 Task: Research Airbnb properties in Baena, Spain from 25th December, 2023 to 26th December, 2023 for 2 adults. Place can be entire room with 1  bedroom having 1 bed and 1 bathroom. Property type can be hotel.
Action: Mouse moved to (432, 114)
Screenshot: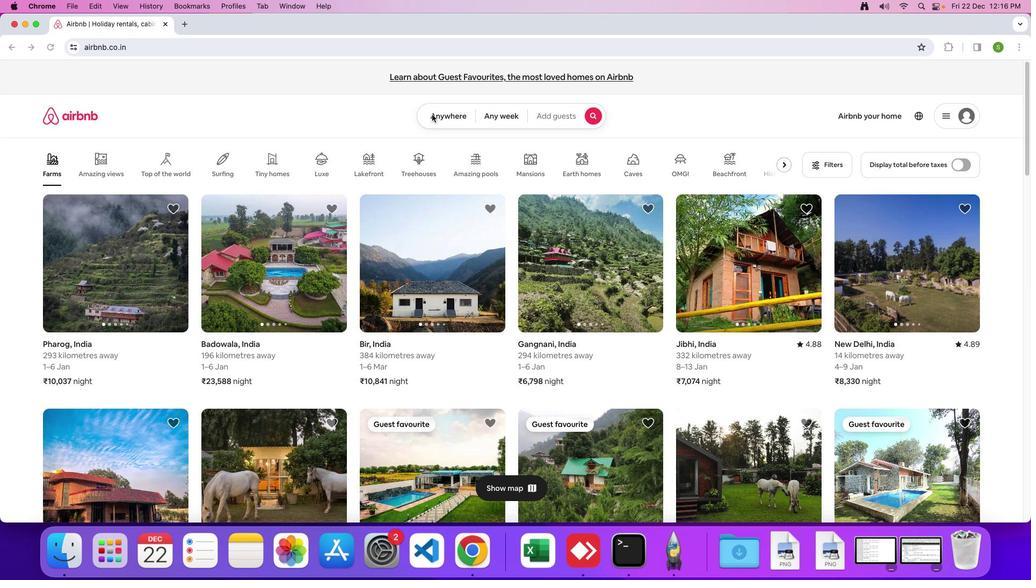 
Action: Mouse pressed left at (432, 114)
Screenshot: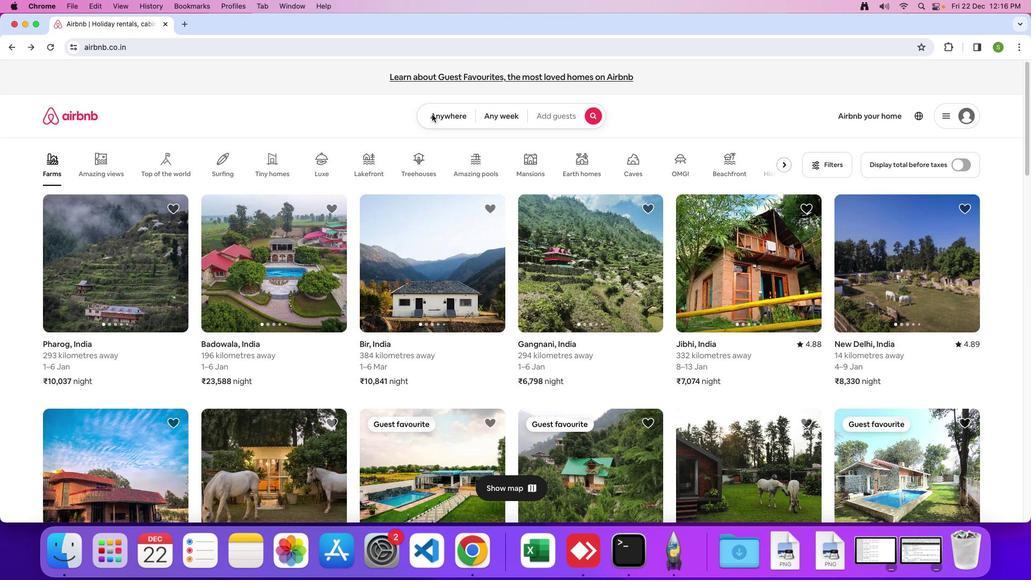 
Action: Mouse moved to (453, 117)
Screenshot: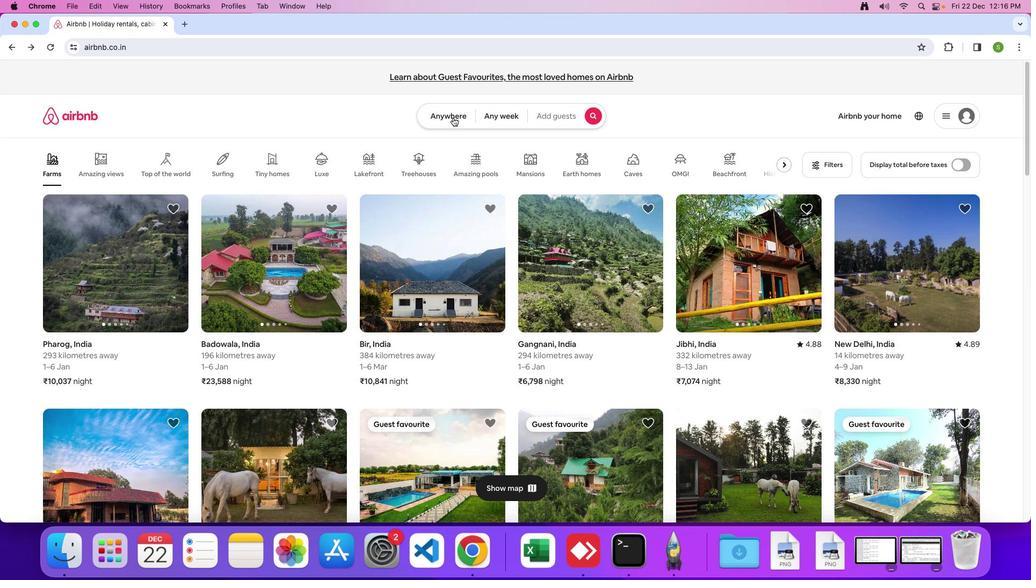 
Action: Mouse pressed left at (453, 117)
Screenshot: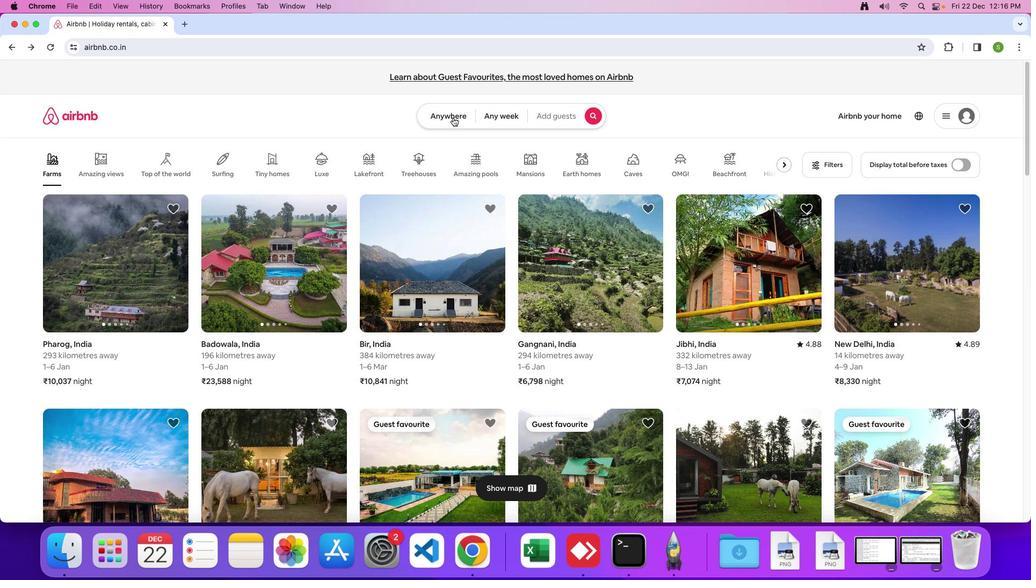 
Action: Mouse moved to (393, 150)
Screenshot: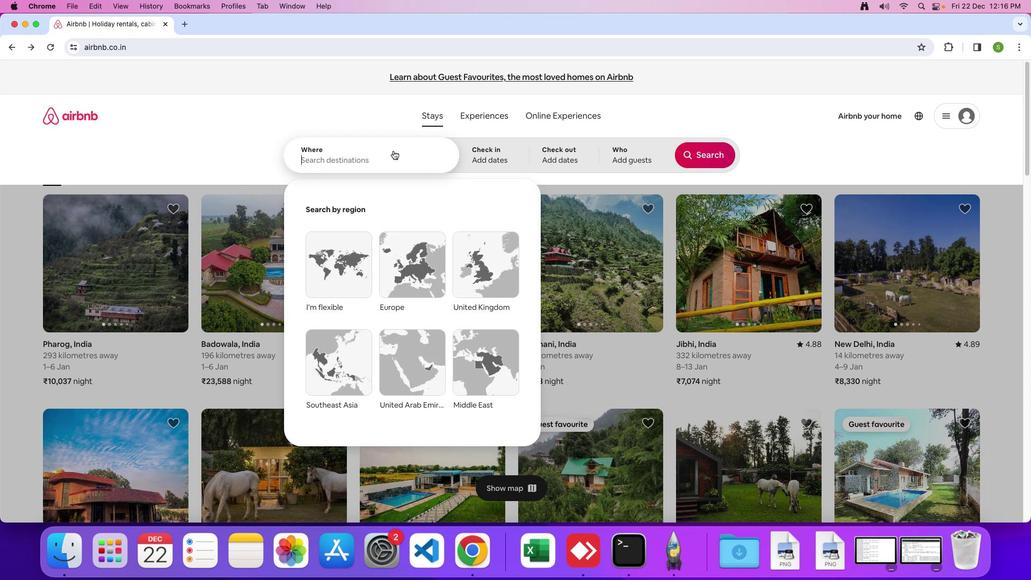 
Action: Mouse pressed left at (393, 150)
Screenshot: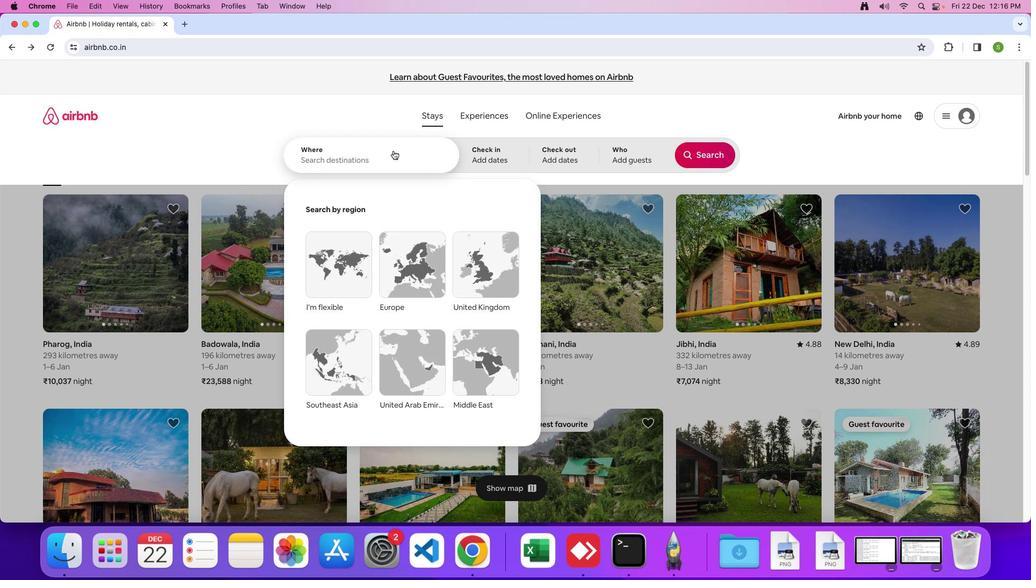 
Action: Mouse moved to (393, 150)
Screenshot: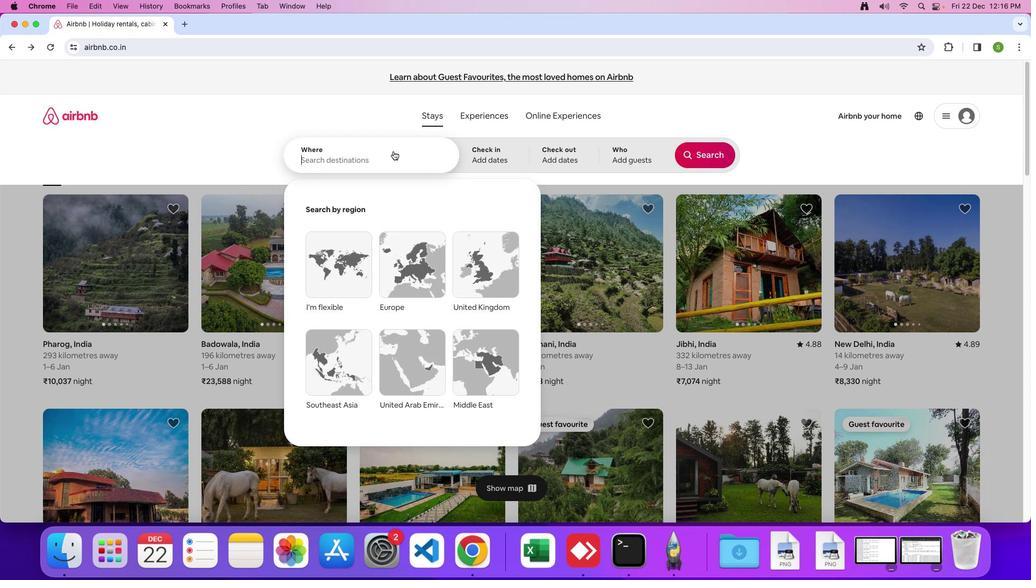 
Action: Key pressed 'B'Key.caps_lock'a''e''n''a'','Key.spaceKey.shift'S''p''a''i''n'Key.enter
Screenshot: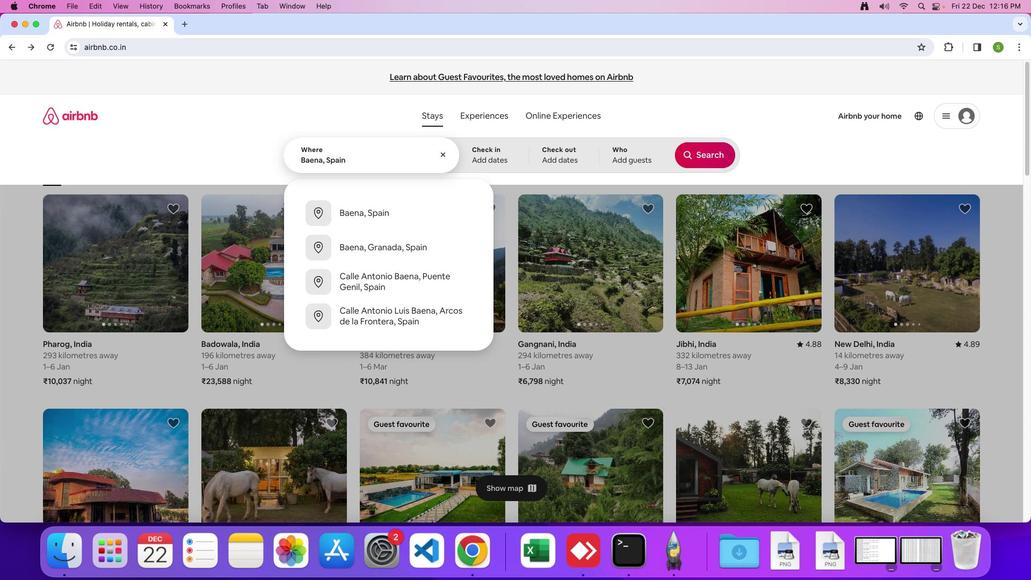
Action: Mouse moved to (352, 387)
Screenshot: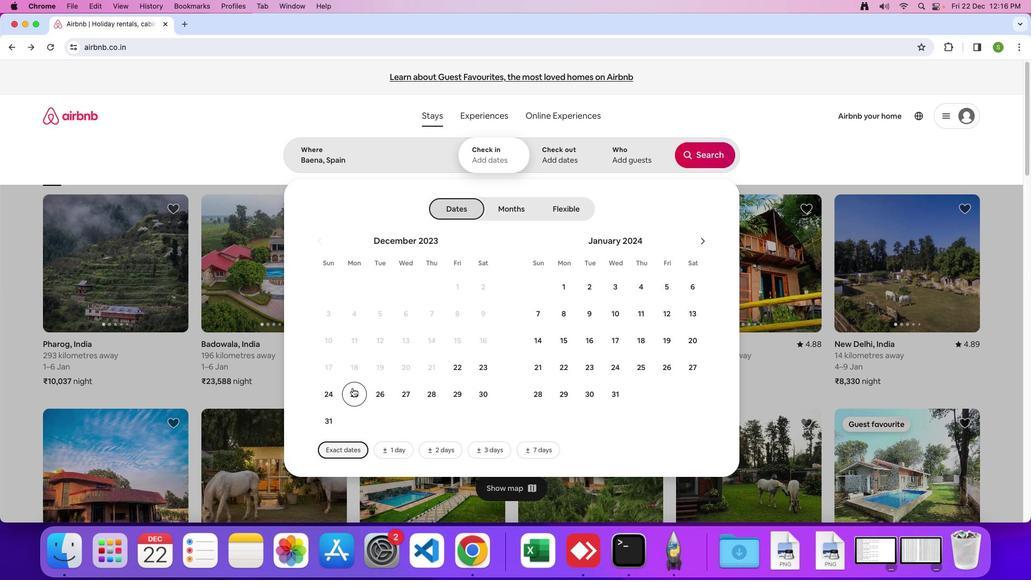 
Action: Mouse pressed left at (352, 387)
Screenshot: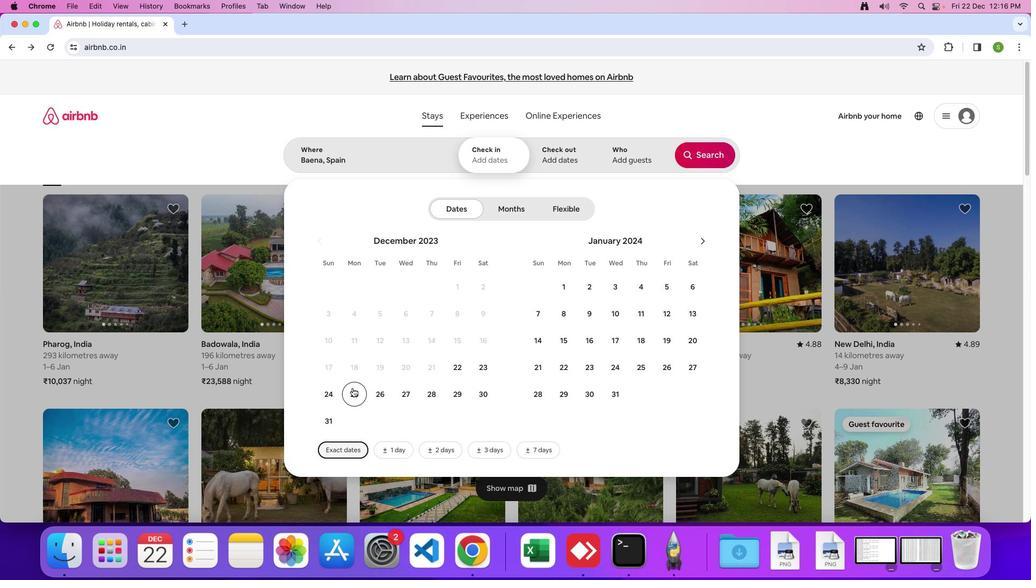 
Action: Mouse moved to (380, 396)
Screenshot: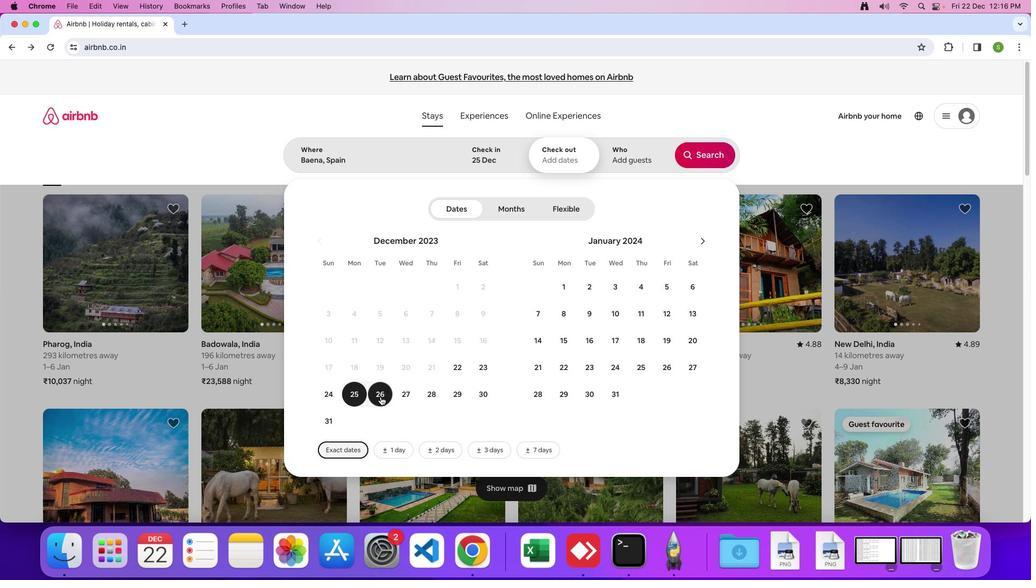 
Action: Mouse pressed left at (380, 396)
Screenshot: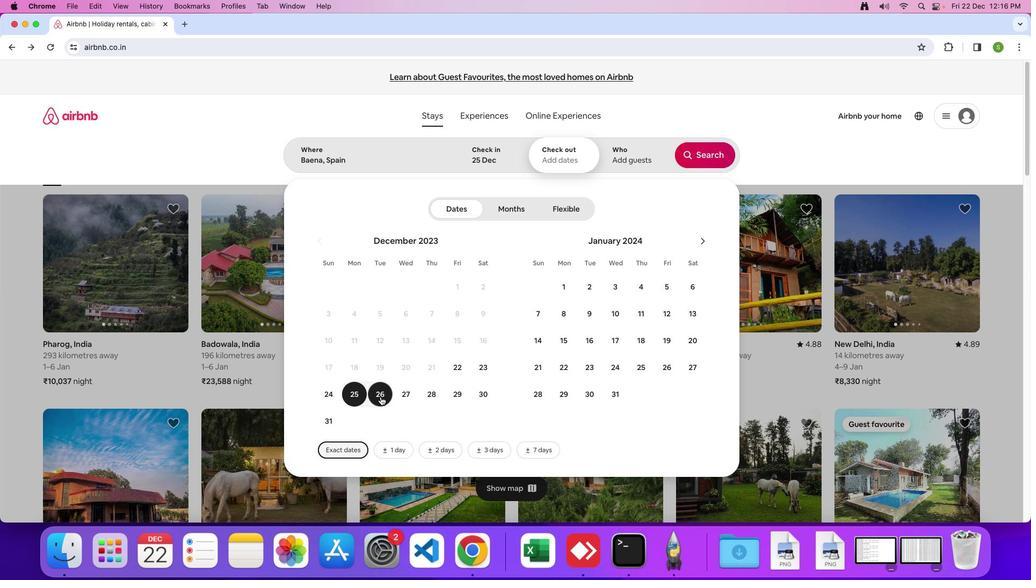 
Action: Mouse moved to (622, 161)
Screenshot: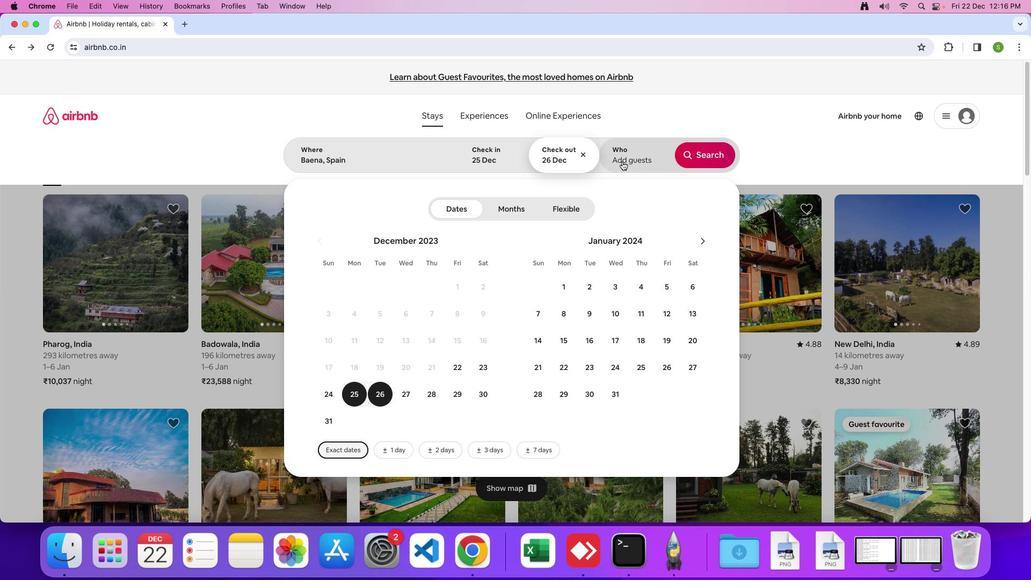 
Action: Mouse pressed left at (622, 161)
Screenshot: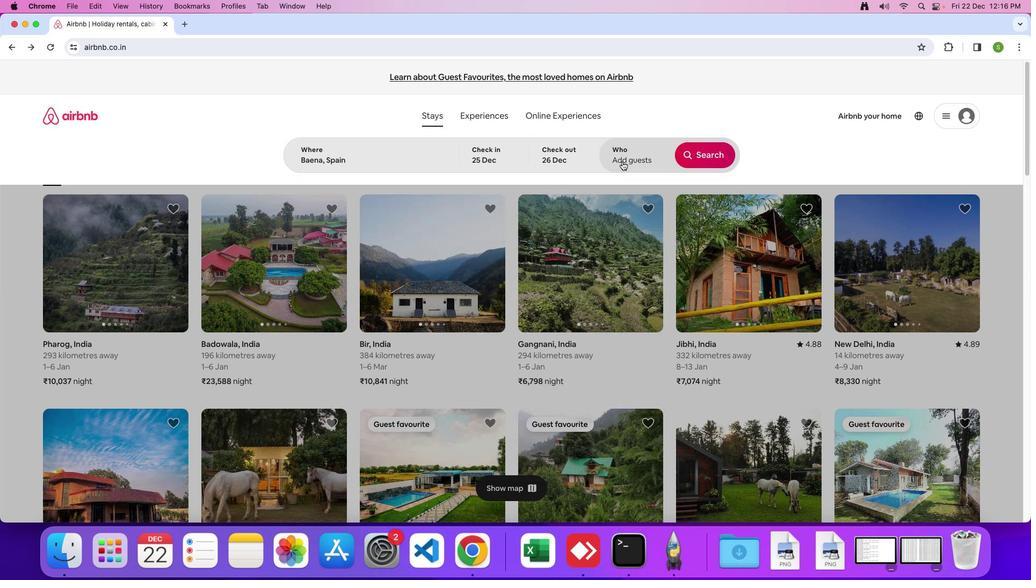 
Action: Mouse moved to (709, 214)
Screenshot: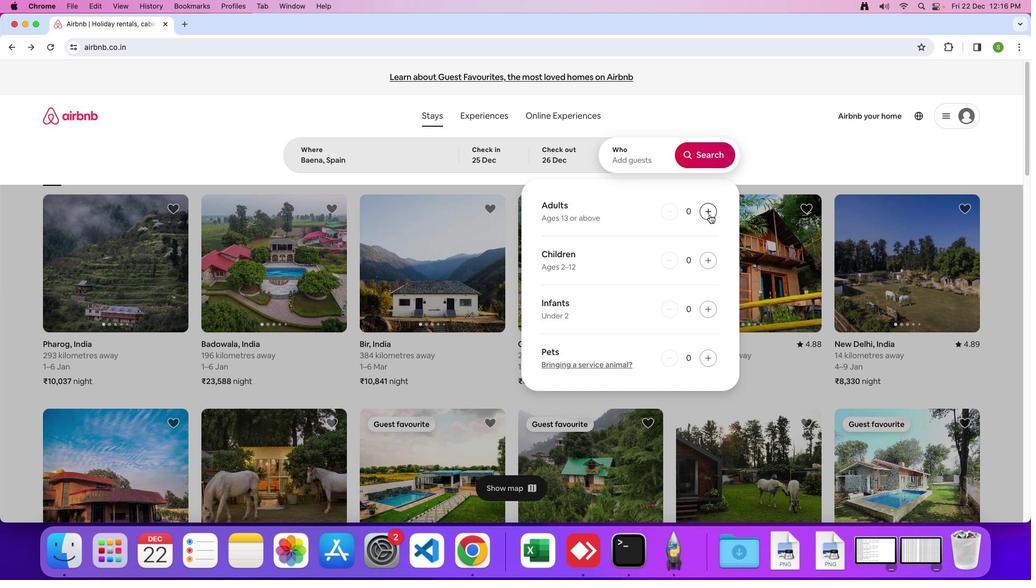 
Action: Mouse pressed left at (709, 214)
Screenshot: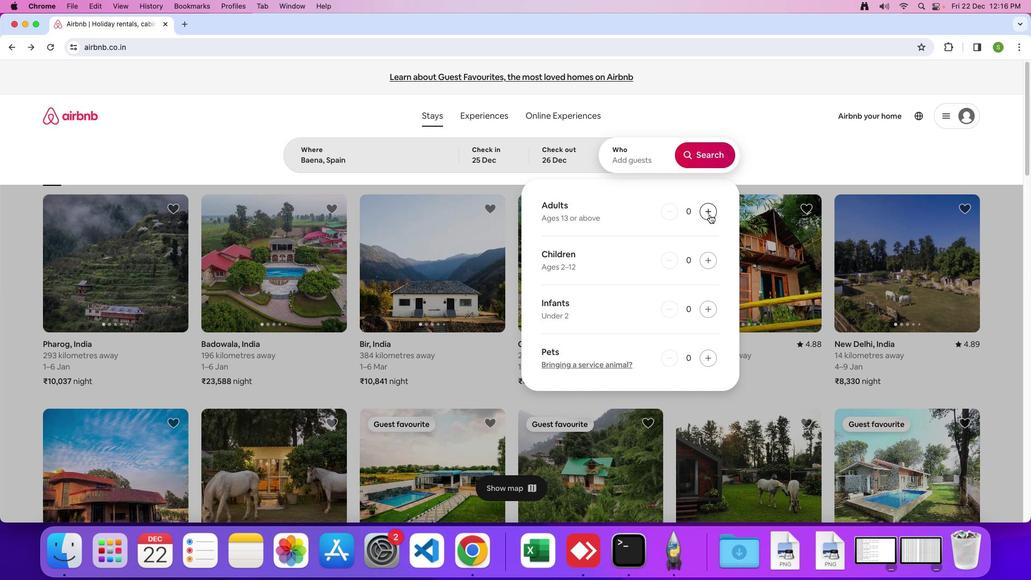 
Action: Mouse pressed left at (709, 214)
Screenshot: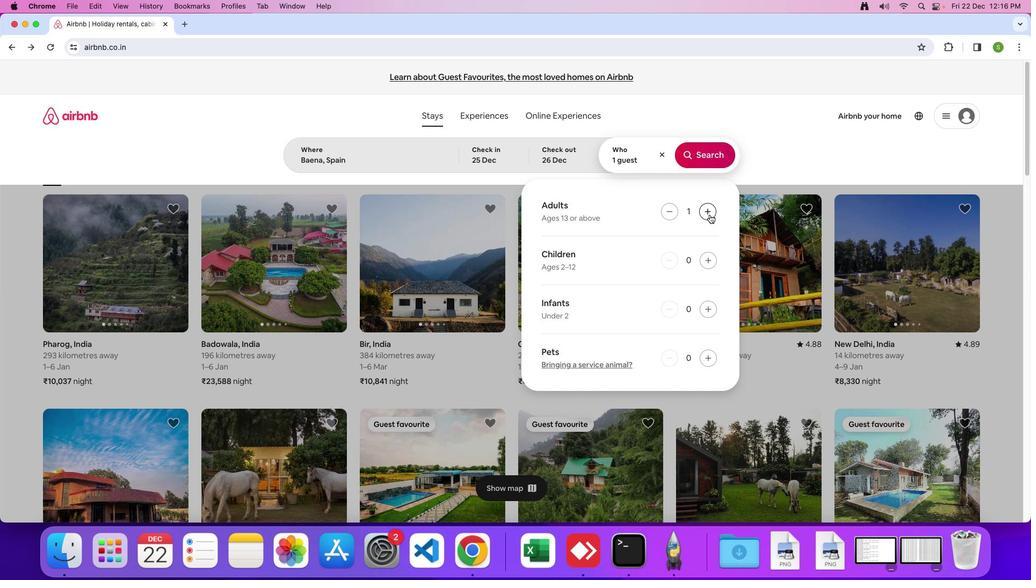 
Action: Mouse moved to (703, 156)
Screenshot: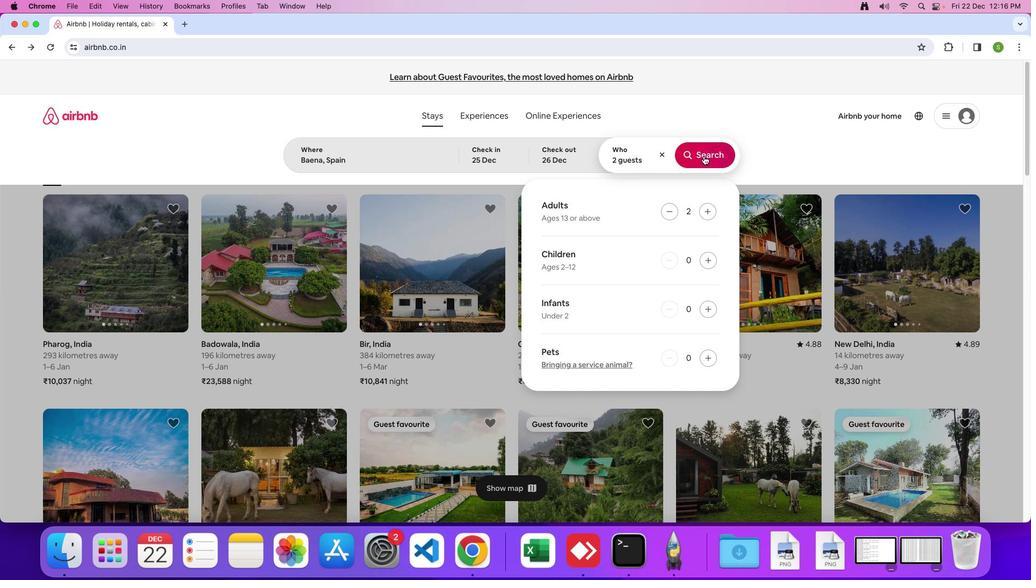 
Action: Mouse pressed left at (703, 156)
Screenshot: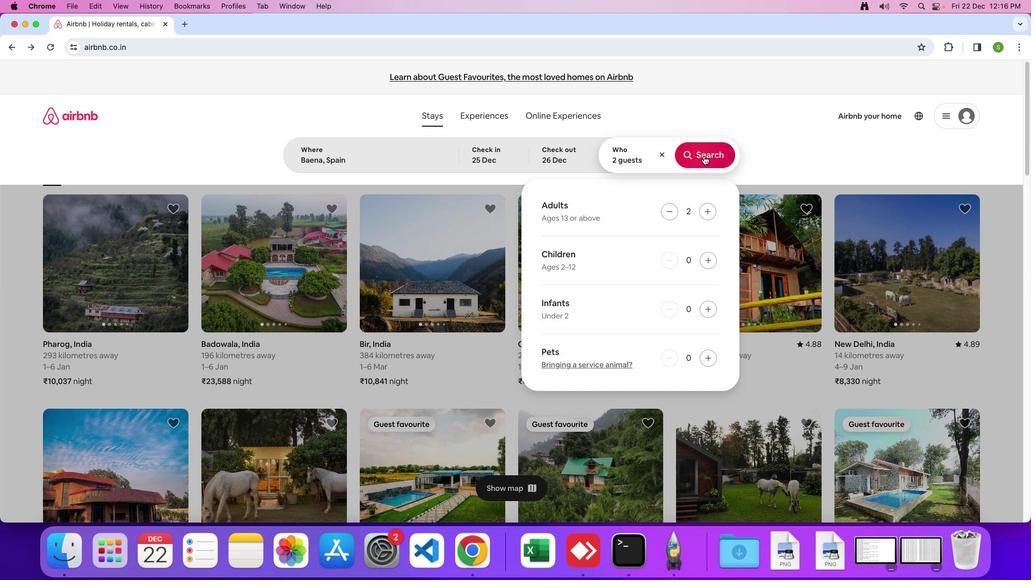
Action: Mouse moved to (853, 118)
Screenshot: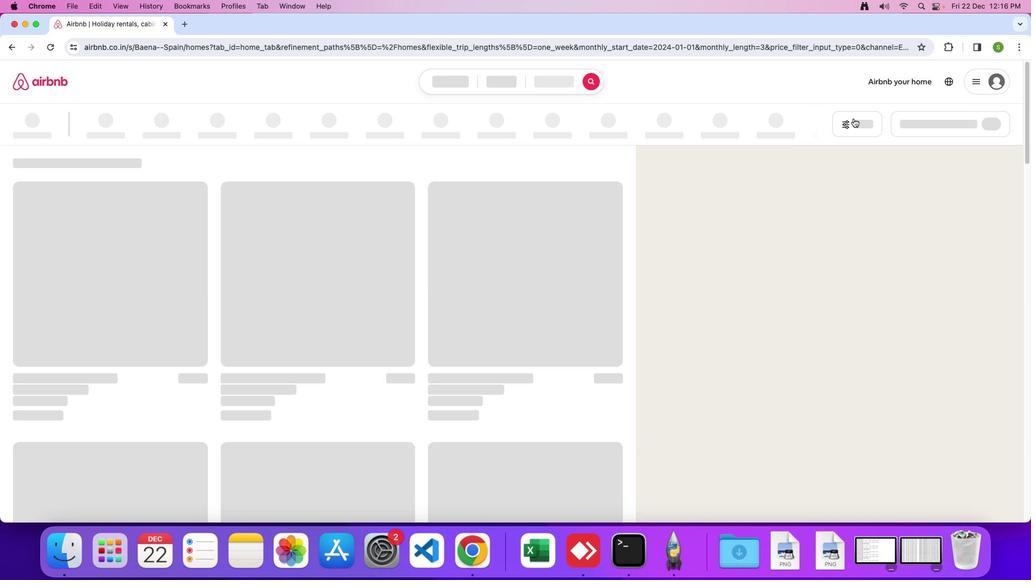 
Action: Mouse pressed left at (853, 118)
Screenshot: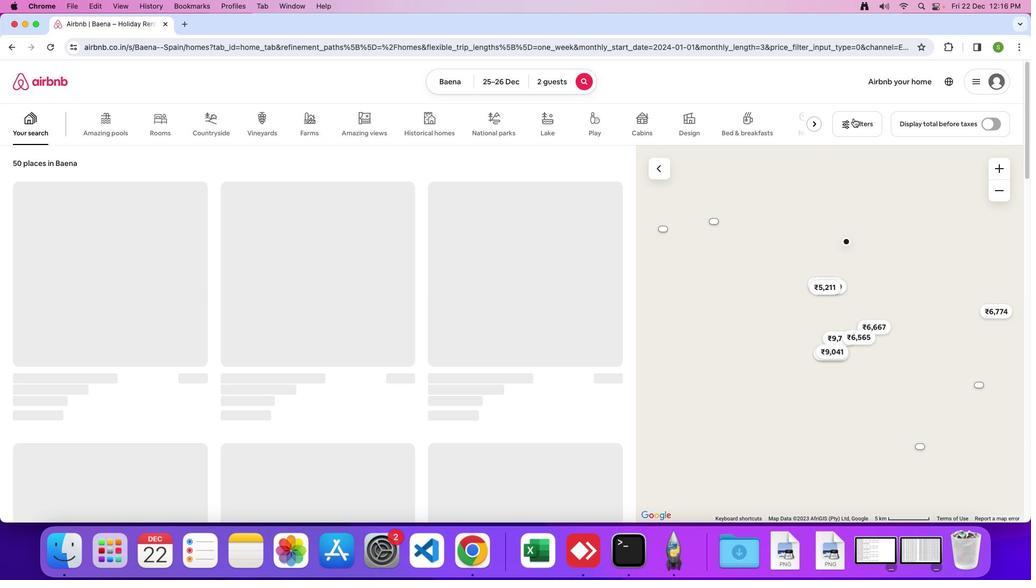 
Action: Mouse moved to (537, 307)
Screenshot: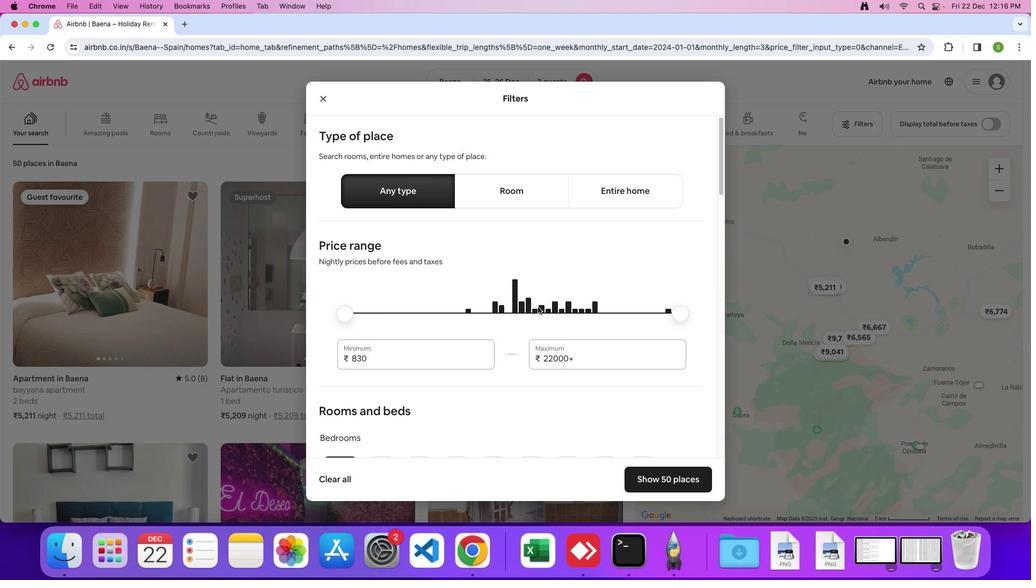
Action: Mouse scrolled (537, 307) with delta (0, 0)
Screenshot: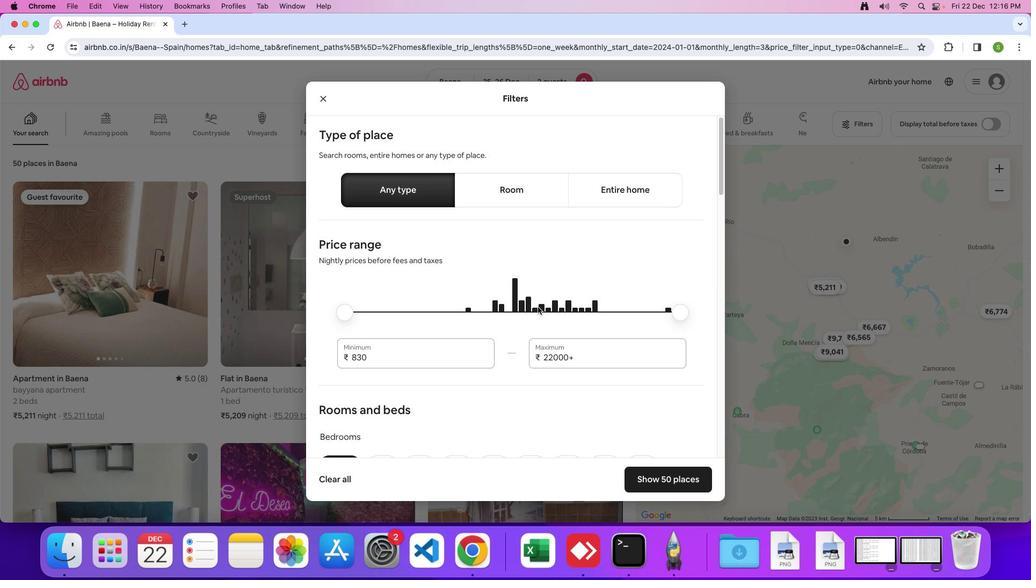 
Action: Mouse scrolled (537, 307) with delta (0, 0)
Screenshot: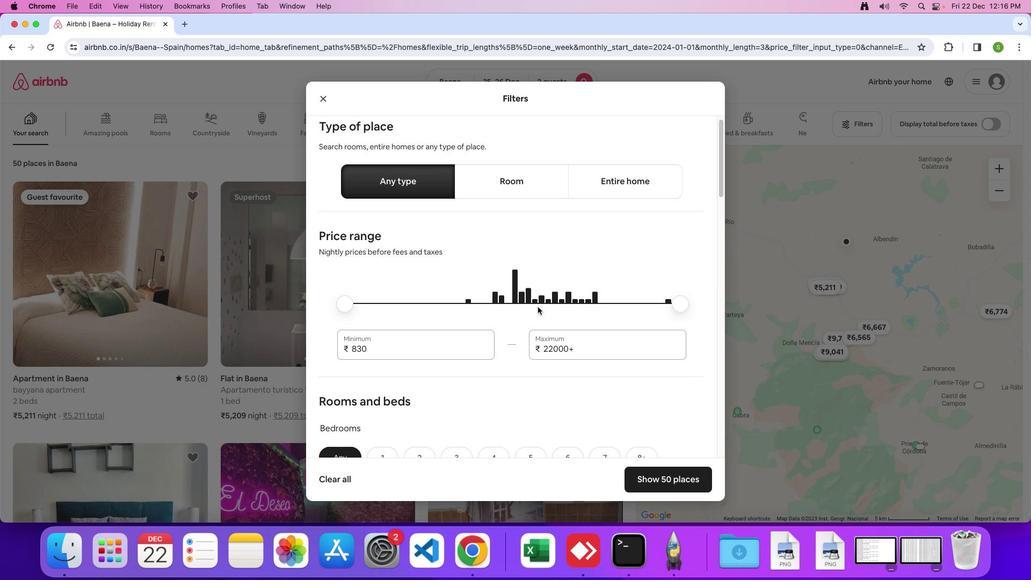 
Action: Mouse scrolled (537, 307) with delta (0, 0)
Screenshot: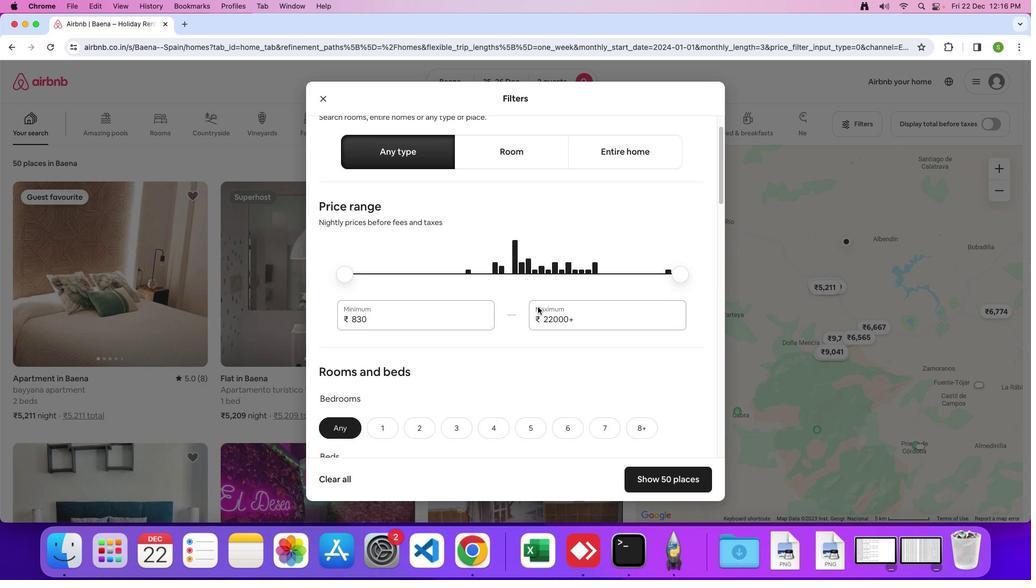 
Action: Mouse scrolled (537, 307) with delta (0, 0)
Screenshot: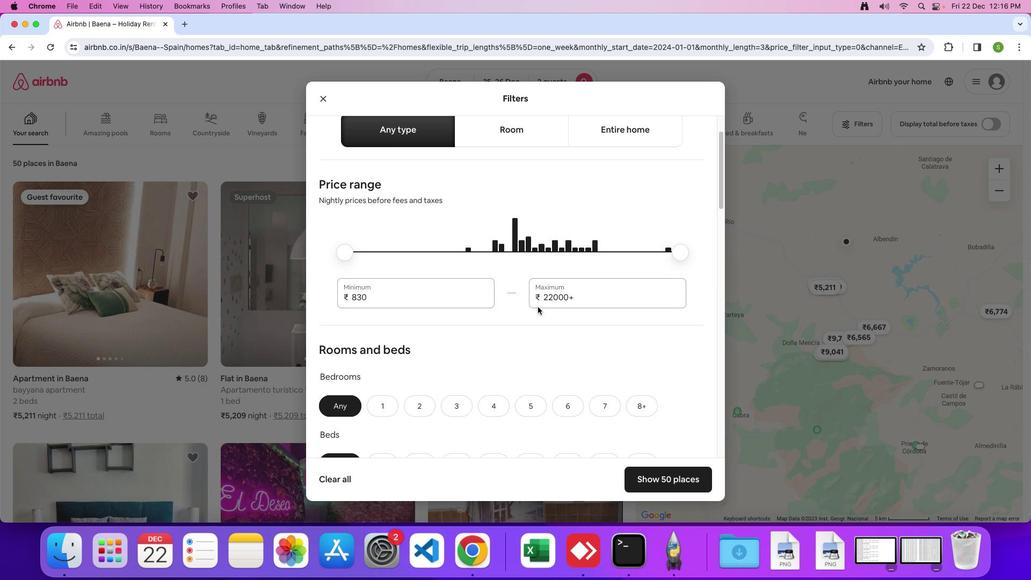
Action: Mouse scrolled (537, 307) with delta (0, 0)
Screenshot: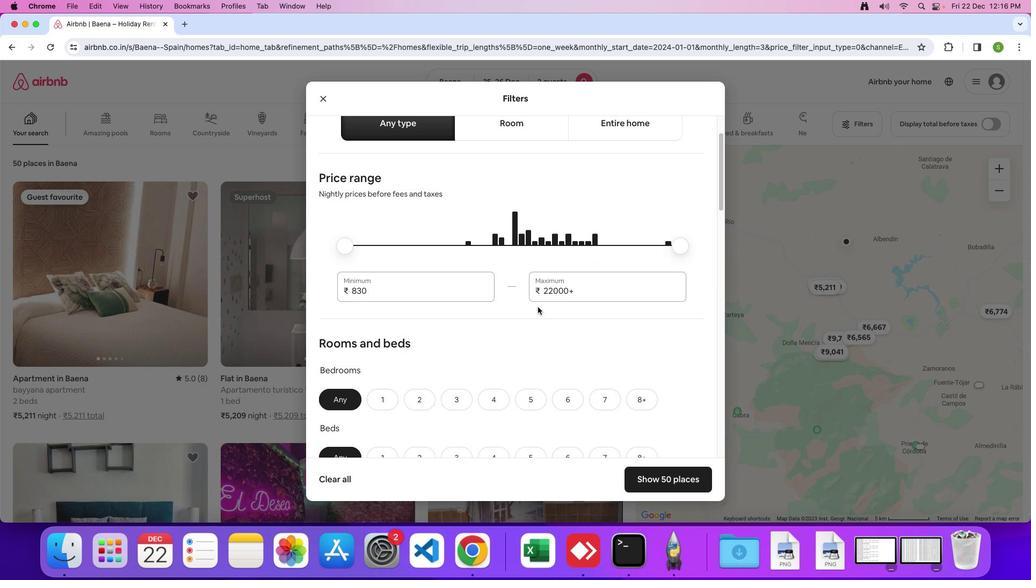 
Action: Mouse scrolled (537, 307) with delta (0, 0)
Screenshot: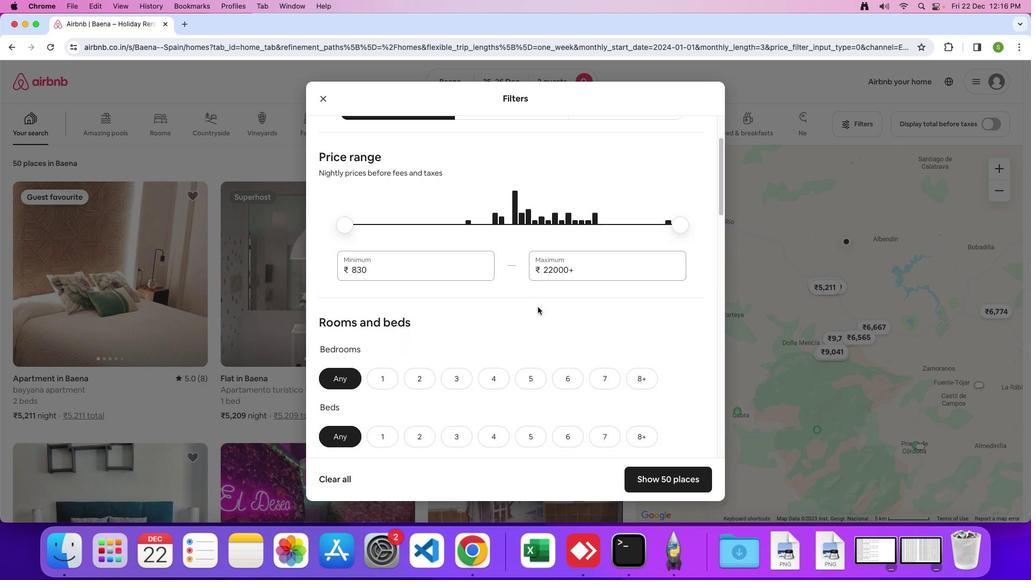 
Action: Mouse scrolled (537, 307) with delta (0, 0)
Screenshot: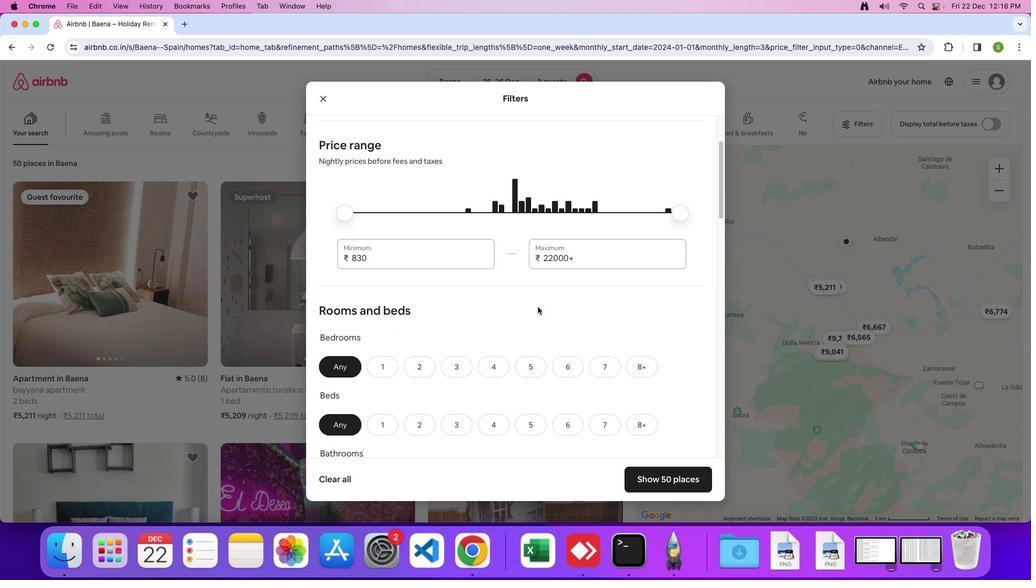 
Action: Mouse scrolled (537, 307) with delta (0, 0)
Screenshot: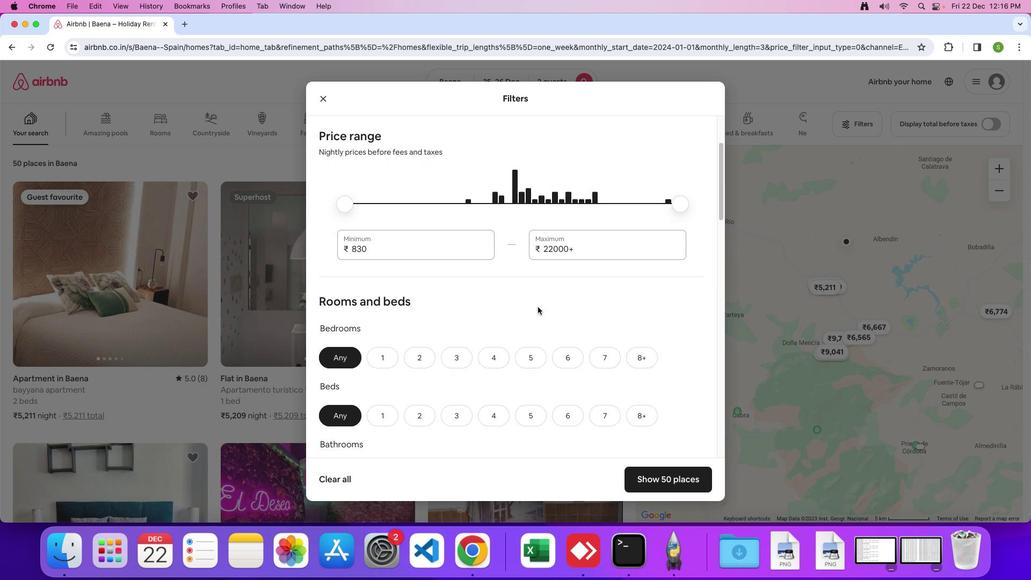
Action: Mouse scrolled (537, 307) with delta (0, -1)
Screenshot: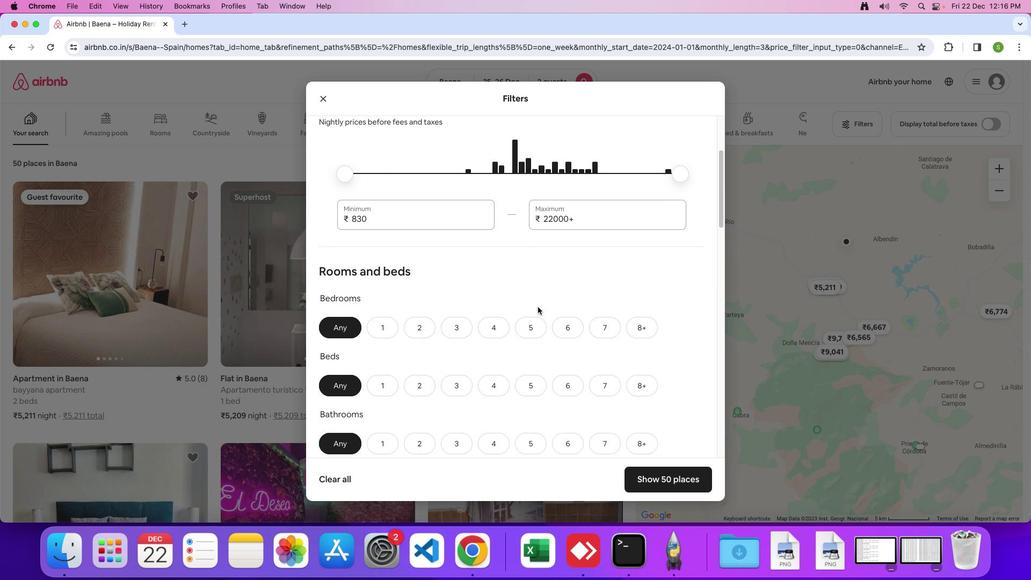 
Action: Mouse scrolled (537, 307) with delta (0, 0)
Screenshot: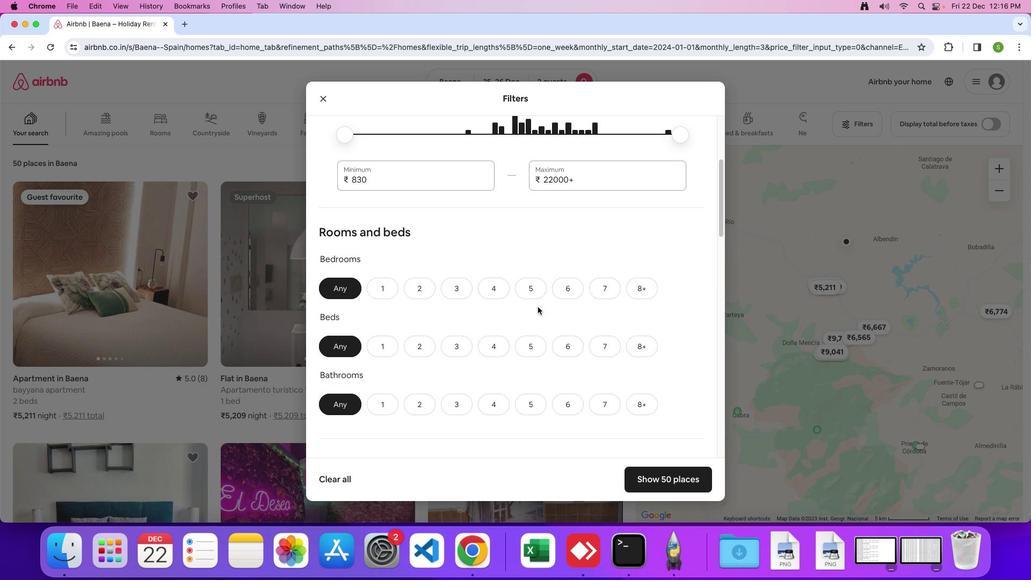 
Action: Mouse scrolled (537, 307) with delta (0, 0)
Screenshot: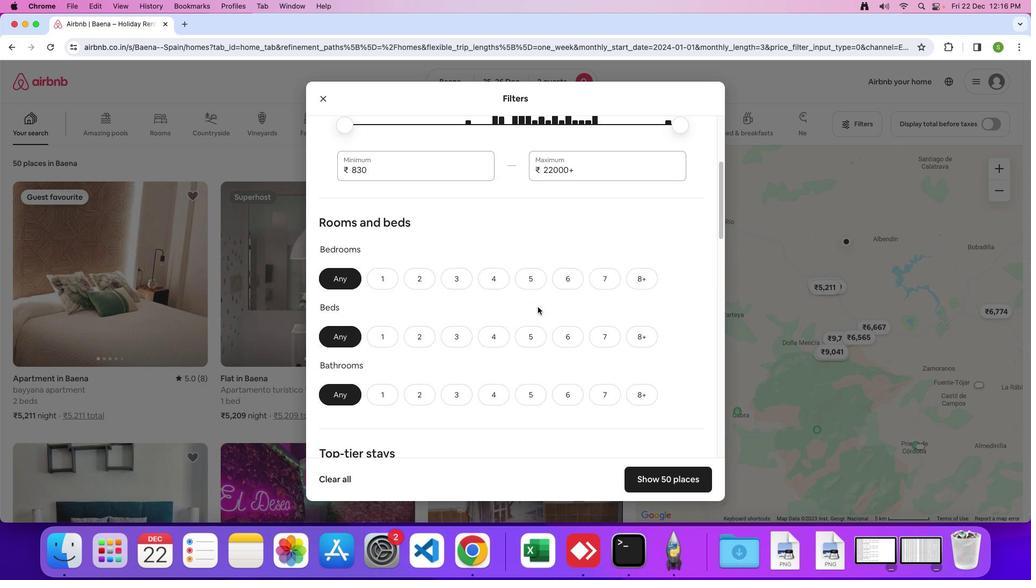 
Action: Mouse scrolled (537, 307) with delta (0, -1)
Screenshot: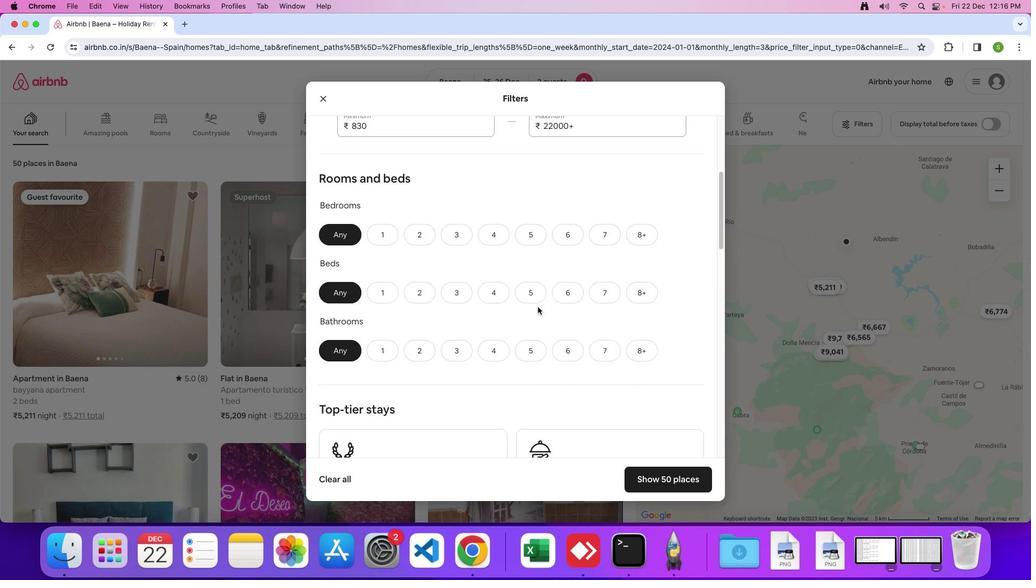 
Action: Mouse moved to (385, 194)
Screenshot: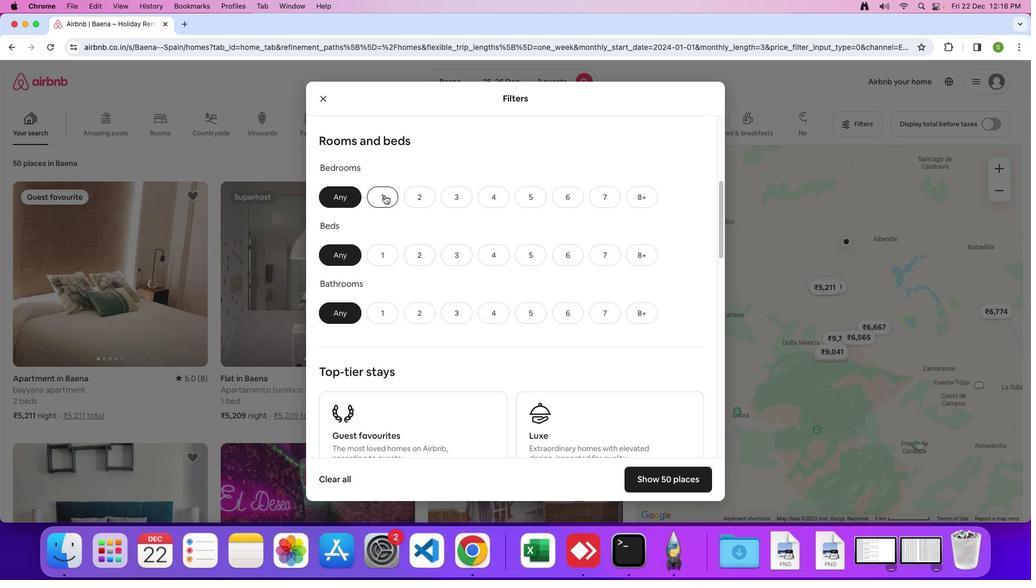
Action: Mouse pressed left at (385, 194)
Screenshot: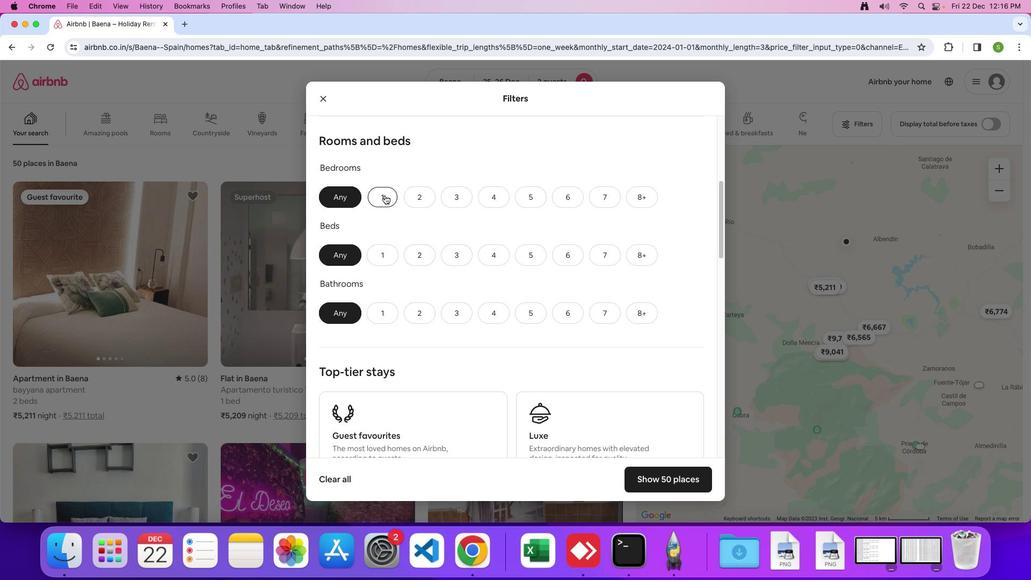 
Action: Mouse moved to (388, 257)
Screenshot: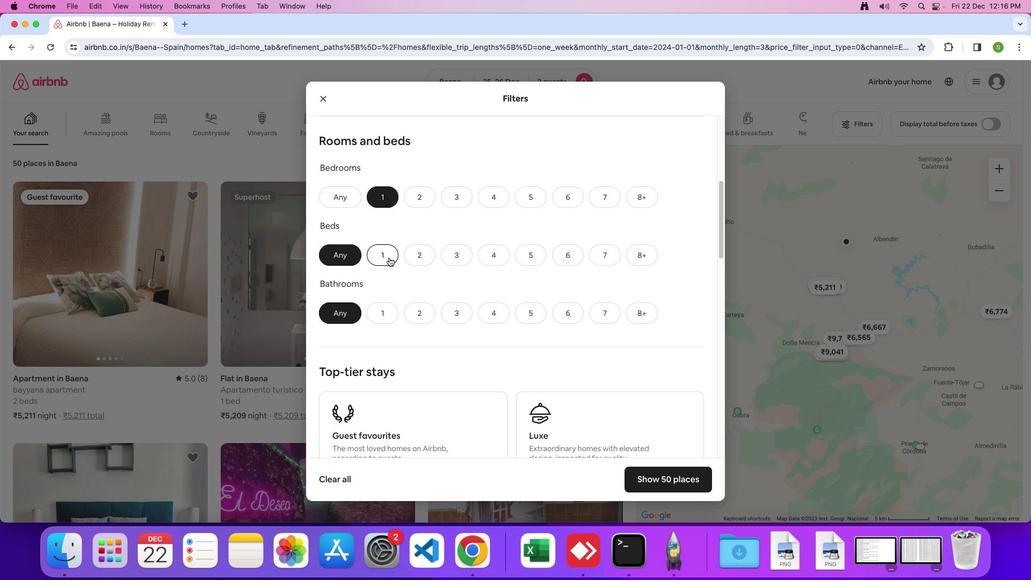 
Action: Mouse pressed left at (388, 257)
Screenshot: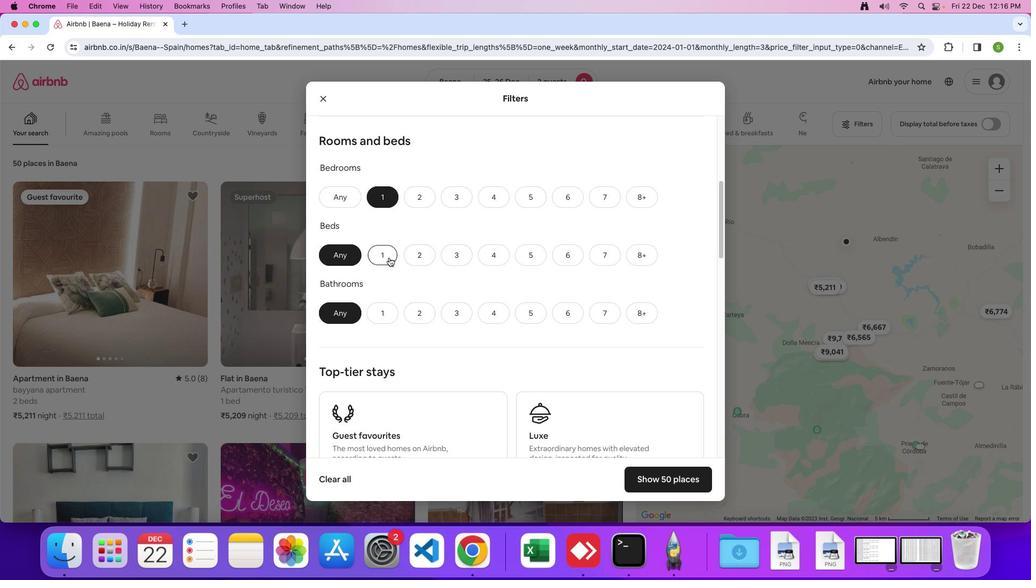 
Action: Mouse moved to (382, 306)
Screenshot: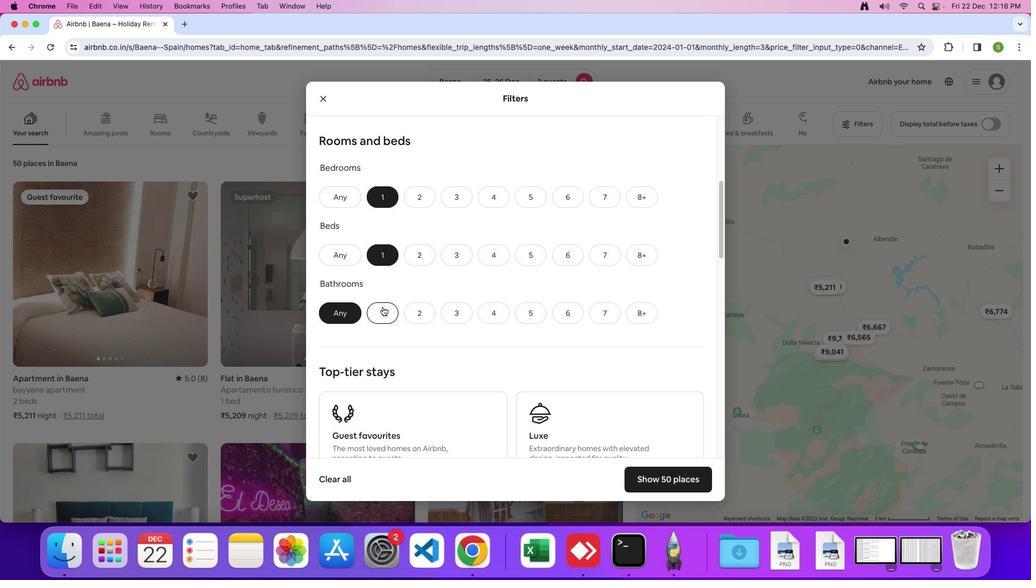 
Action: Mouse pressed left at (382, 306)
Screenshot: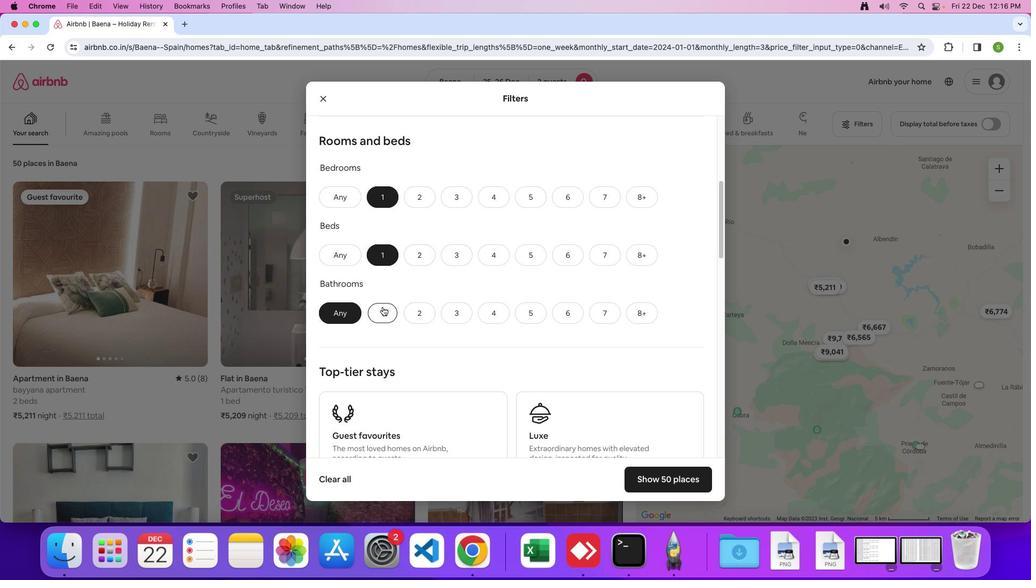 
Action: Mouse moved to (516, 286)
Screenshot: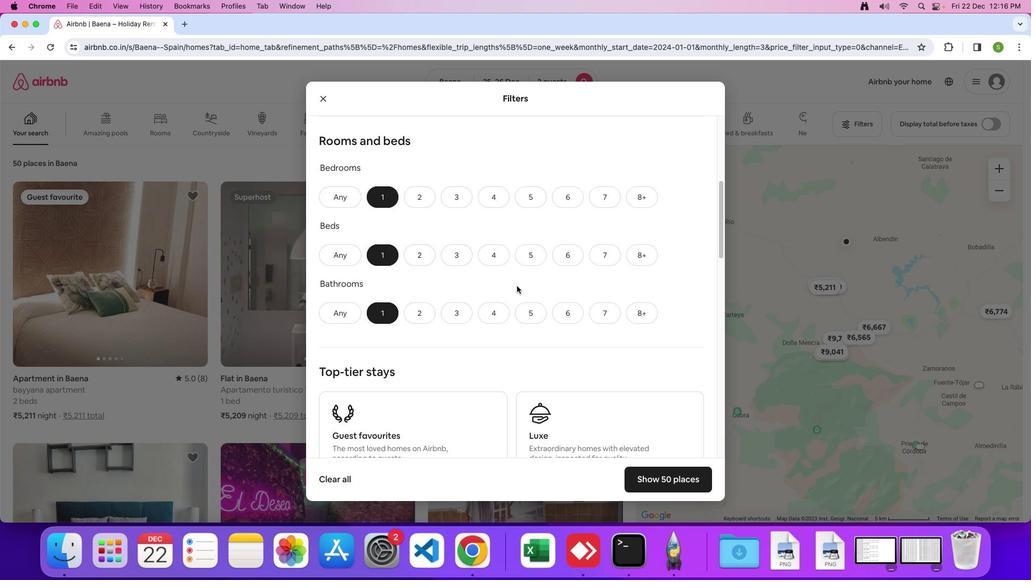 
Action: Mouse scrolled (516, 286) with delta (0, 0)
Screenshot: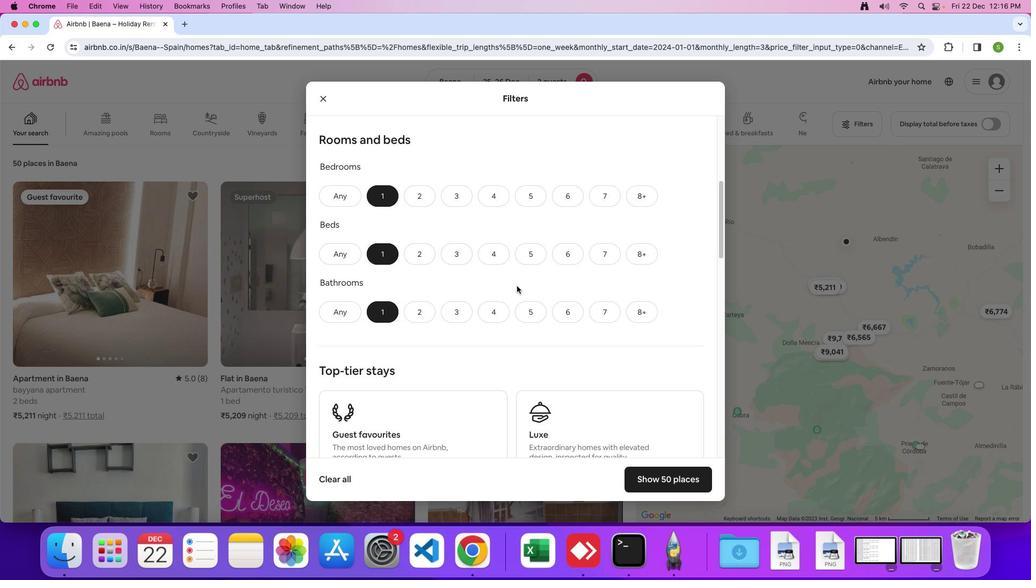 
Action: Mouse scrolled (516, 286) with delta (0, 0)
Screenshot: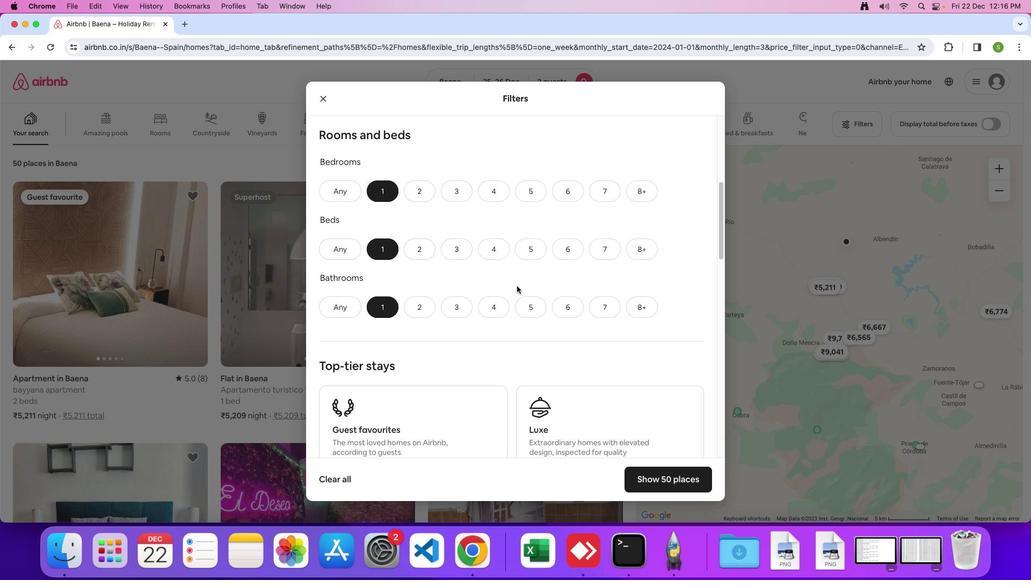 
Action: Mouse scrolled (516, 286) with delta (0, 0)
Screenshot: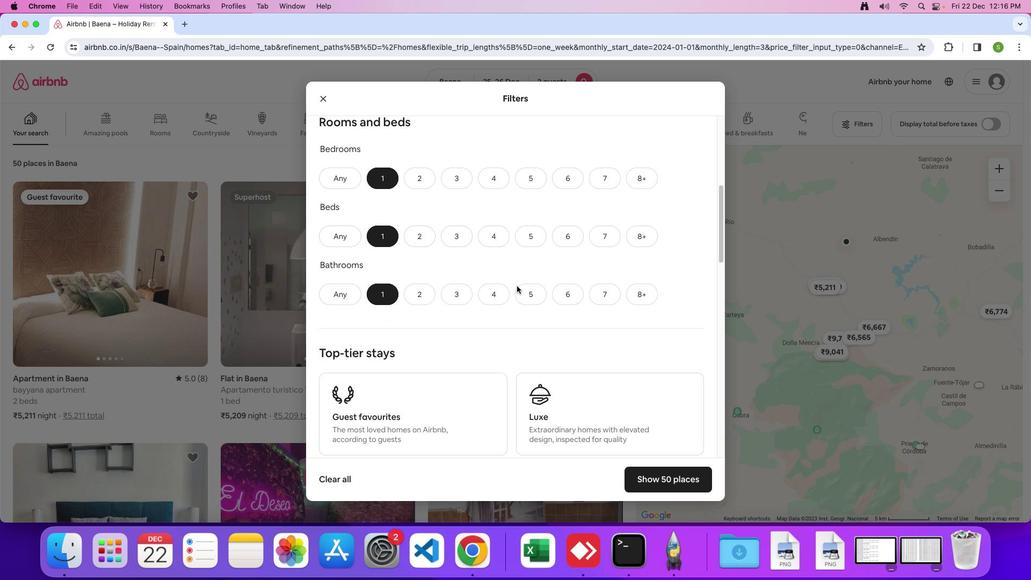 
Action: Mouse scrolled (516, 286) with delta (0, 0)
Screenshot: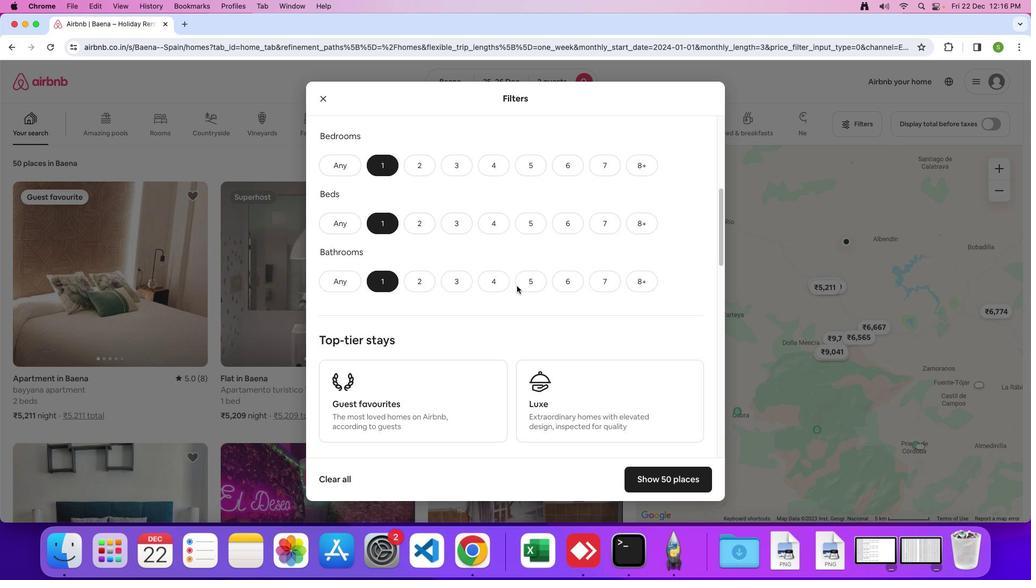 
Action: Mouse scrolled (516, 286) with delta (0, 0)
Screenshot: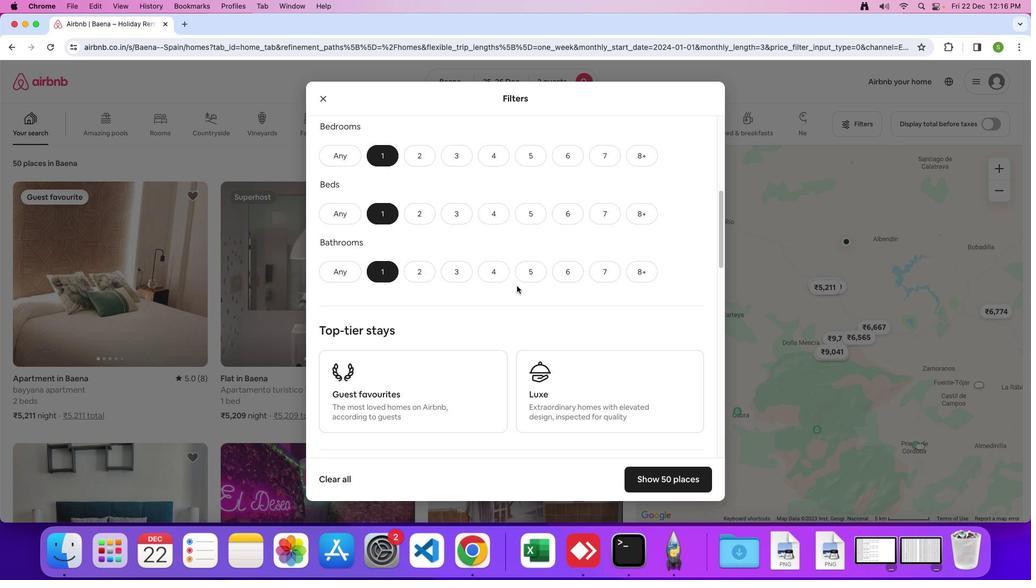 
Action: Mouse scrolled (516, 286) with delta (0, 0)
Screenshot: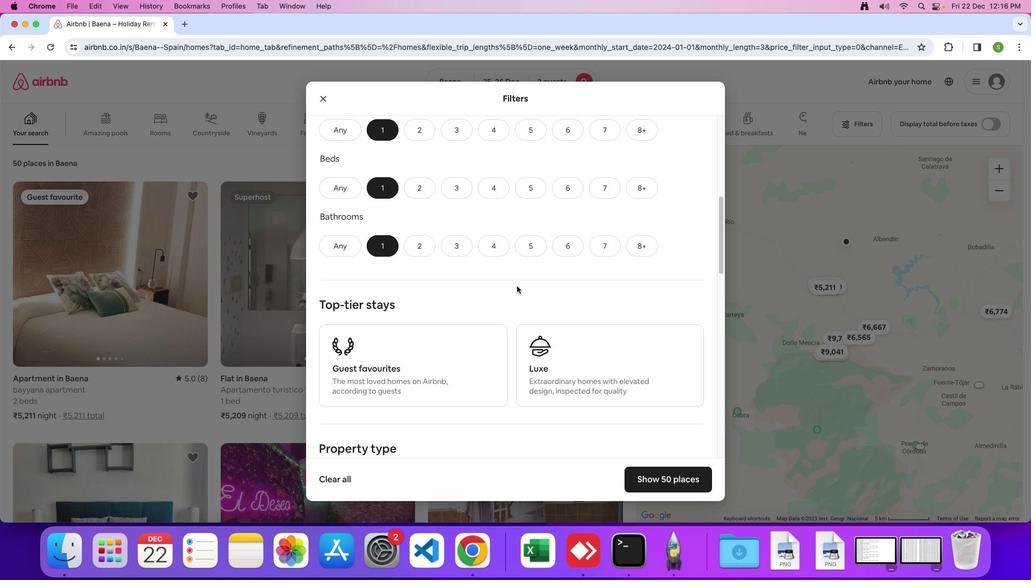 
Action: Mouse scrolled (516, 286) with delta (0, 0)
Screenshot: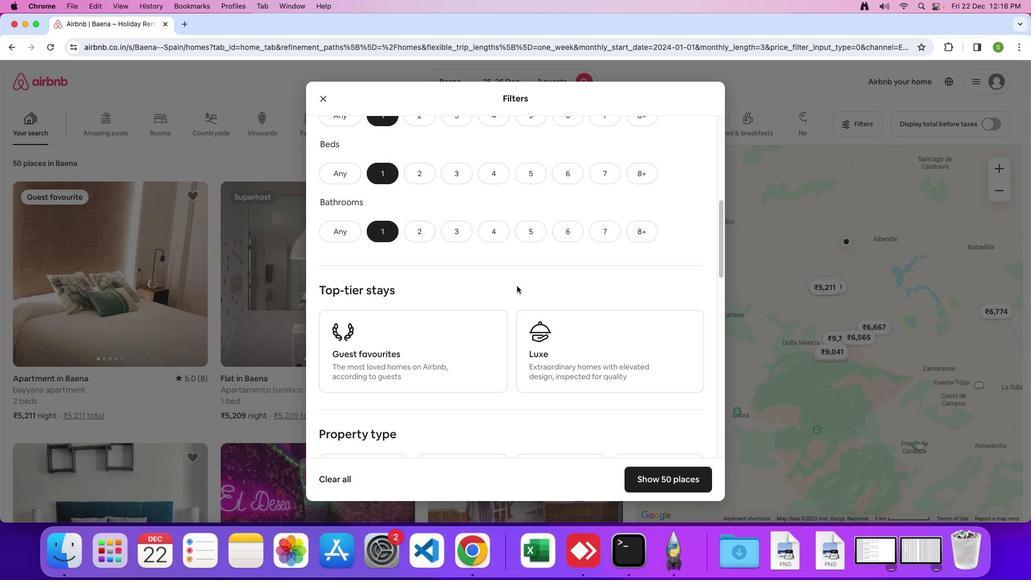 
Action: Mouse scrolled (516, 286) with delta (0, 0)
Screenshot: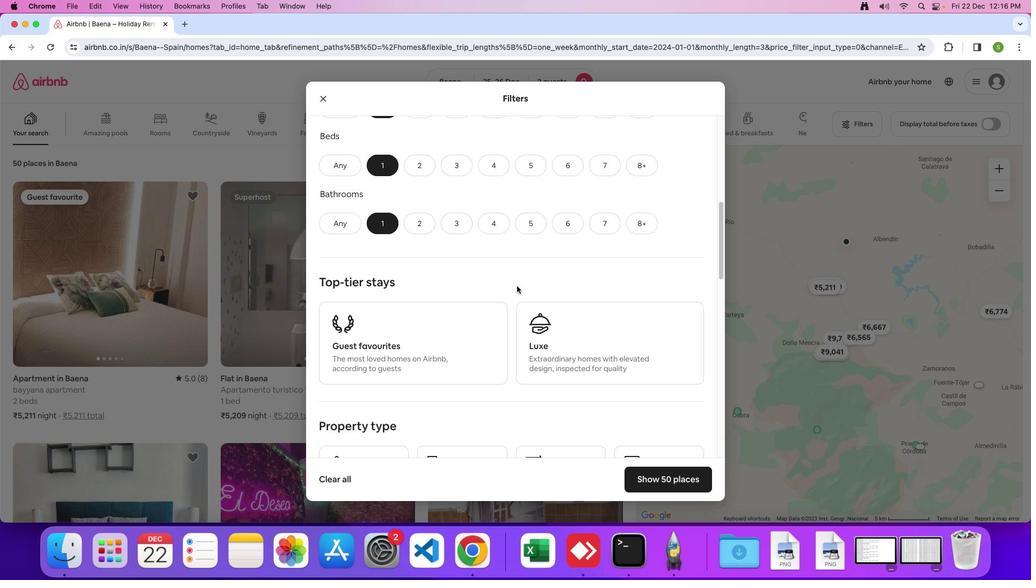 
Action: Mouse scrolled (516, 286) with delta (0, 0)
Screenshot: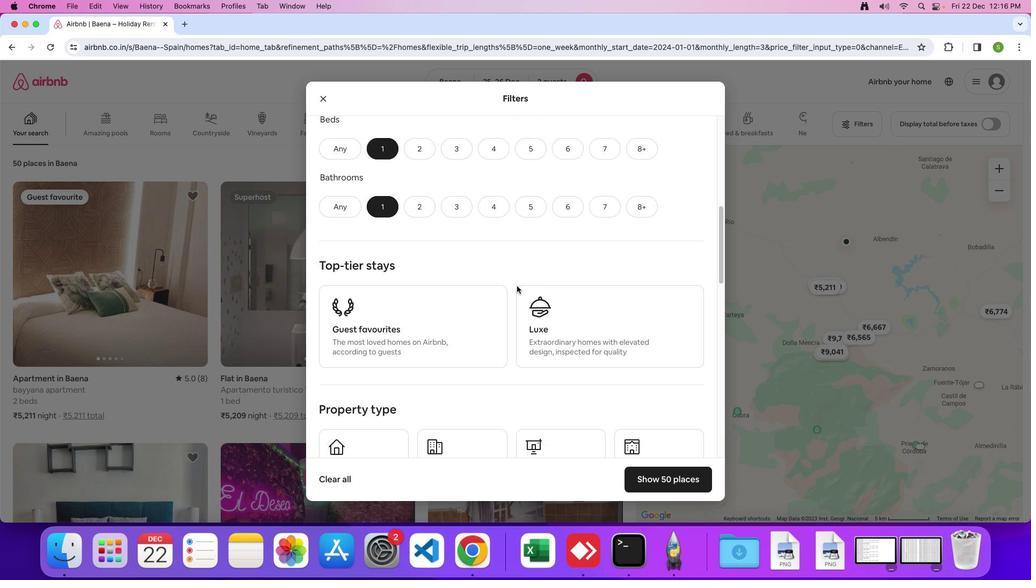 
Action: Mouse scrolled (516, 286) with delta (0, 0)
Screenshot: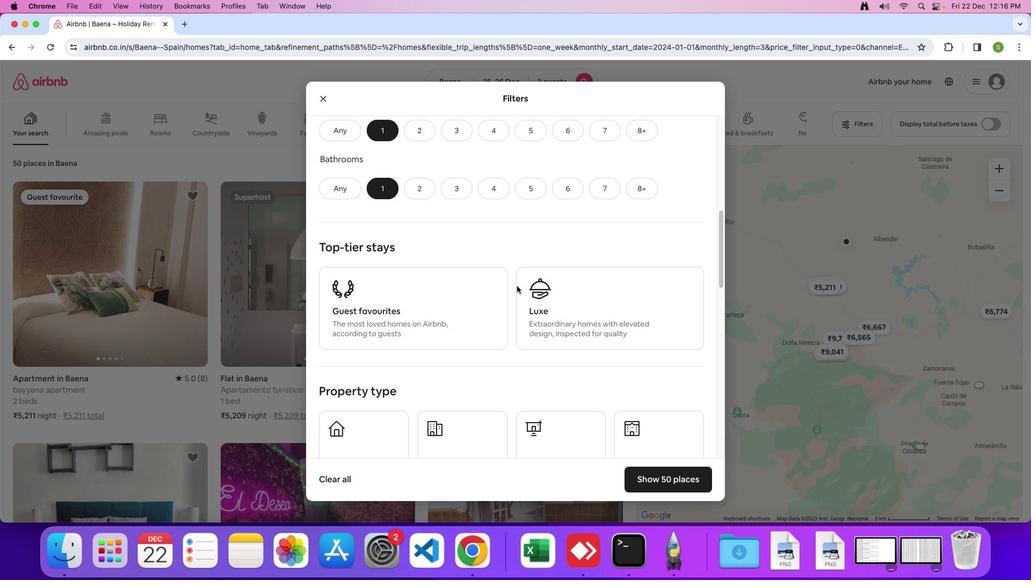 
Action: Mouse scrolled (516, 286) with delta (0, 0)
Screenshot: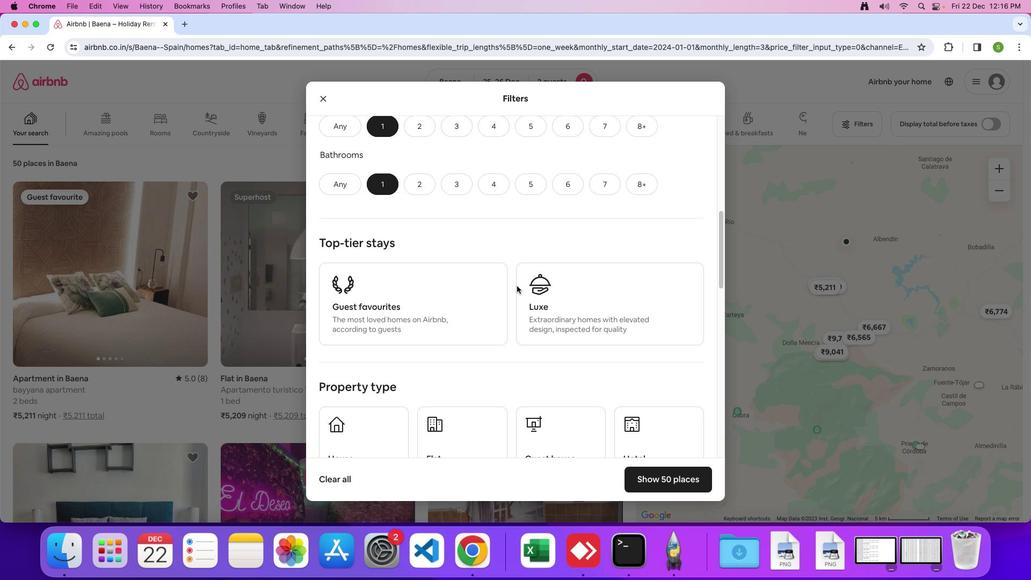 
Action: Mouse scrolled (516, 286) with delta (0, 0)
Screenshot: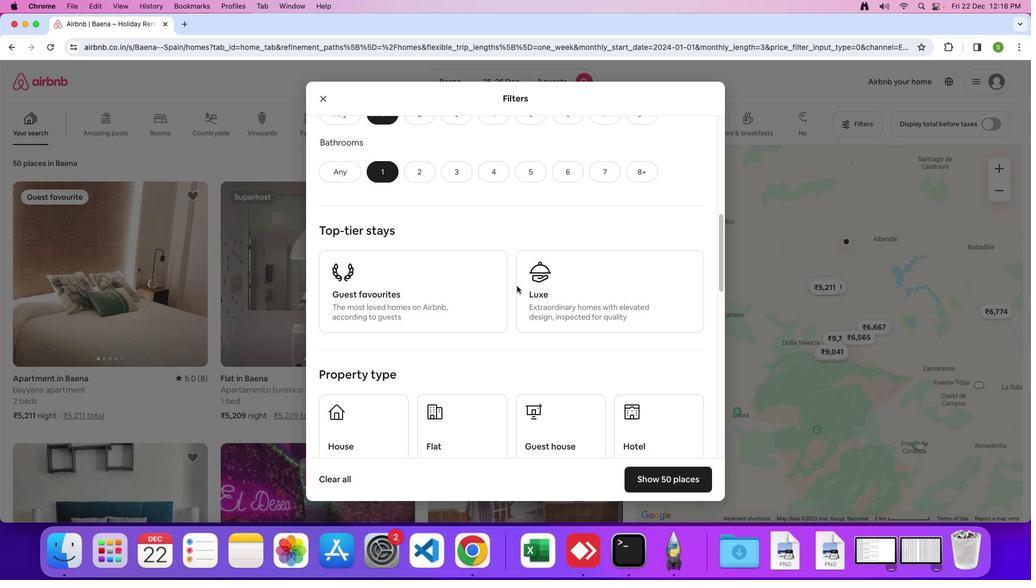 
Action: Mouse scrolled (516, 286) with delta (0, 0)
Screenshot: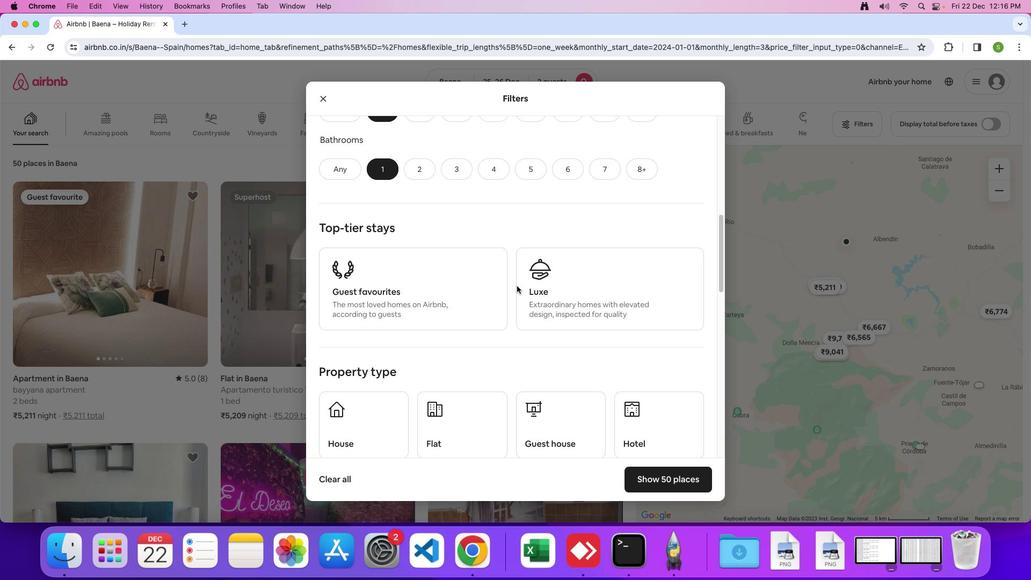 
Action: Mouse scrolled (516, 286) with delta (0, 0)
Screenshot: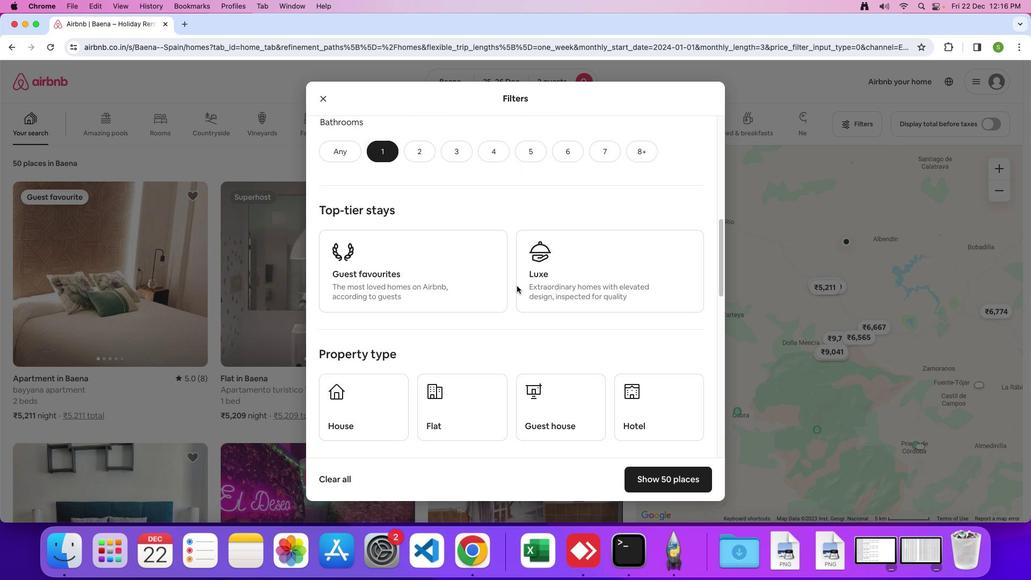 
Action: Mouse scrolled (516, 286) with delta (0, 0)
Screenshot: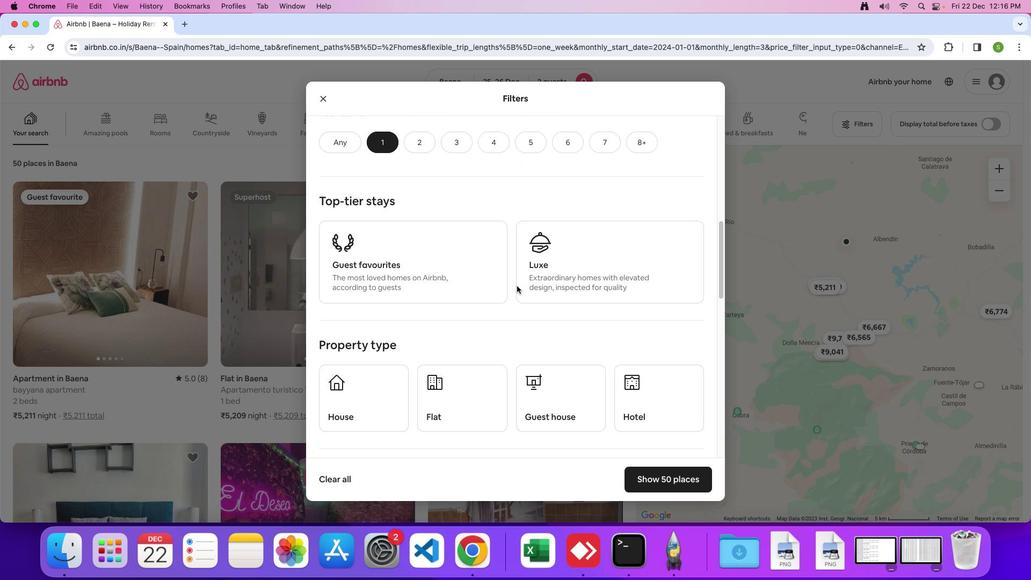 
Action: Mouse scrolled (516, 286) with delta (0, -1)
Screenshot: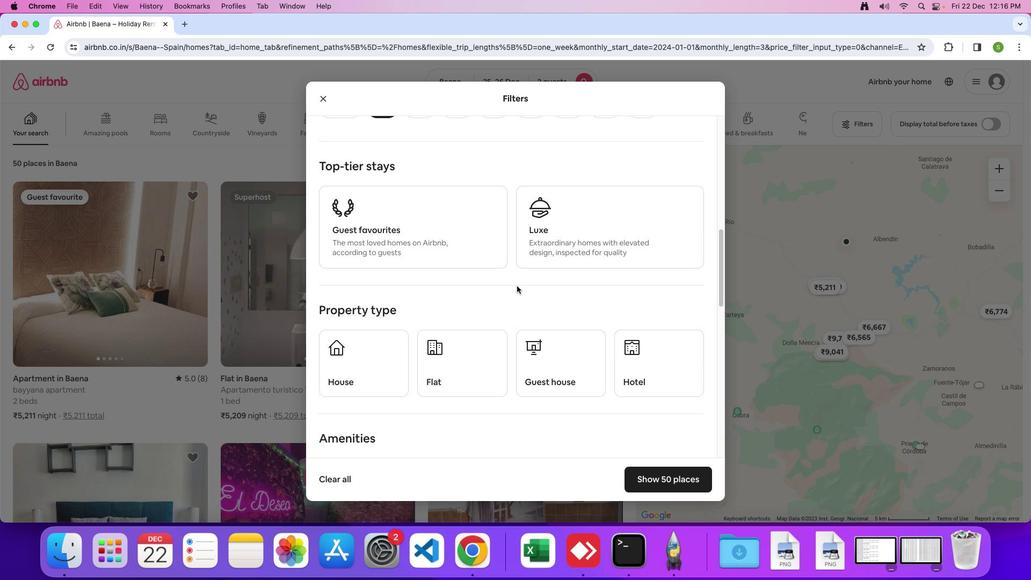 
Action: Mouse moved to (698, 319)
Screenshot: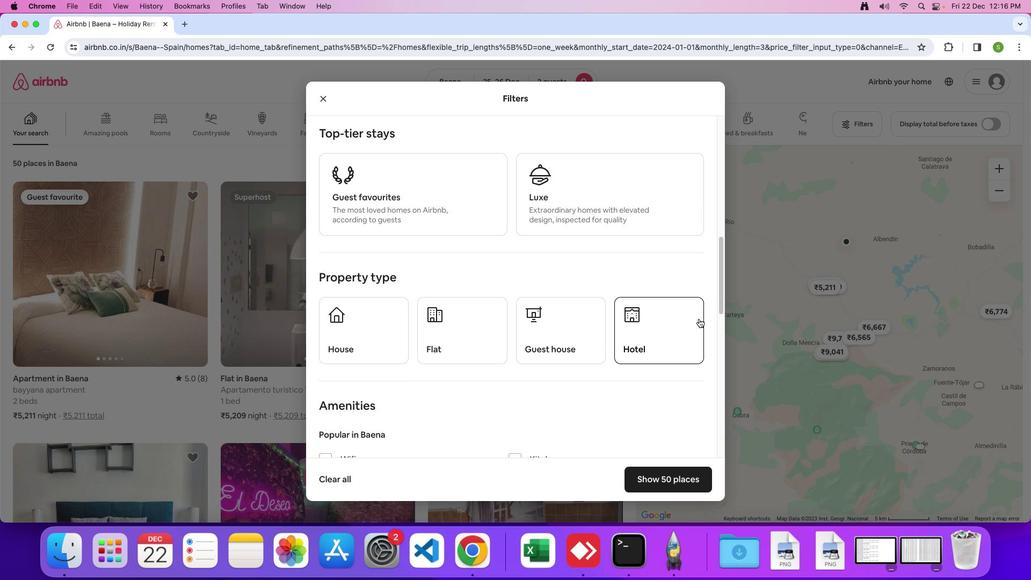 
Action: Mouse pressed left at (698, 319)
Screenshot: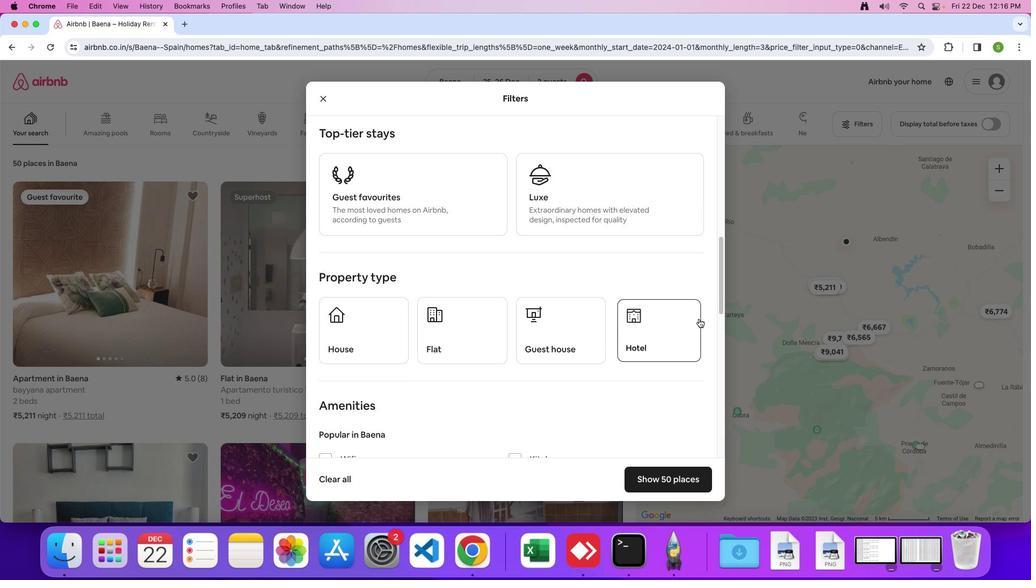 
Action: Mouse moved to (538, 300)
Screenshot: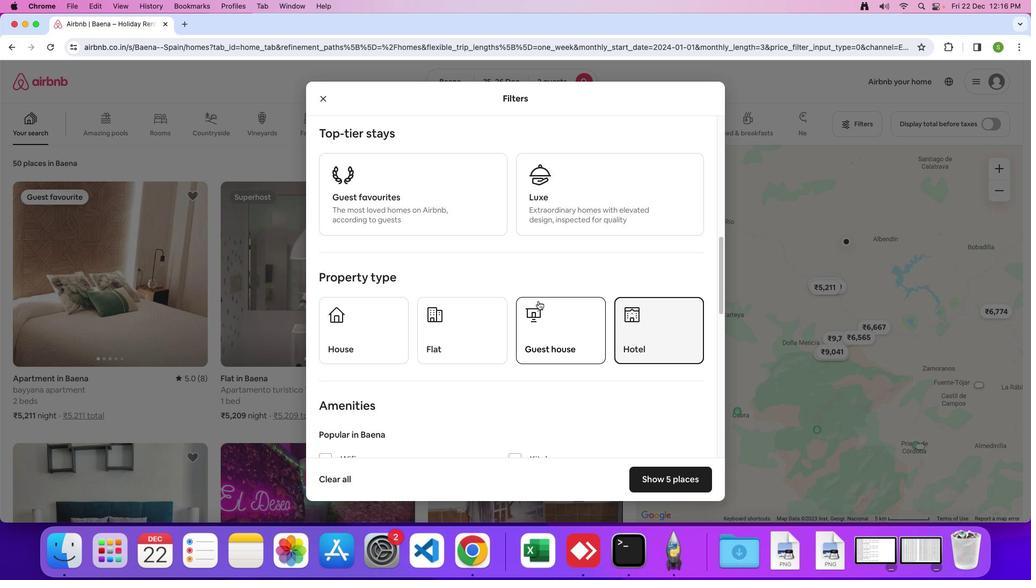 
Action: Mouse scrolled (538, 300) with delta (0, 0)
Screenshot: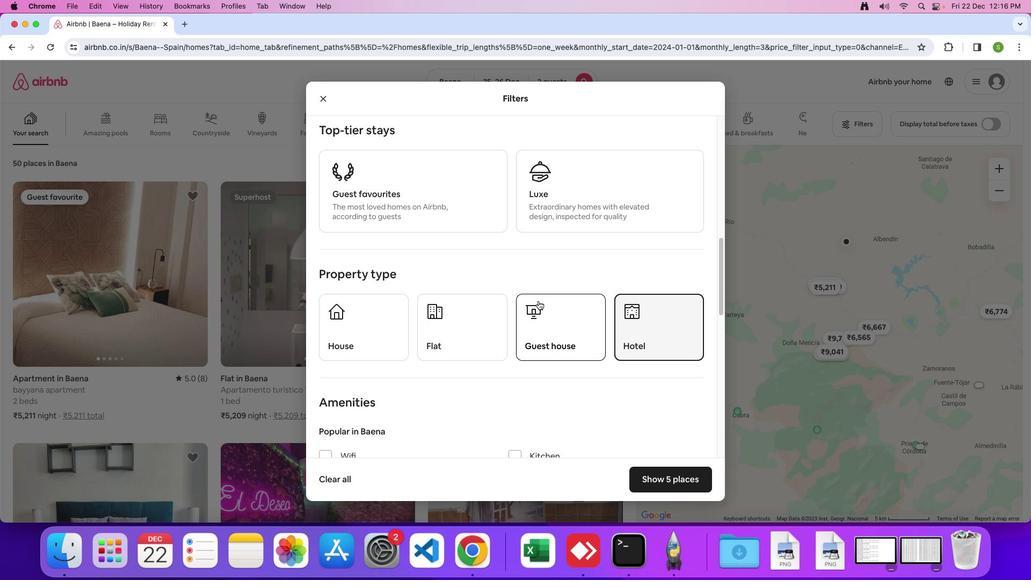 
Action: Mouse scrolled (538, 300) with delta (0, 0)
Screenshot: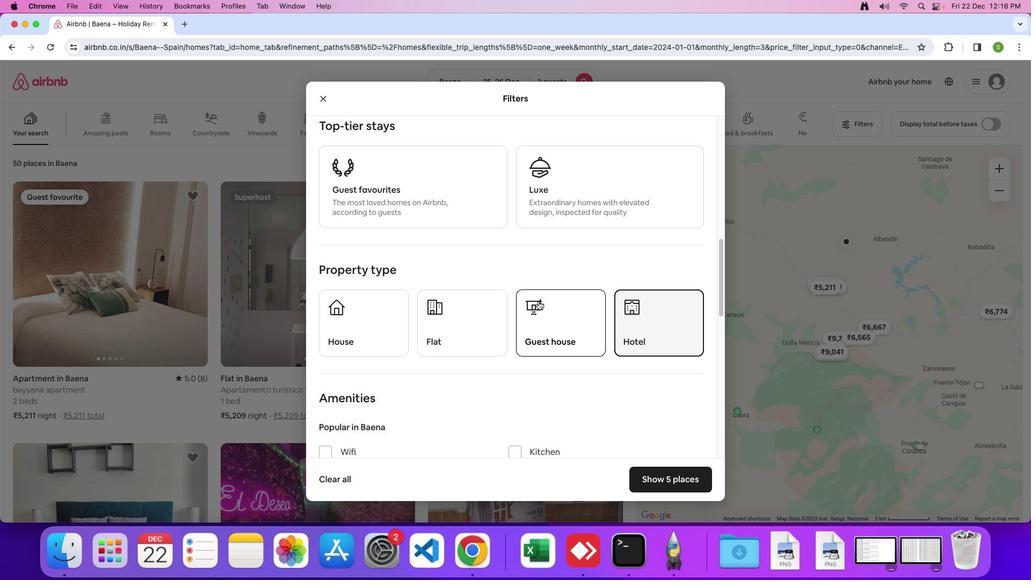
Action: Mouse scrolled (538, 300) with delta (0, 0)
Screenshot: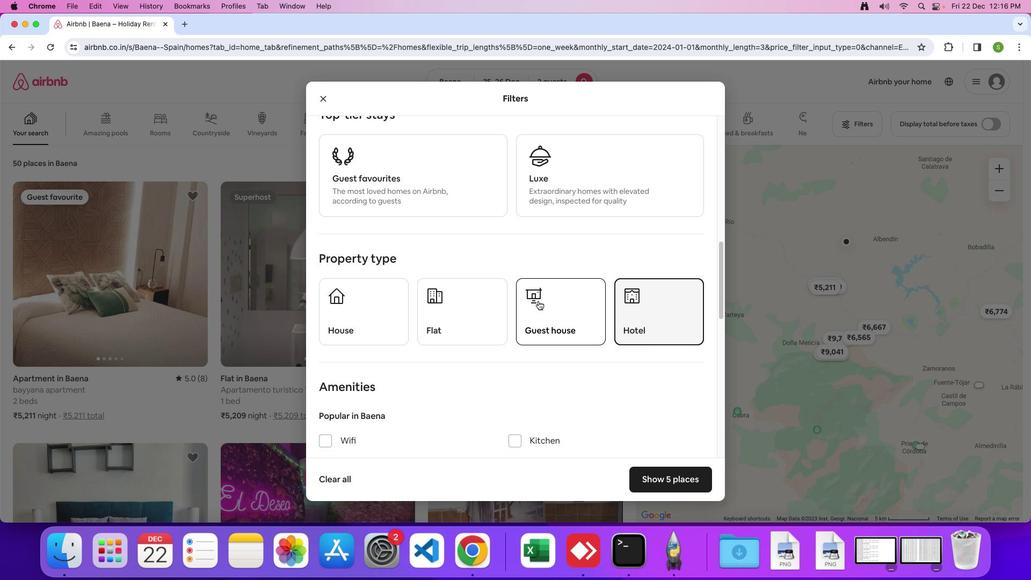 
Action: Mouse scrolled (538, 300) with delta (0, 0)
Screenshot: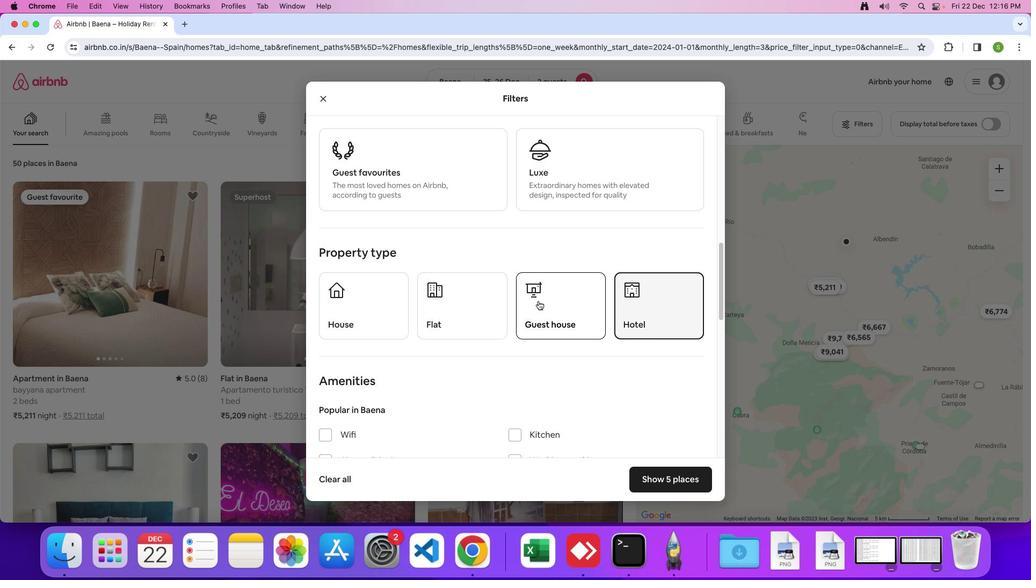 
Action: Mouse scrolled (538, 300) with delta (0, 0)
Screenshot: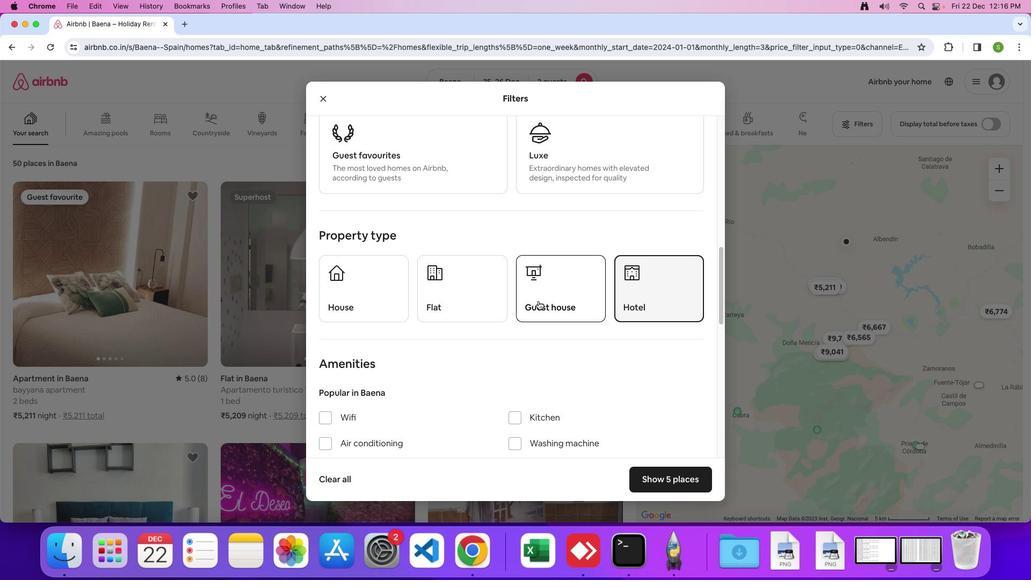 
Action: Mouse scrolled (538, 300) with delta (0, 0)
Screenshot: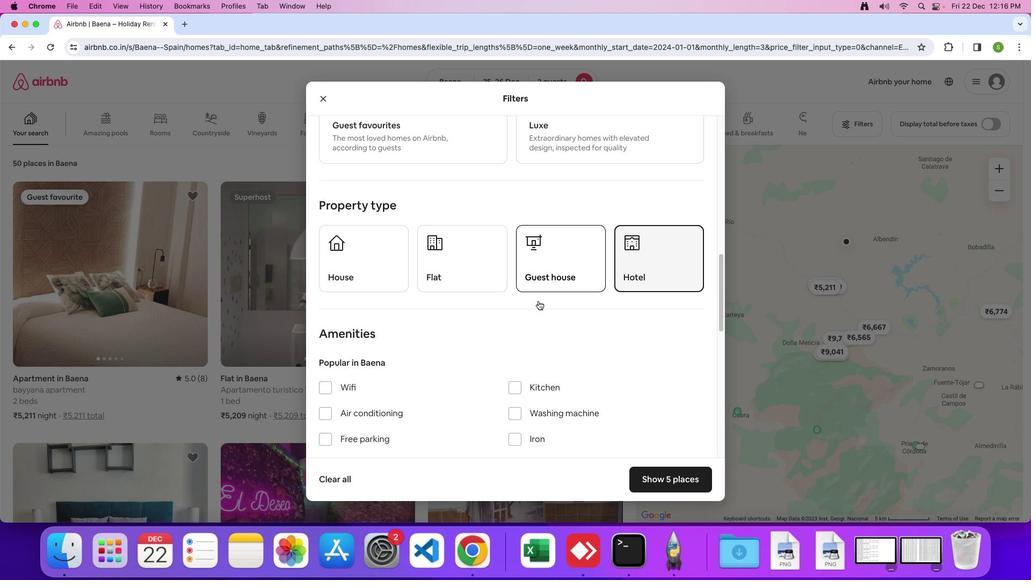 
Action: Mouse scrolled (538, 300) with delta (0, 0)
Screenshot: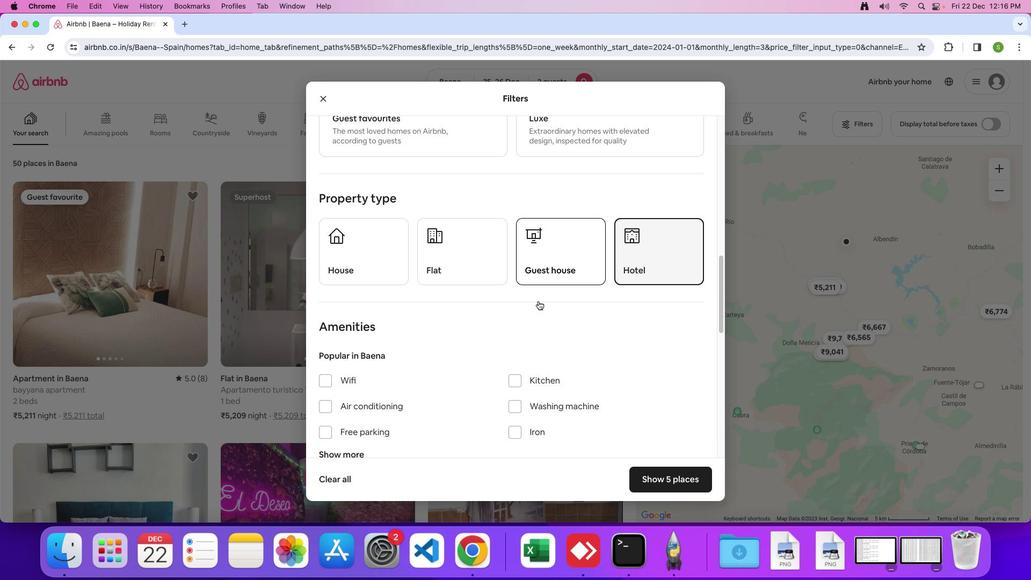 
Action: Mouse scrolled (538, 300) with delta (0, 0)
Screenshot: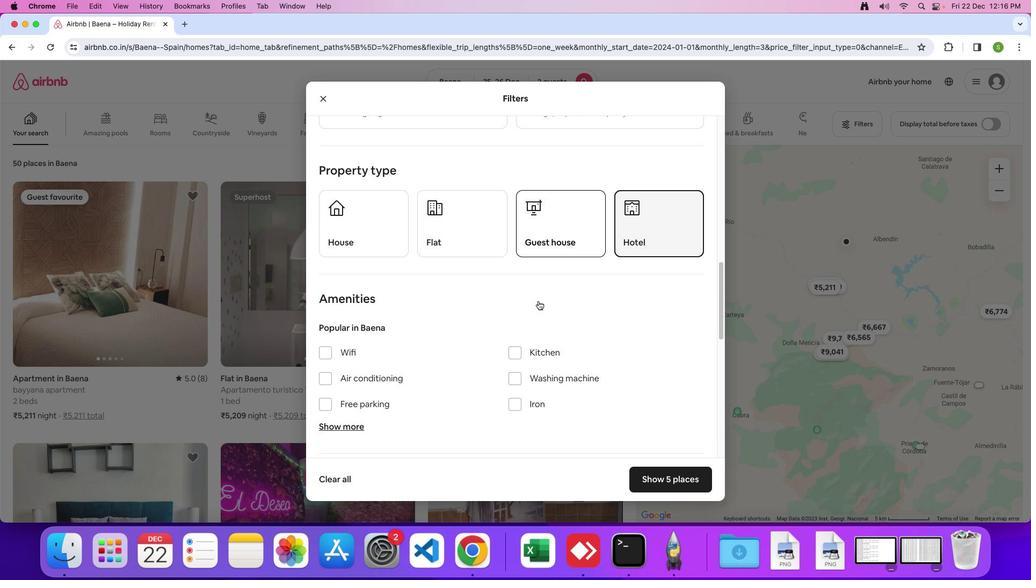 
Action: Mouse scrolled (538, 300) with delta (0, 0)
Screenshot: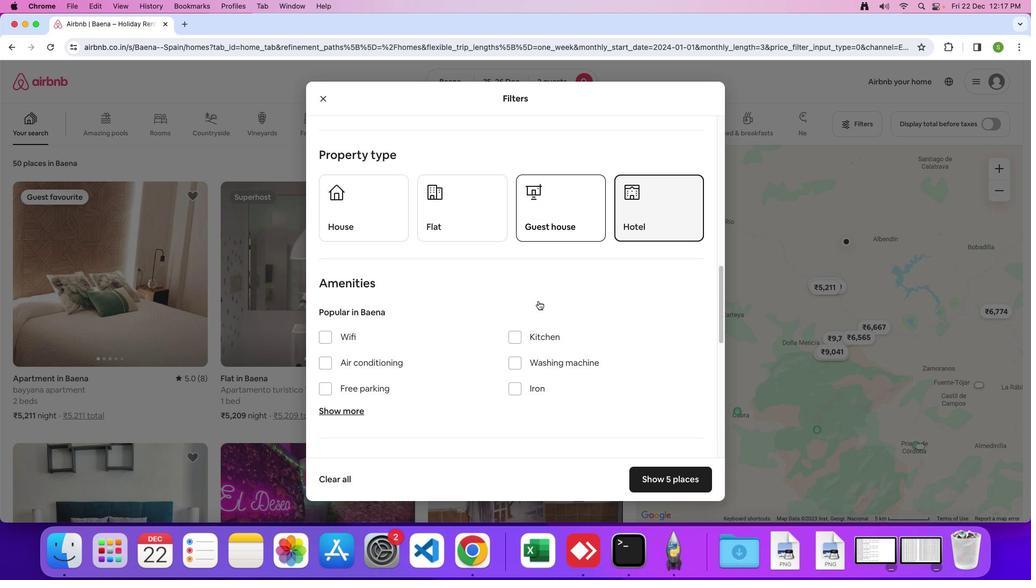 
Action: Mouse scrolled (538, 300) with delta (0, 0)
Screenshot: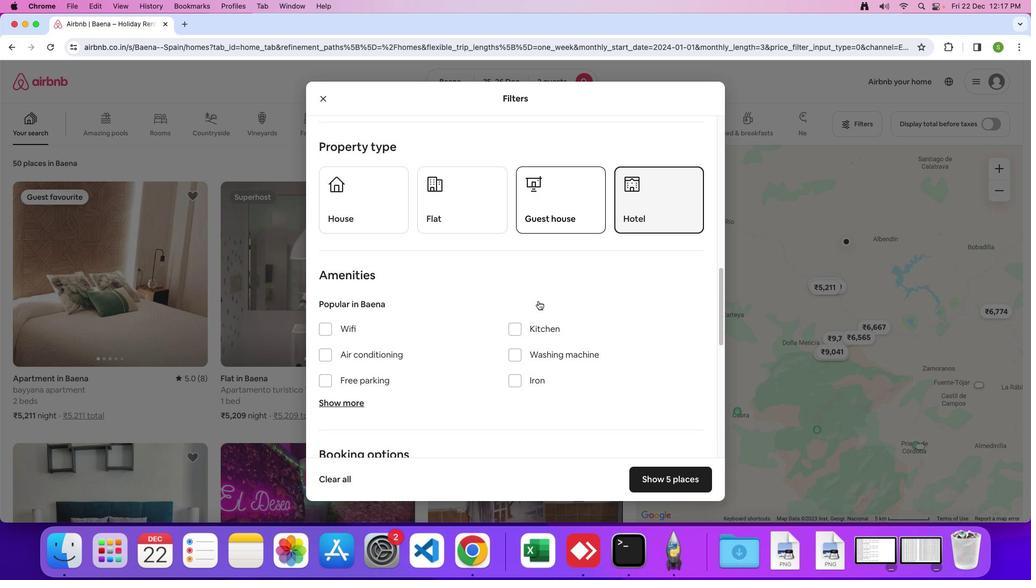 
Action: Mouse scrolled (538, 300) with delta (0, 0)
Screenshot: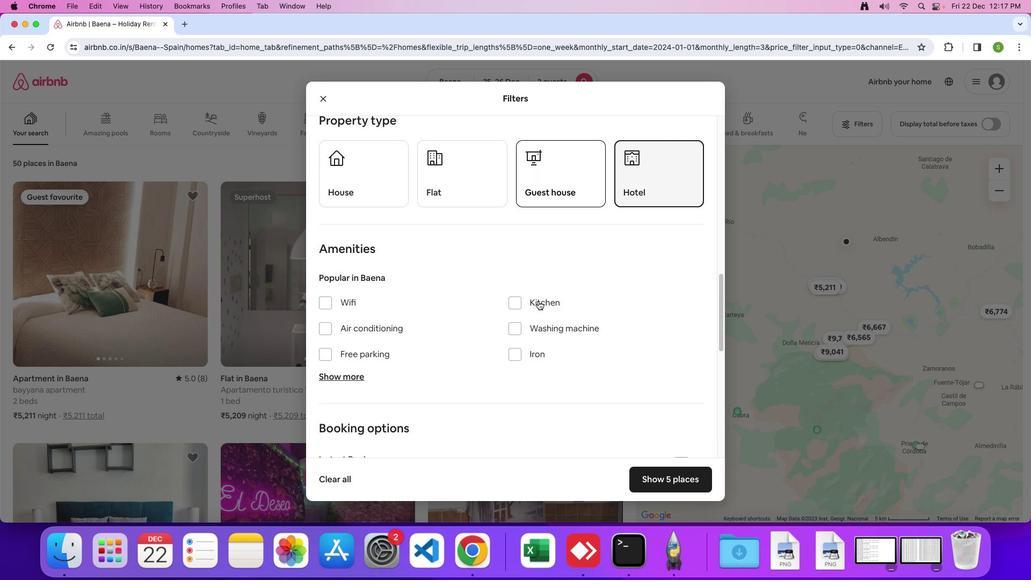 
Action: Mouse scrolled (538, 300) with delta (0, 0)
Screenshot: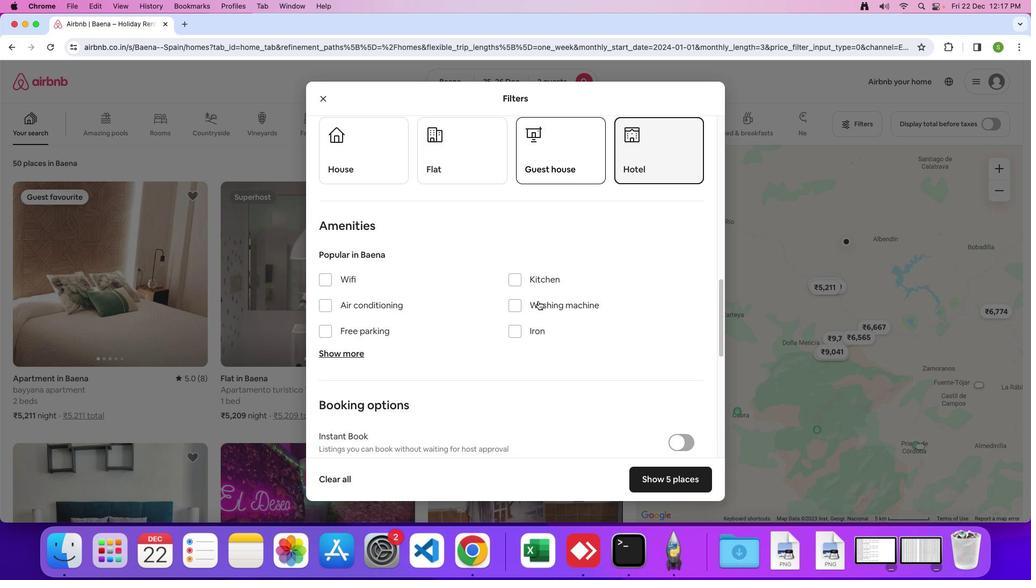 
Action: Mouse scrolled (538, 300) with delta (0, 0)
Screenshot: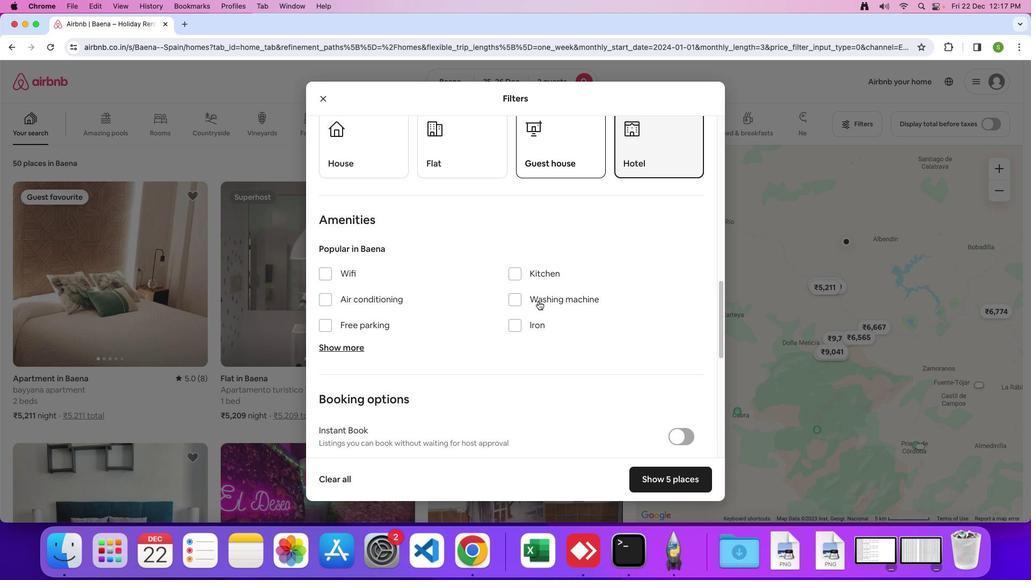
Action: Mouse scrolled (538, 300) with delta (0, 0)
Screenshot: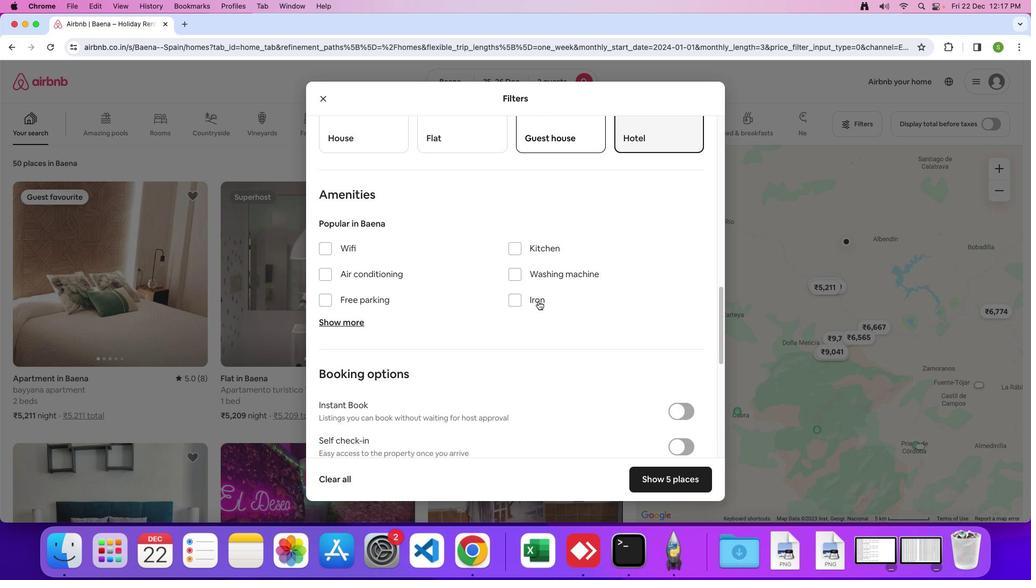
Action: Mouse moved to (541, 295)
Screenshot: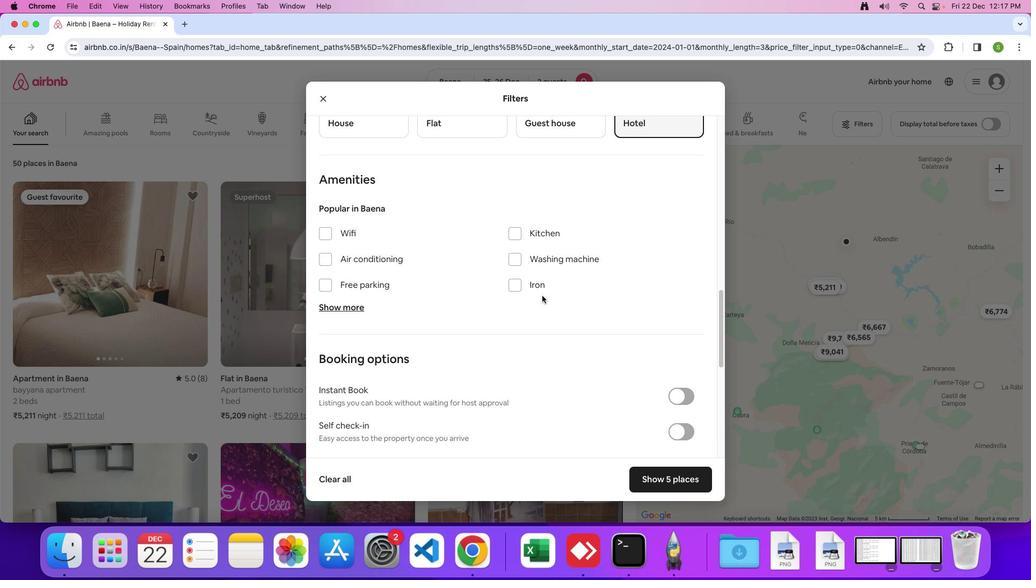 
Action: Mouse scrolled (541, 295) with delta (0, 0)
Screenshot: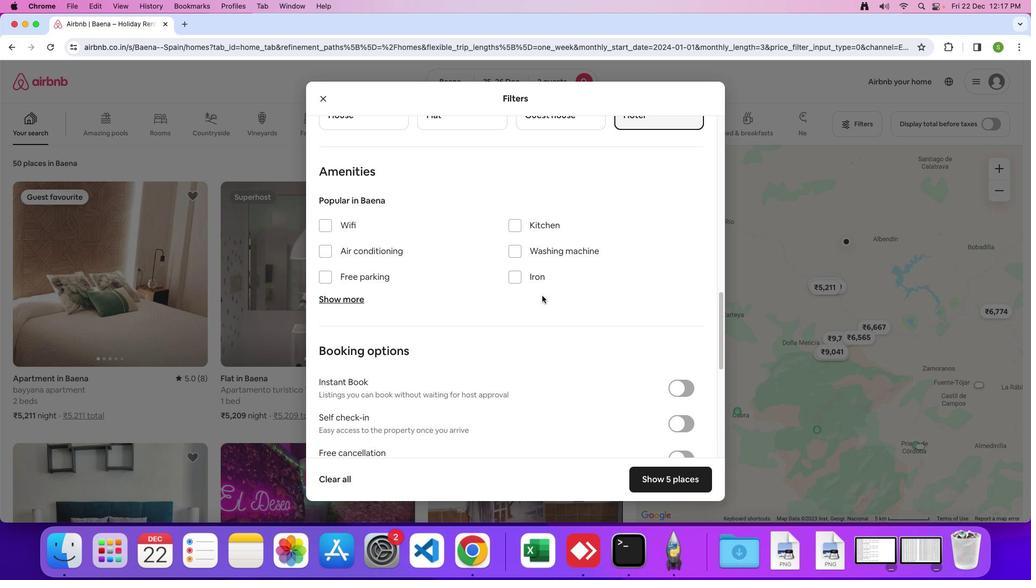 
Action: Mouse scrolled (541, 295) with delta (0, 0)
Screenshot: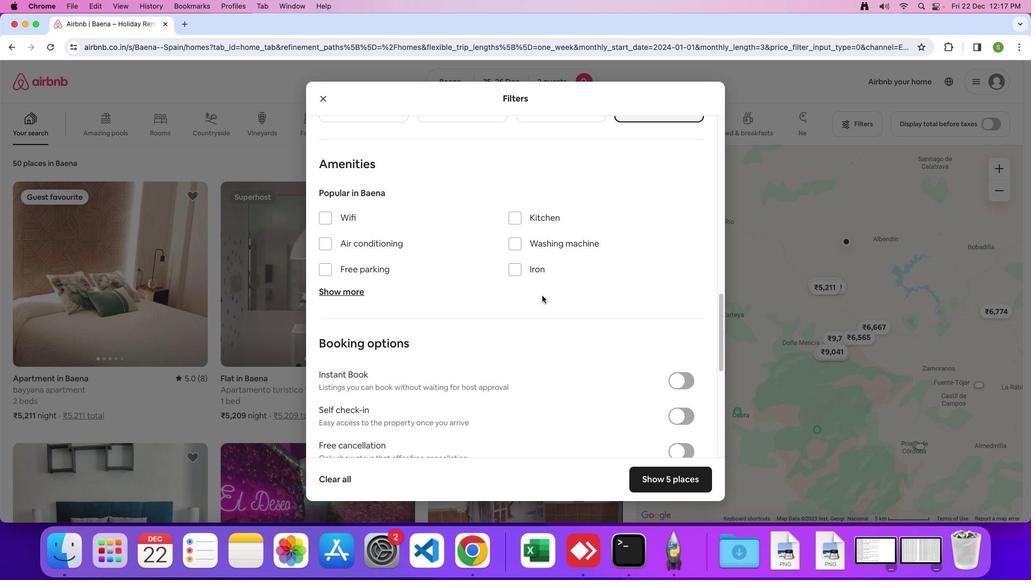 
Action: Mouse scrolled (541, 295) with delta (0, -1)
Screenshot: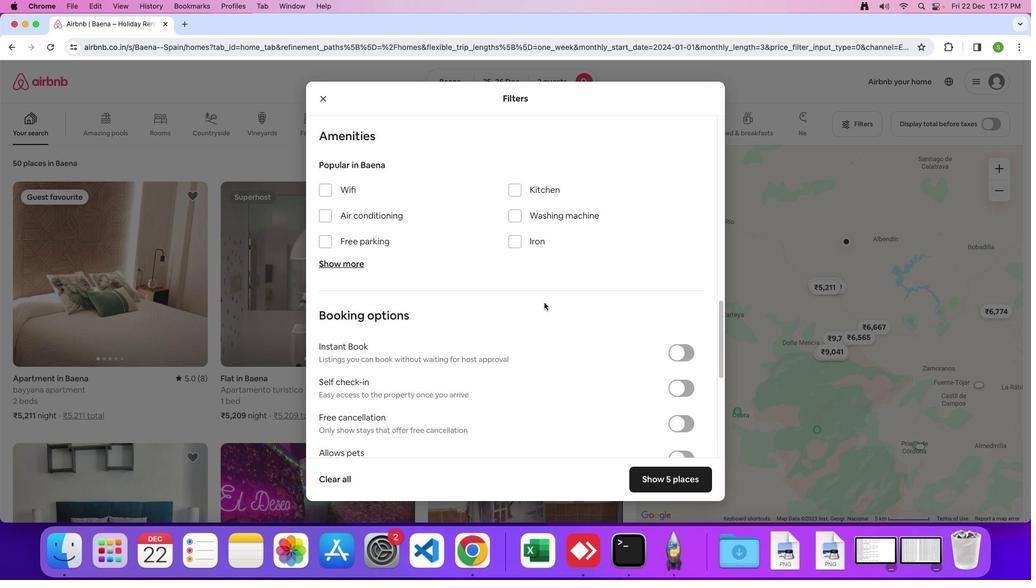 
Action: Mouse moved to (556, 319)
Screenshot: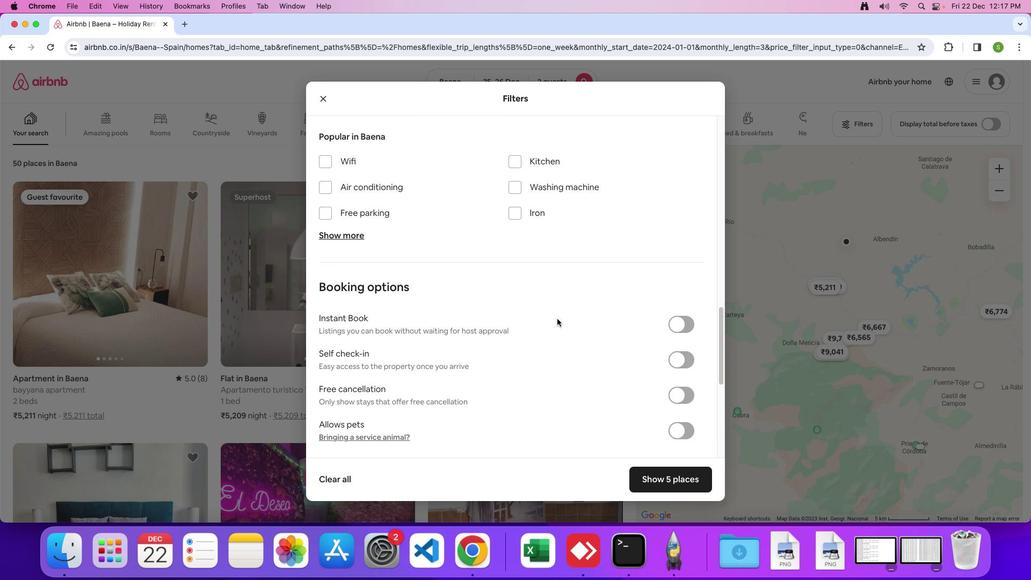 
Action: Mouse scrolled (556, 319) with delta (0, 0)
Screenshot: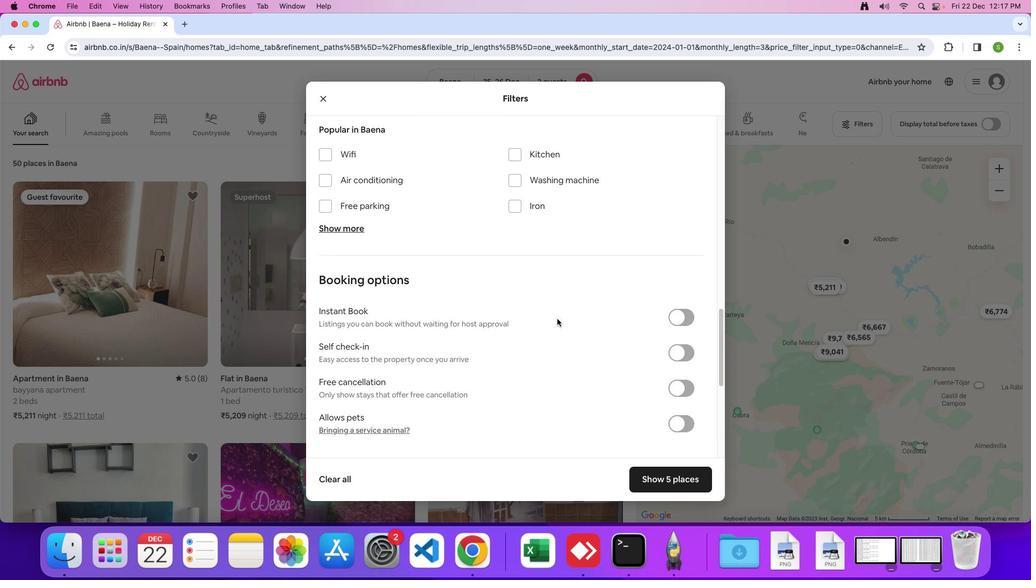 
Action: Mouse scrolled (556, 319) with delta (0, 0)
Screenshot: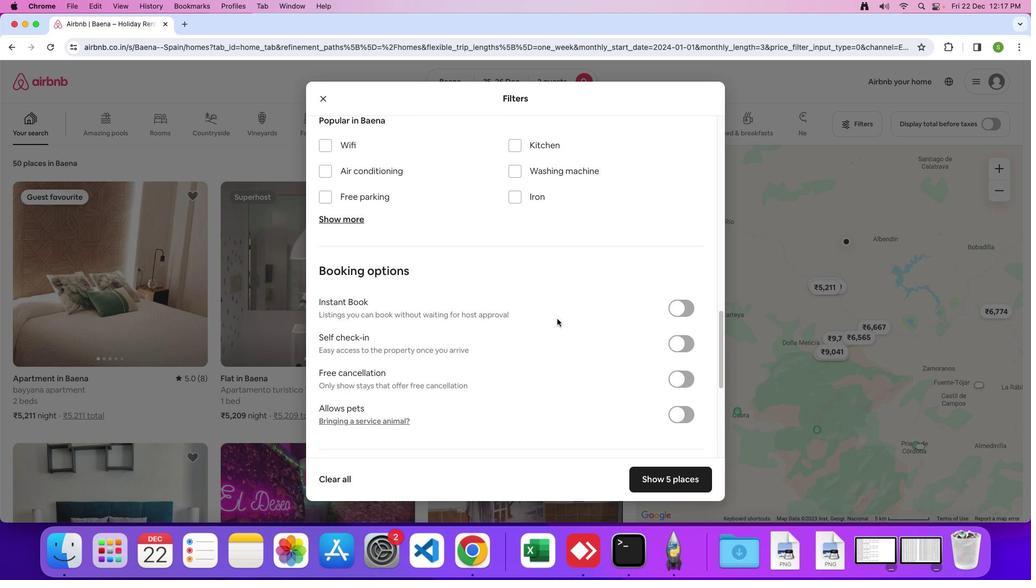 
Action: Mouse scrolled (556, 319) with delta (0, -1)
Screenshot: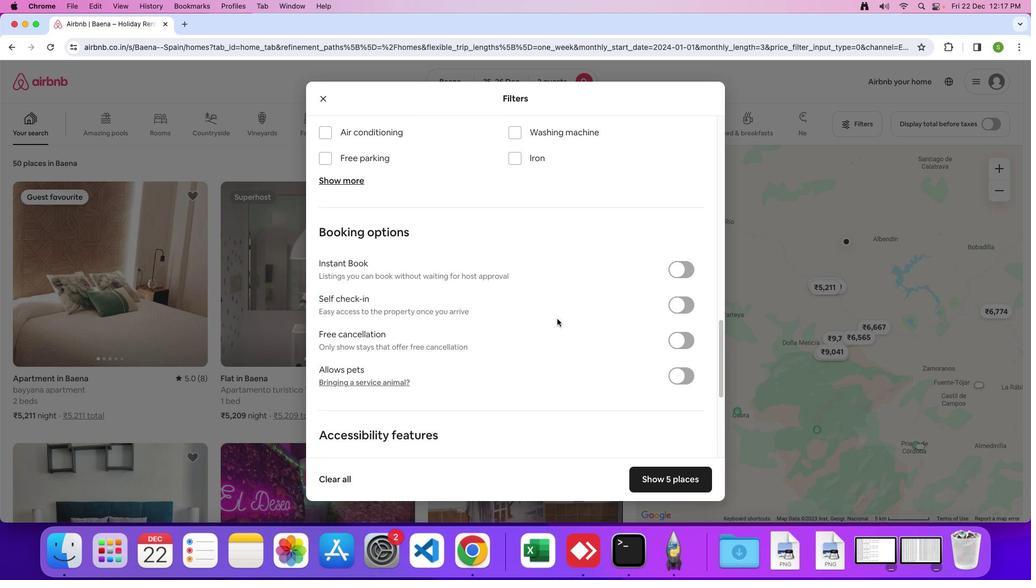 
Action: Mouse scrolled (556, 319) with delta (0, 0)
Screenshot: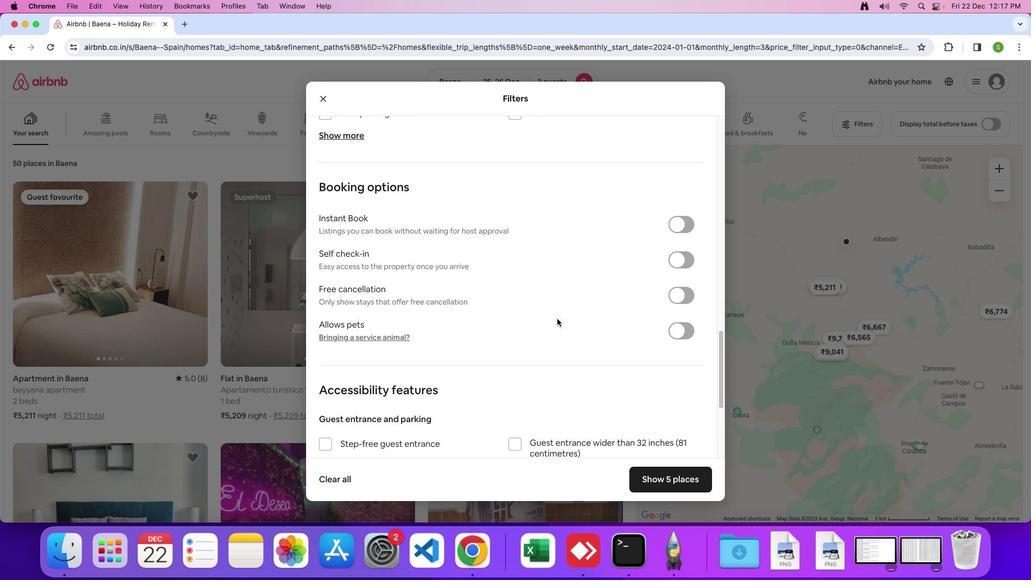 
Action: Mouse scrolled (556, 319) with delta (0, 0)
Screenshot: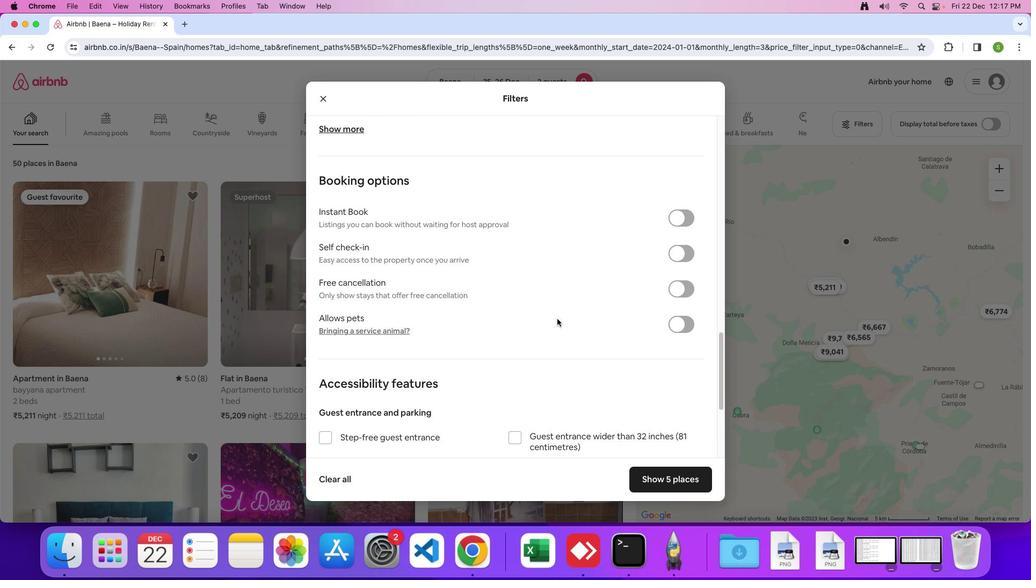 
Action: Mouse scrolled (556, 319) with delta (0, 0)
Screenshot: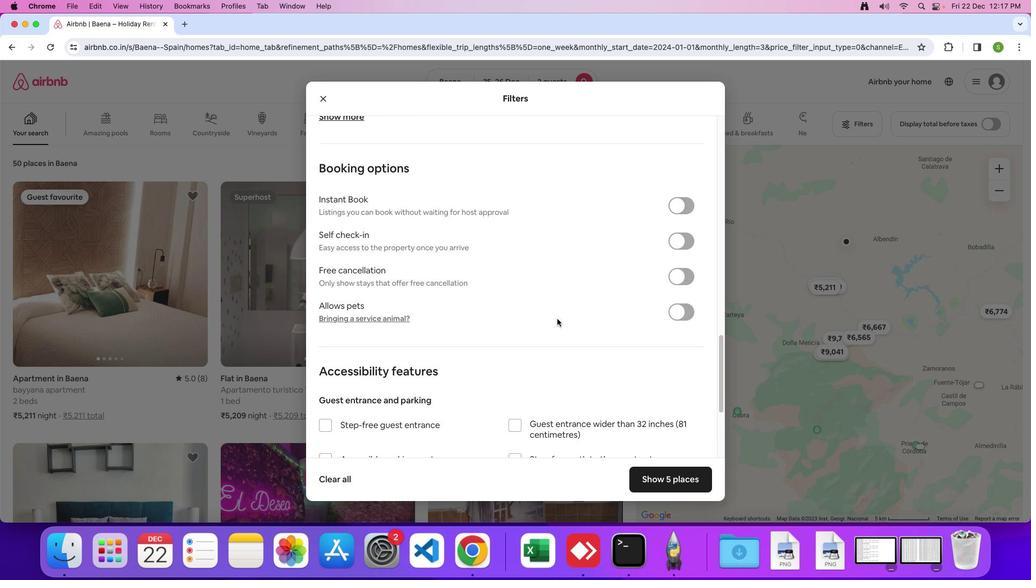 
Action: Mouse scrolled (556, 319) with delta (0, 0)
Screenshot: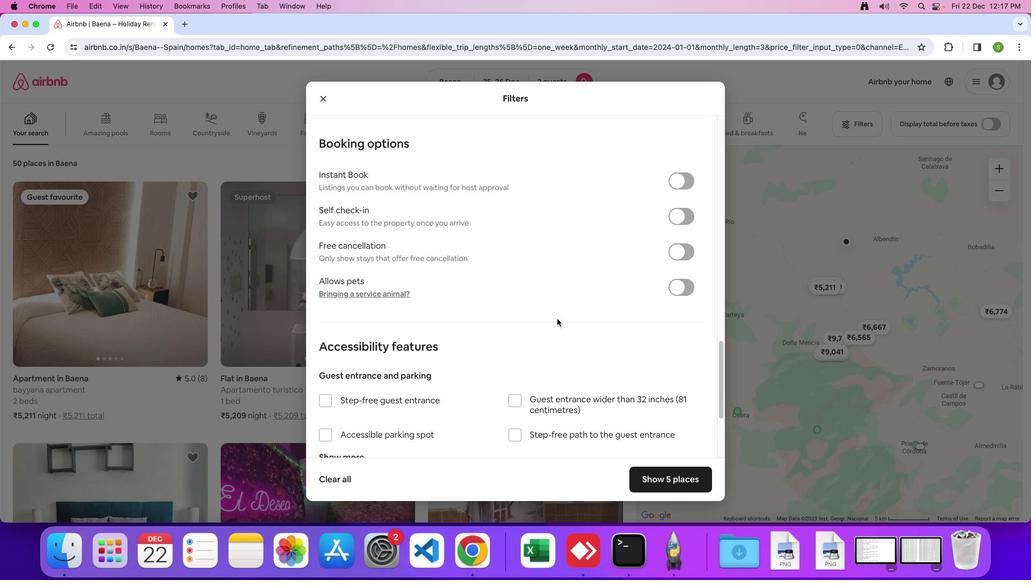 
Action: Mouse scrolled (556, 319) with delta (0, -1)
Screenshot: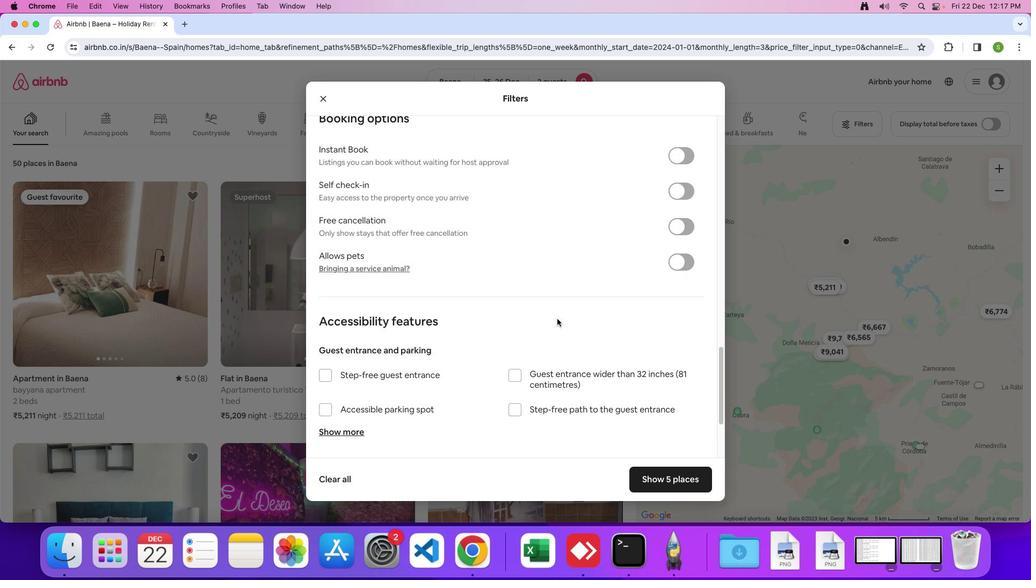
Action: Mouse scrolled (556, 319) with delta (0, 0)
Screenshot: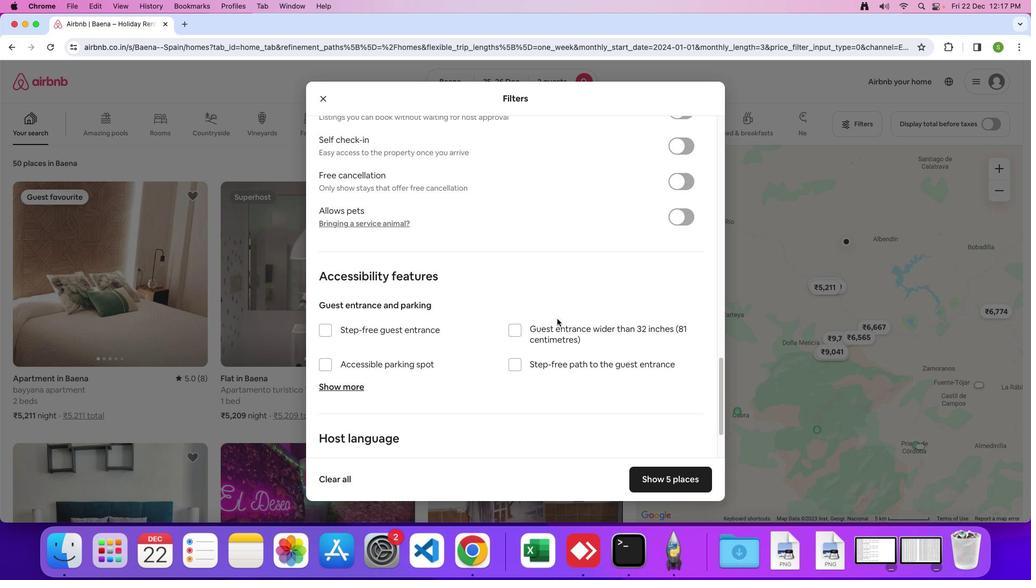 
Action: Mouse scrolled (556, 319) with delta (0, 0)
Screenshot: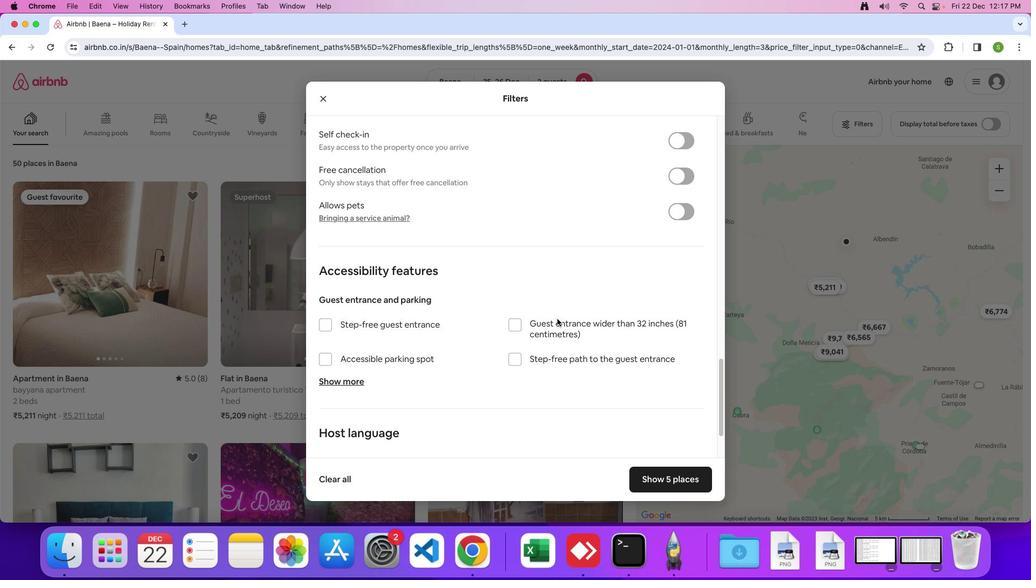 
Action: Mouse scrolled (556, 319) with delta (0, 0)
Screenshot: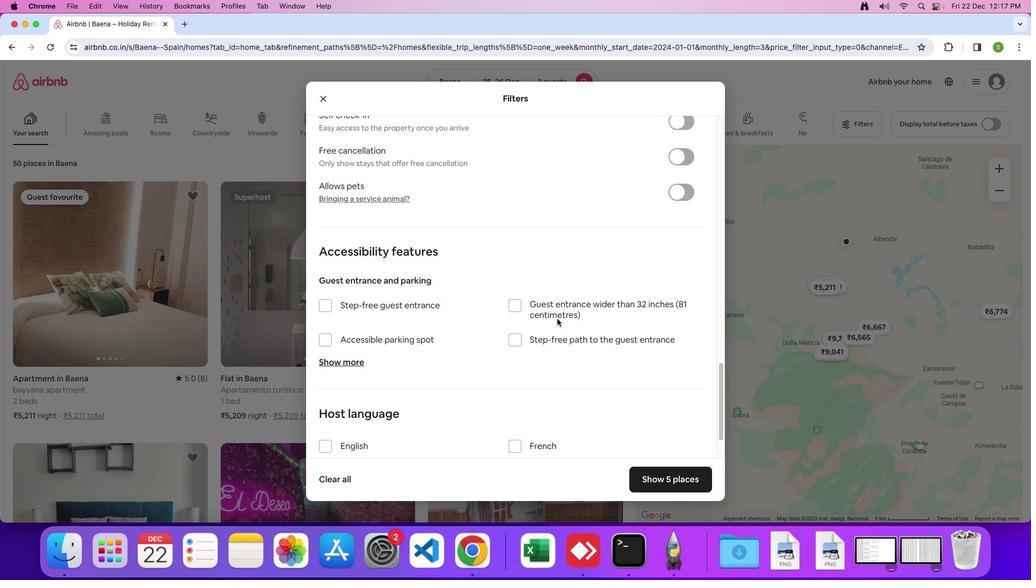
Action: Mouse scrolled (556, 319) with delta (0, 0)
Screenshot: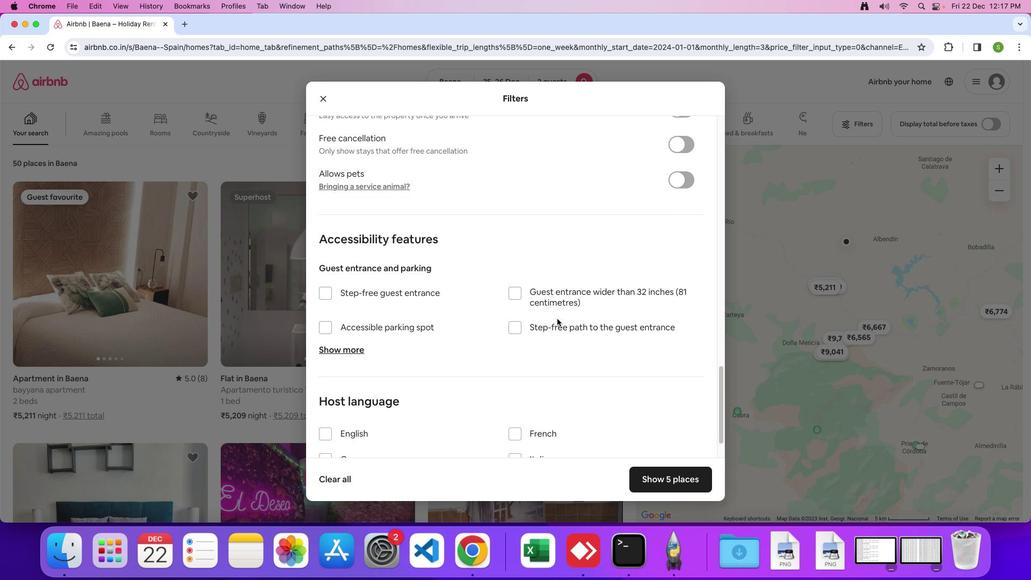 
Action: Mouse scrolled (556, 319) with delta (0, -1)
Screenshot: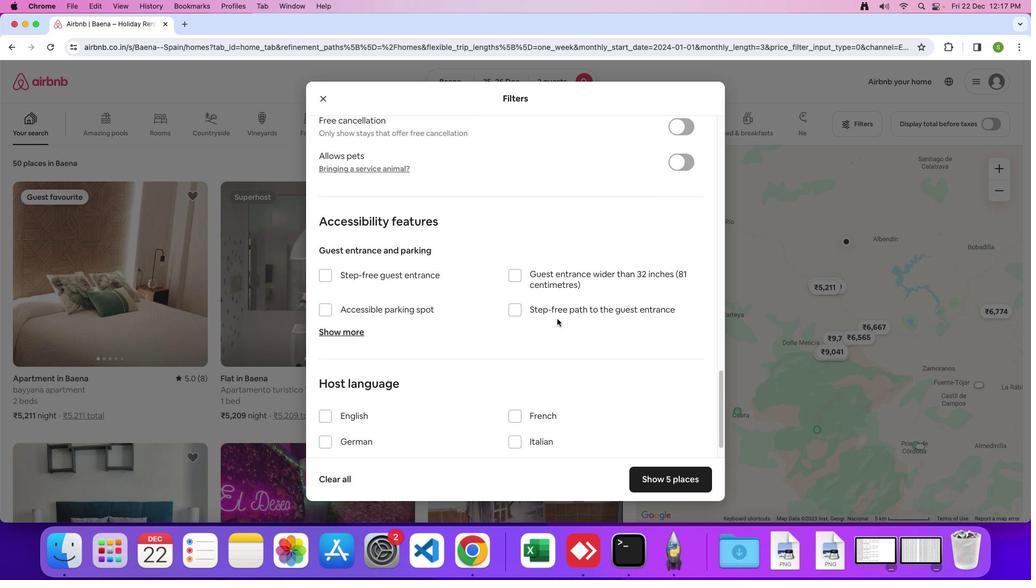 
Action: Mouse scrolled (556, 319) with delta (0, 0)
Screenshot: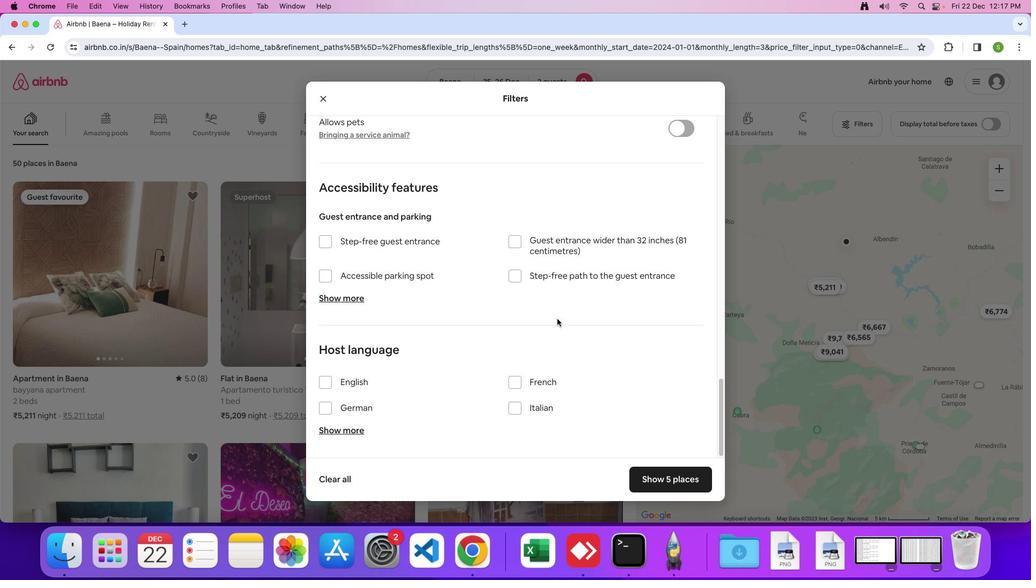 
Action: Mouse scrolled (556, 319) with delta (0, 0)
Screenshot: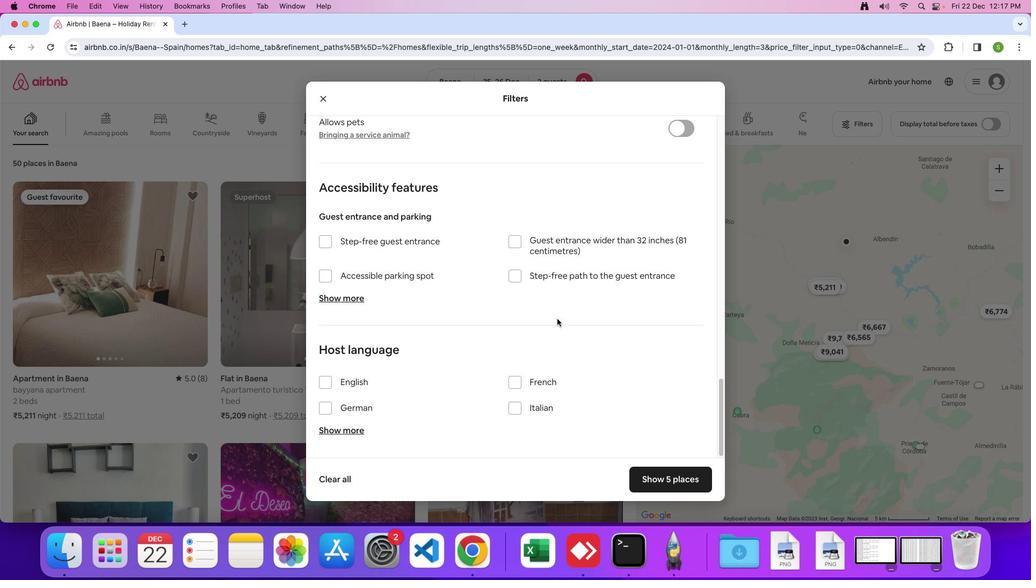 
Action: Mouse scrolled (556, 319) with delta (0, -1)
Screenshot: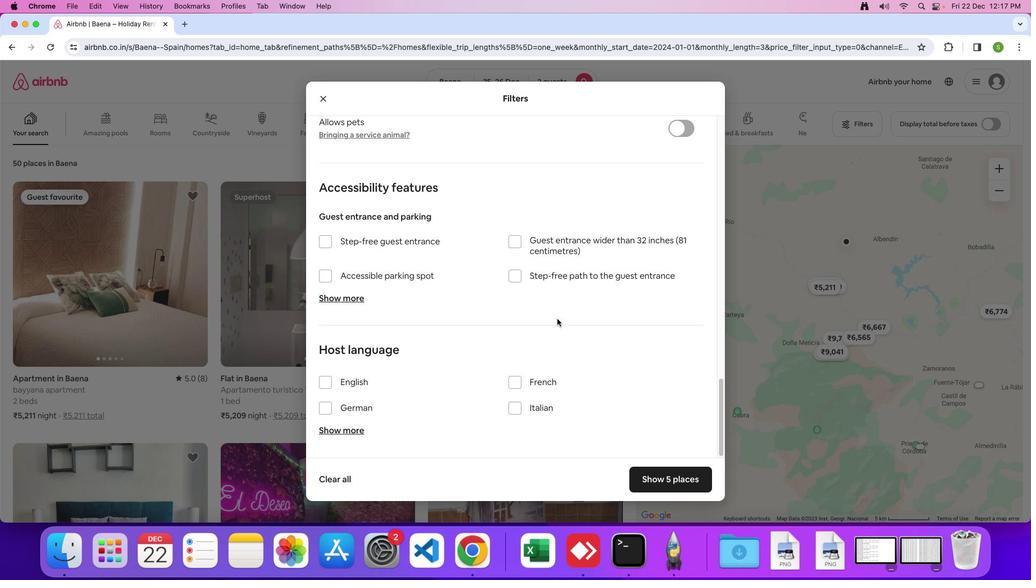 
Action: Mouse moved to (674, 477)
Screenshot: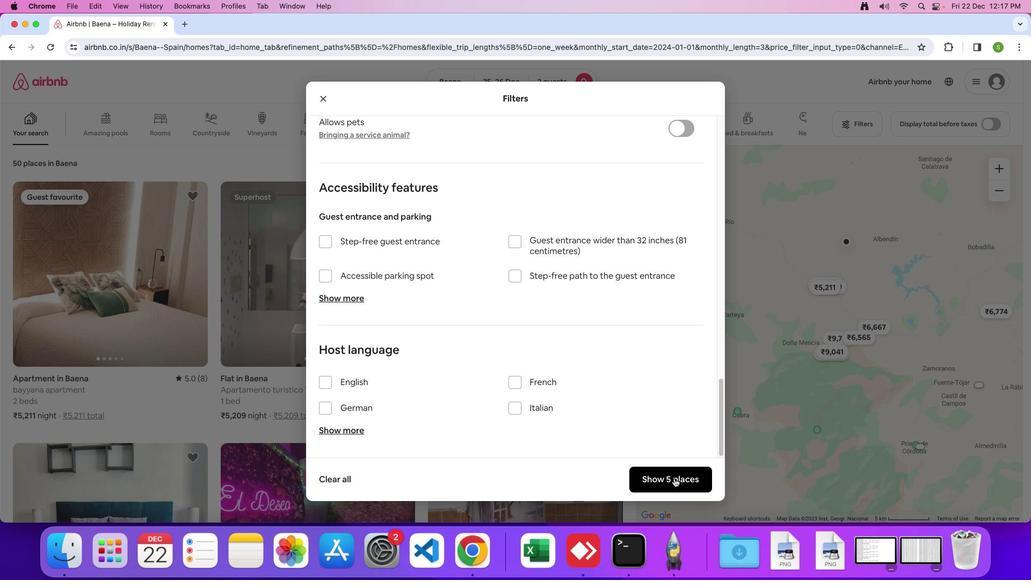 
Action: Mouse pressed left at (674, 477)
Screenshot: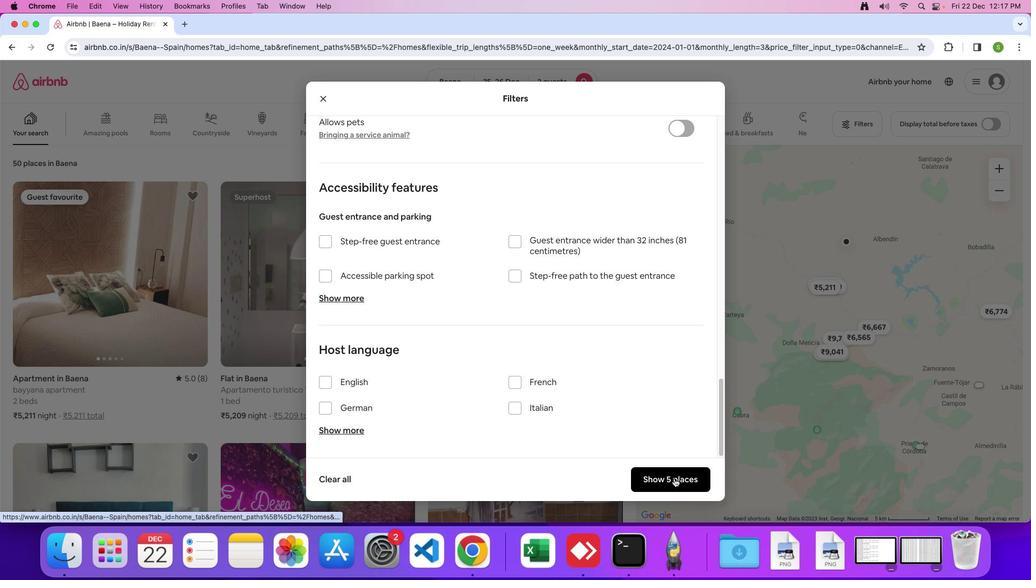 
Action: Mouse moved to (102, 278)
Screenshot: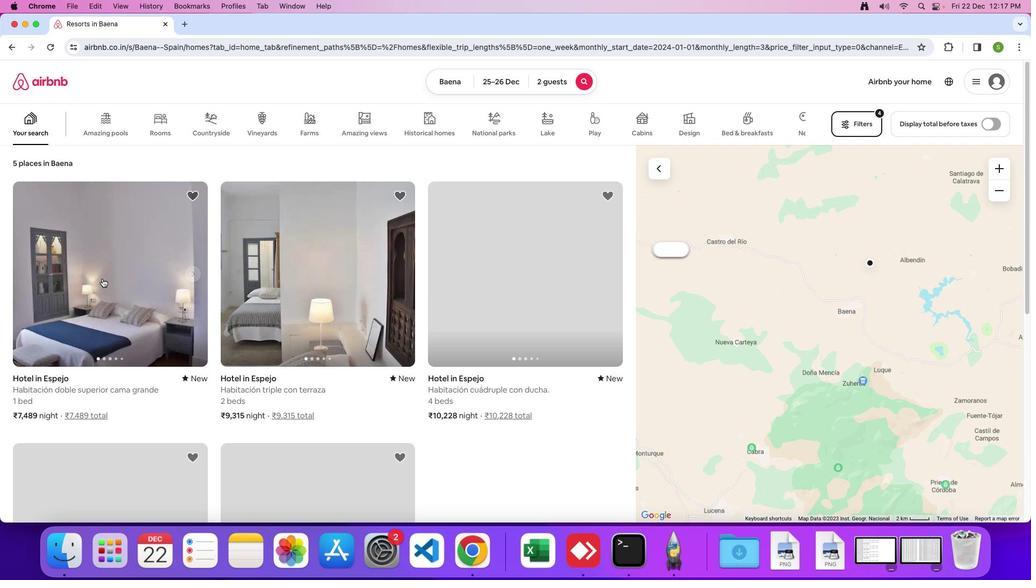 
Action: Mouse pressed left at (102, 278)
Screenshot: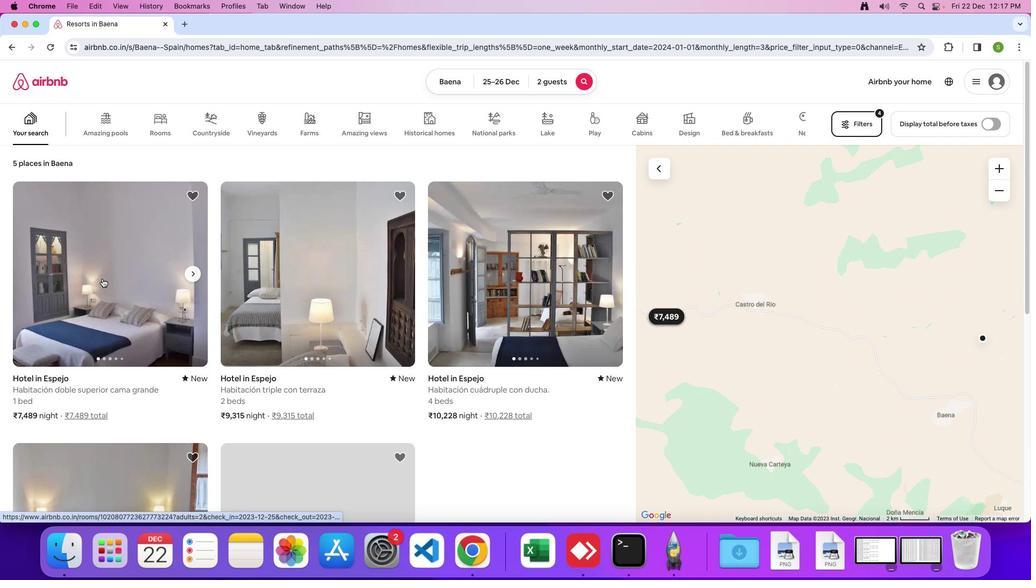 
Action: Mouse moved to (394, 247)
Screenshot: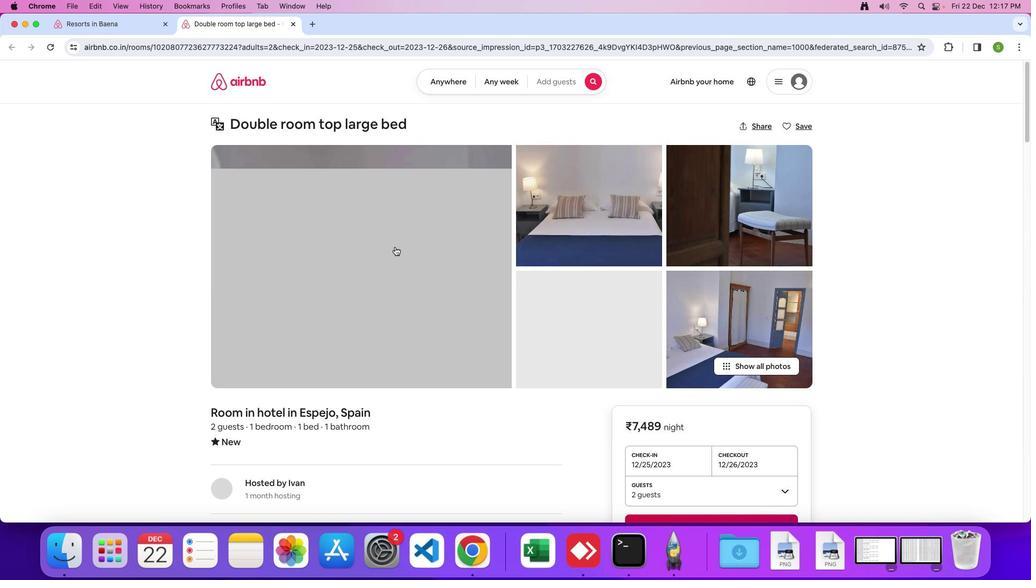 
Action: Mouse pressed left at (394, 247)
Screenshot: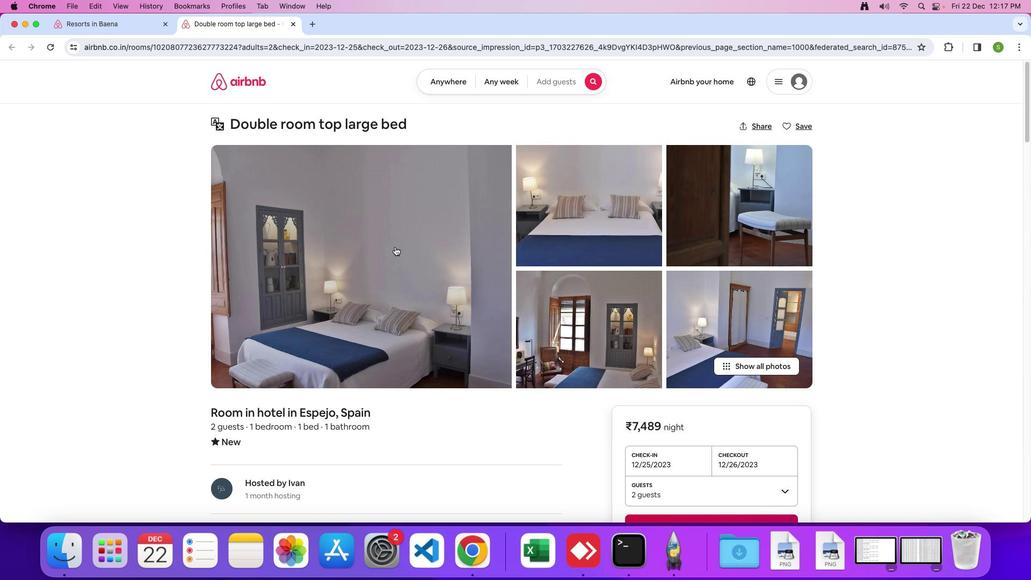 
Action: Mouse moved to (558, 313)
Screenshot: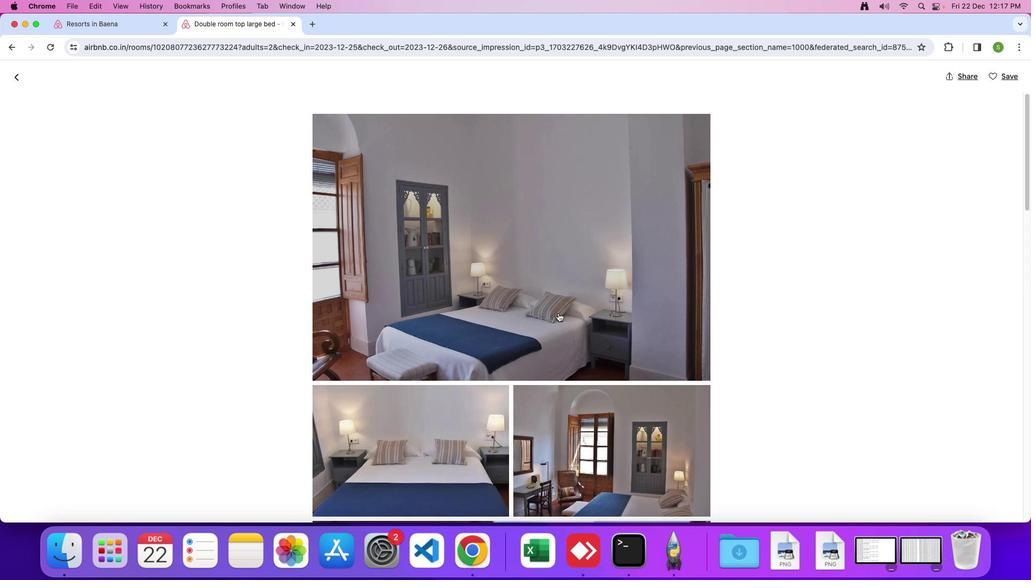 
Action: Mouse scrolled (558, 313) with delta (0, 0)
Screenshot: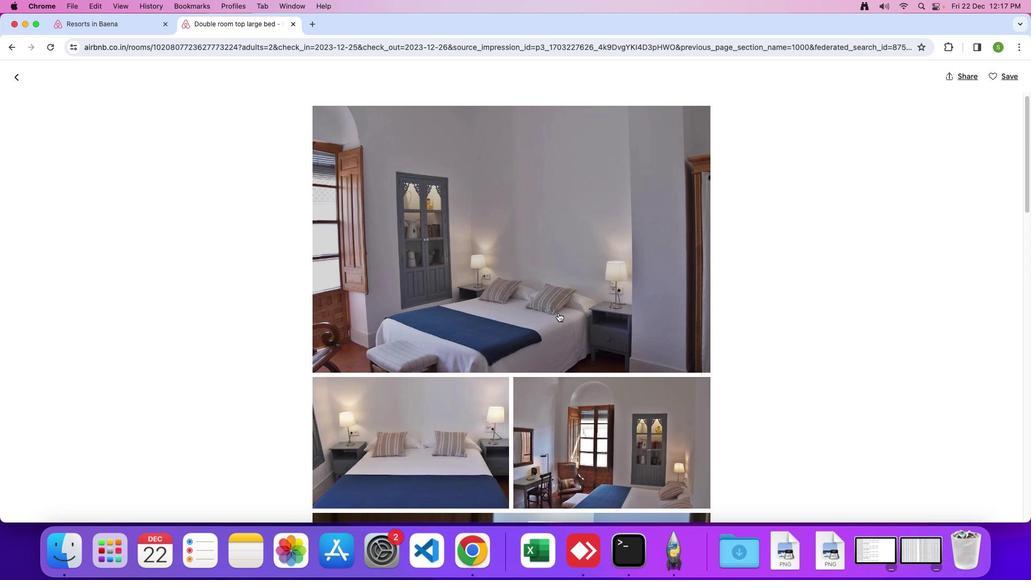 
Action: Mouse scrolled (558, 313) with delta (0, 0)
Screenshot: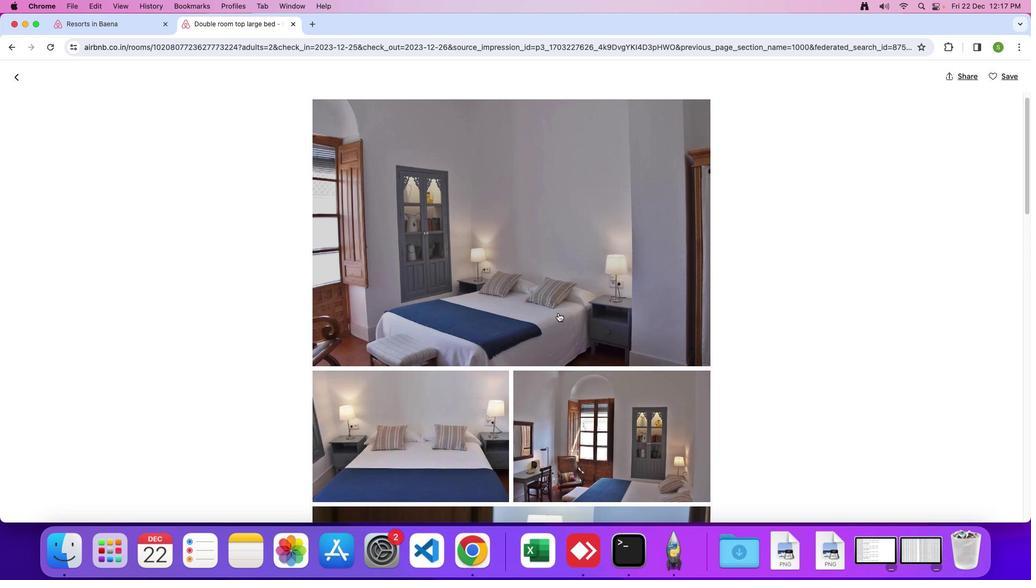 
Action: Mouse scrolled (558, 313) with delta (0, 0)
Screenshot: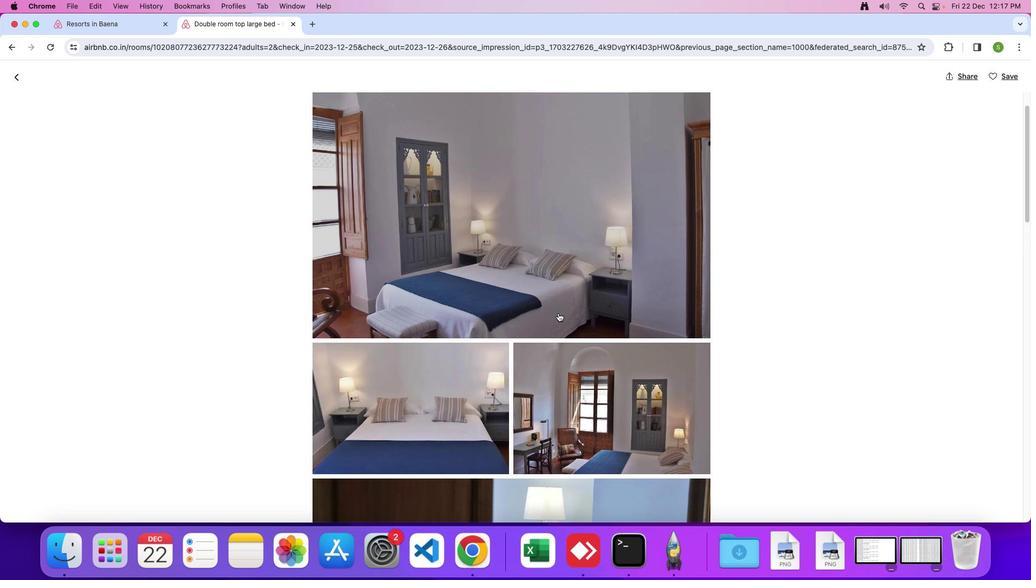 
Action: Mouse scrolled (558, 313) with delta (0, 0)
Screenshot: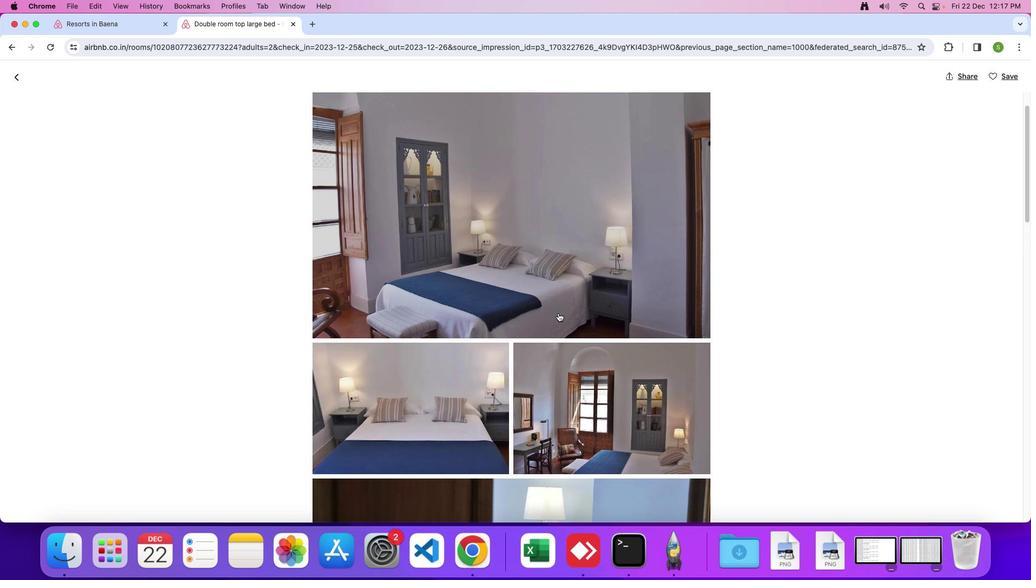 
Action: Mouse scrolled (558, 313) with delta (0, -1)
Screenshot: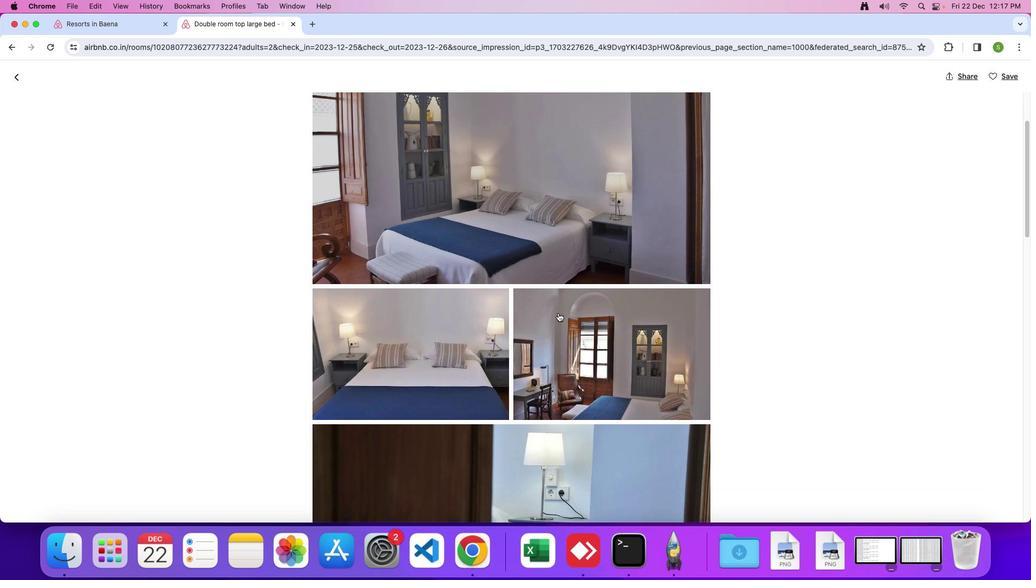 
Action: Mouse scrolled (558, 313) with delta (0, 0)
Screenshot: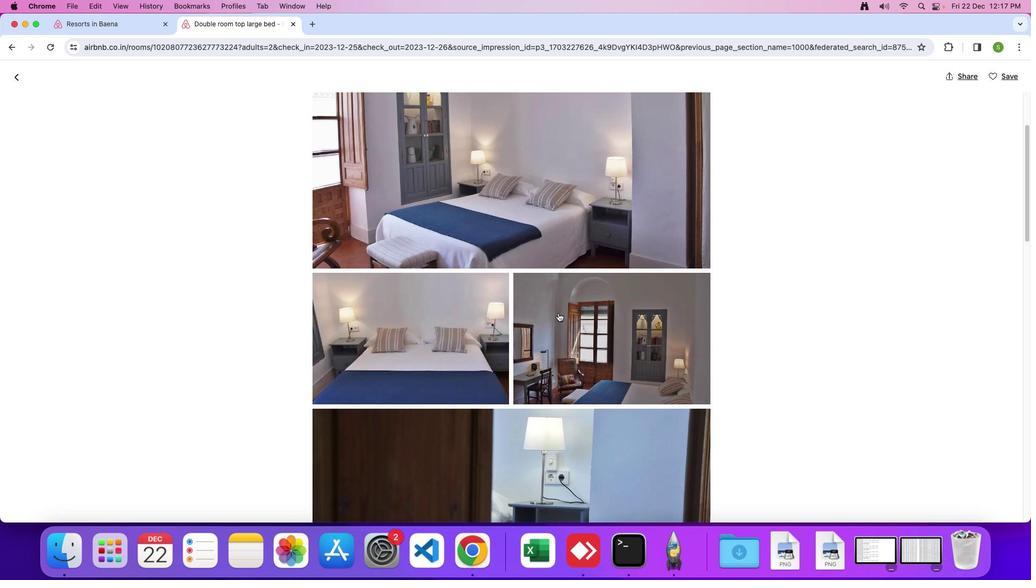 
Action: Mouse scrolled (558, 313) with delta (0, 0)
Screenshot: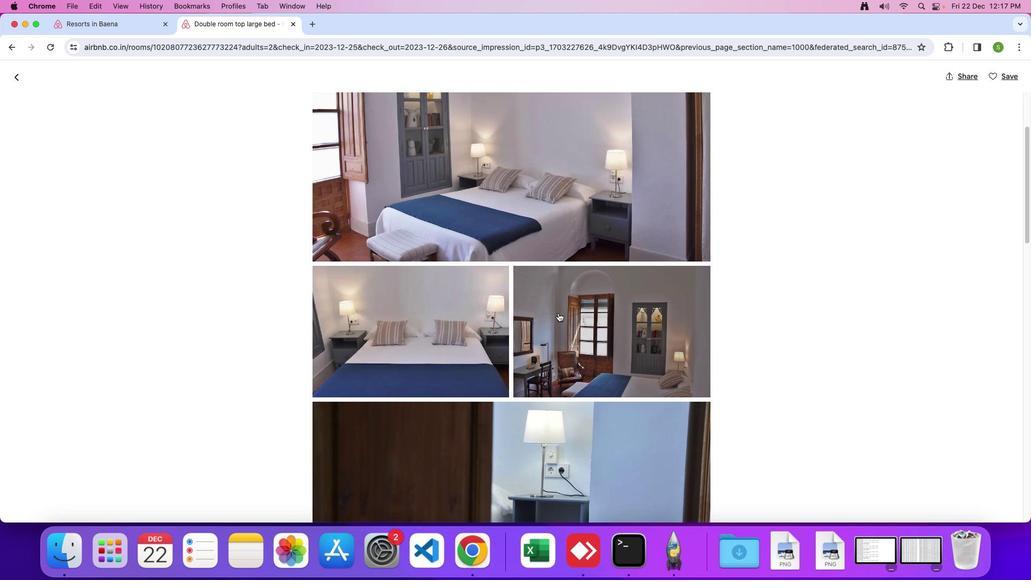 
Action: Mouse scrolled (558, 313) with delta (0, 0)
Screenshot: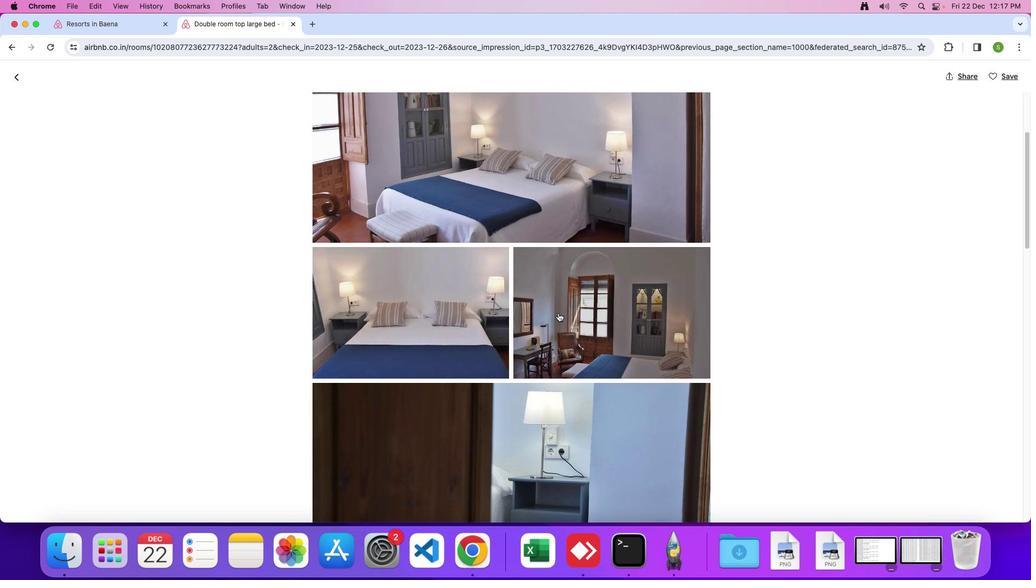
Action: Mouse scrolled (558, 313) with delta (0, 0)
Screenshot: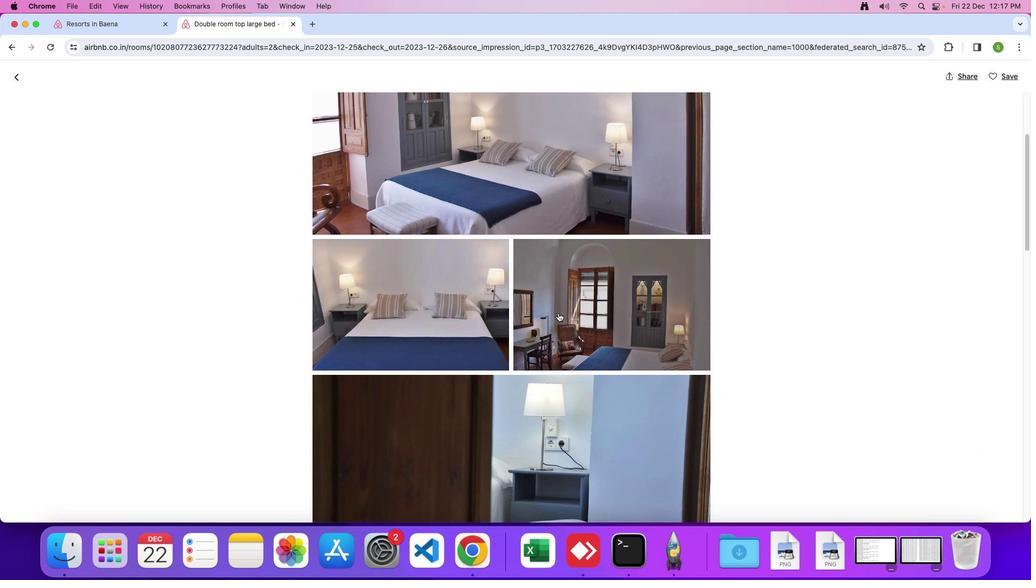 
Action: Mouse scrolled (558, 313) with delta (0, -1)
Screenshot: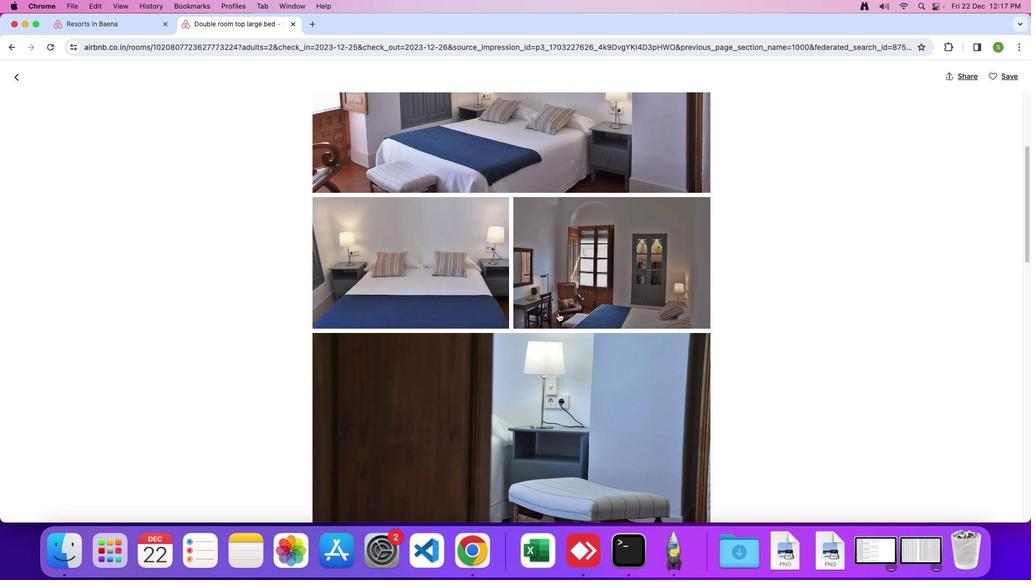 
Action: Mouse scrolled (558, 313) with delta (0, 0)
Screenshot: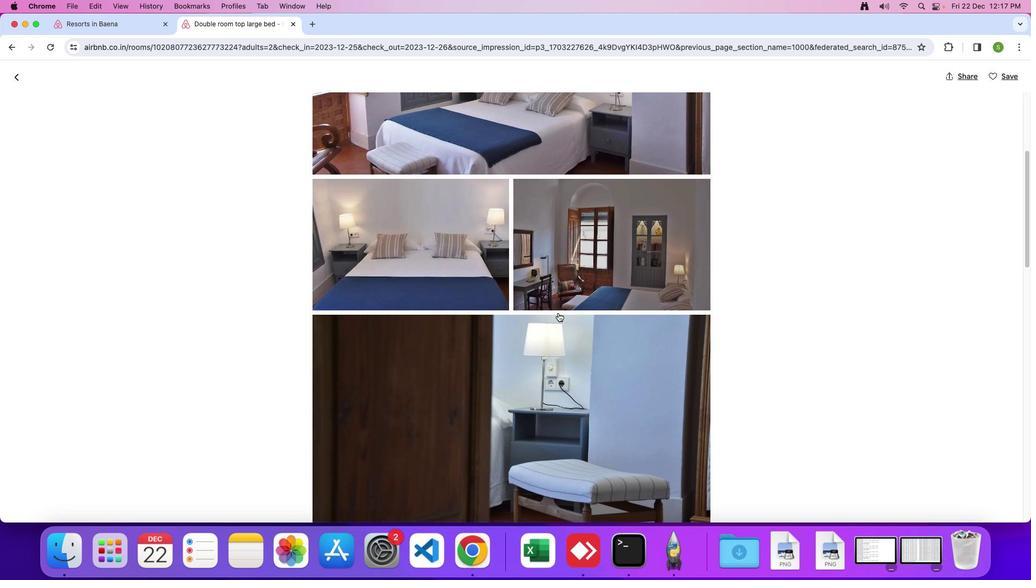 
Action: Mouse scrolled (558, 313) with delta (0, 0)
Screenshot: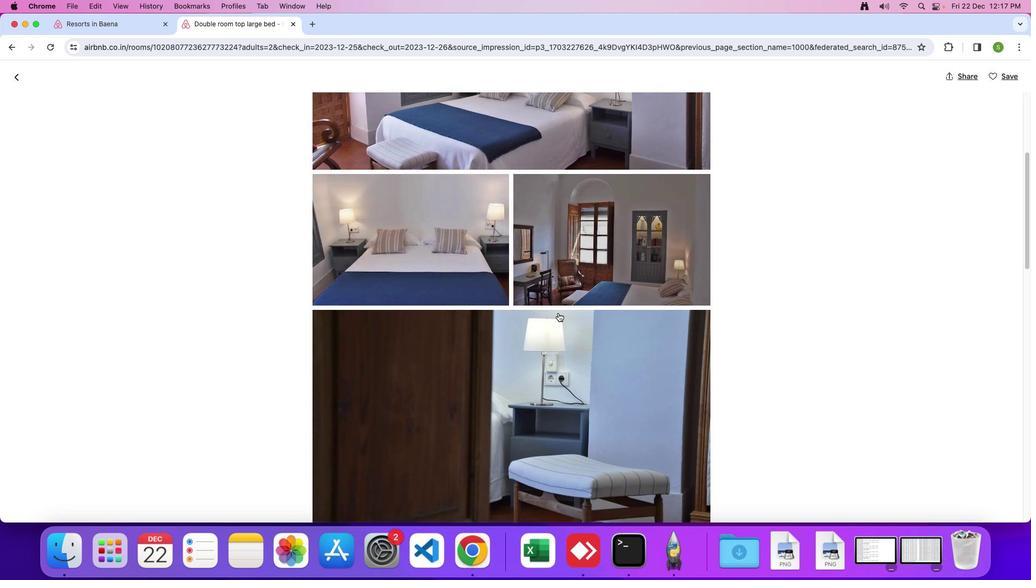 
Action: Mouse scrolled (558, 313) with delta (0, 0)
Screenshot: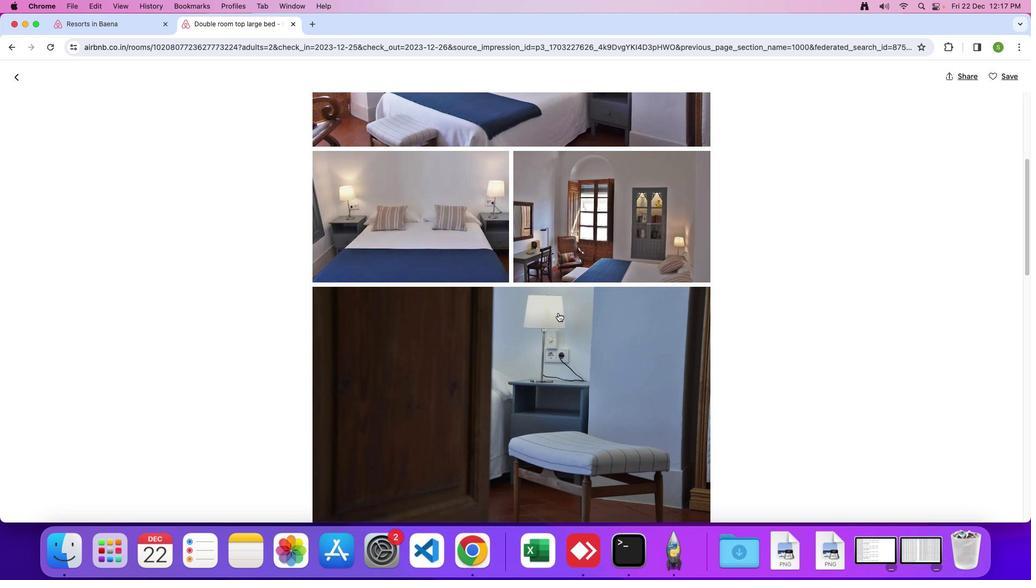 
Action: Mouse scrolled (558, 313) with delta (0, 0)
Screenshot: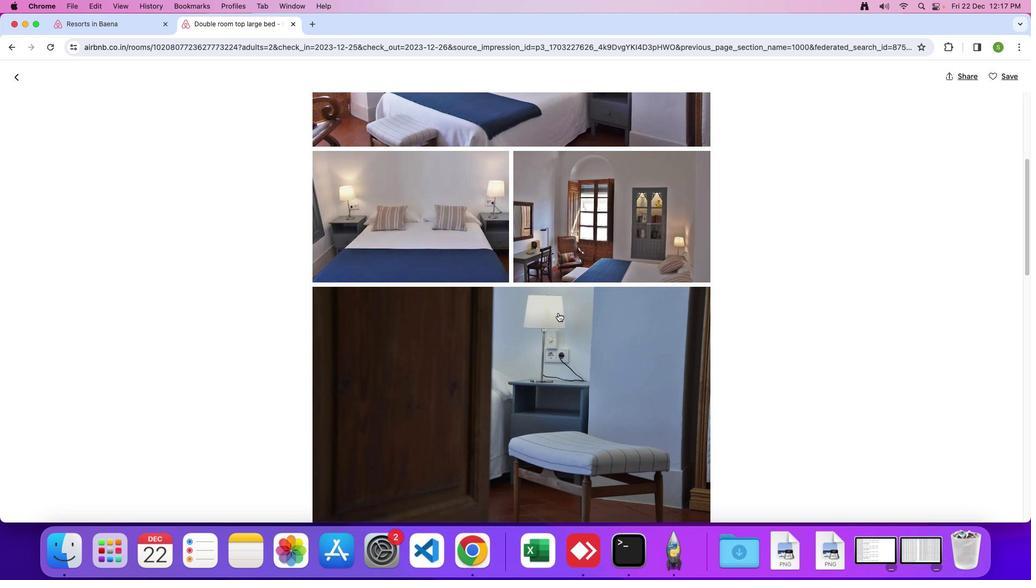 
Action: Mouse scrolled (558, 313) with delta (0, -1)
Screenshot: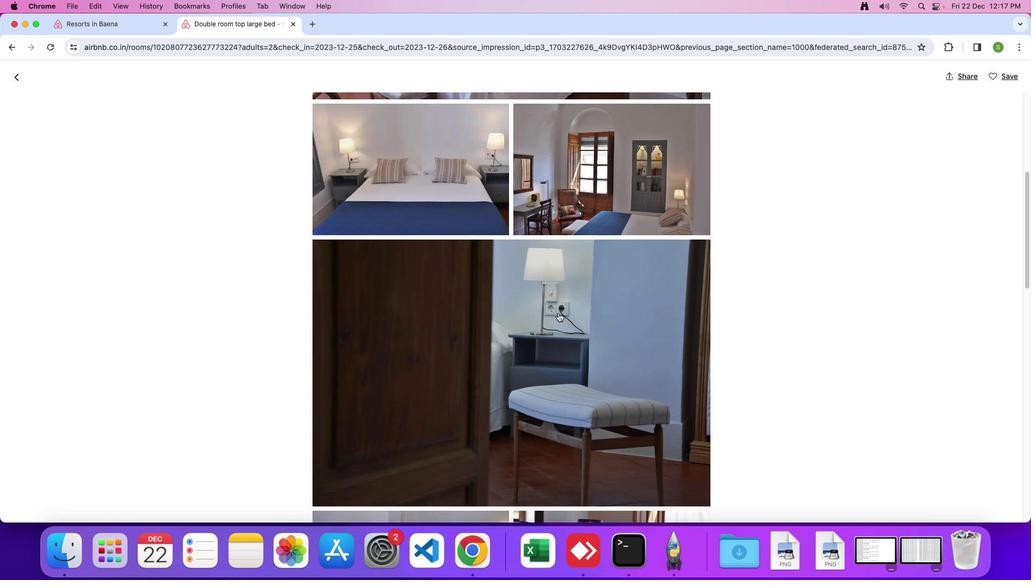 
Action: Mouse scrolled (558, 313) with delta (0, 0)
Screenshot: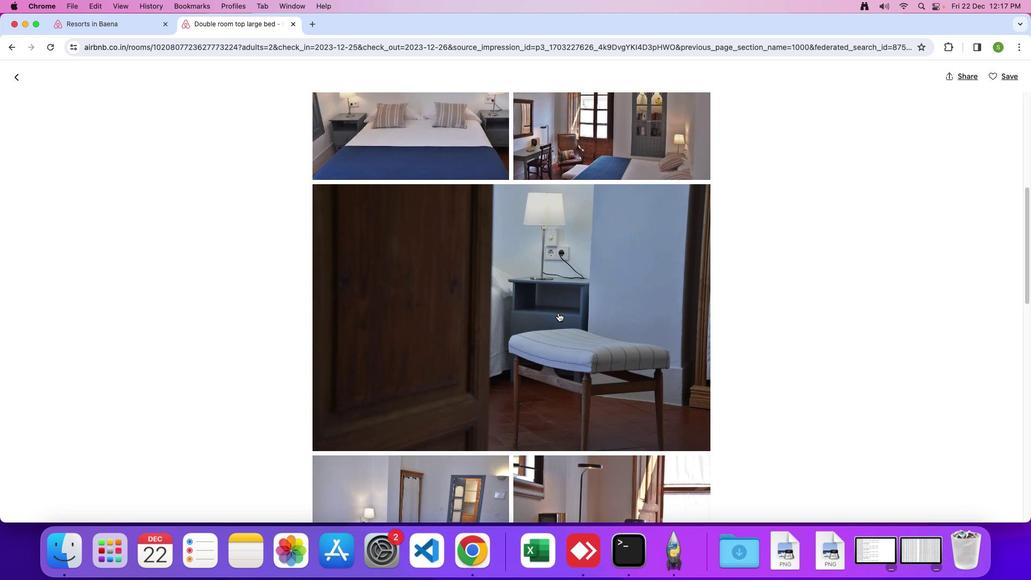 
Action: Mouse scrolled (558, 313) with delta (0, 0)
Screenshot: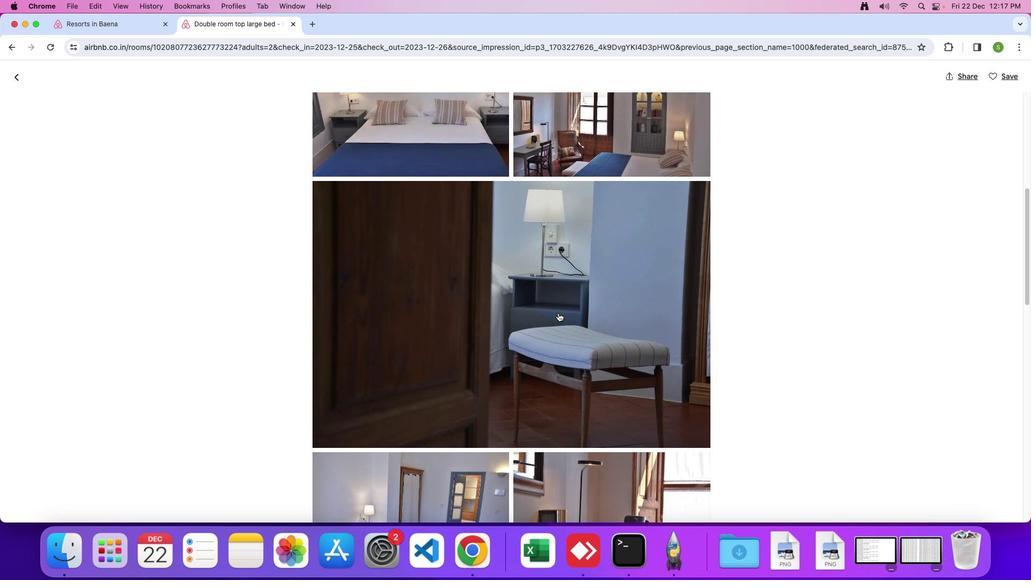 
Action: Mouse scrolled (558, 313) with delta (0, 0)
Screenshot: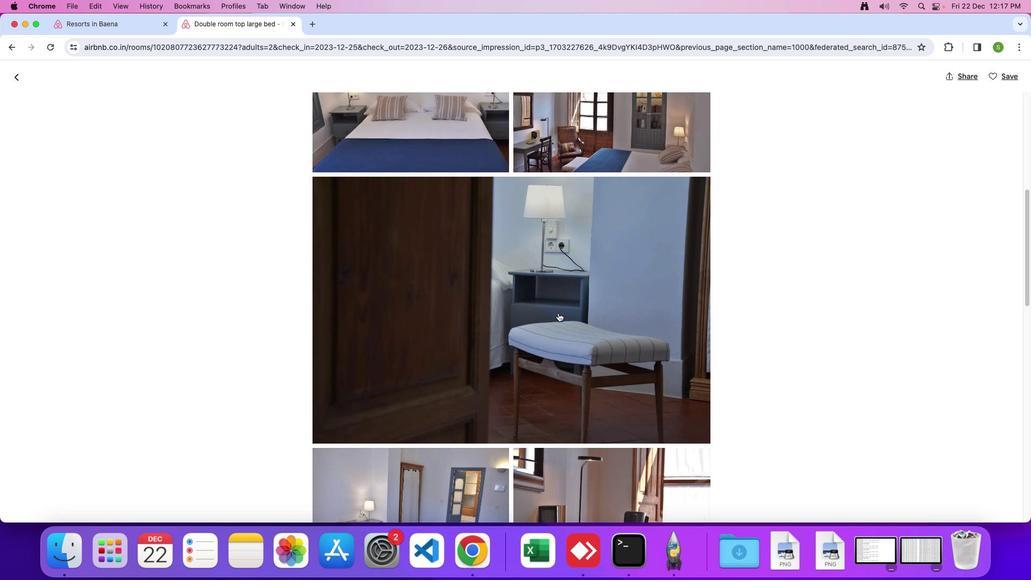 
Action: Mouse moved to (559, 296)
Screenshot: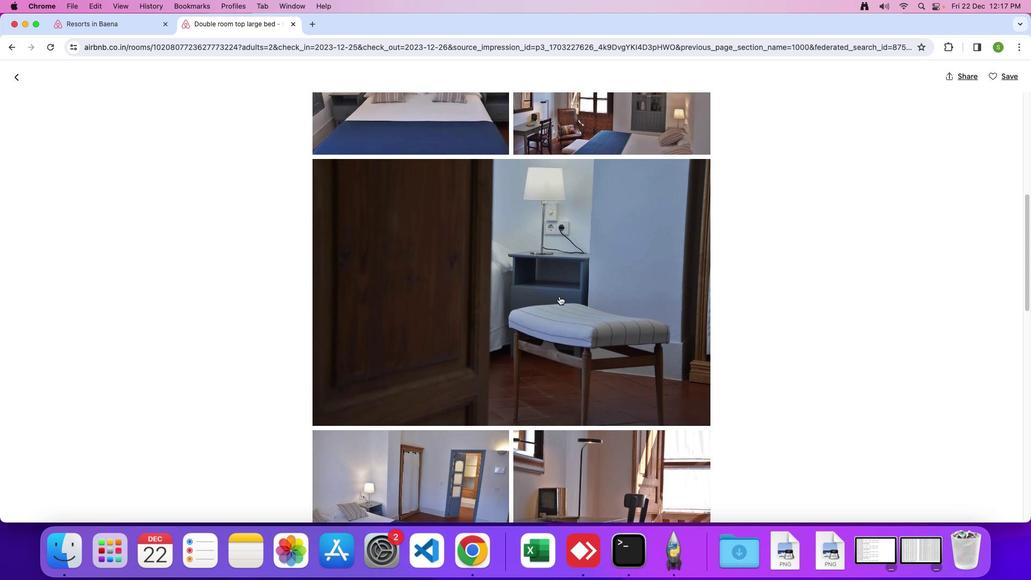 
Action: Mouse scrolled (559, 296) with delta (0, 0)
Screenshot: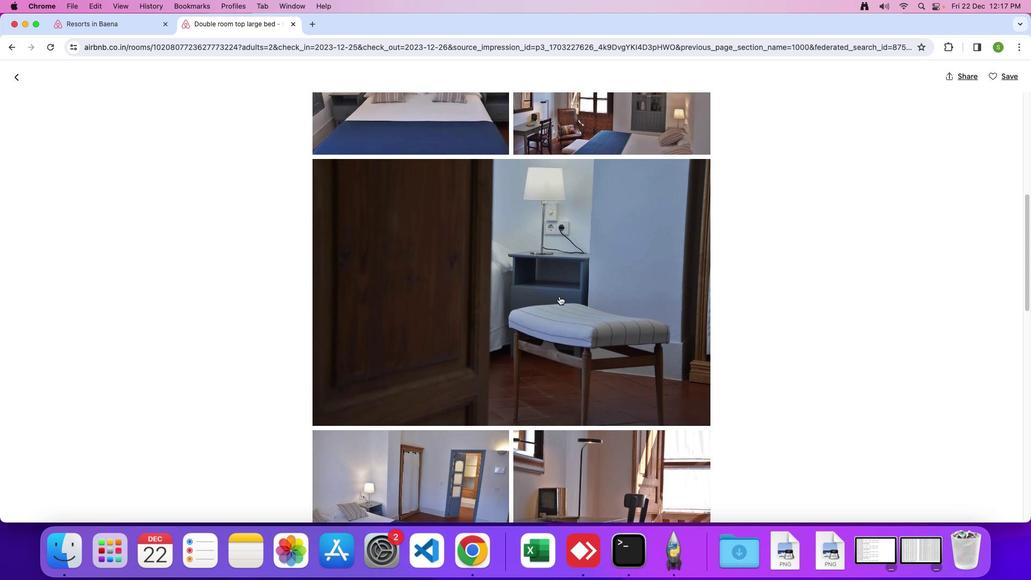 
Action: Mouse scrolled (559, 296) with delta (0, 0)
Screenshot: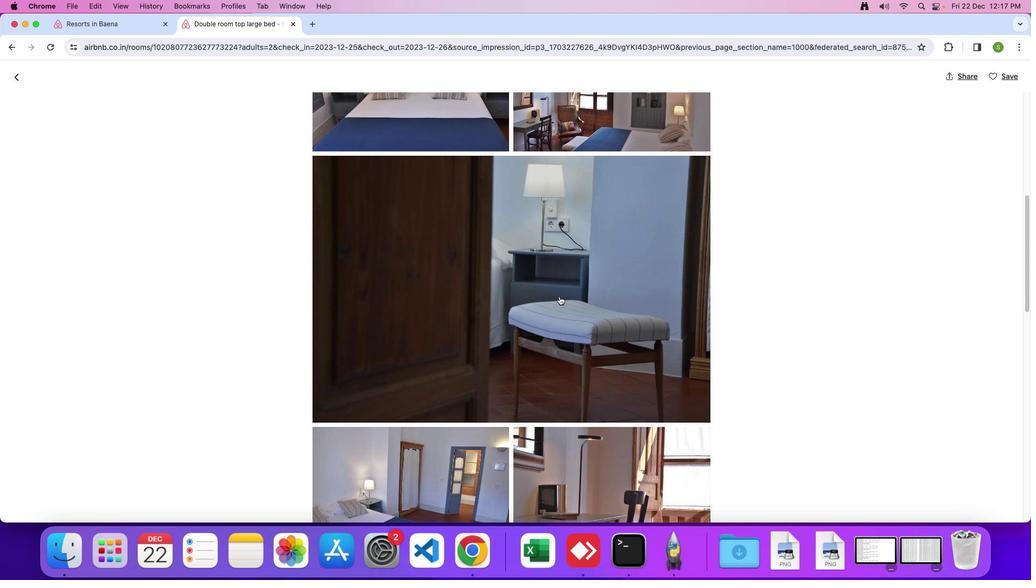 
Action: Mouse scrolled (559, 296) with delta (0, 0)
Screenshot: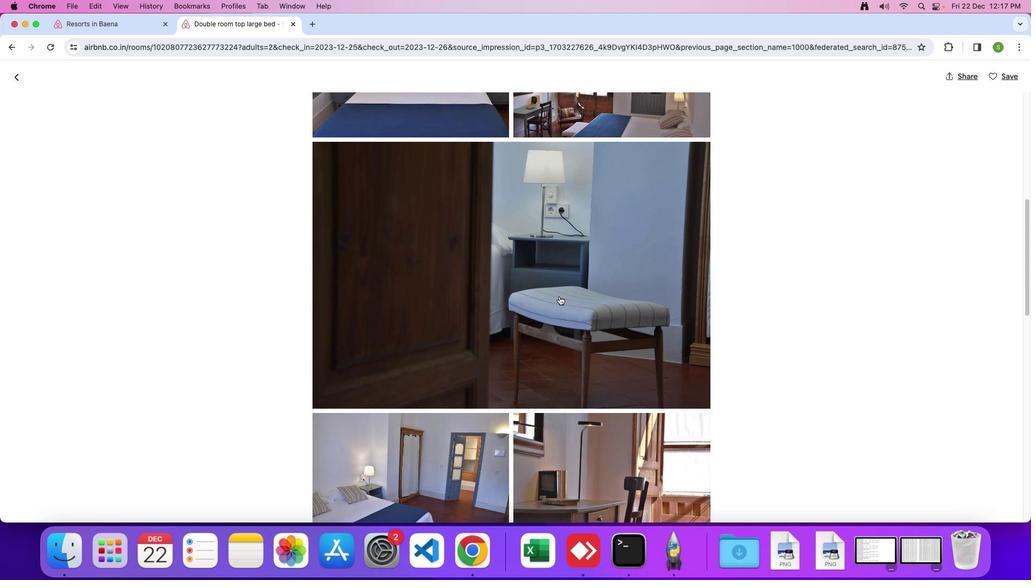 
Action: Mouse moved to (556, 307)
Screenshot: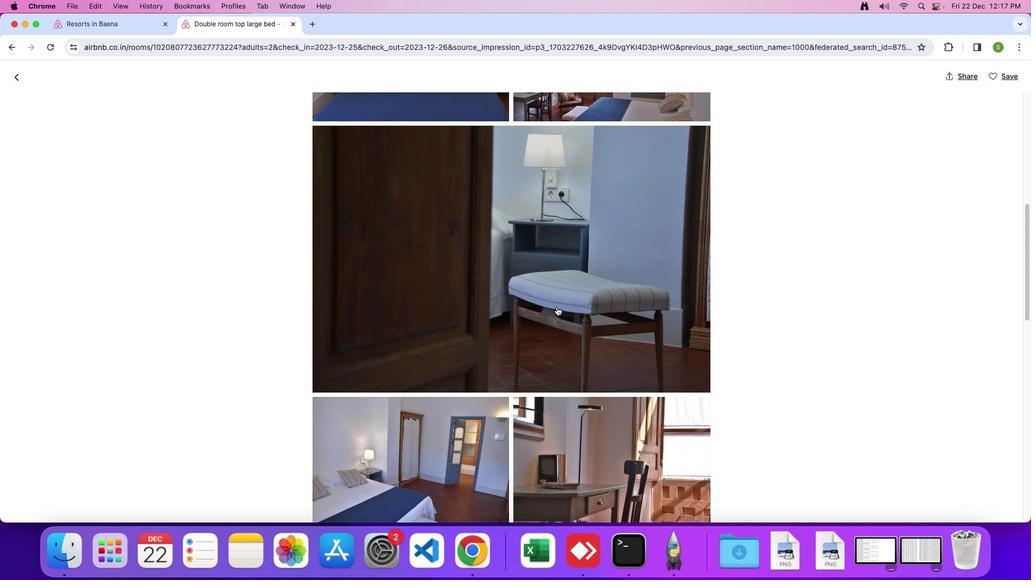 
Action: Mouse scrolled (556, 307) with delta (0, 0)
Screenshot: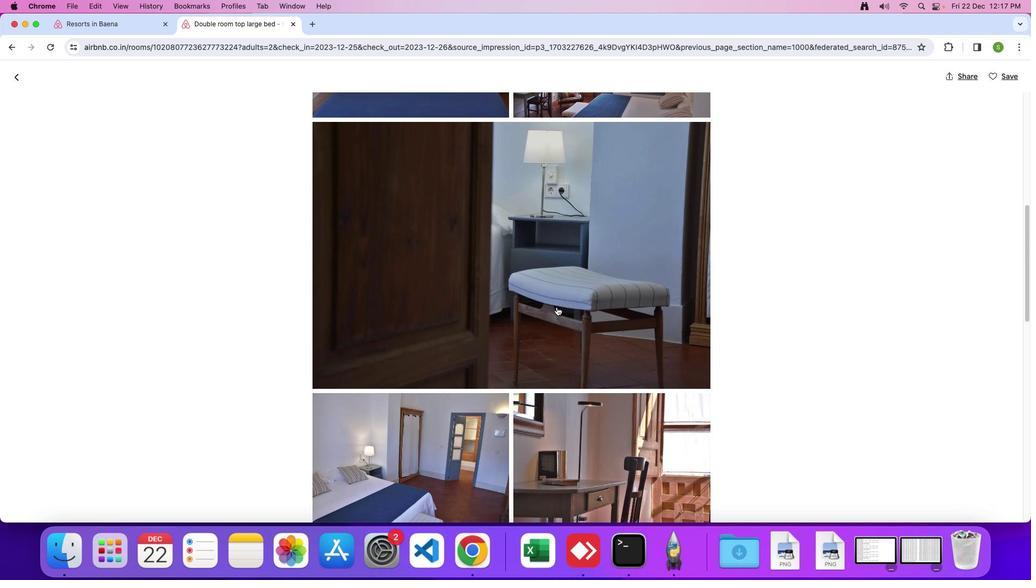 
Action: Mouse scrolled (556, 307) with delta (0, 0)
Screenshot: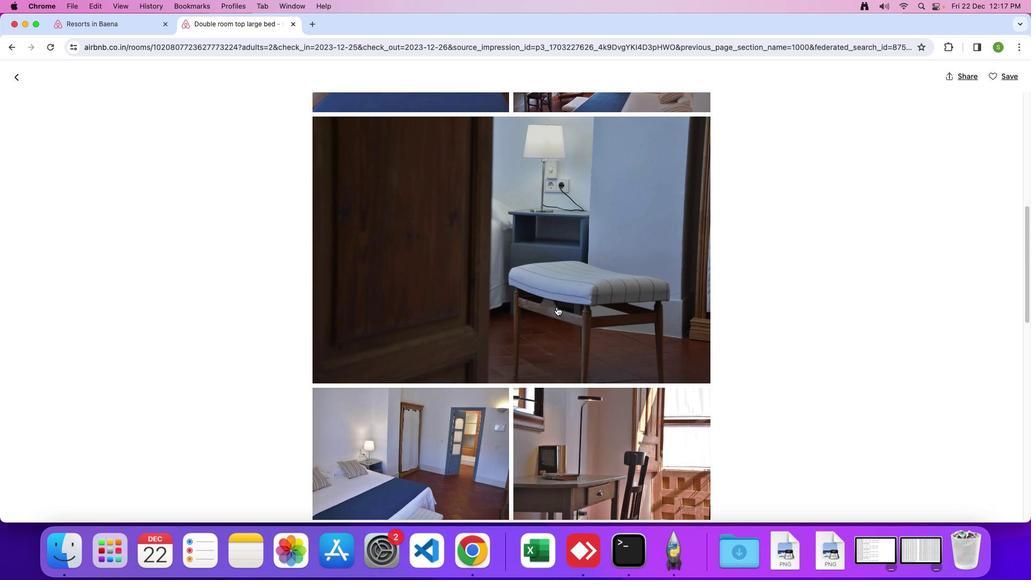 
Action: Mouse scrolled (556, 307) with delta (0, -1)
Screenshot: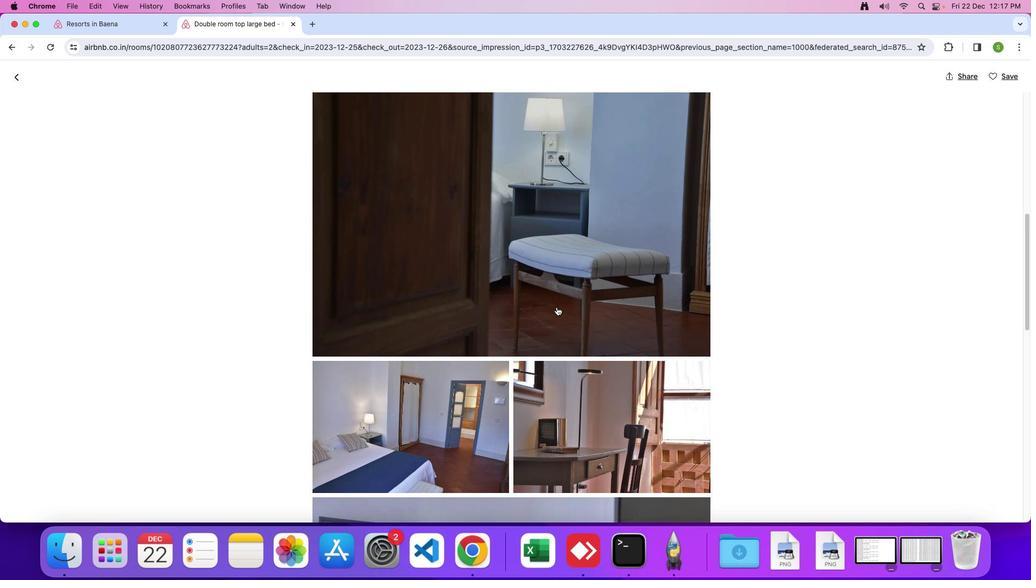 
Action: Mouse scrolled (556, 307) with delta (0, 0)
Screenshot: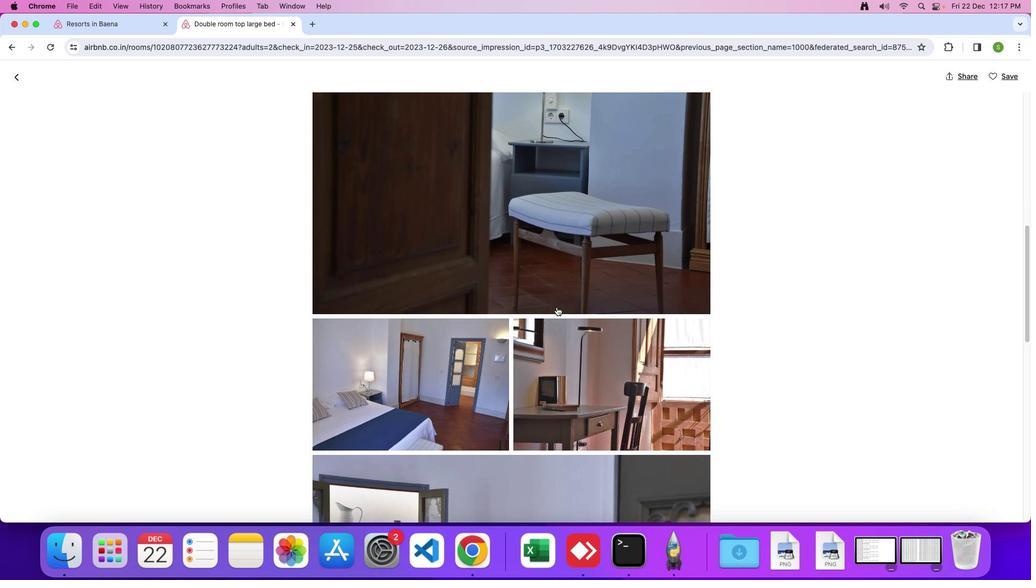 
Action: Mouse scrolled (556, 307) with delta (0, 0)
Screenshot: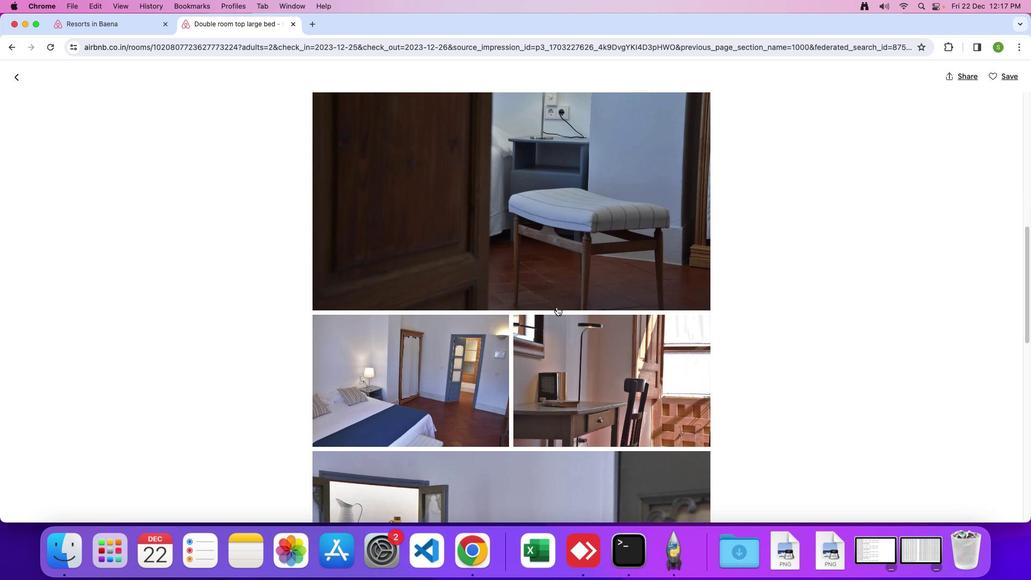
Action: Mouse scrolled (556, 307) with delta (0, 0)
Screenshot: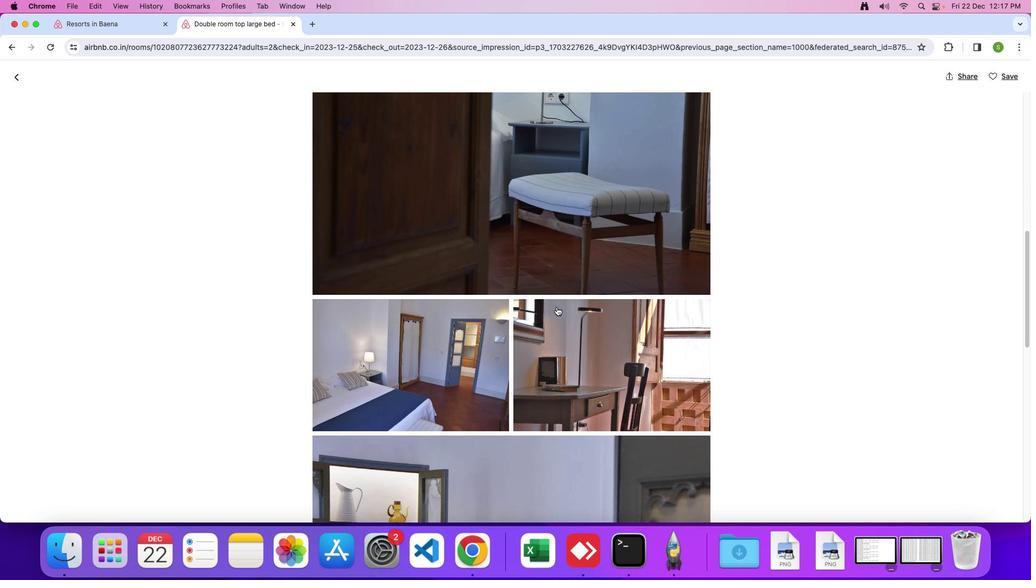 
Action: Mouse scrolled (556, 307) with delta (0, 0)
Screenshot: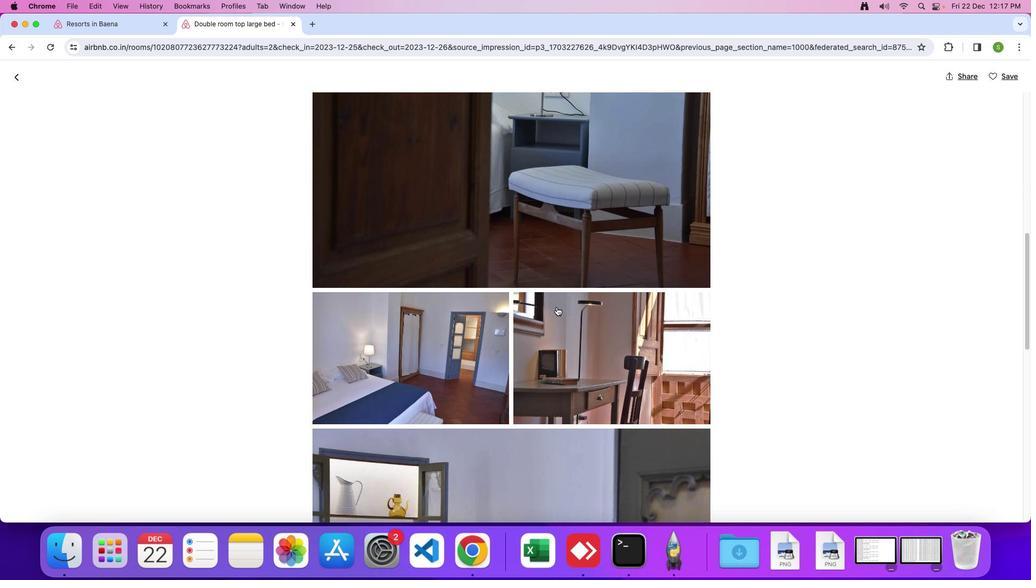 
Action: Mouse scrolled (556, 307) with delta (0, 0)
Screenshot: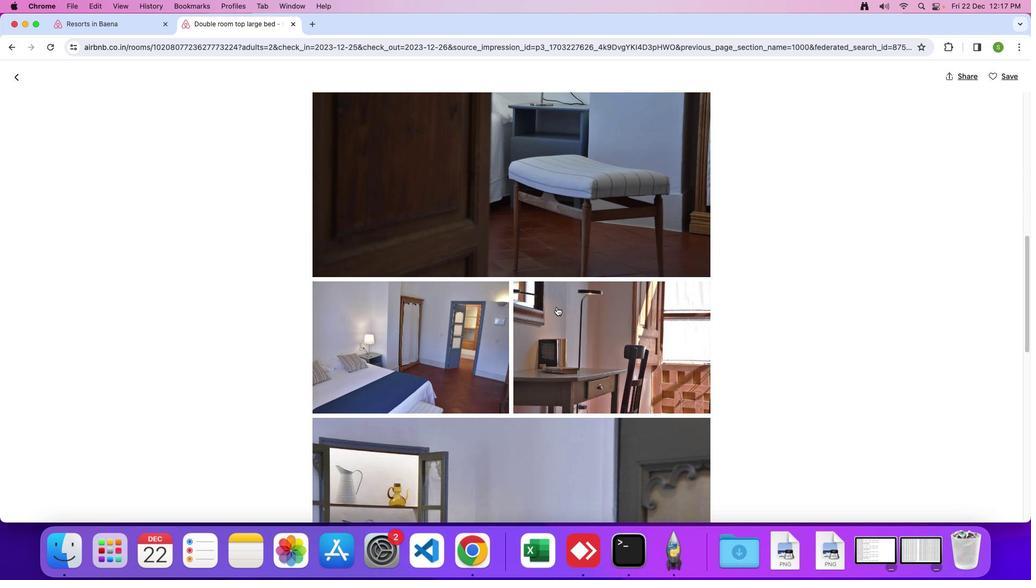 
Action: Mouse scrolled (556, 307) with delta (0, 0)
Screenshot: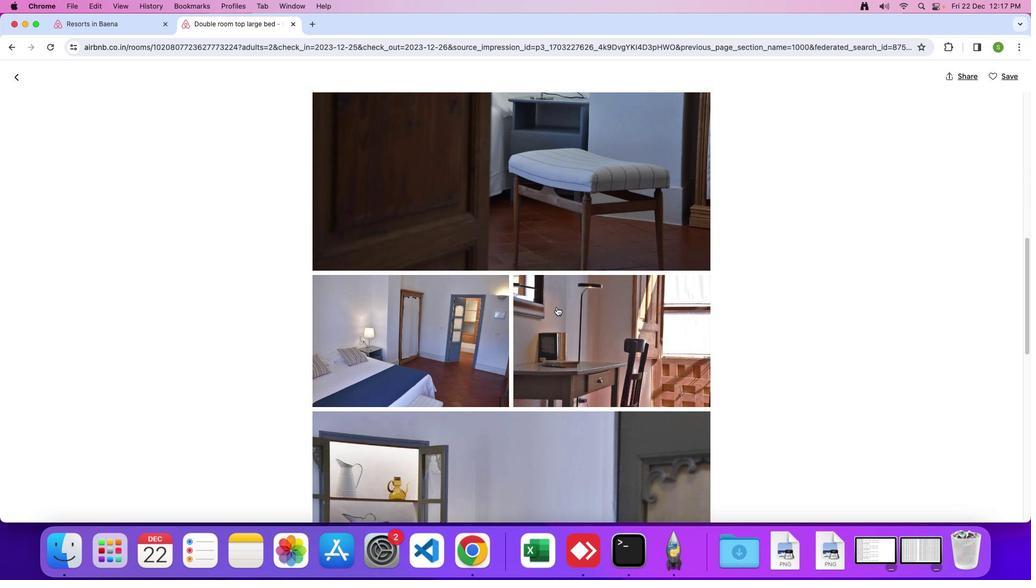 
Action: Mouse scrolled (556, 307) with delta (0, 0)
Screenshot: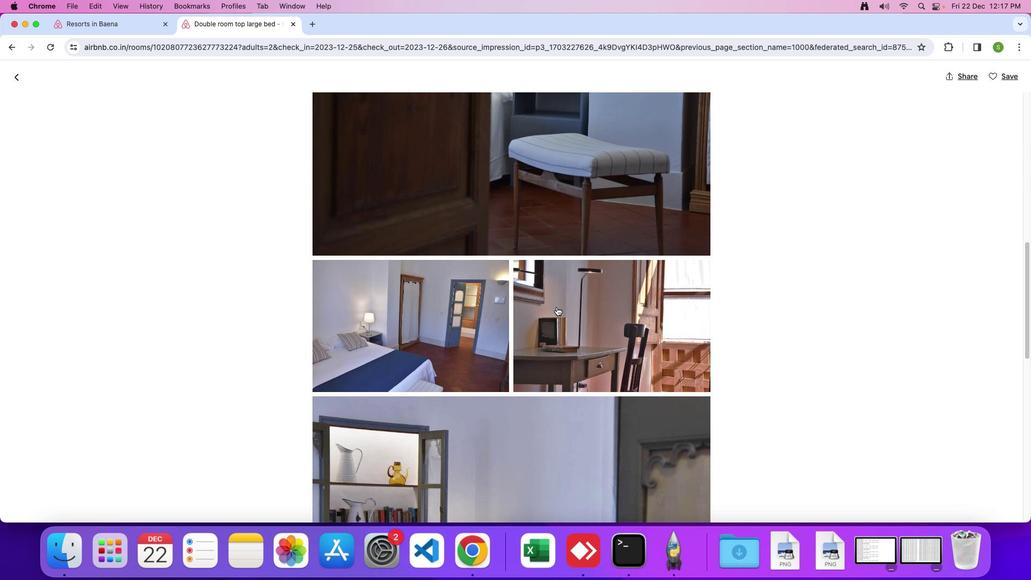 
Action: Mouse scrolled (556, 307) with delta (0, 0)
Screenshot: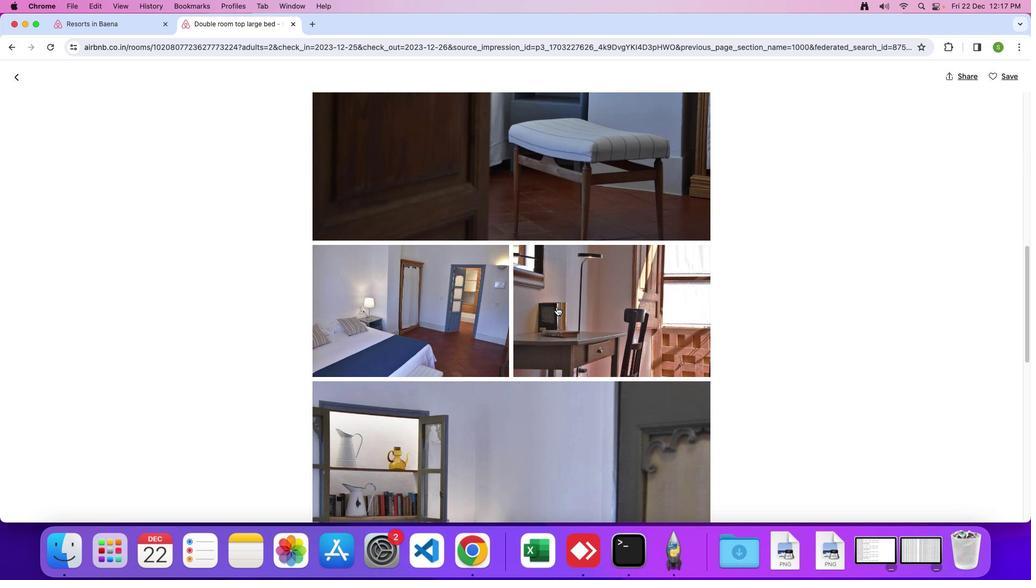 
Action: Mouse scrolled (556, 307) with delta (0, 0)
Screenshot: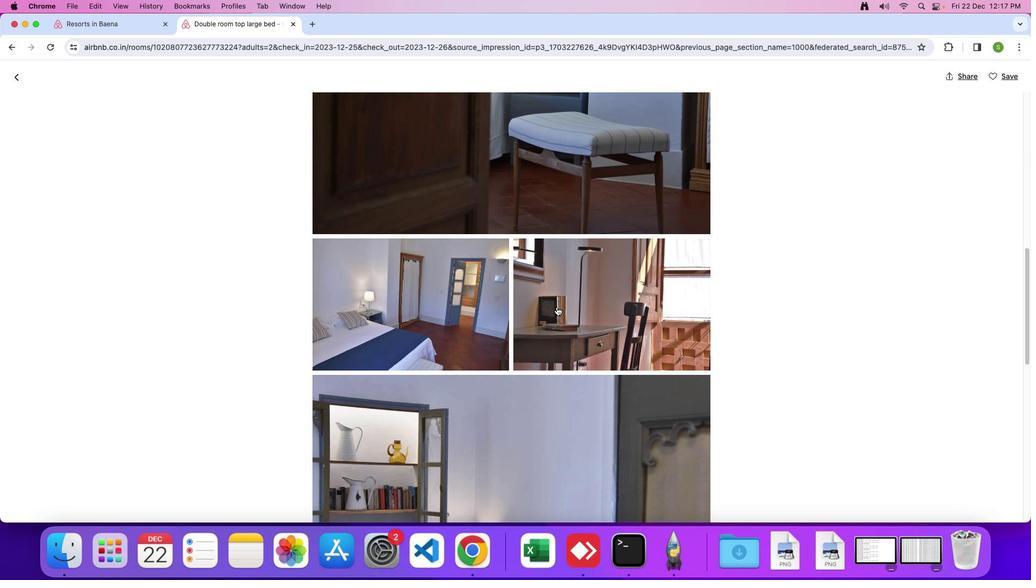 
Action: Mouse scrolled (556, 307) with delta (0, 0)
Screenshot: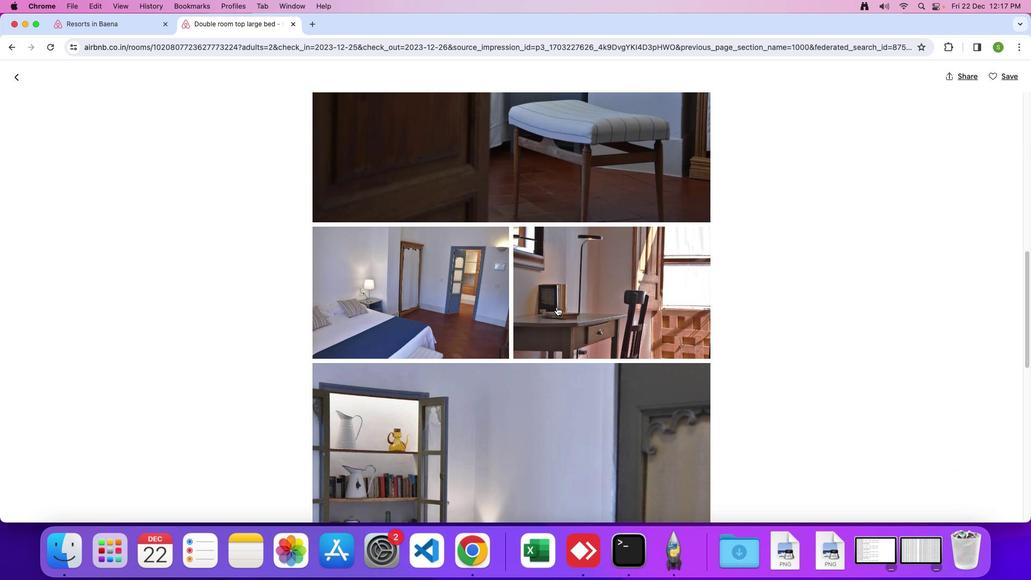 
Action: Mouse scrolled (556, 307) with delta (0, 0)
Screenshot: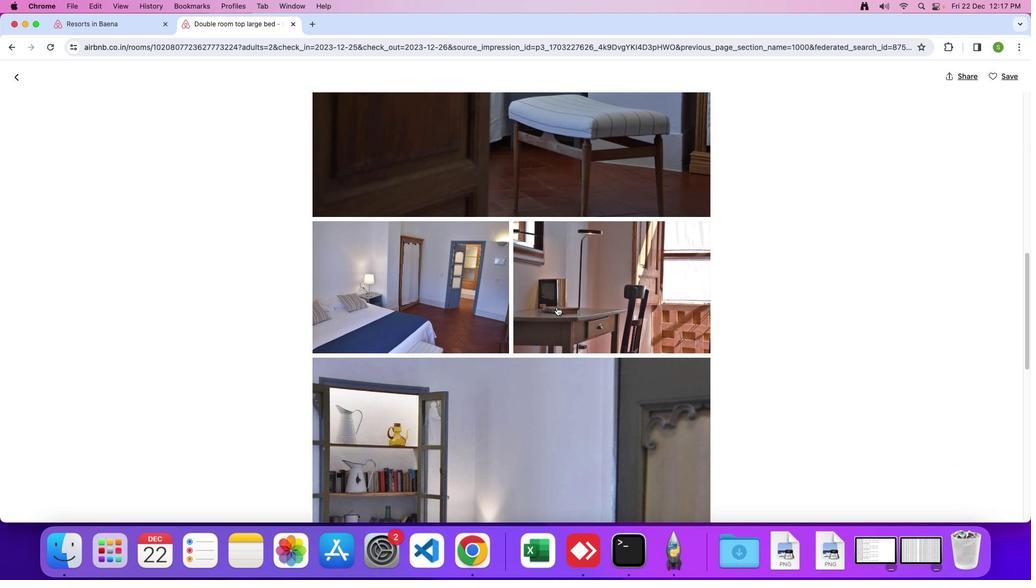 
Action: Mouse scrolled (556, 307) with delta (0, 0)
Screenshot: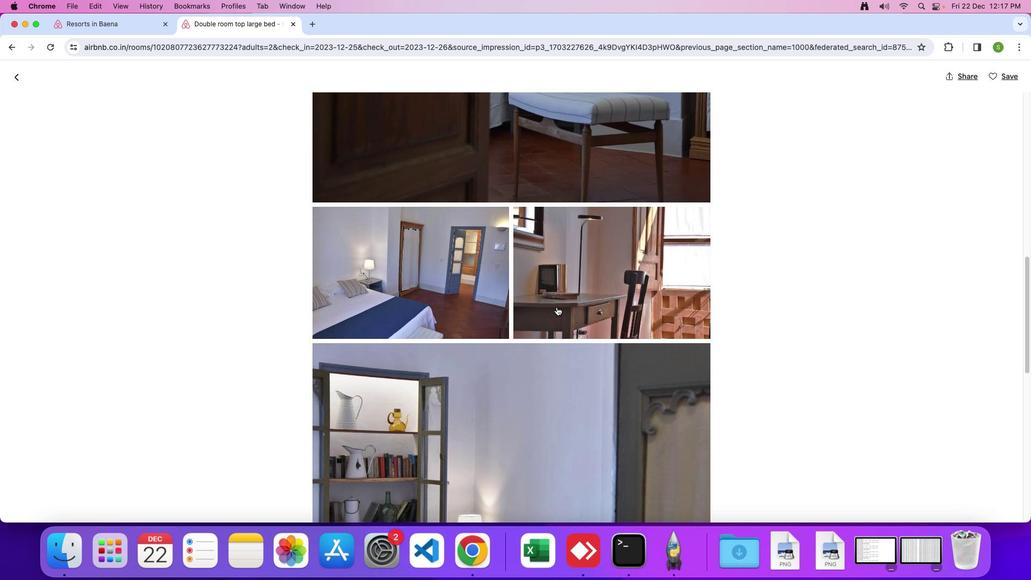
Action: Mouse scrolled (556, 307) with delta (0, 0)
Screenshot: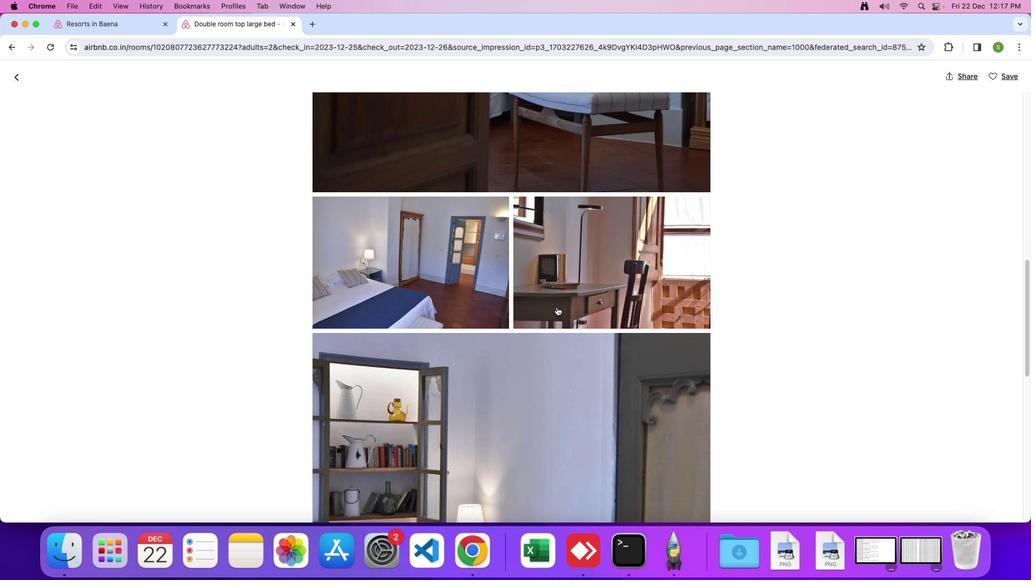 
Action: Mouse scrolled (556, 307) with delta (0, -1)
Screenshot: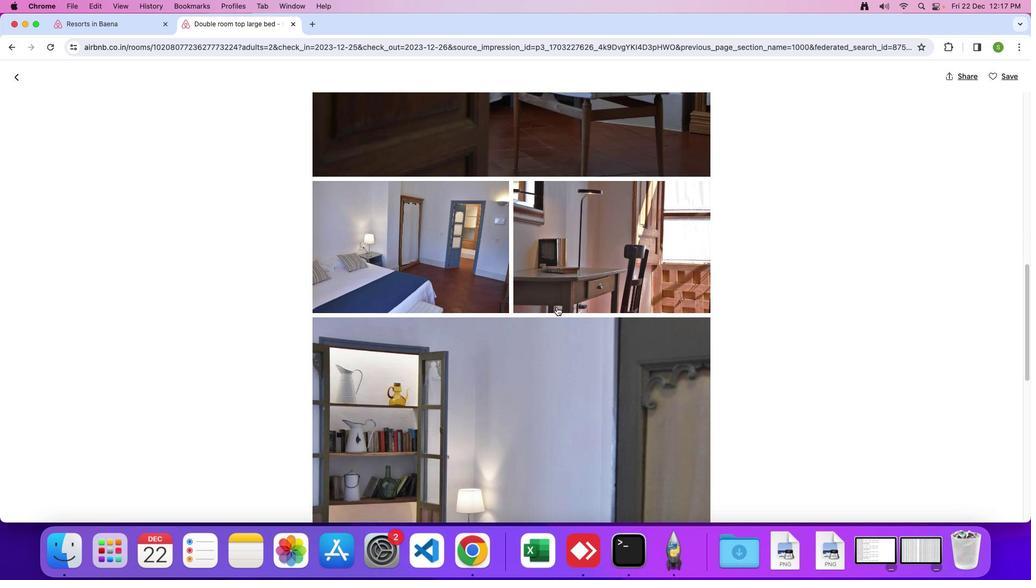 
Action: Mouse scrolled (556, 307) with delta (0, 0)
Screenshot: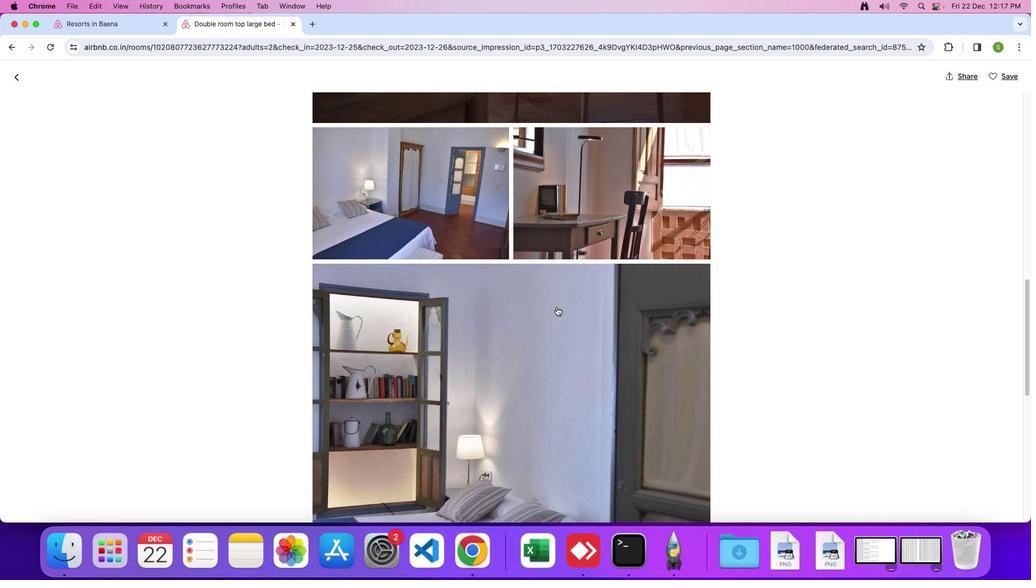 
Action: Mouse scrolled (556, 307) with delta (0, 0)
Screenshot: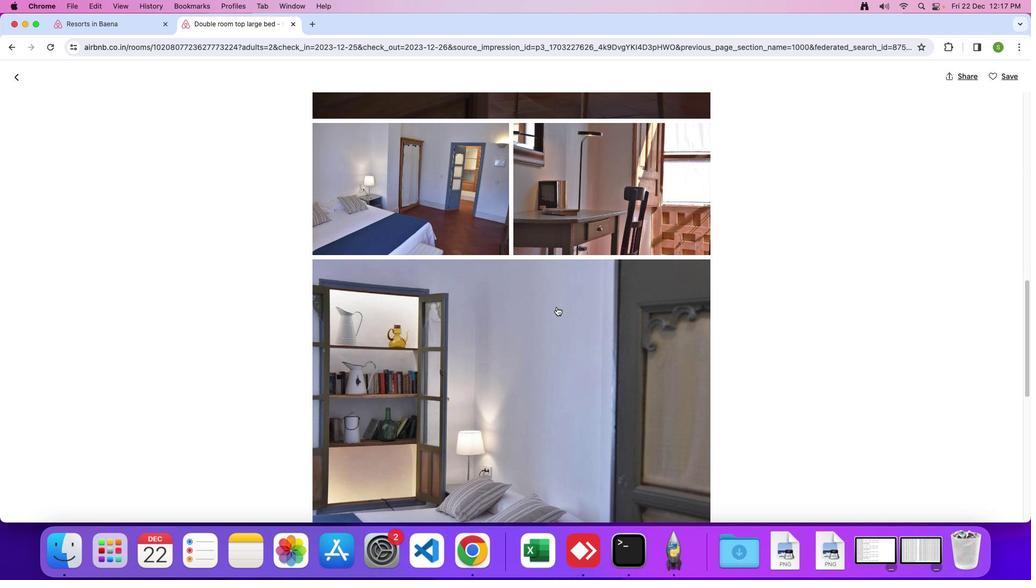 
Action: Mouse scrolled (556, 307) with delta (0, 0)
Screenshot: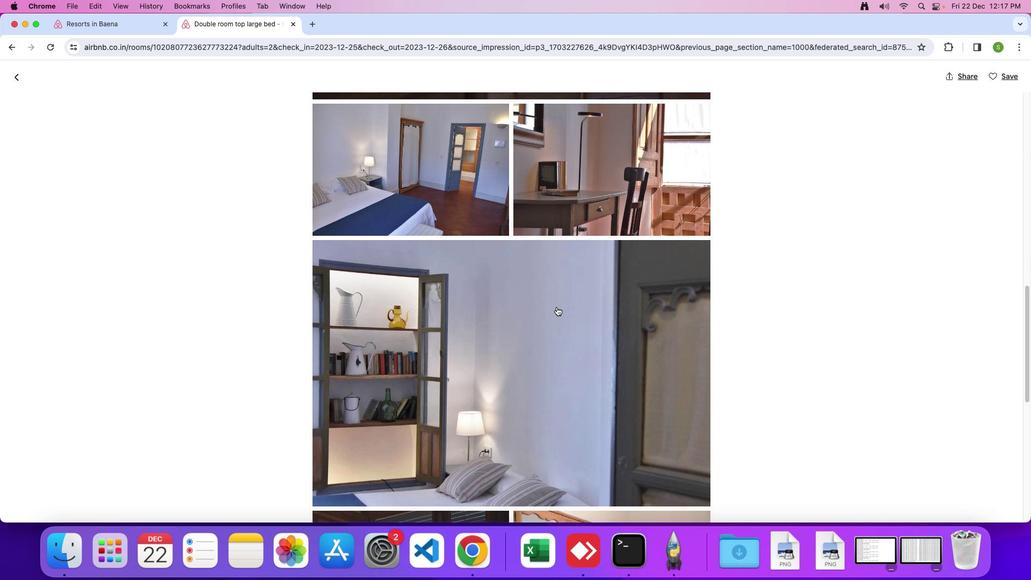 
Action: Mouse scrolled (556, 307) with delta (0, 0)
Screenshot: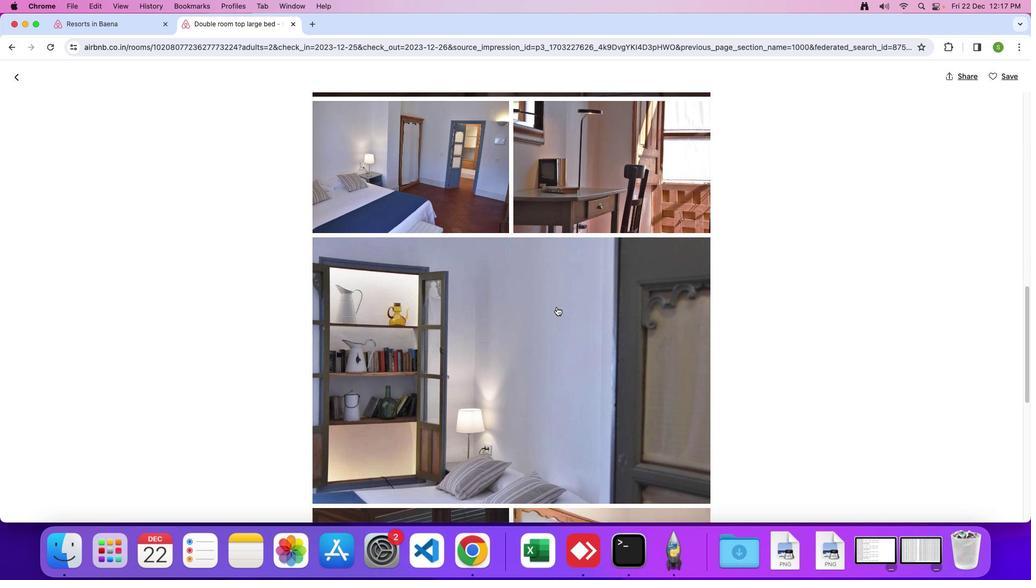 
Action: Mouse scrolled (556, 307) with delta (0, -1)
Screenshot: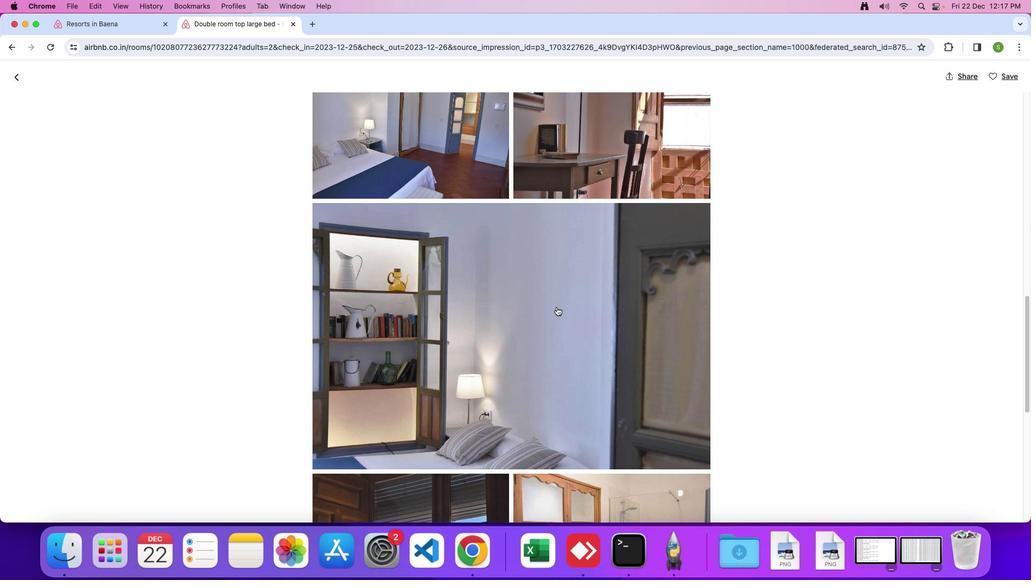 
Action: Mouse scrolled (556, 307) with delta (0, 0)
Screenshot: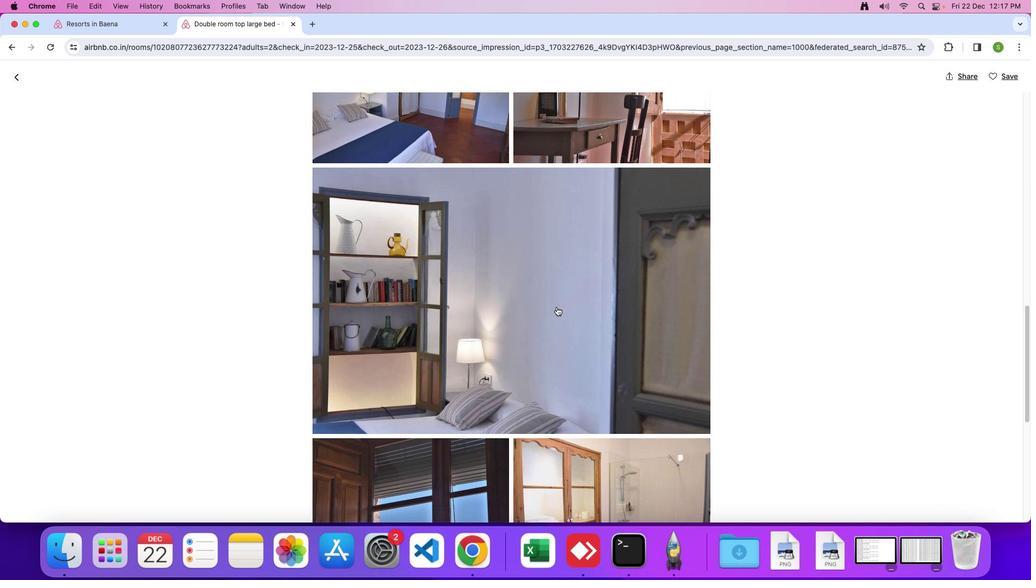 
Action: Mouse scrolled (556, 307) with delta (0, 0)
Screenshot: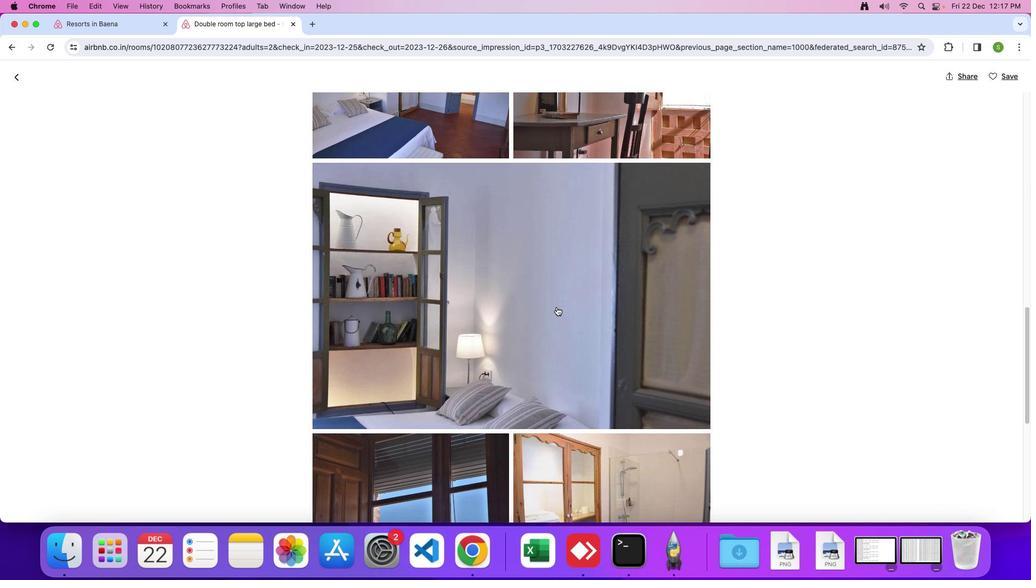 
Action: Mouse scrolled (556, 307) with delta (0, 0)
Screenshot: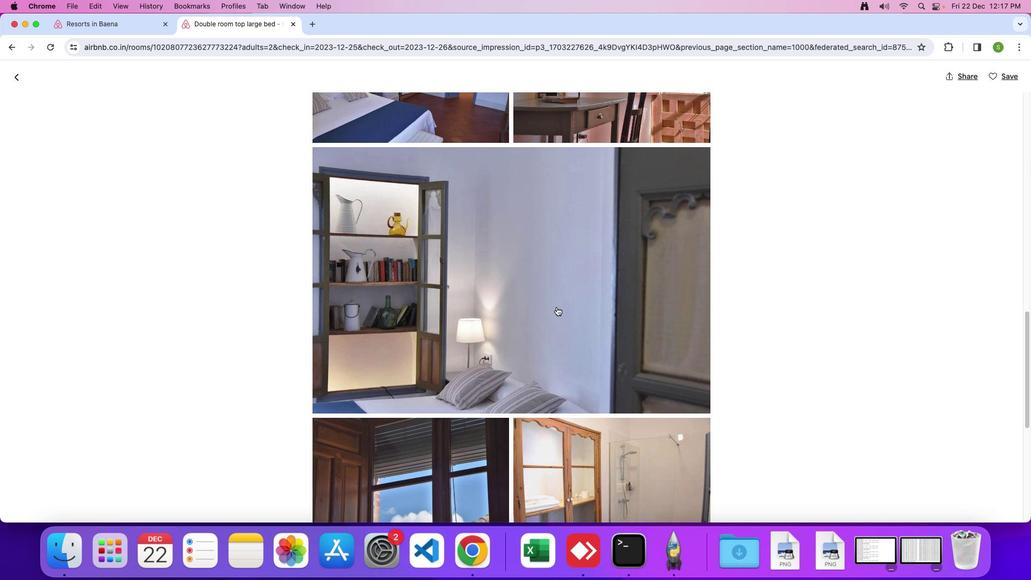 
Action: Mouse scrolled (556, 307) with delta (0, 0)
Screenshot: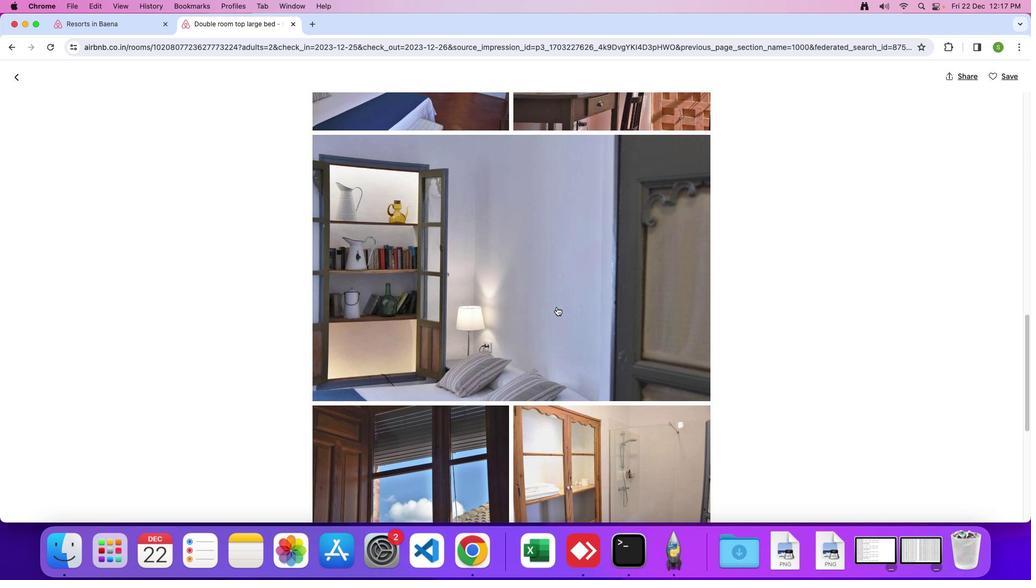 
Action: Mouse scrolled (556, 307) with delta (0, -1)
Screenshot: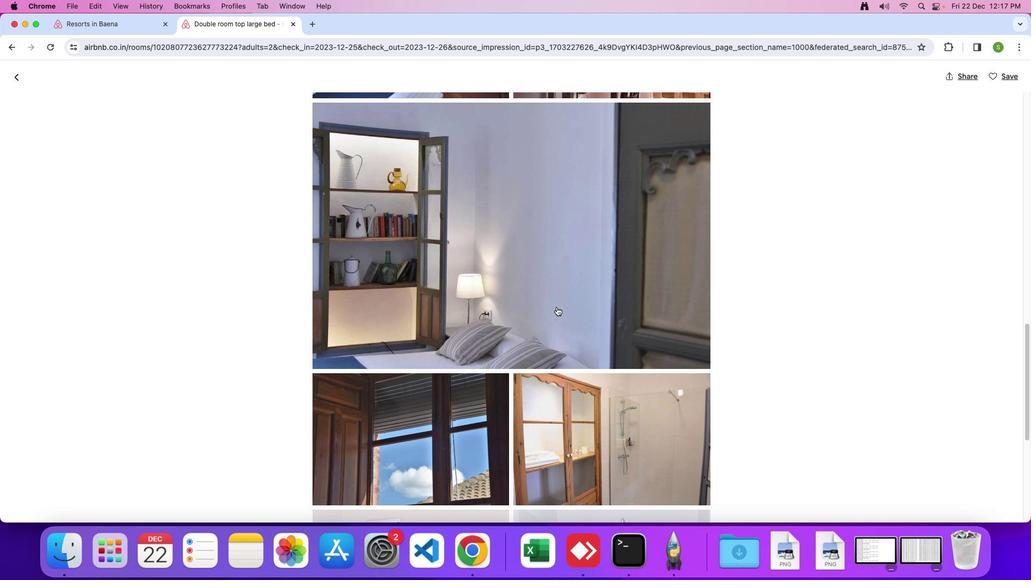 
Action: Mouse scrolled (556, 307) with delta (0, 0)
Screenshot: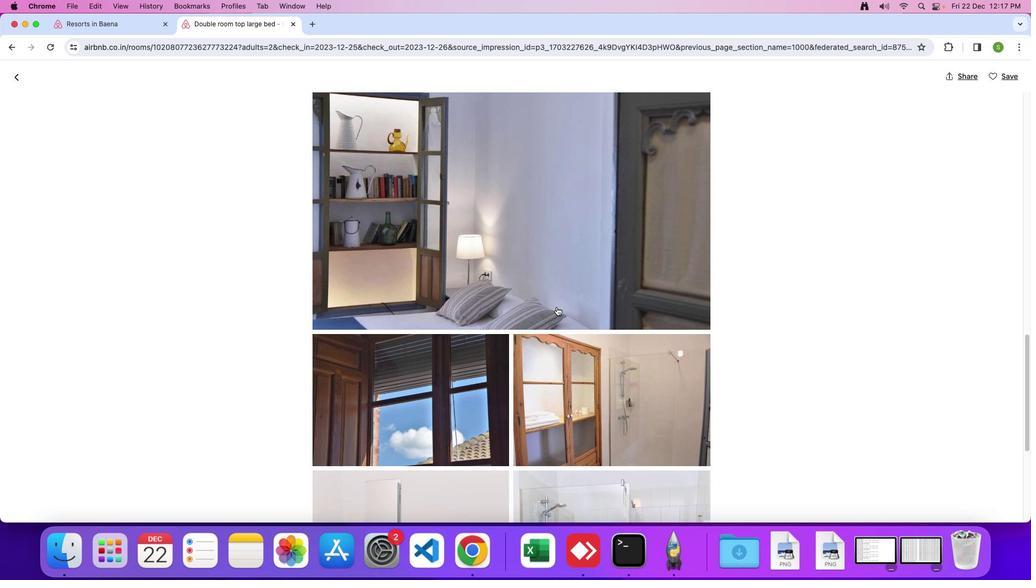 
Action: Mouse scrolled (556, 307) with delta (0, 0)
Screenshot: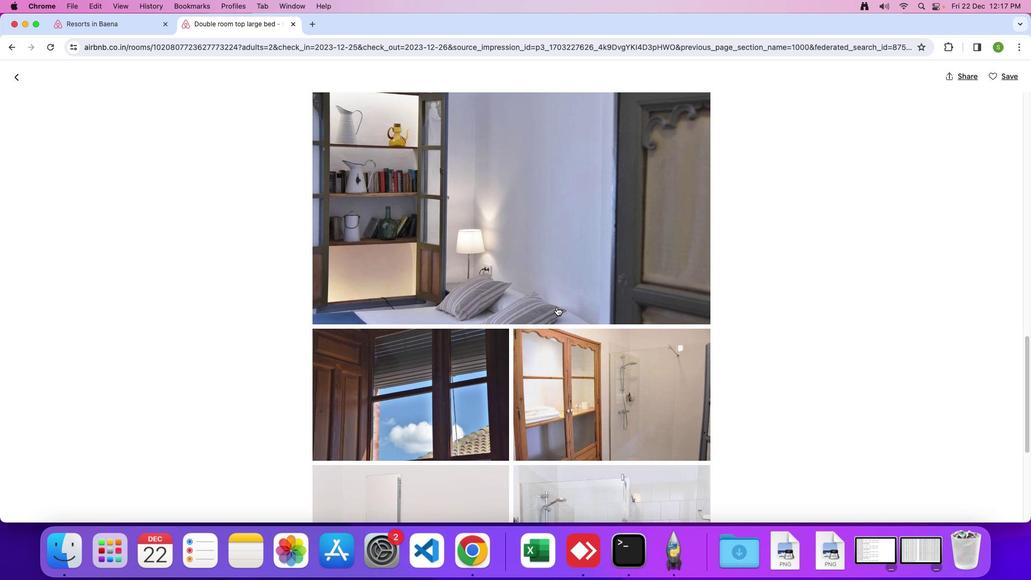 
Action: Mouse scrolled (556, 307) with delta (0, 0)
Screenshot: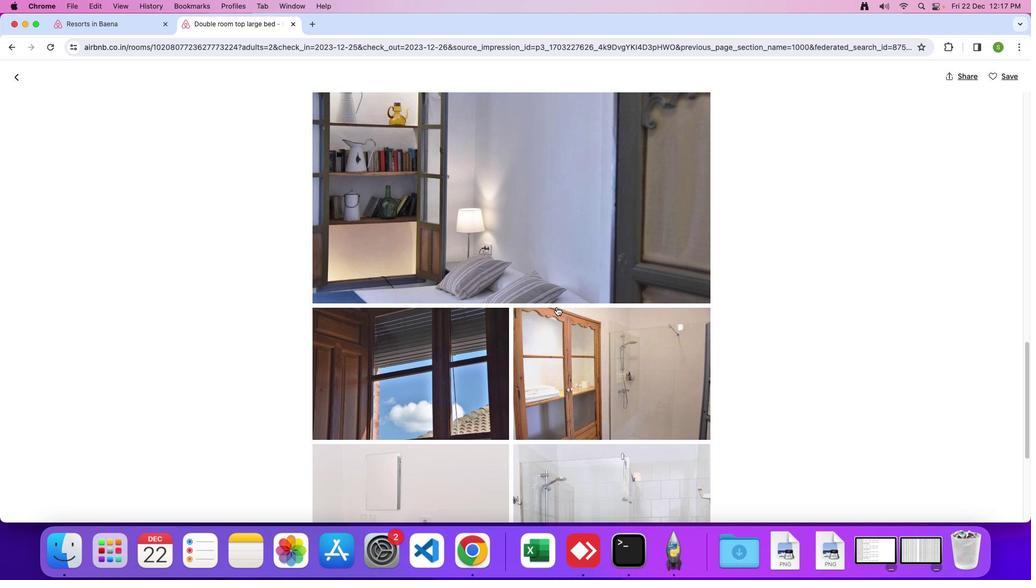 
Action: Mouse scrolled (556, 307) with delta (0, 0)
Screenshot: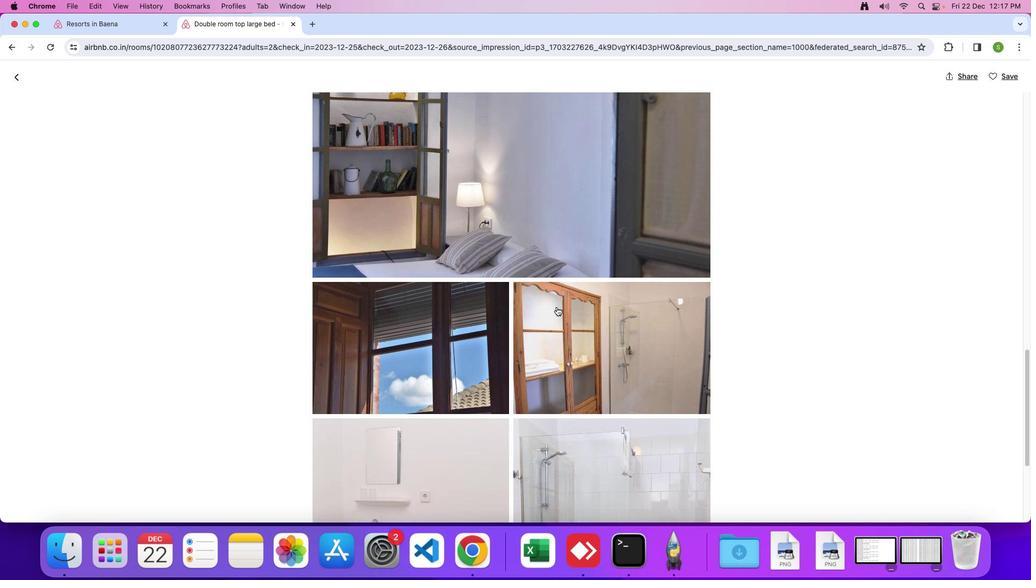 
Action: Mouse scrolled (556, 307) with delta (0, 0)
Screenshot: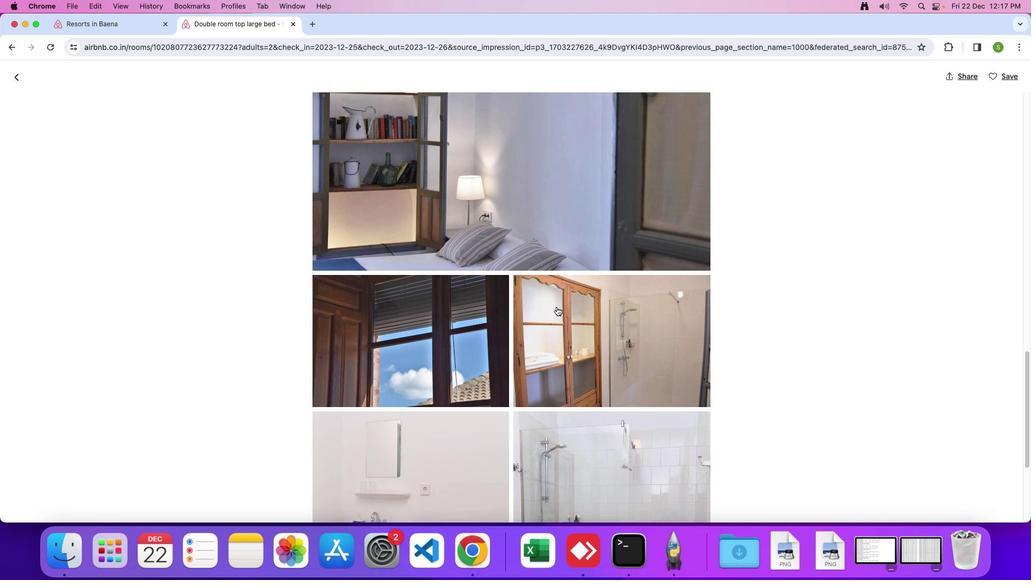 
Action: Mouse scrolled (556, 307) with delta (0, 0)
Screenshot: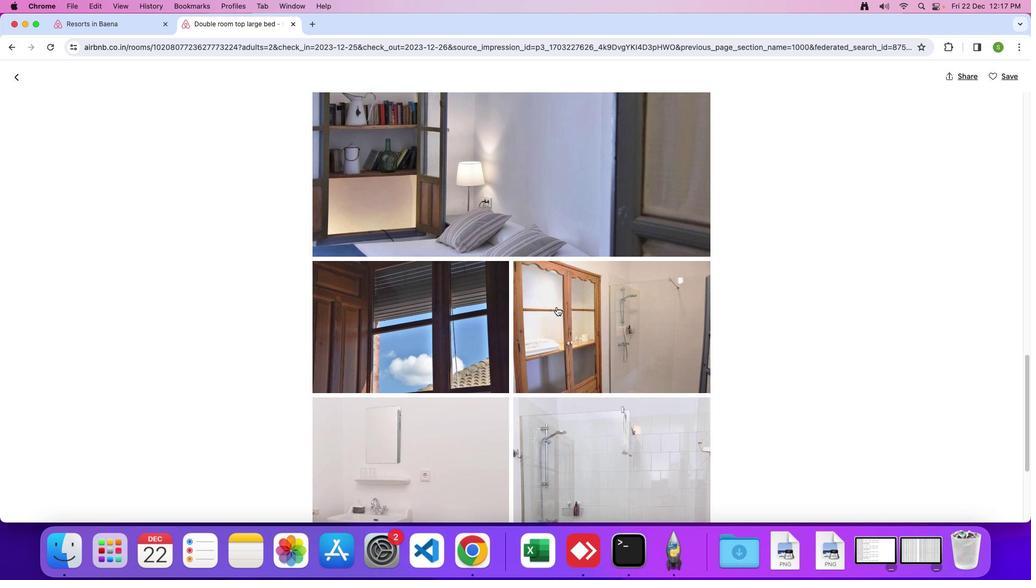 
Action: Mouse scrolled (556, 307) with delta (0, 0)
Screenshot: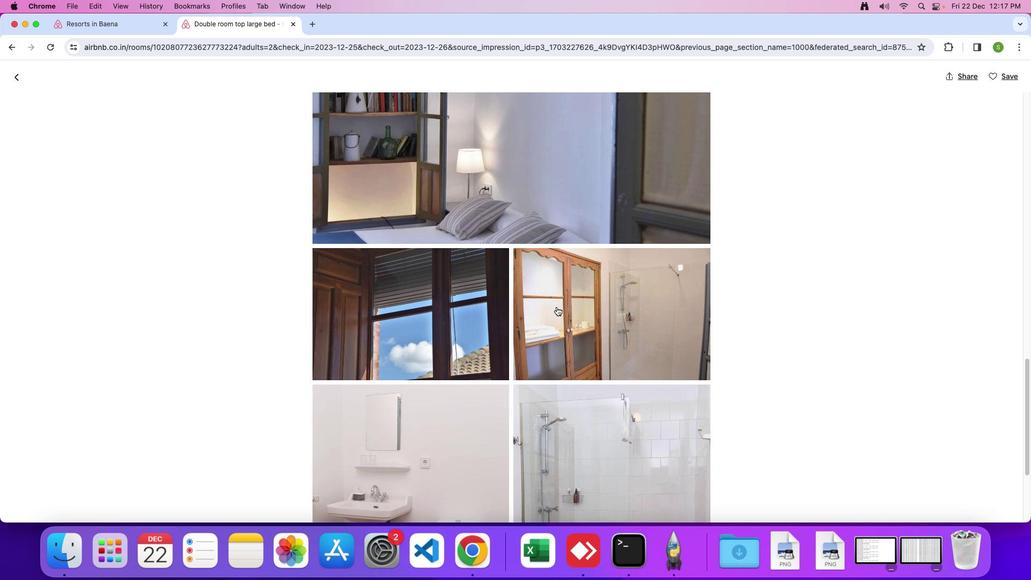 
Action: Mouse scrolled (556, 307) with delta (0, 0)
Screenshot: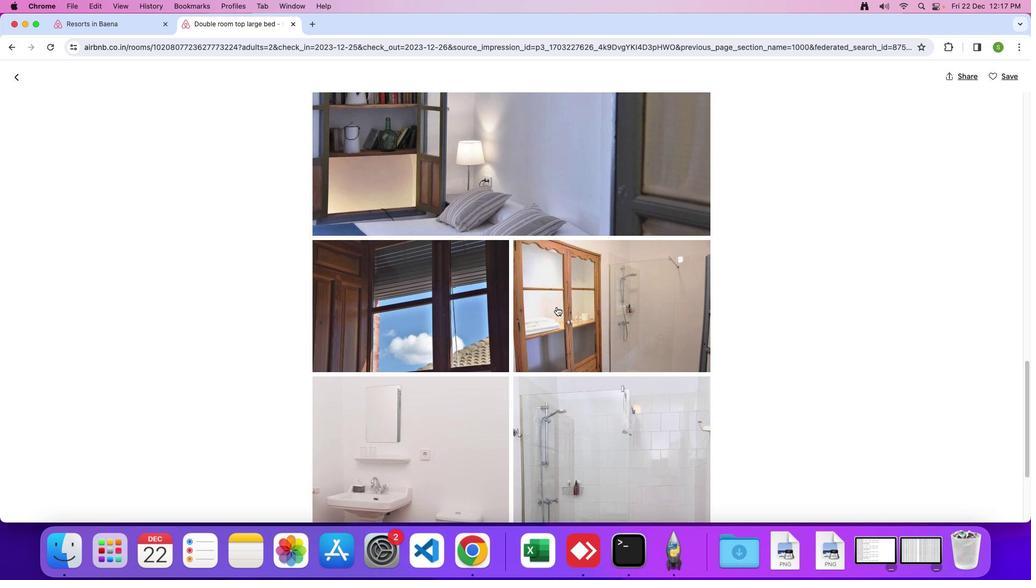 
Action: Mouse scrolled (556, 307) with delta (0, 0)
Screenshot: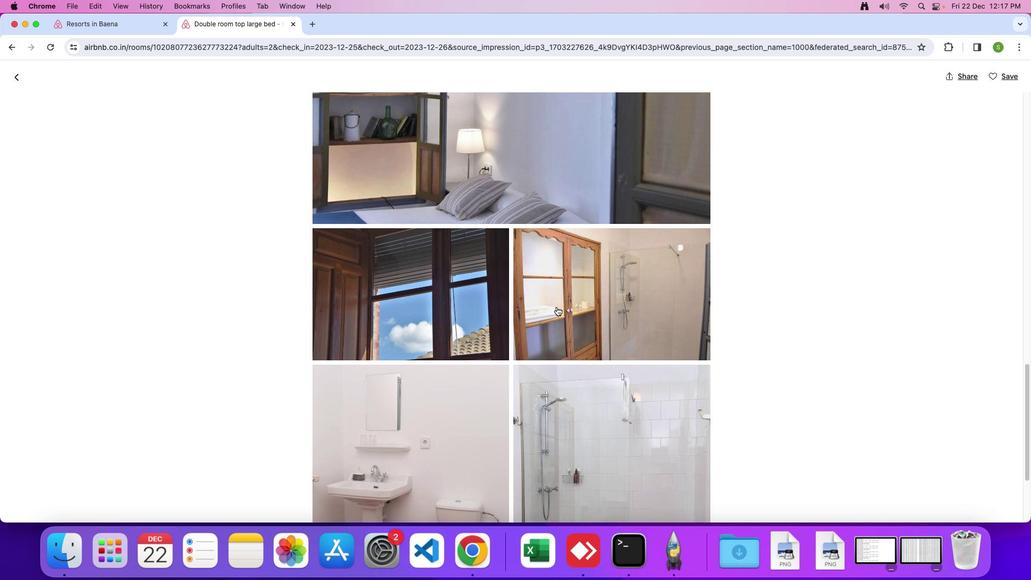 
Action: Mouse scrolled (556, 307) with delta (0, 0)
Screenshot: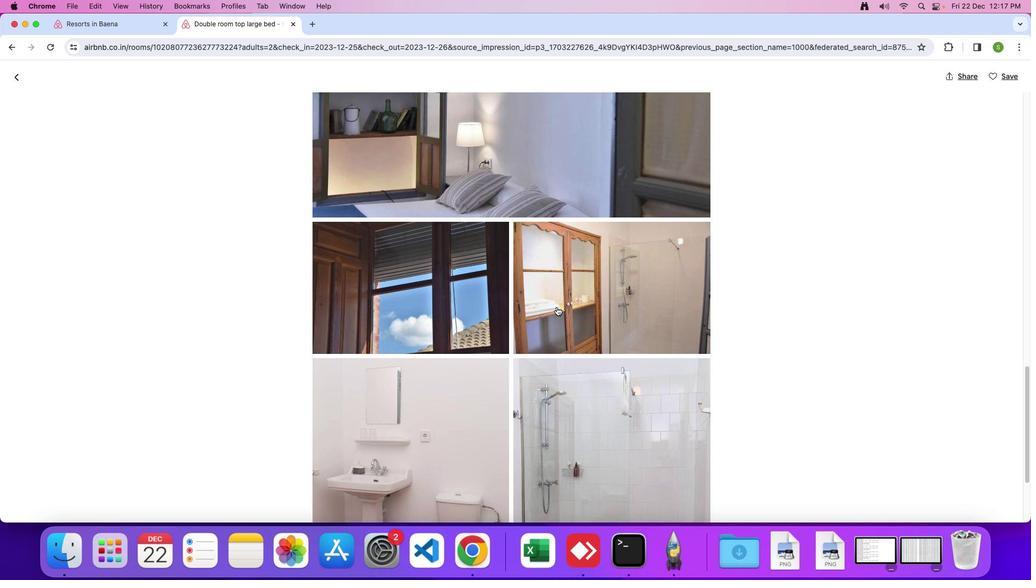 
Action: Mouse scrolled (556, 307) with delta (0, 0)
Screenshot: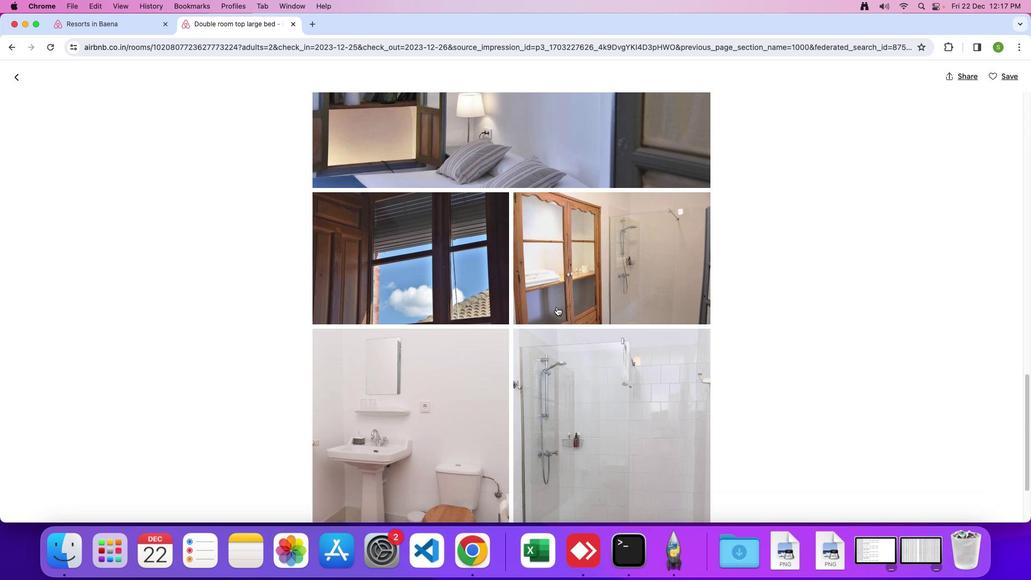 
Action: Mouse scrolled (556, 307) with delta (0, 0)
Screenshot: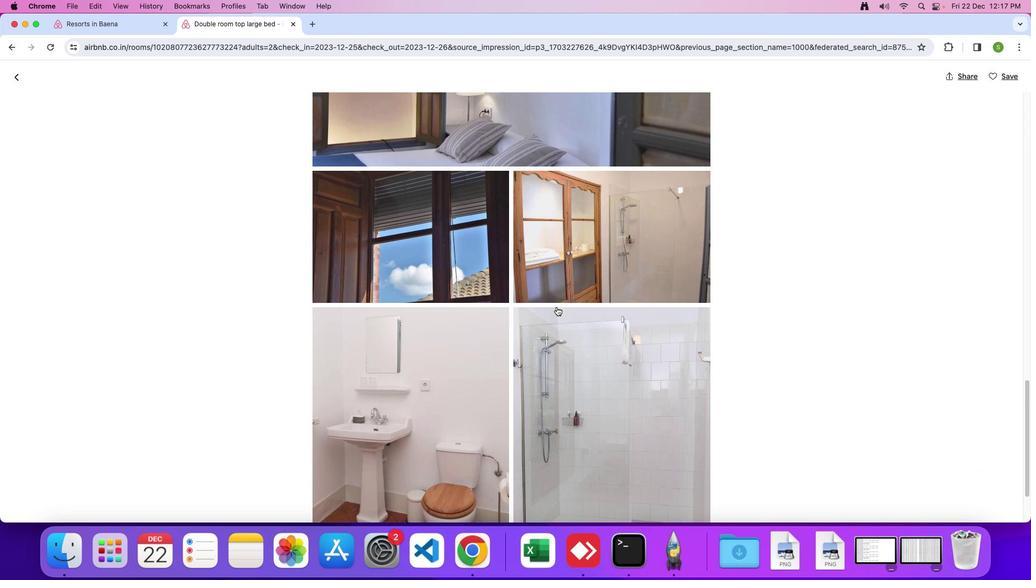 
Action: Mouse scrolled (556, 307) with delta (0, 0)
Screenshot: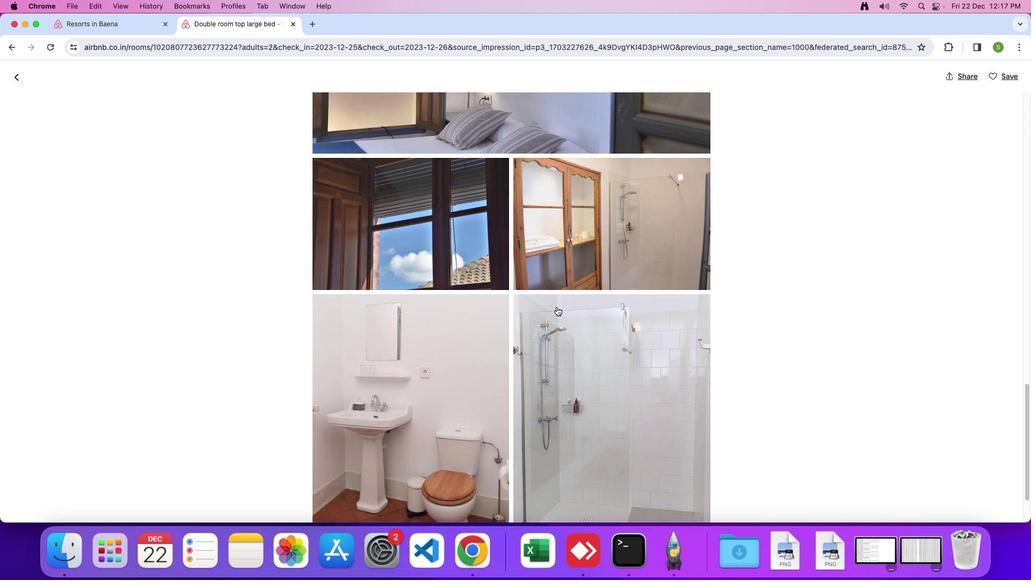 
Action: Mouse scrolled (556, 307) with delta (0, -1)
Screenshot: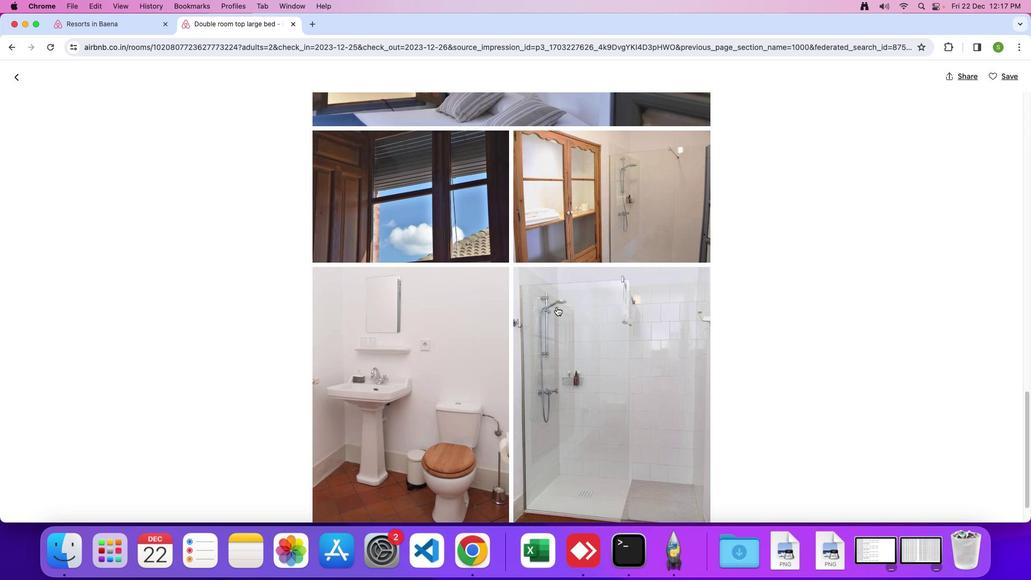 
Action: Mouse scrolled (556, 307) with delta (0, 0)
Screenshot: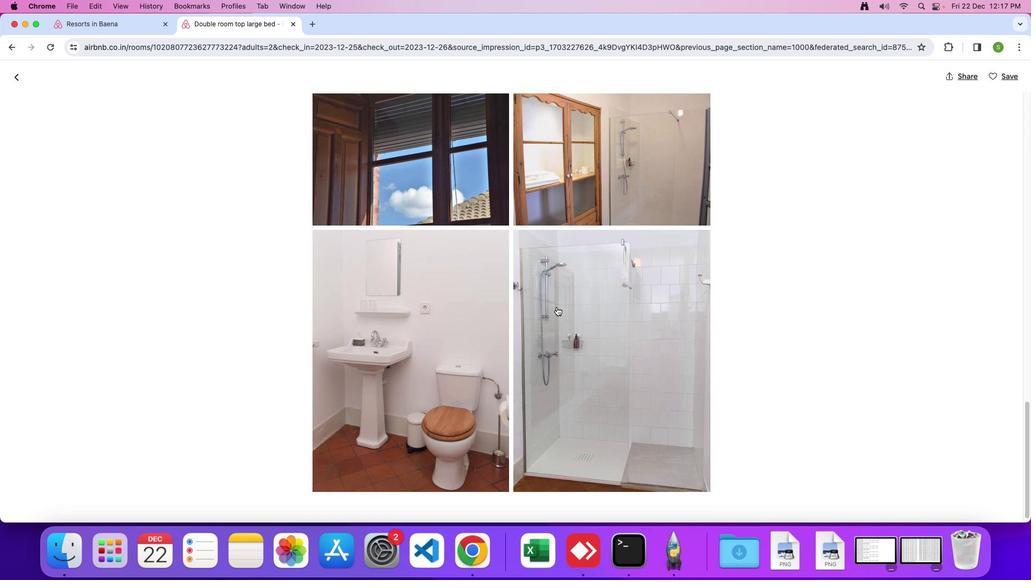 
Action: Mouse scrolled (556, 307) with delta (0, 0)
Screenshot: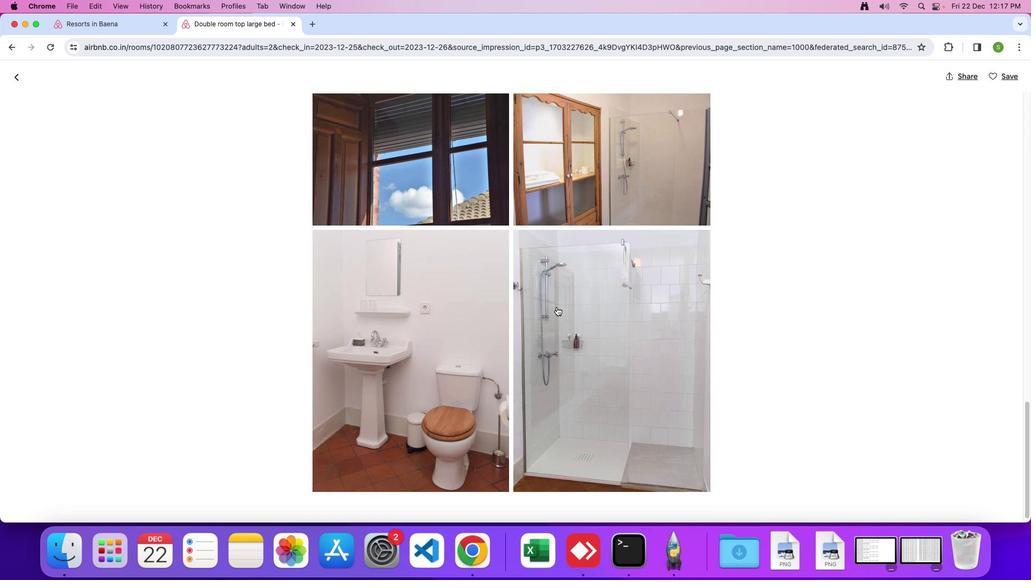 
Action: Mouse moved to (19, 75)
Screenshot: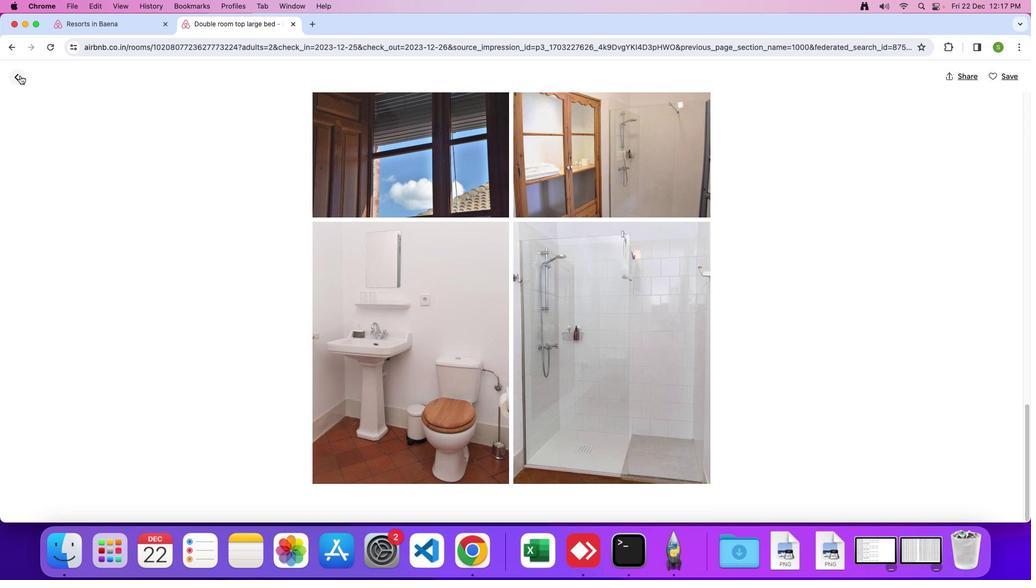 
Action: Mouse pressed left at (19, 75)
Screenshot: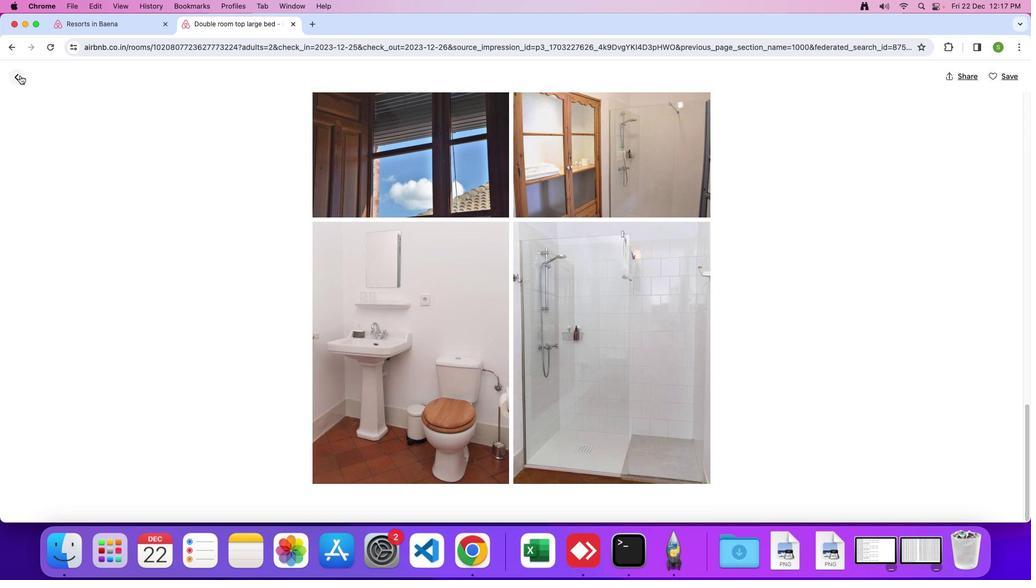 
Action: Mouse moved to (403, 263)
Screenshot: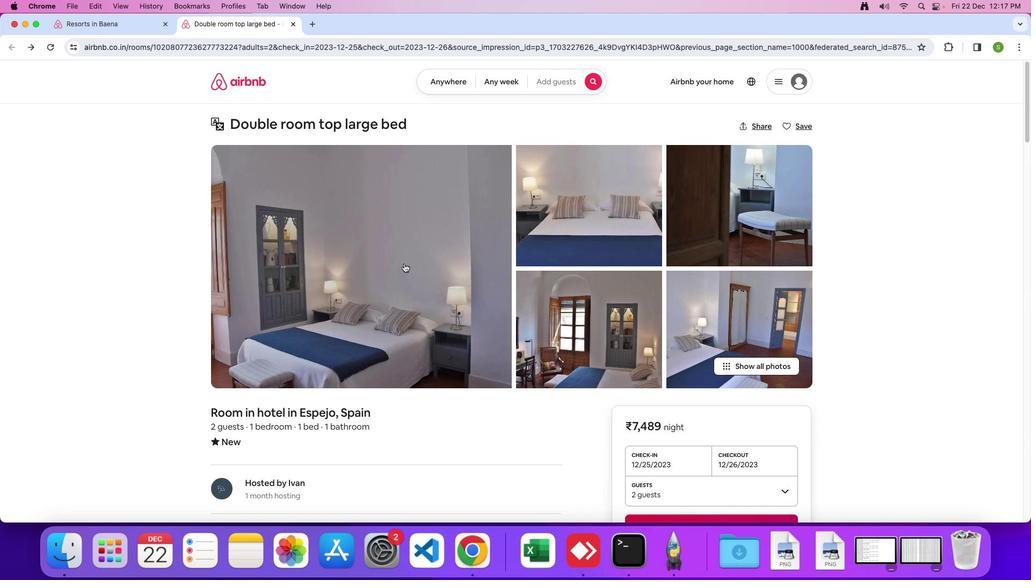 
Action: Mouse scrolled (403, 263) with delta (0, 0)
Screenshot: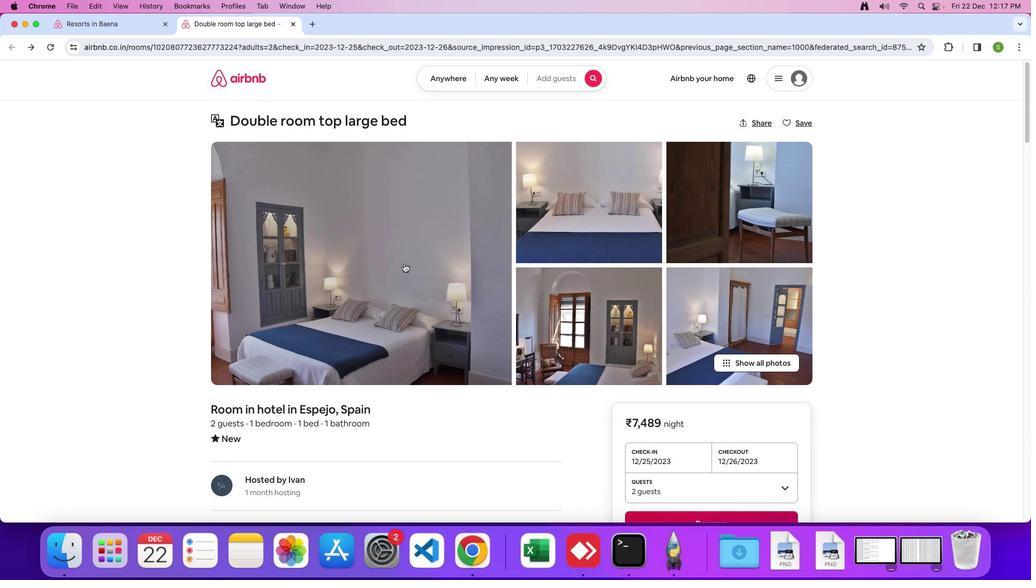
Action: Mouse moved to (403, 263)
Screenshot: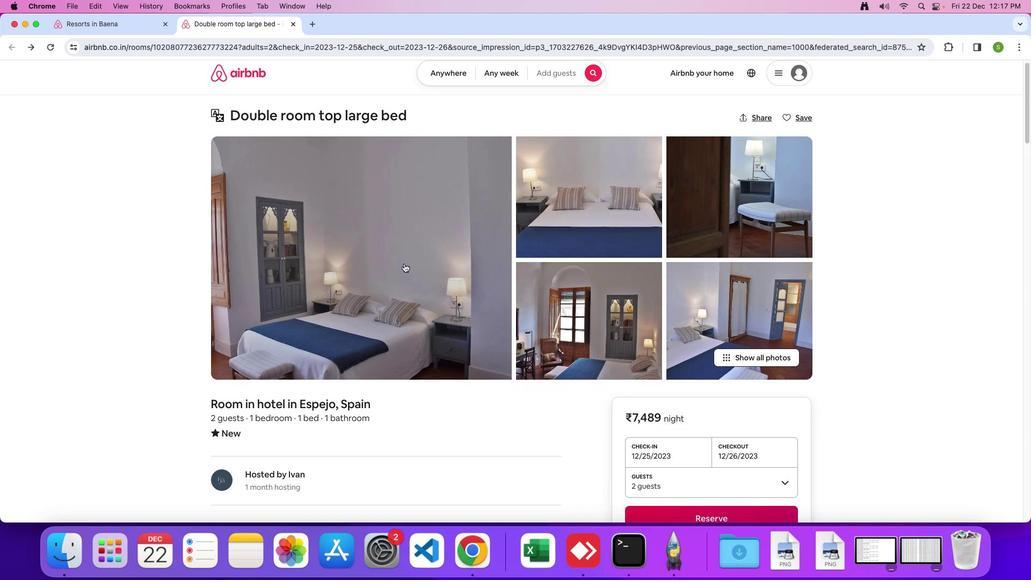 
Action: Mouse scrolled (403, 263) with delta (0, 0)
Screenshot: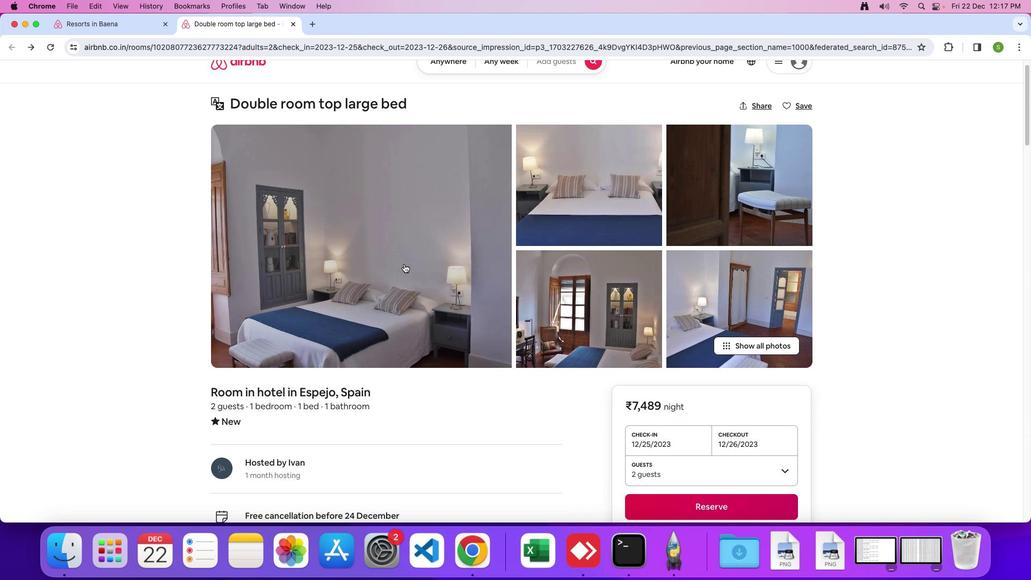 
Action: Mouse moved to (403, 263)
Screenshot: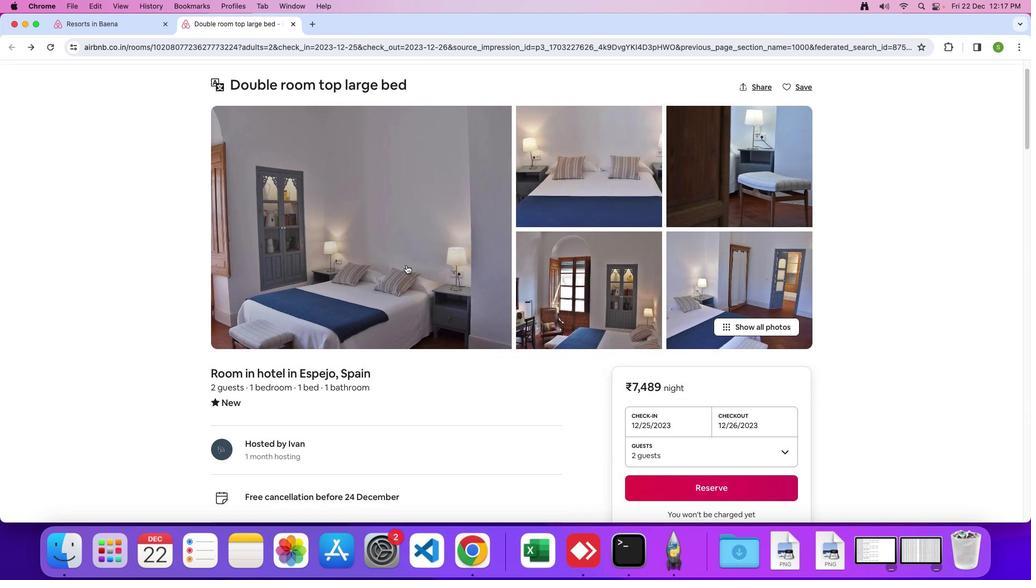 
Action: Mouse scrolled (403, 263) with delta (0, -1)
Screenshot: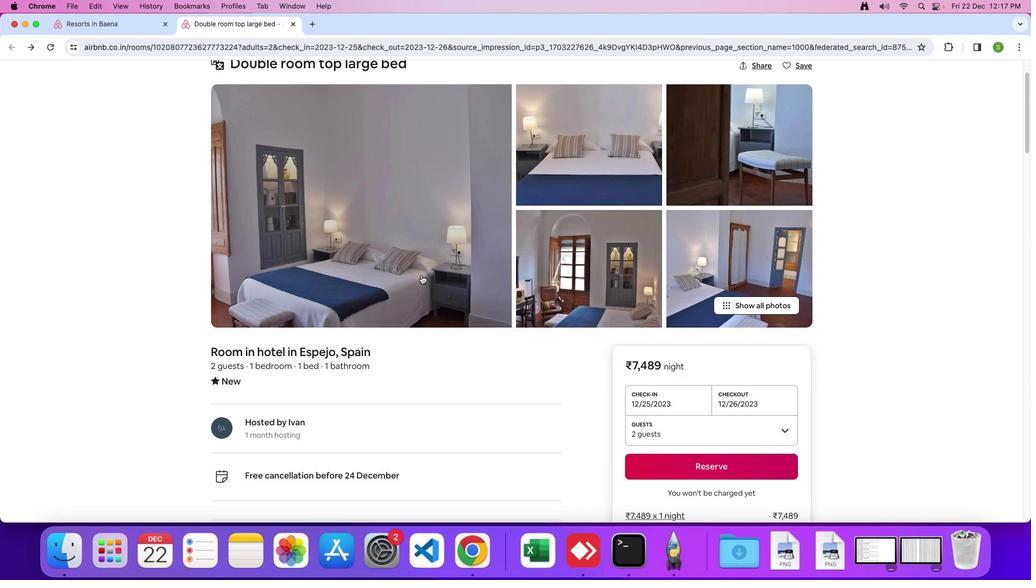 
Action: Mouse moved to (404, 264)
Screenshot: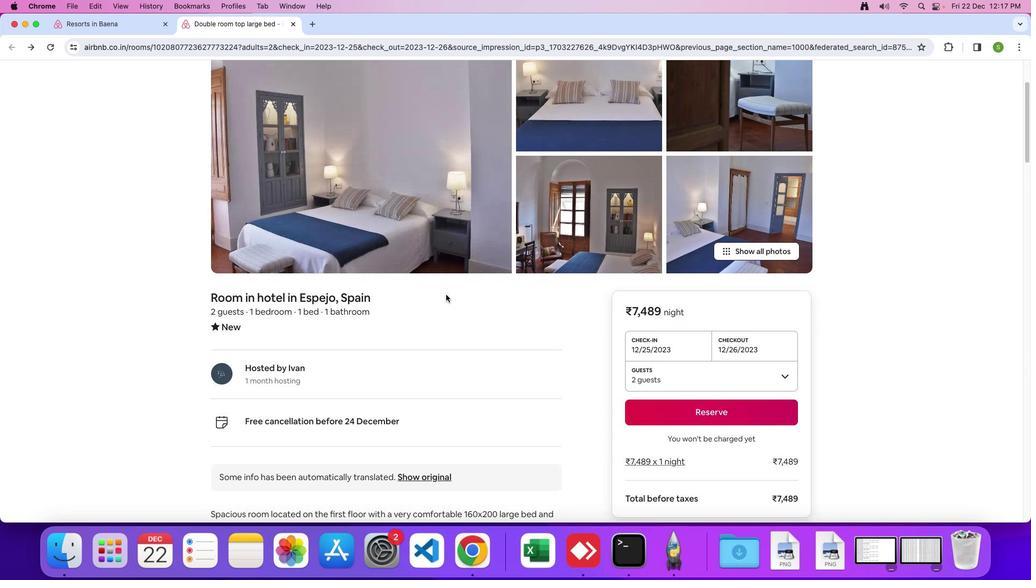 
Action: Mouse scrolled (404, 264) with delta (0, -1)
Screenshot: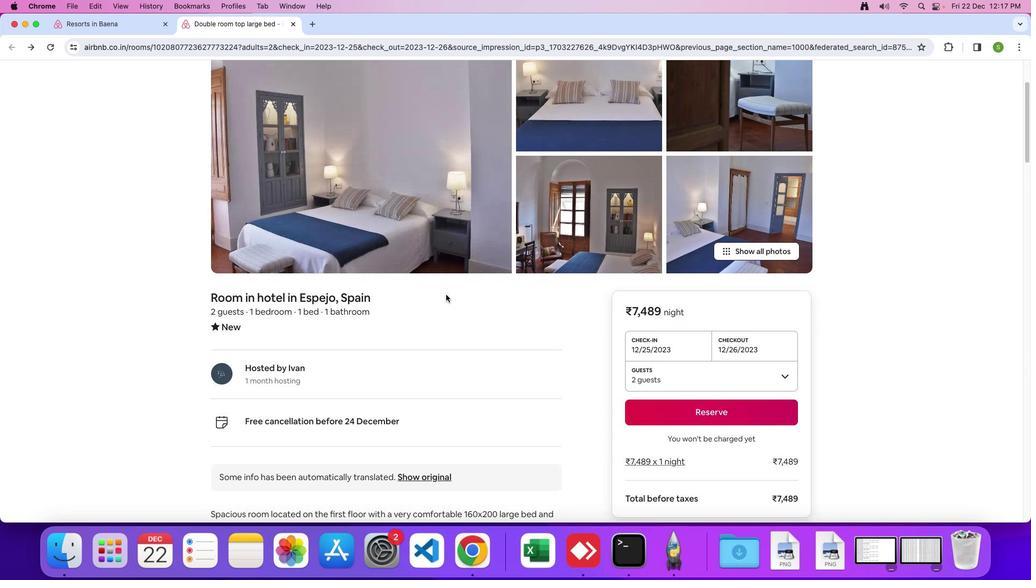 
Action: Mouse moved to (467, 312)
Screenshot: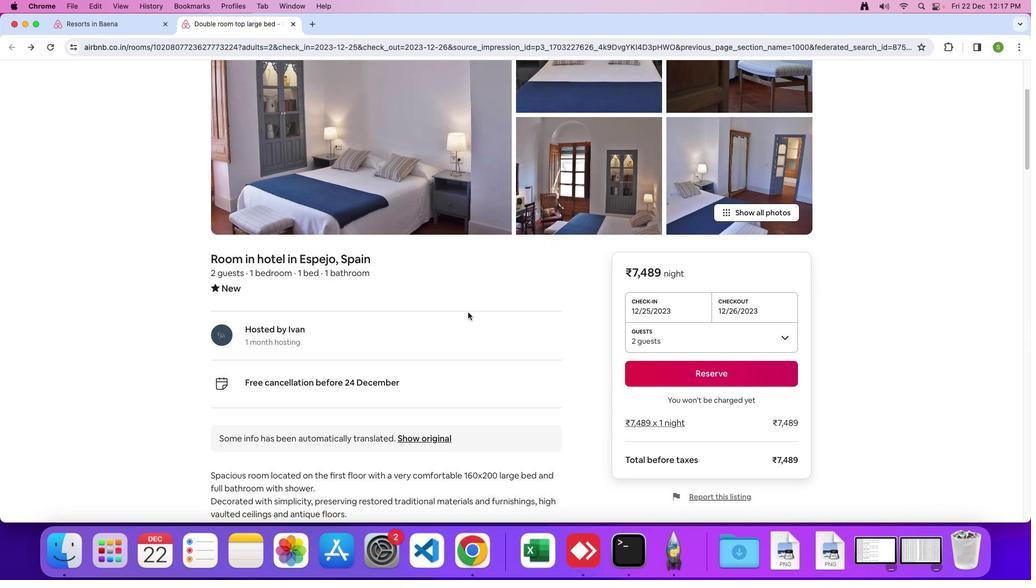 
Action: Mouse scrolled (467, 312) with delta (0, 0)
Screenshot: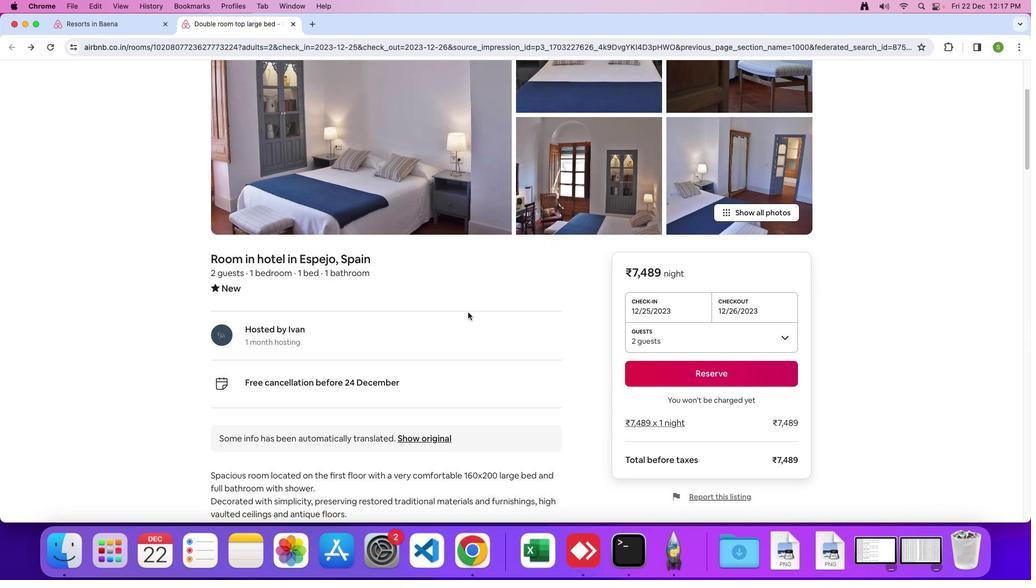 
Action: Mouse scrolled (467, 312) with delta (0, 0)
Screenshot: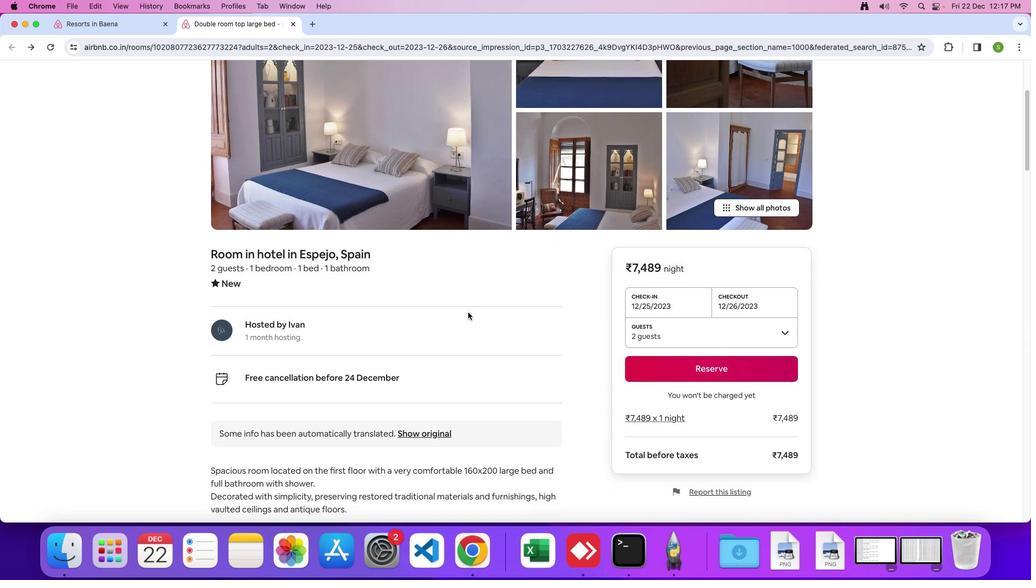 
Action: Mouse scrolled (467, 312) with delta (0, 0)
Screenshot: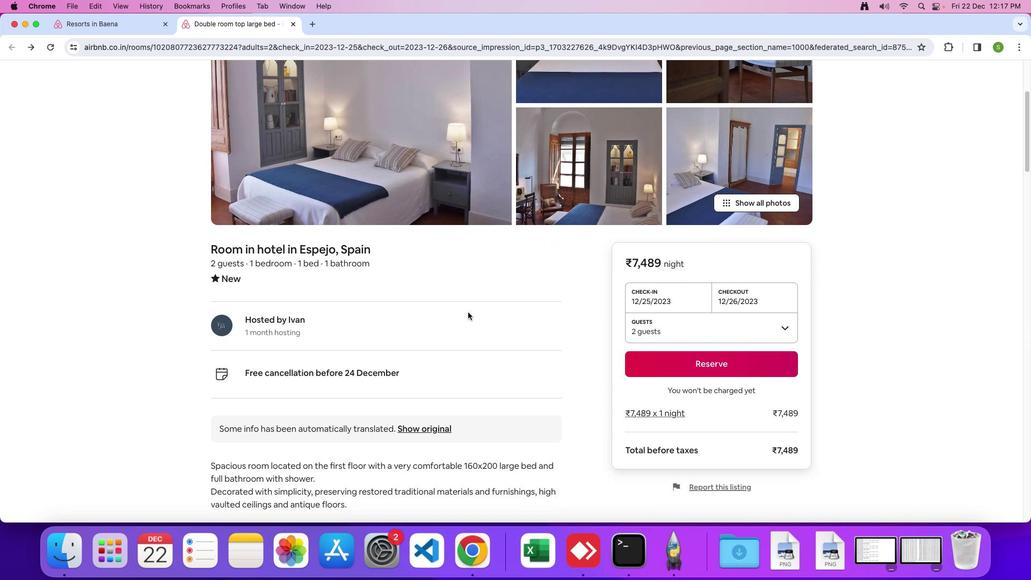 
Action: Mouse scrolled (467, 312) with delta (0, 0)
Screenshot: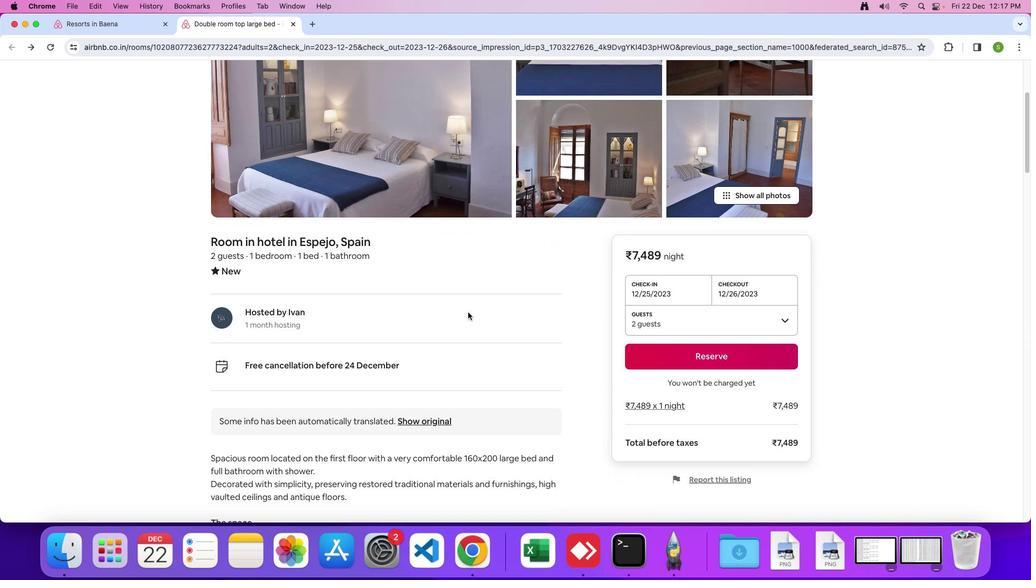 
Action: Mouse scrolled (467, 312) with delta (0, 0)
Screenshot: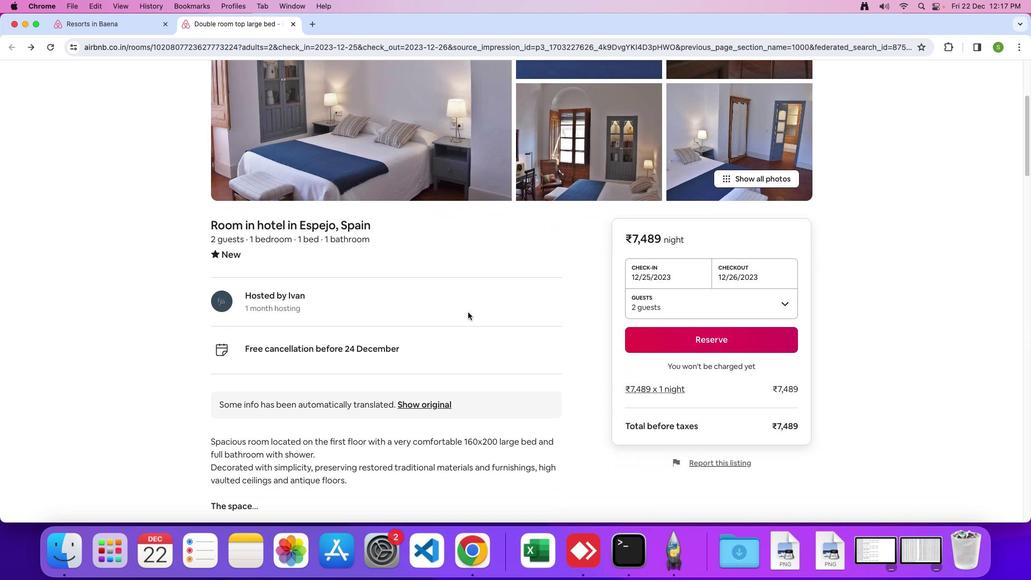 
Action: Mouse scrolled (467, 312) with delta (0, 0)
Screenshot: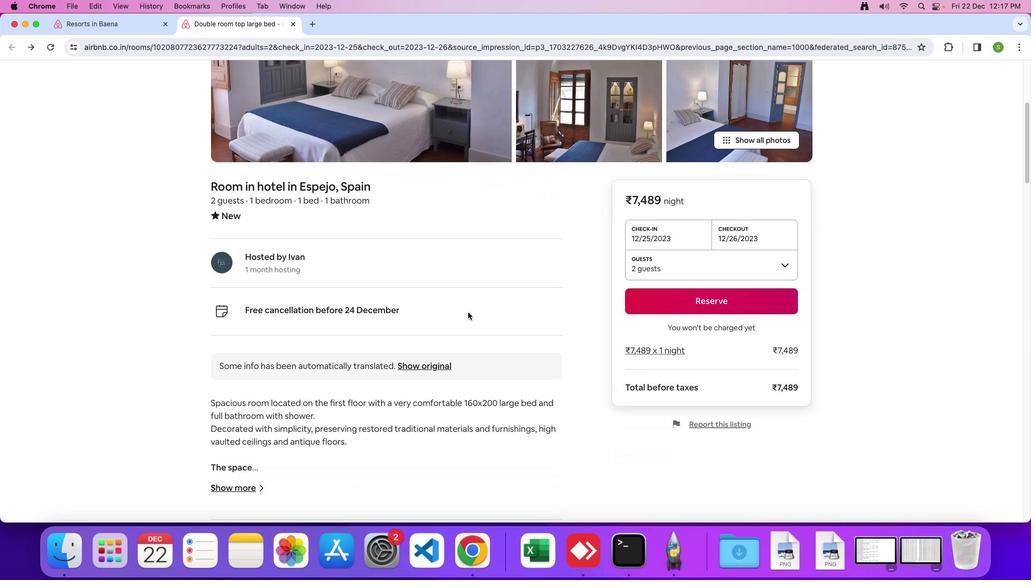 
Action: Mouse scrolled (467, 312) with delta (0, 0)
Screenshot: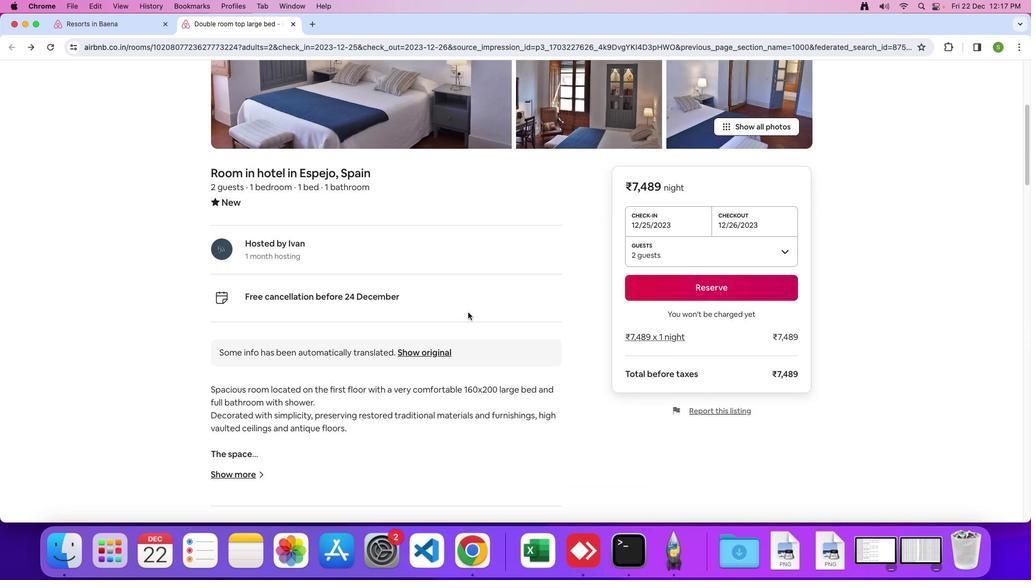 
Action: Mouse scrolled (467, 312) with delta (0, 0)
Screenshot: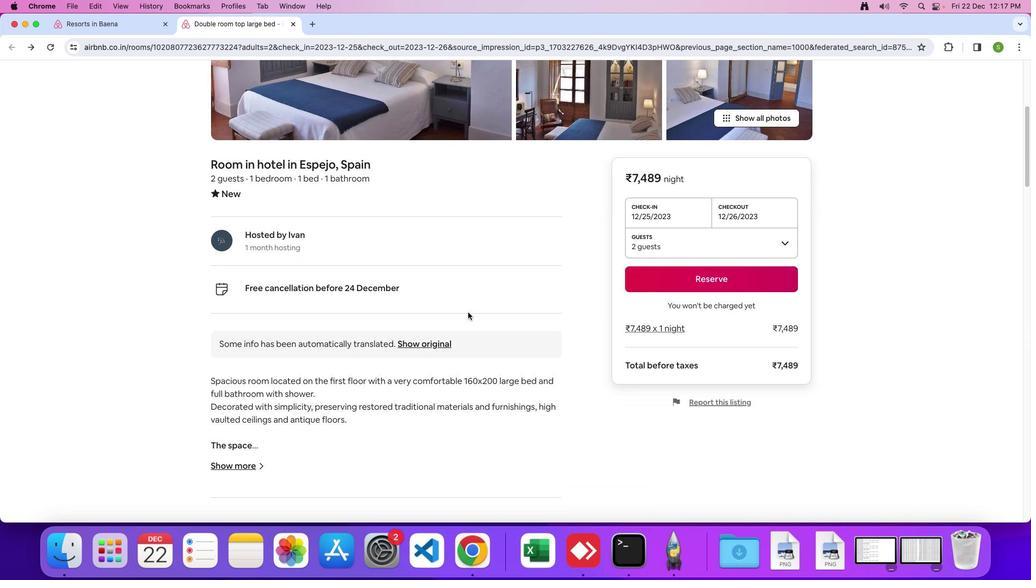 
Action: Mouse scrolled (467, 312) with delta (0, 0)
Screenshot: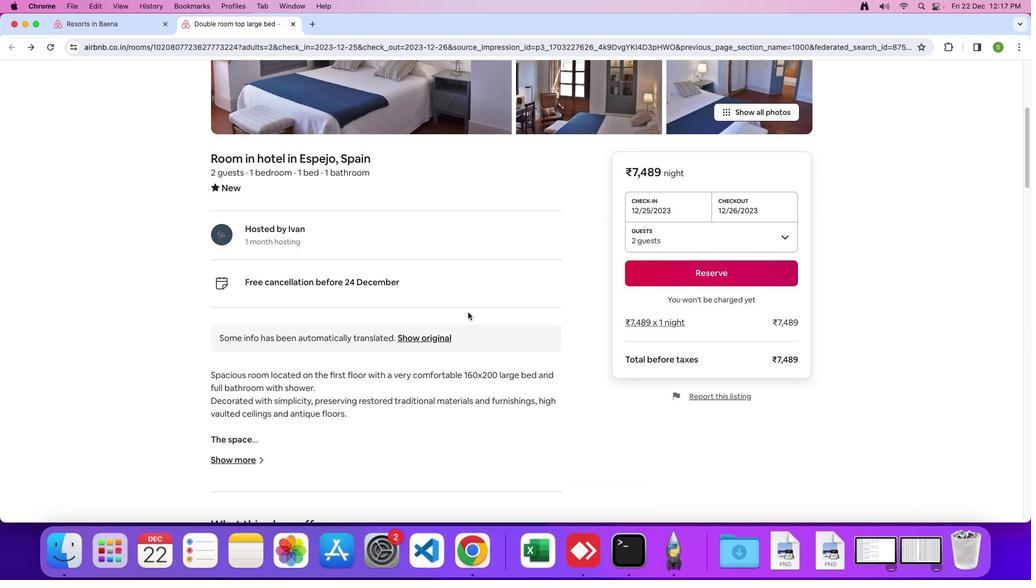 
Action: Mouse scrolled (467, 312) with delta (0, 0)
Screenshot: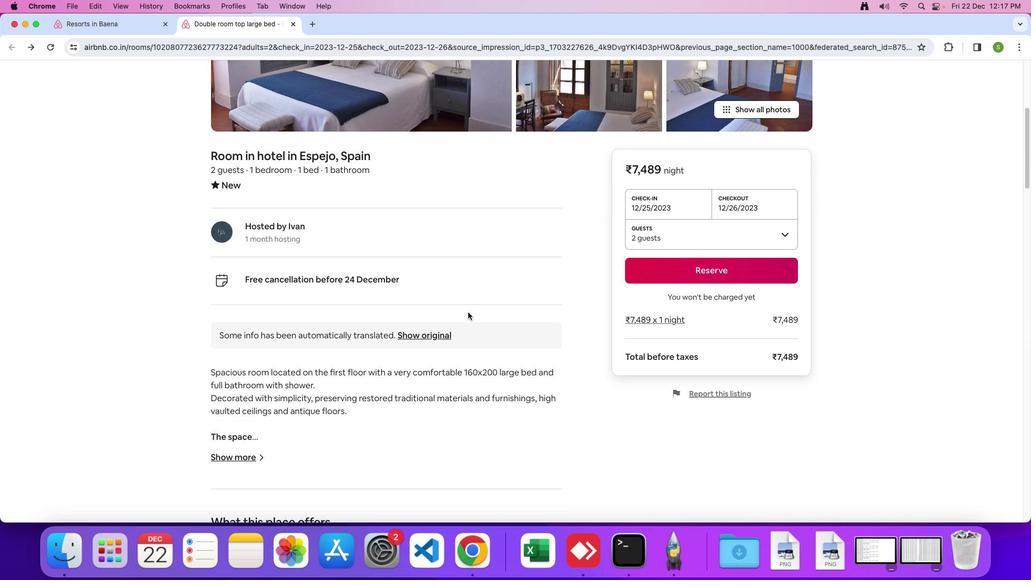 
Action: Mouse scrolled (467, 312) with delta (0, 0)
Screenshot: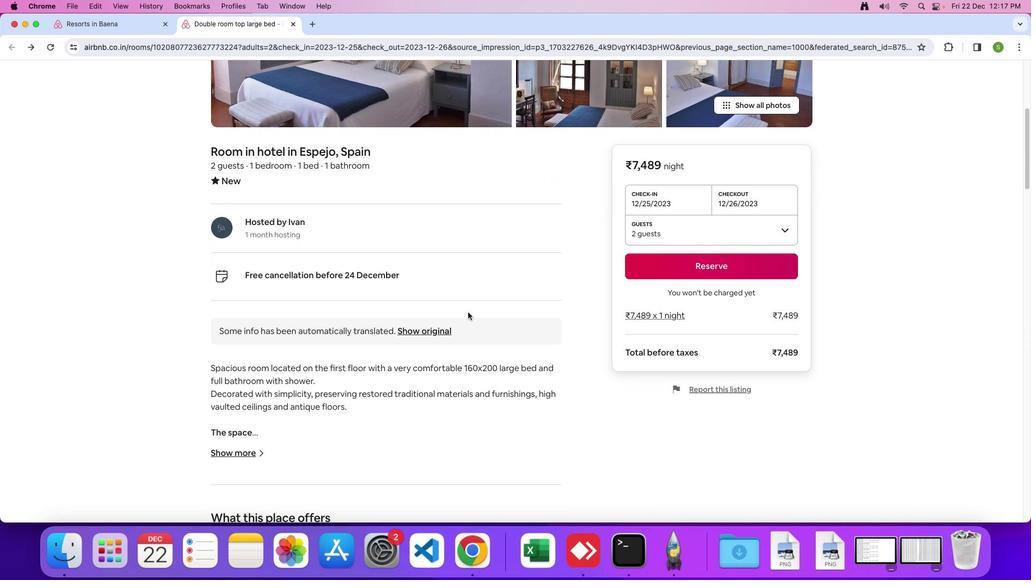 
Action: Mouse scrolled (467, 312) with delta (0, 0)
Screenshot: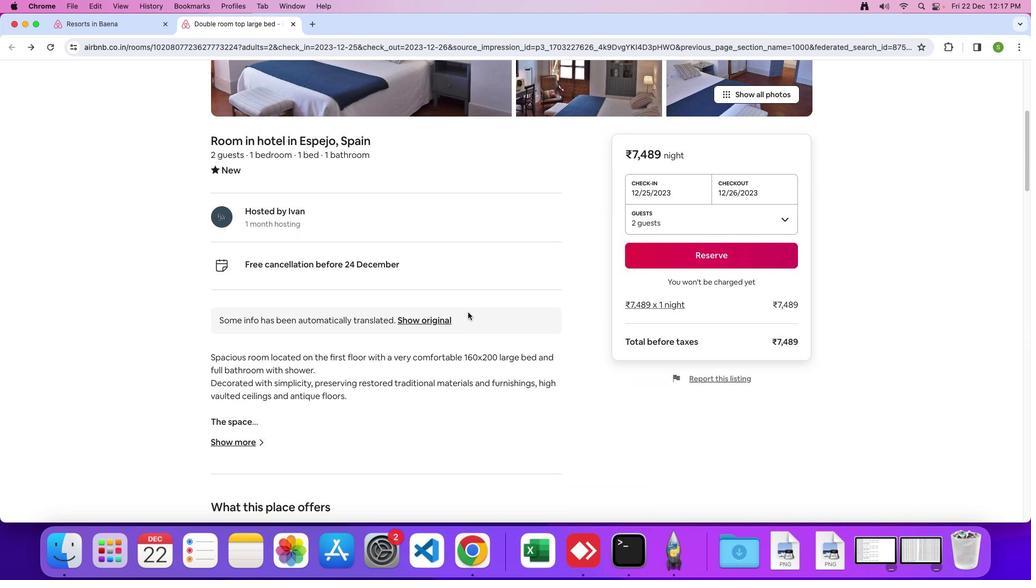 
Action: Mouse scrolled (467, 312) with delta (0, 0)
Screenshot: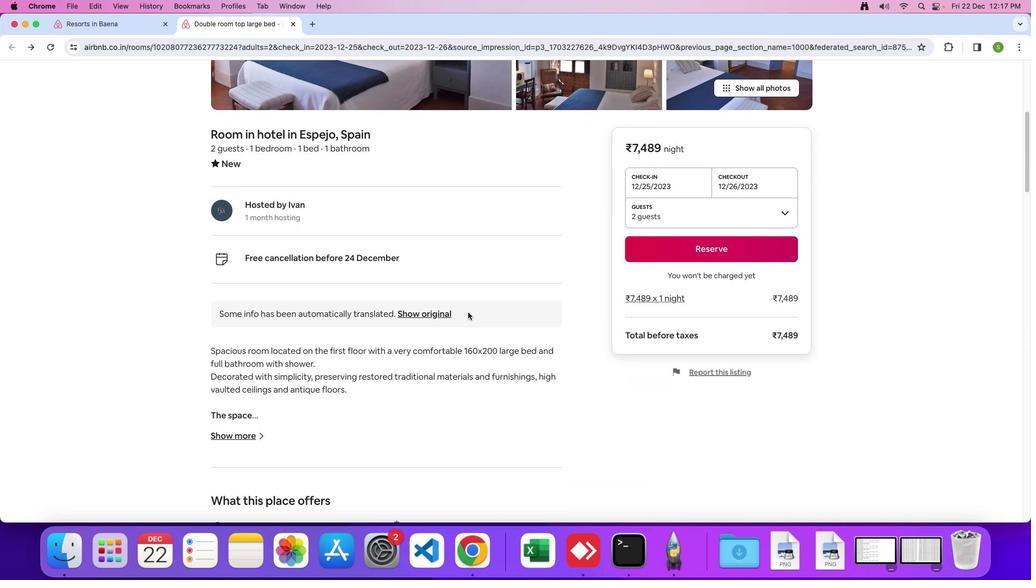 
Action: Mouse scrolled (467, 312) with delta (0, -1)
Screenshot: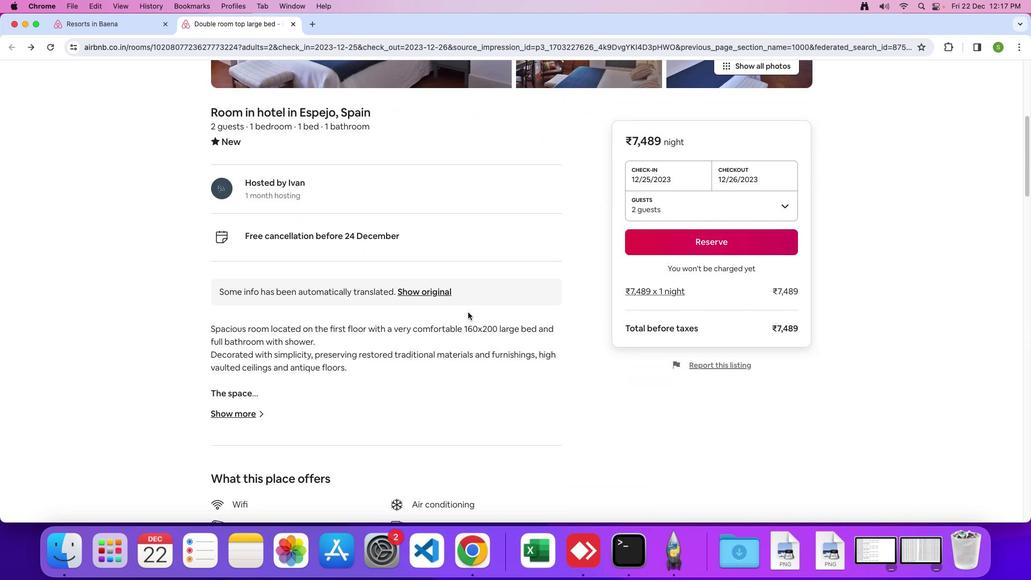 
Action: Mouse scrolled (467, 312) with delta (0, 0)
Screenshot: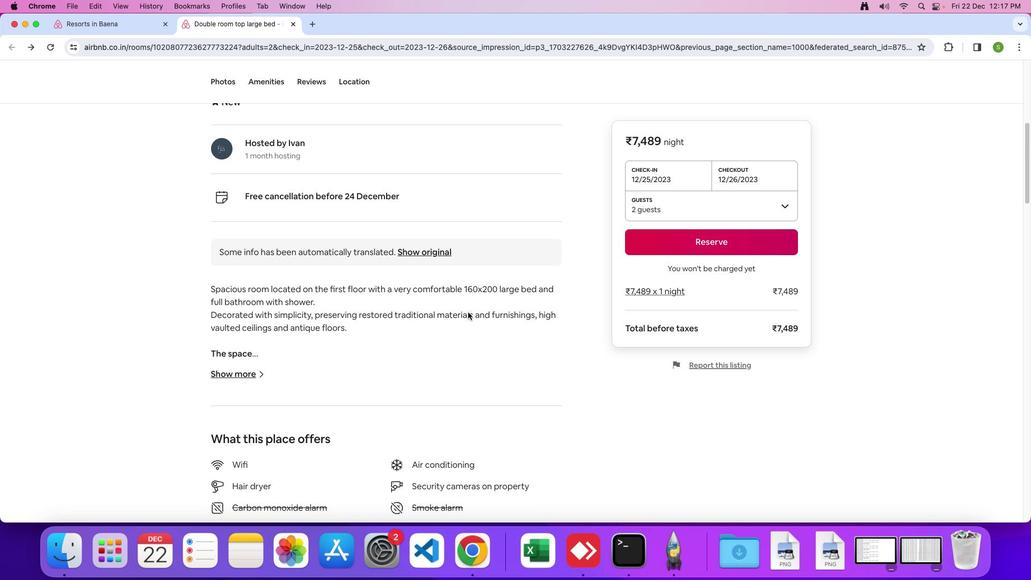 
Action: Mouse scrolled (467, 312) with delta (0, 0)
Screenshot: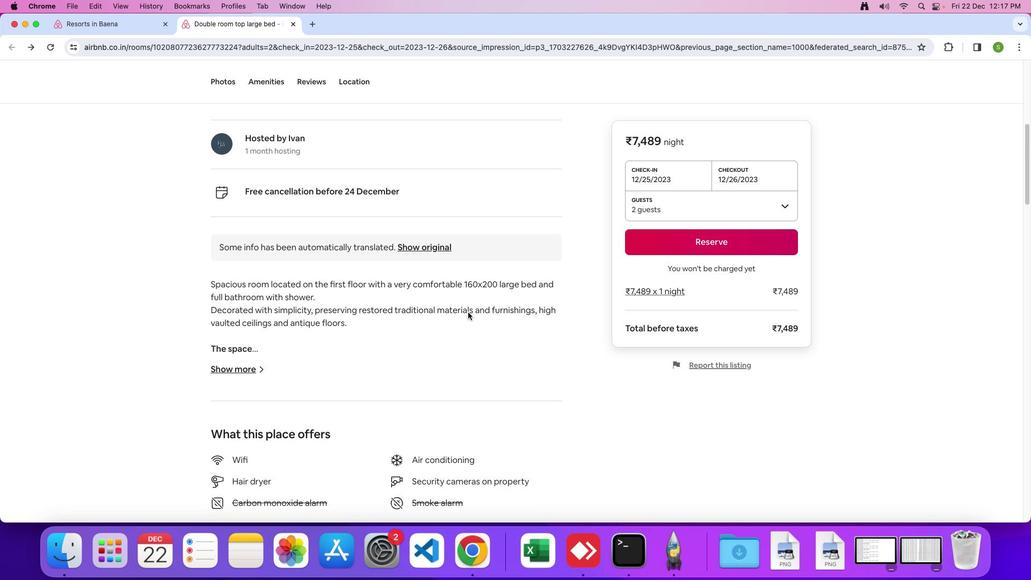 
Action: Mouse scrolled (467, 312) with delta (0, 0)
Screenshot: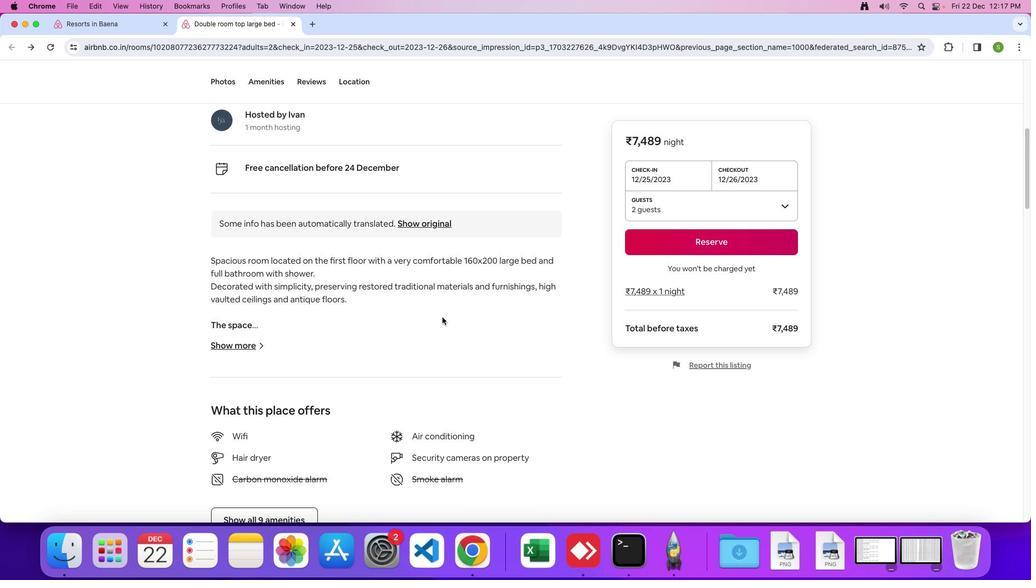 
Action: Mouse moved to (224, 334)
Screenshot: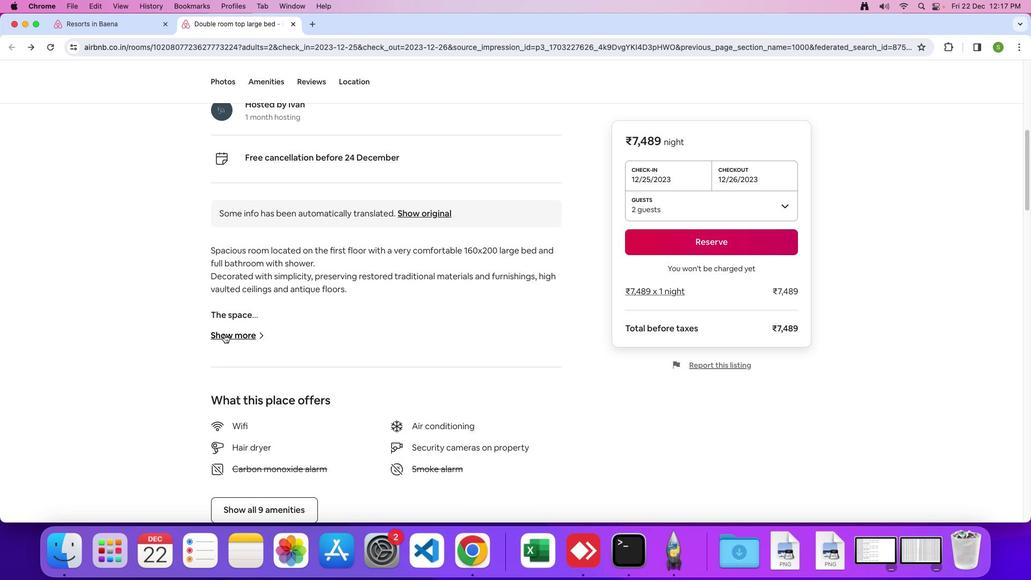 
Action: Mouse pressed left at (224, 334)
Screenshot: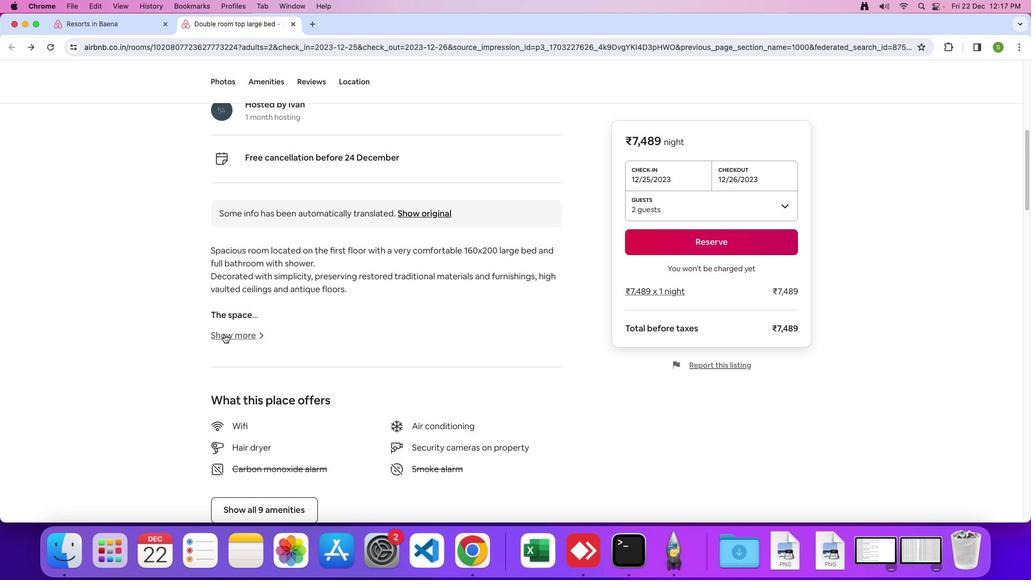 
Action: Mouse moved to (496, 317)
Screenshot: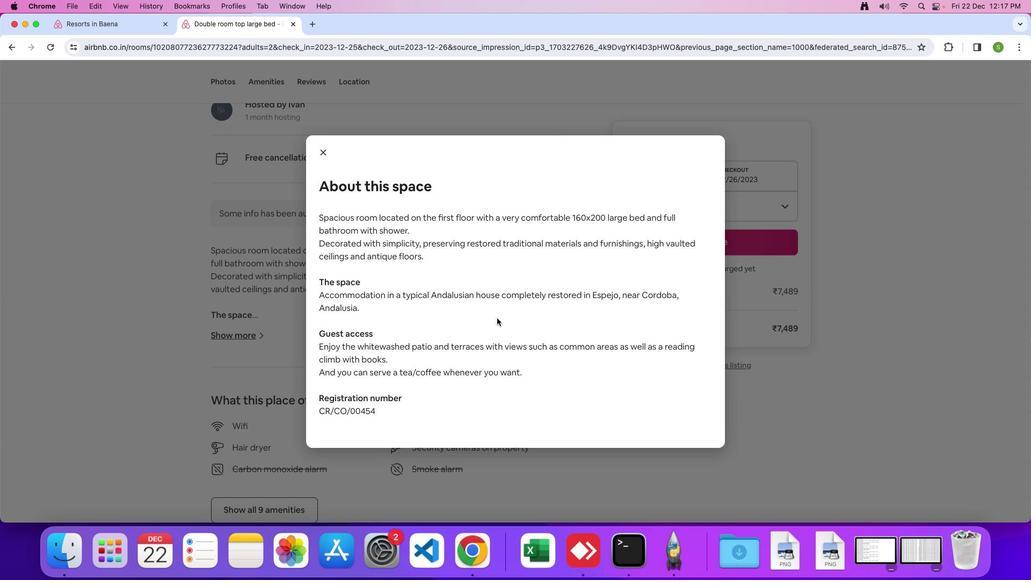 
Action: Mouse scrolled (496, 317) with delta (0, 0)
Screenshot: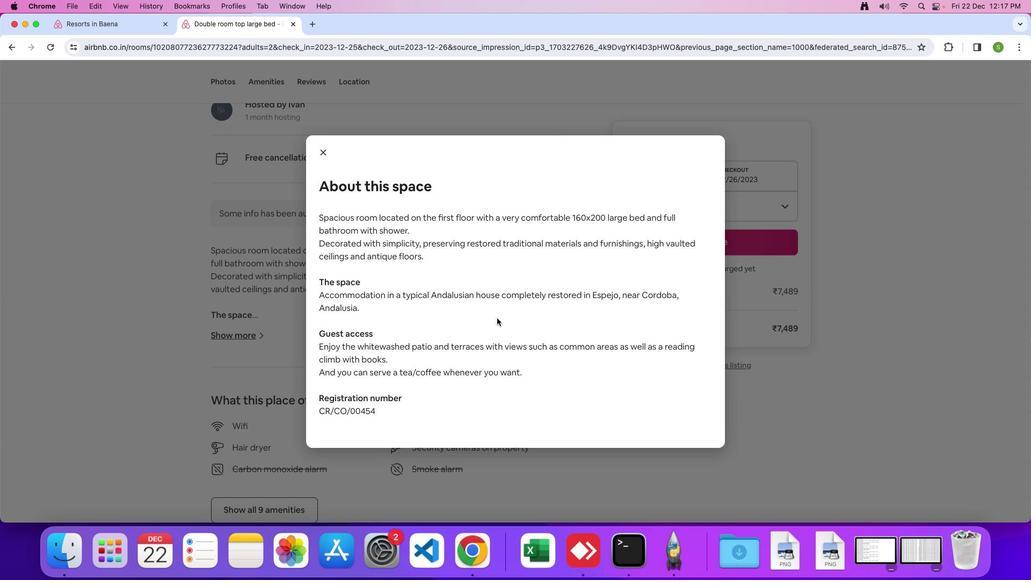 
Action: Mouse scrolled (496, 317) with delta (0, 0)
Screenshot: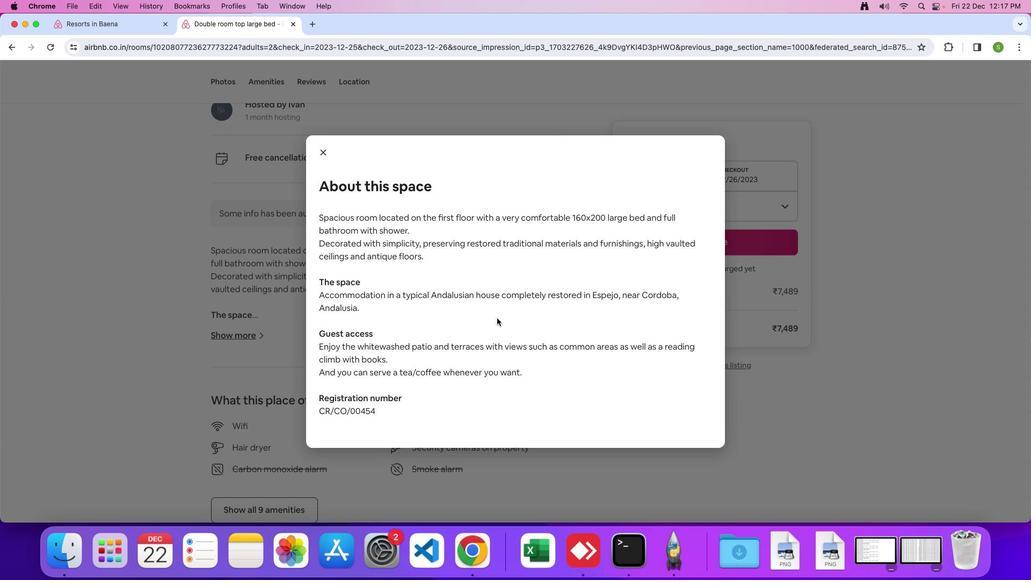 
Action: Mouse moved to (326, 154)
Screenshot: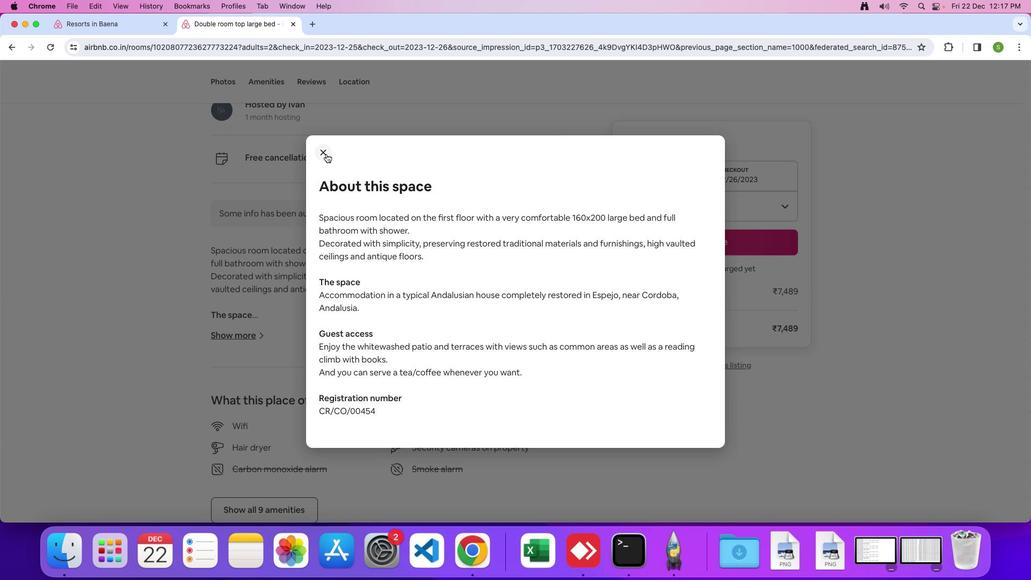 
Action: Mouse pressed left at (326, 154)
Screenshot: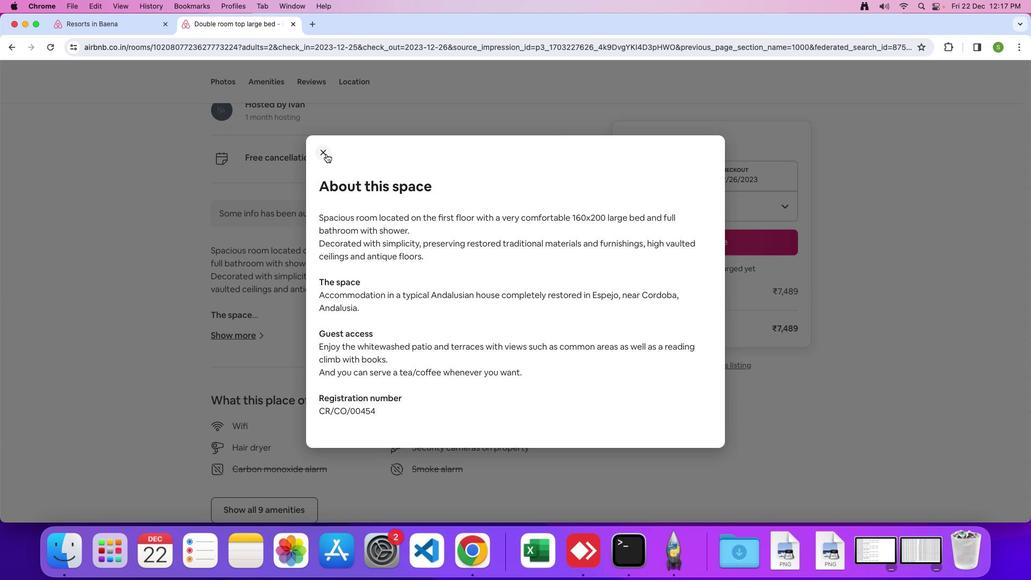 
Action: Mouse moved to (429, 333)
Screenshot: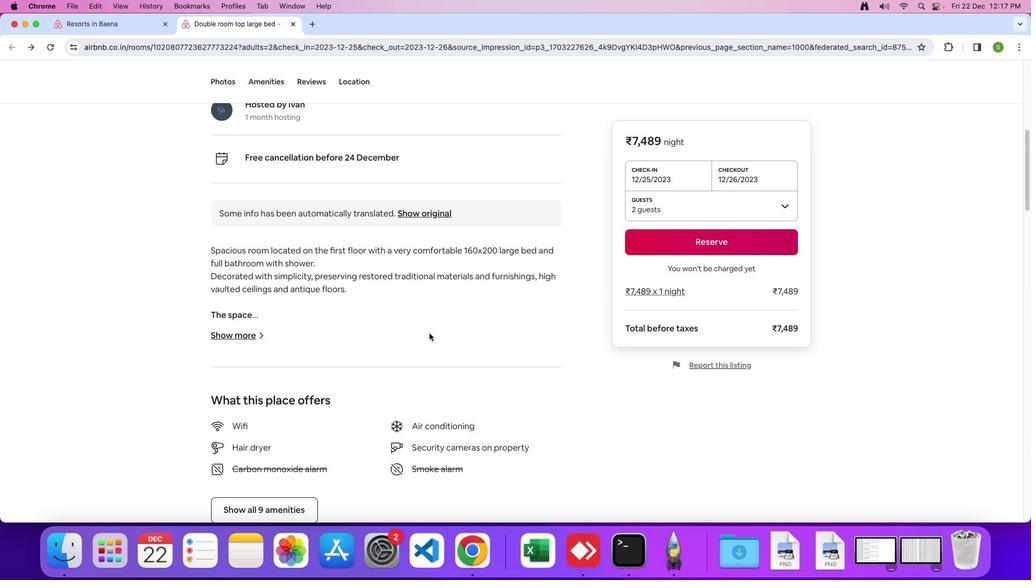 
Action: Mouse scrolled (429, 333) with delta (0, 0)
Screenshot: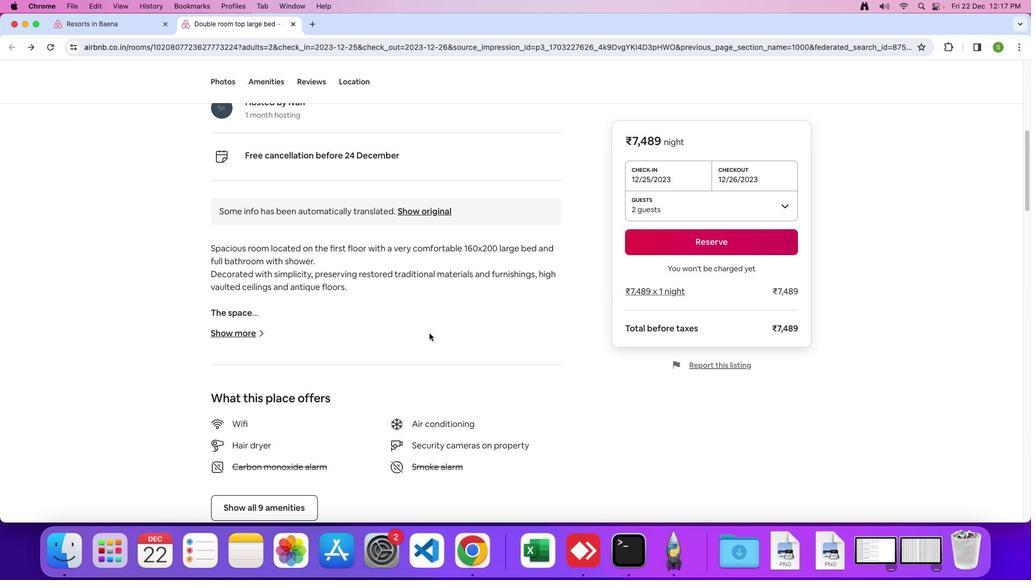 
Action: Mouse scrolled (429, 333) with delta (0, 0)
Screenshot: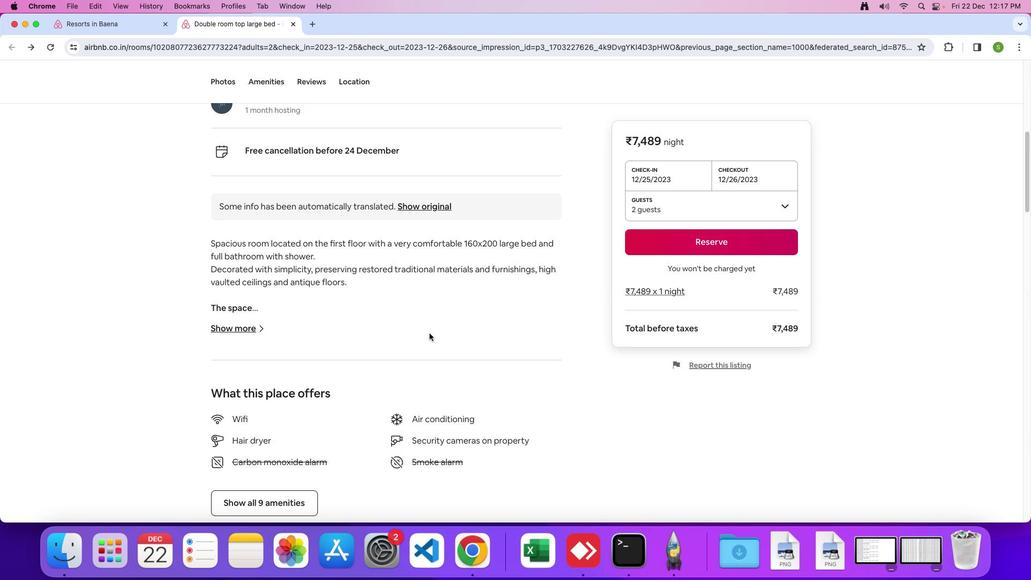 
Action: Mouse scrolled (429, 333) with delta (0, 0)
Screenshot: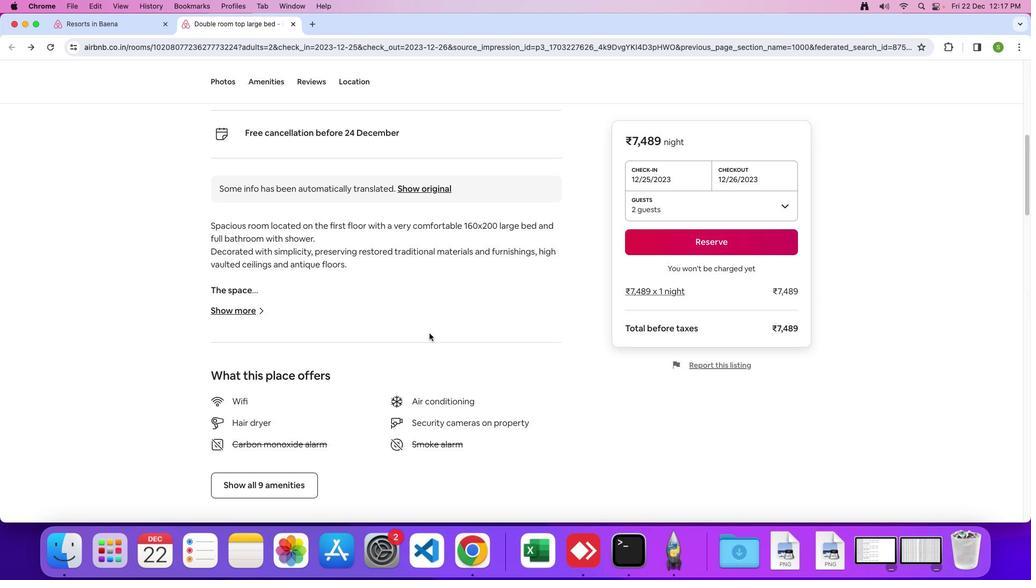 
Action: Mouse scrolled (429, 333) with delta (0, 0)
Screenshot: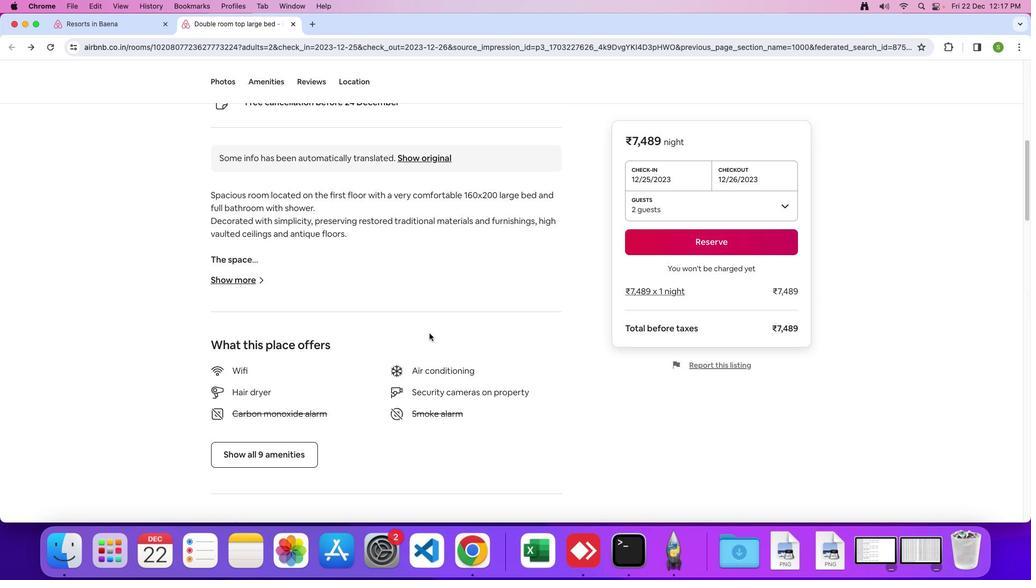 
Action: Mouse scrolled (429, 333) with delta (0, 0)
Screenshot: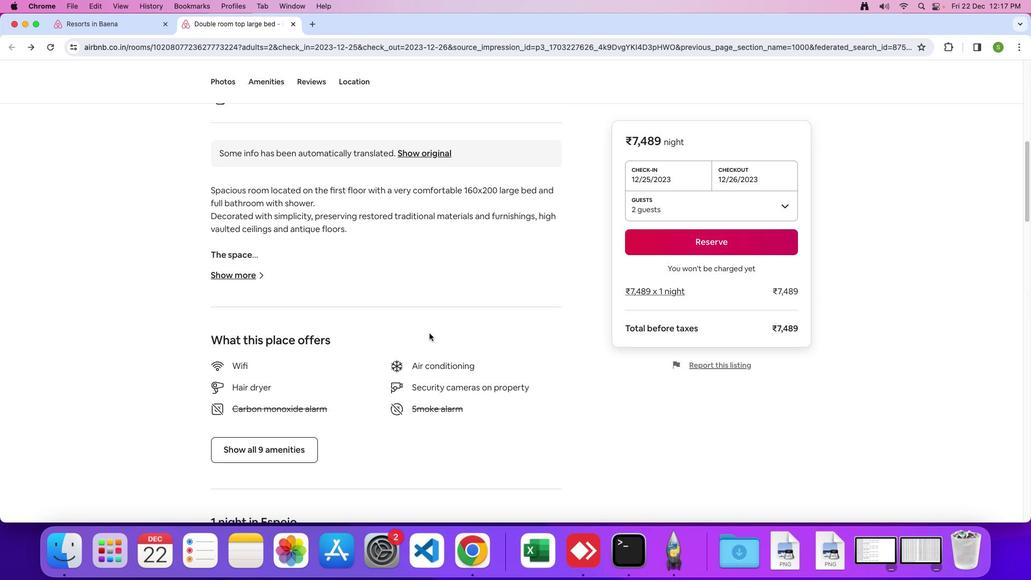 
Action: Mouse scrolled (429, 333) with delta (0, 0)
Screenshot: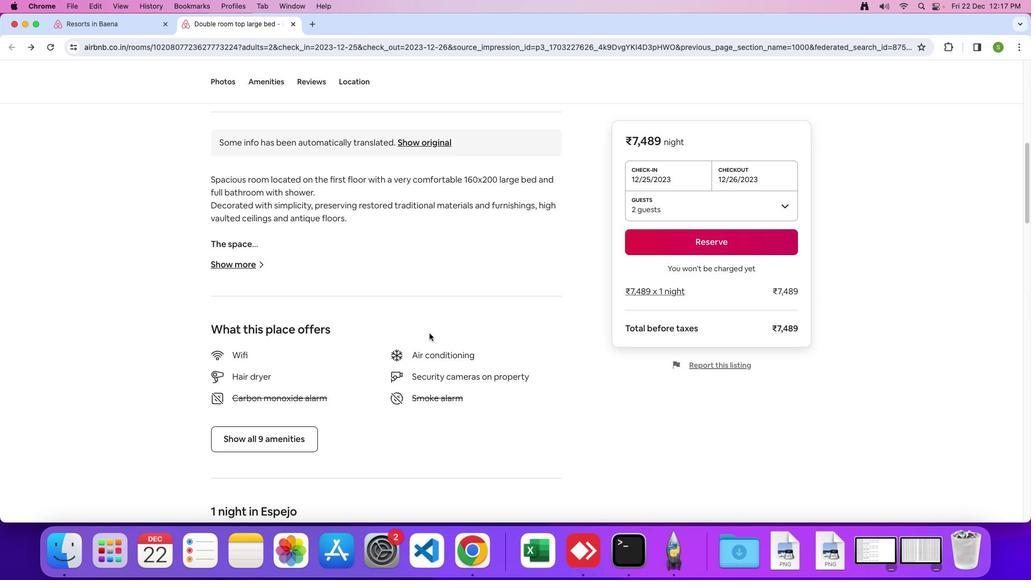 
Action: Mouse scrolled (429, 333) with delta (0, 0)
Screenshot: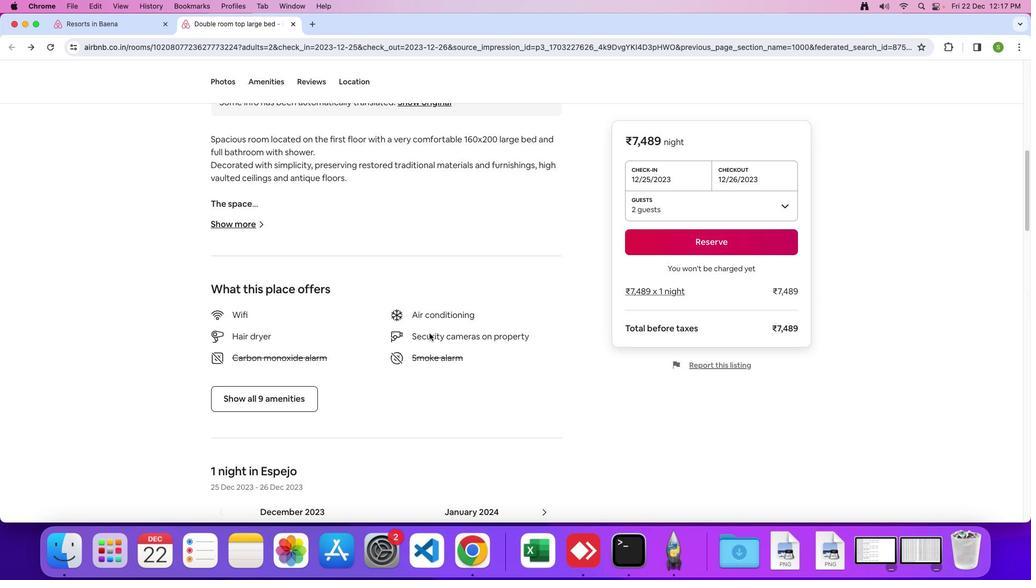 
Action: Mouse scrolled (429, 333) with delta (0, 0)
Screenshot: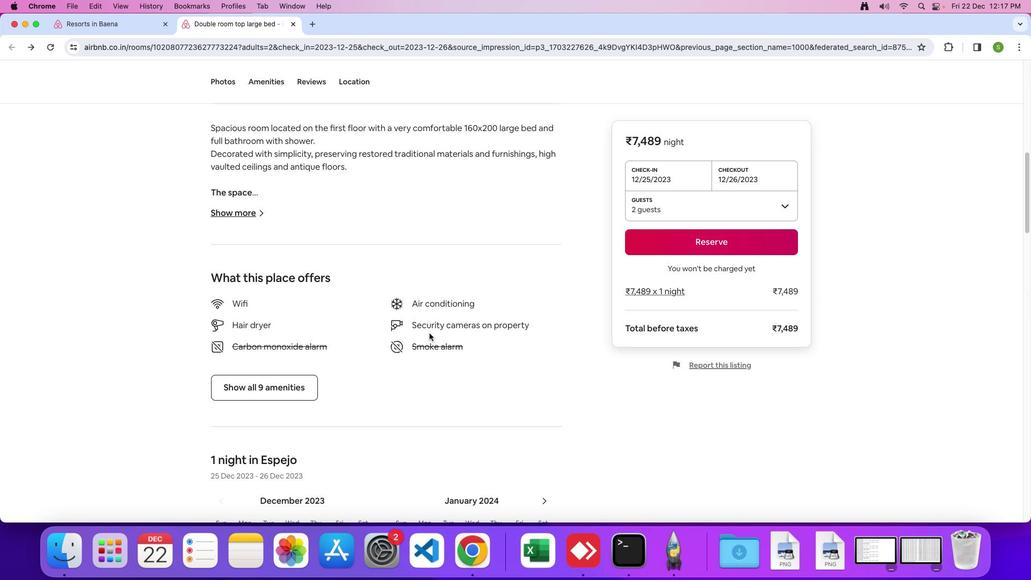 
Action: Mouse scrolled (429, 333) with delta (0, -1)
Screenshot: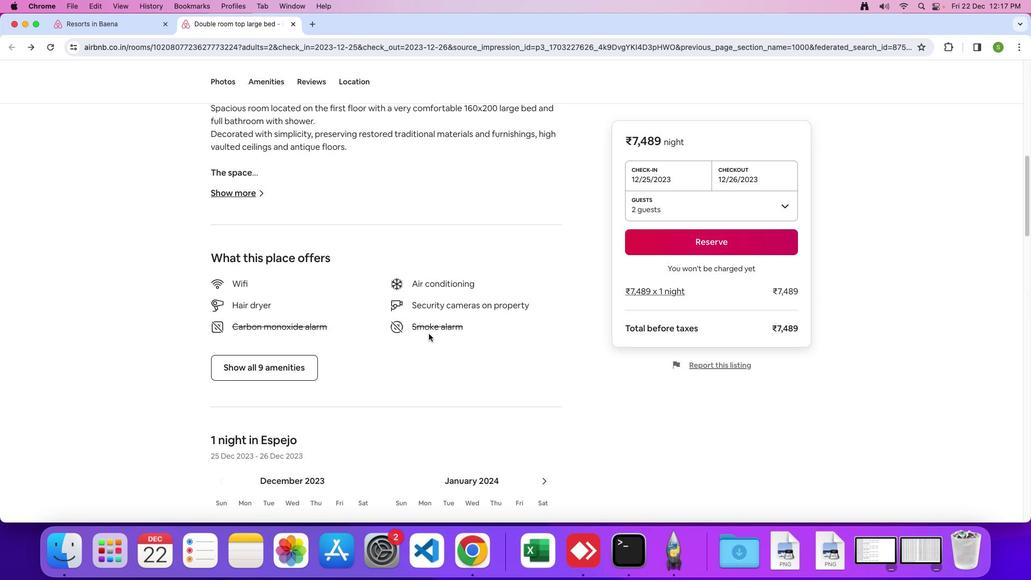 
Action: Mouse moved to (284, 336)
Screenshot: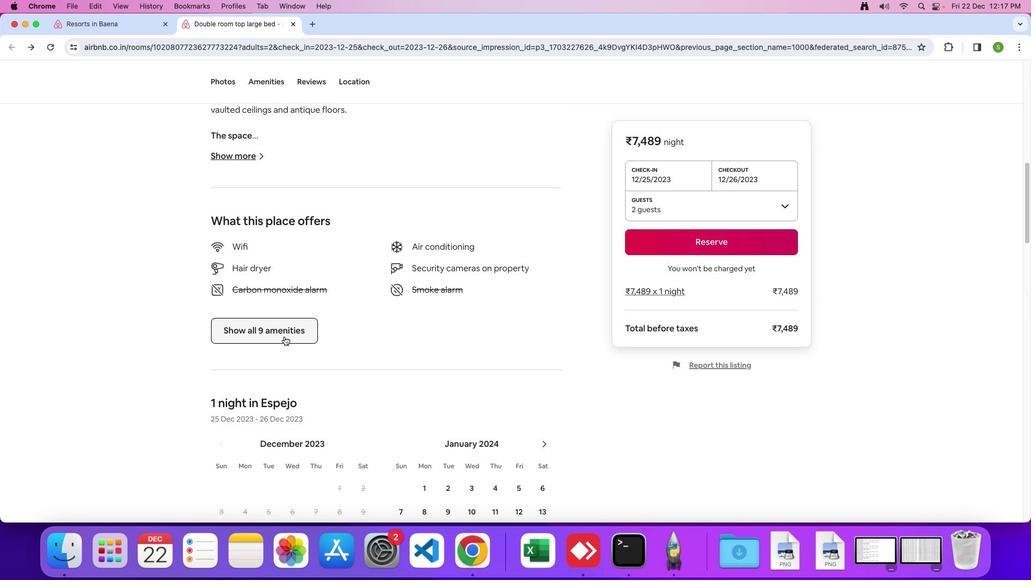 
Action: Mouse pressed left at (284, 336)
Screenshot: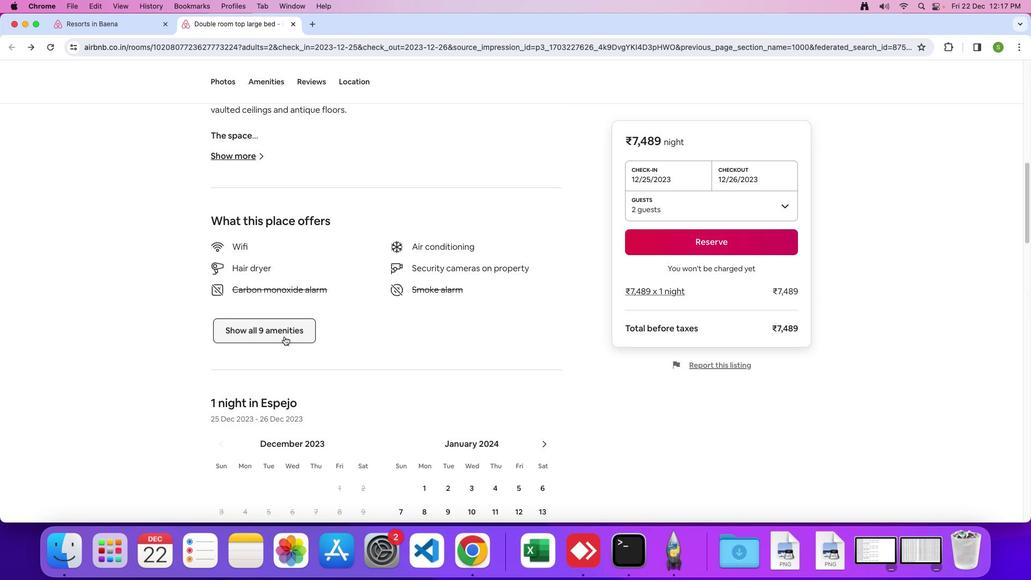 
Action: Mouse moved to (564, 321)
Screenshot: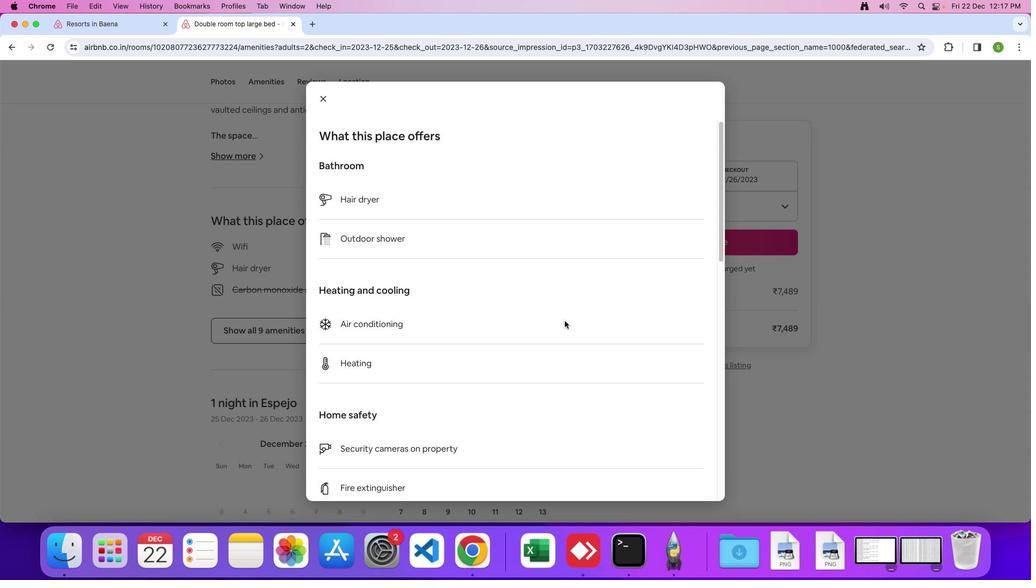 
Action: Mouse scrolled (564, 321) with delta (0, 0)
Screenshot: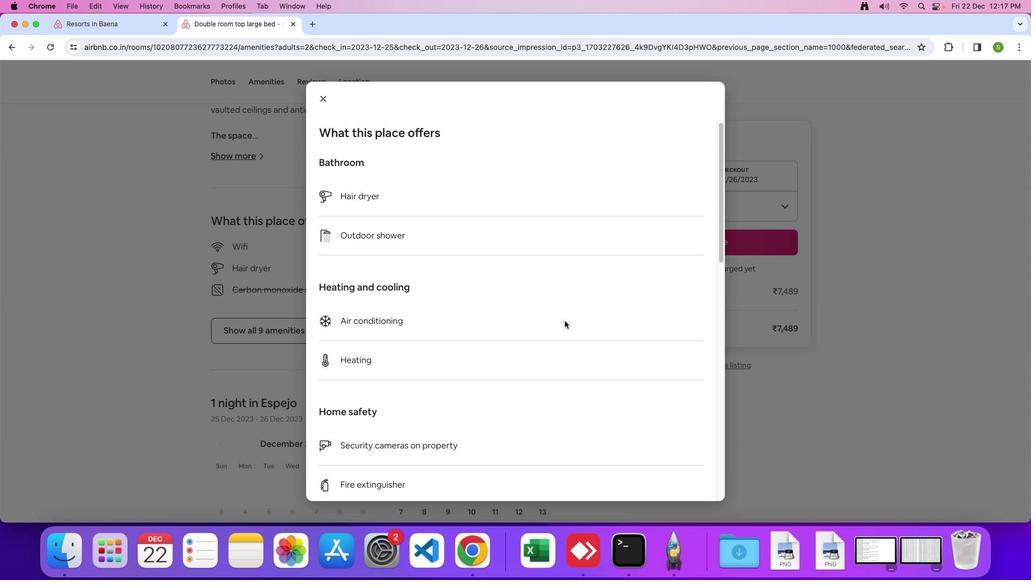 
Action: Mouse scrolled (564, 321) with delta (0, 0)
Screenshot: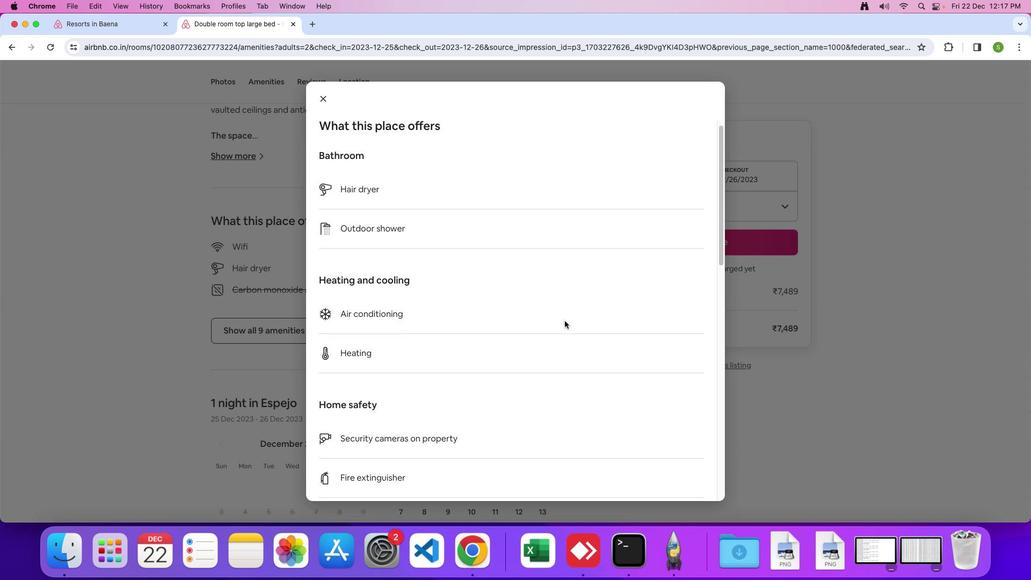
Action: Mouse scrolled (564, 321) with delta (0, 0)
Screenshot: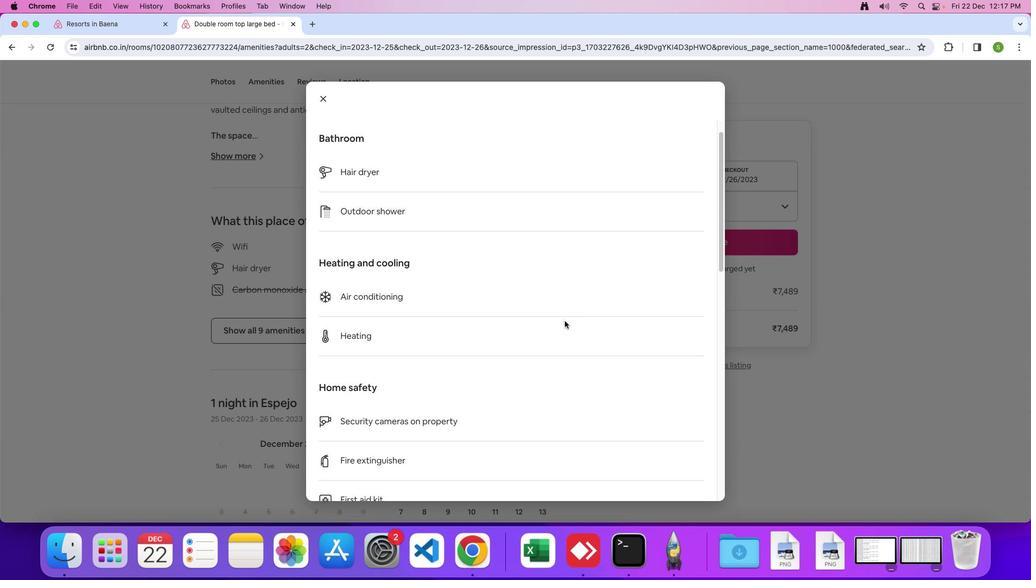 
Action: Mouse moved to (564, 323)
Screenshot: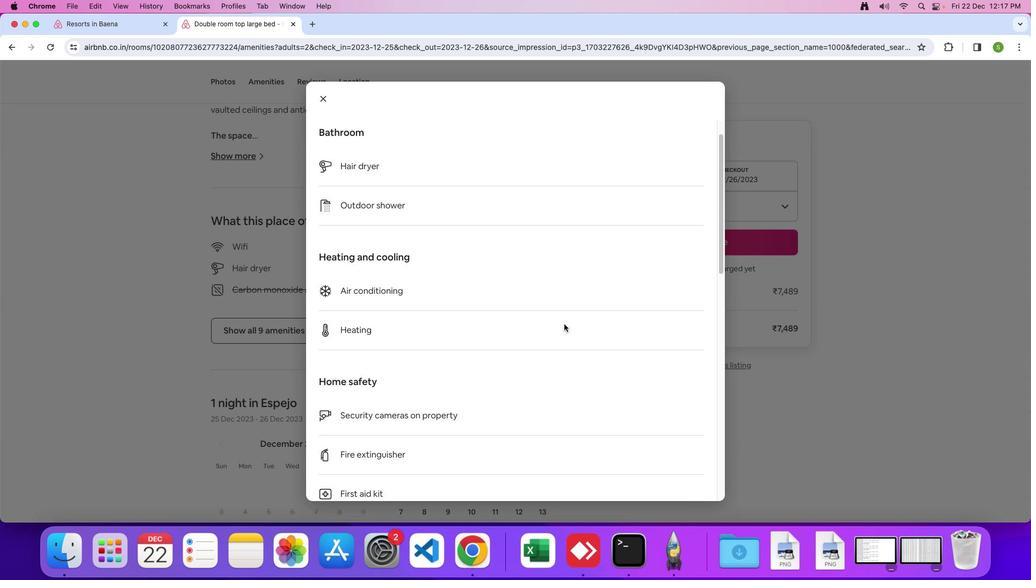 
Action: Mouse scrolled (564, 323) with delta (0, 0)
Screenshot: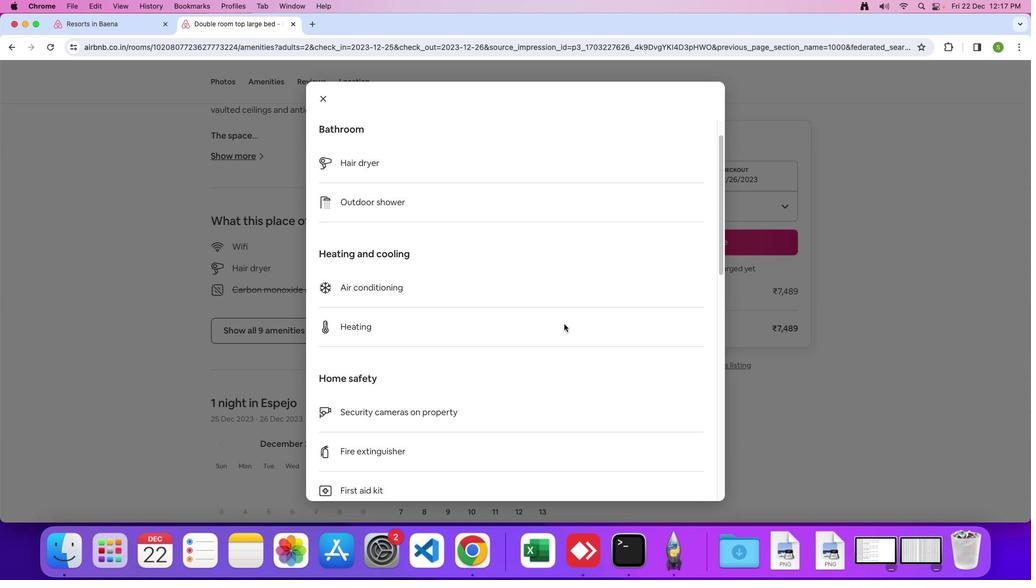 
Action: Mouse scrolled (564, 323) with delta (0, 0)
Screenshot: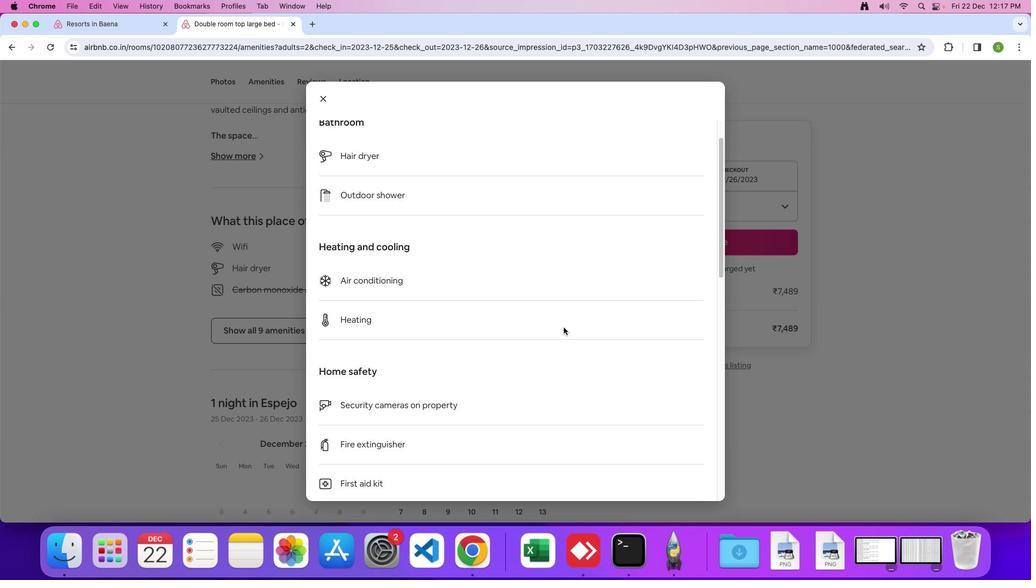 
Action: Mouse moved to (563, 346)
Screenshot: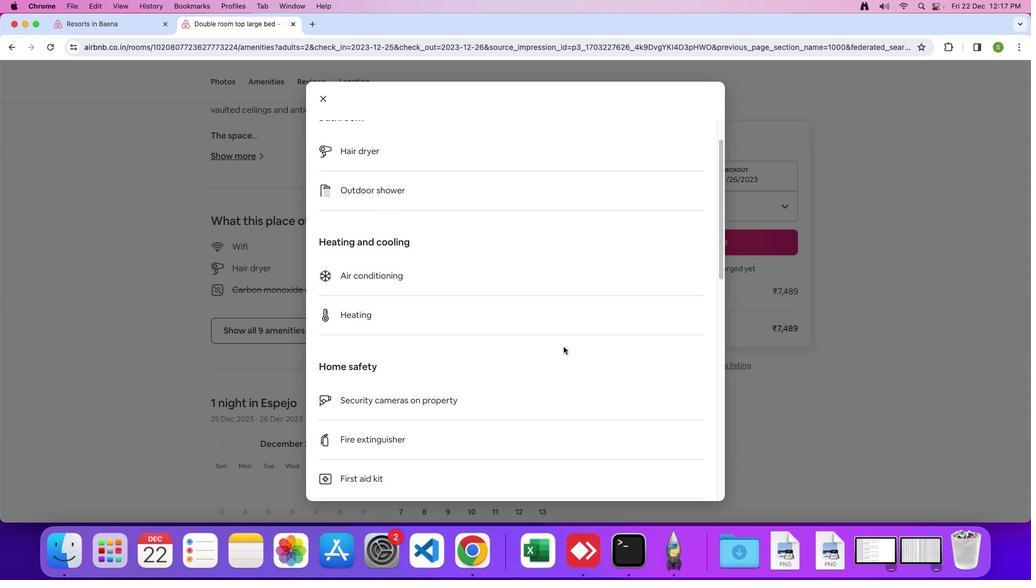 
Action: Mouse scrolled (563, 346) with delta (0, 0)
Screenshot: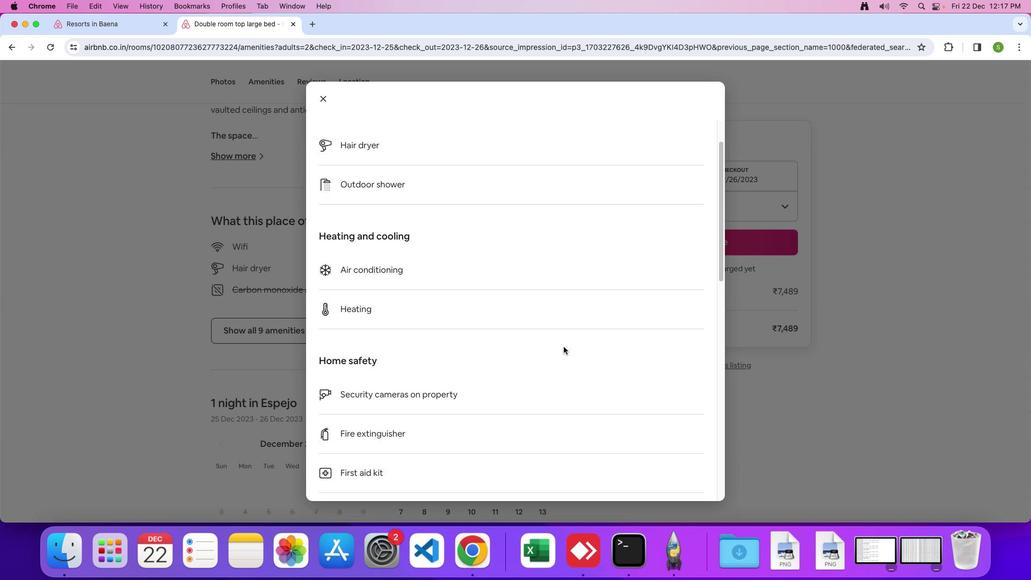 
Action: Mouse scrolled (563, 346) with delta (0, 0)
Screenshot: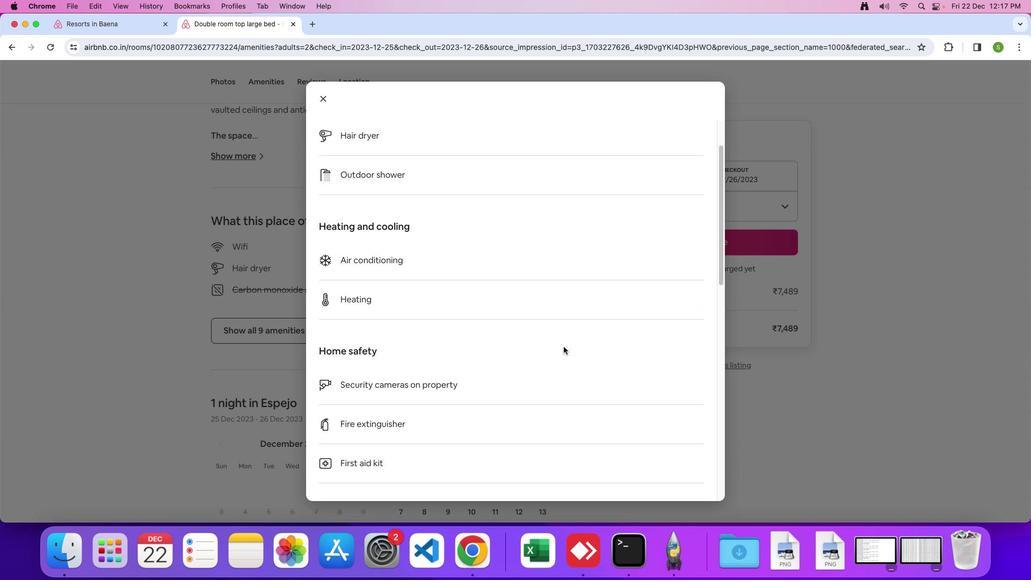 
Action: Mouse scrolled (563, 346) with delta (0, 0)
Screenshot: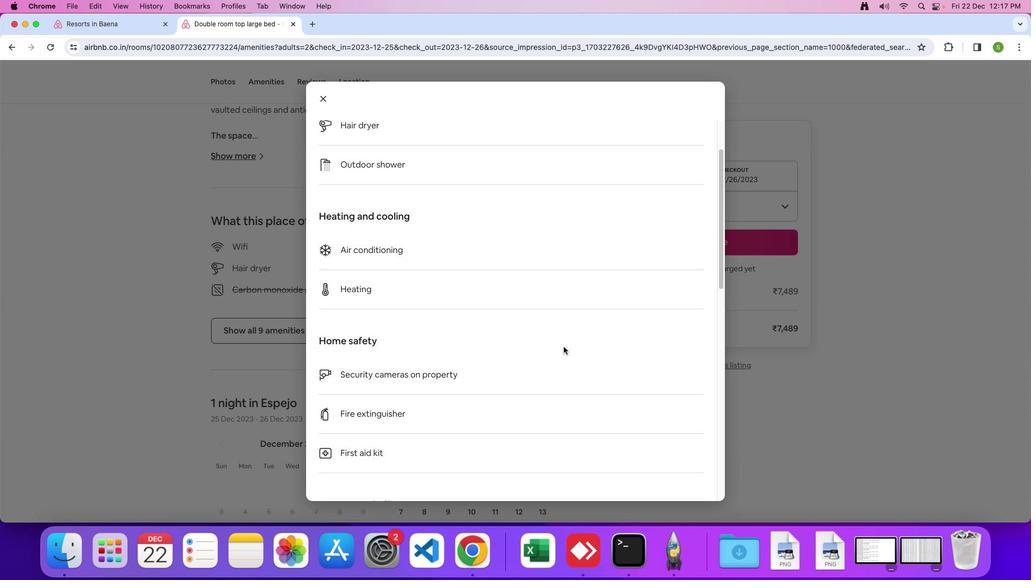 
Action: Mouse scrolled (563, 346) with delta (0, 0)
Screenshot: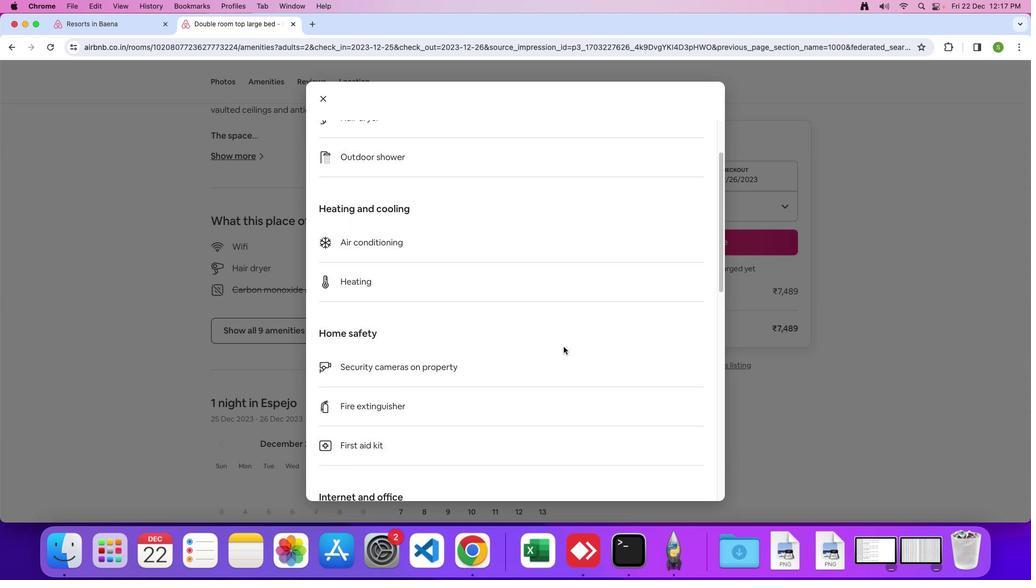 
Action: Mouse scrolled (563, 346) with delta (0, -1)
Screenshot: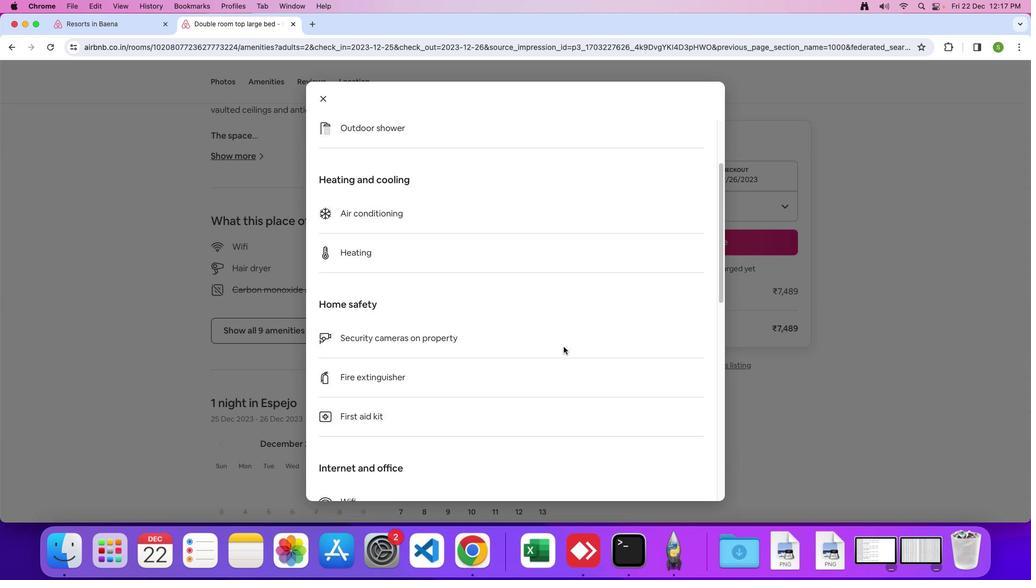 
Action: Mouse scrolled (563, 346) with delta (0, 0)
Screenshot: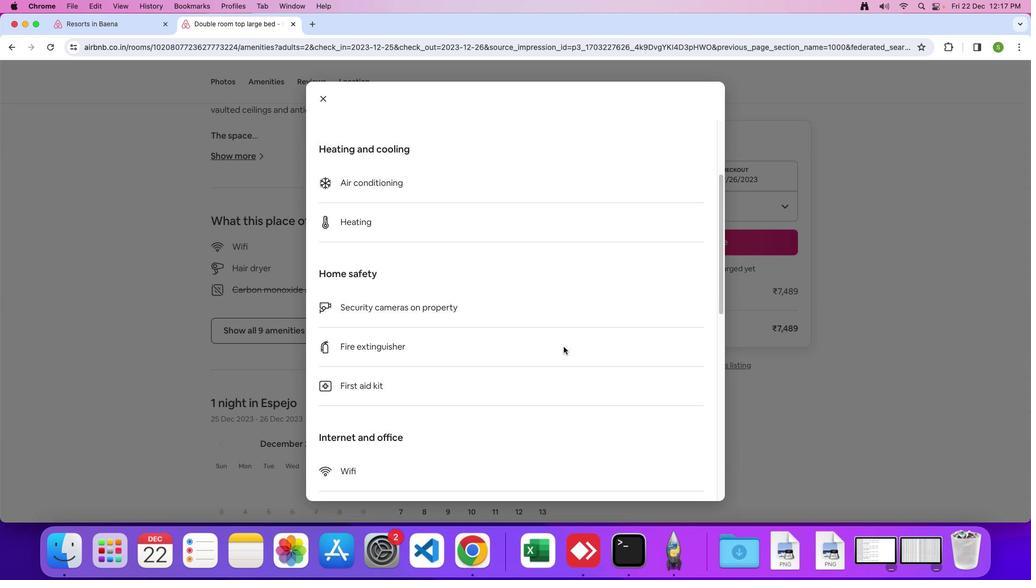 
Action: Mouse scrolled (563, 346) with delta (0, 0)
Screenshot: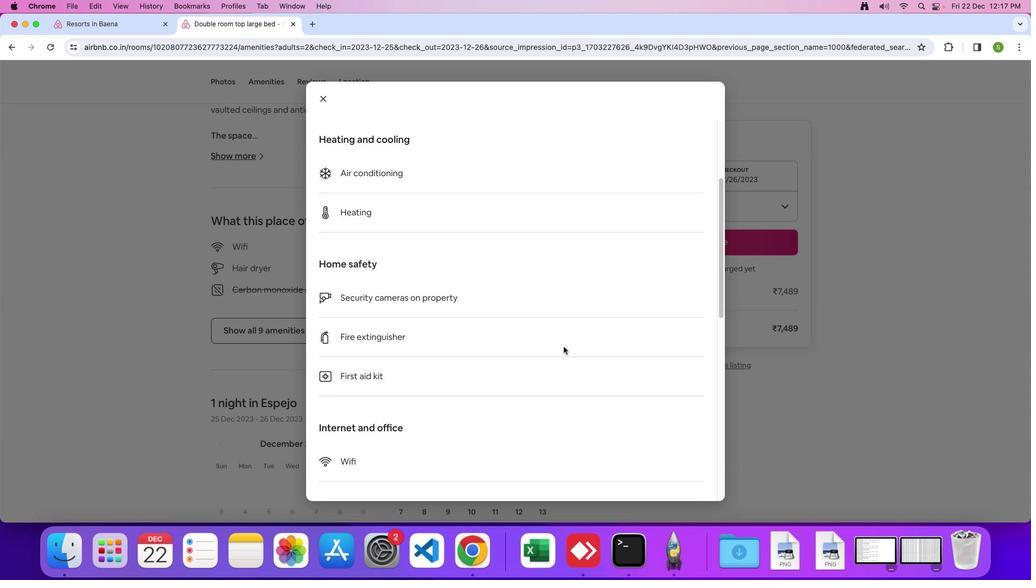 
Action: Mouse scrolled (563, 346) with delta (0, 0)
Screenshot: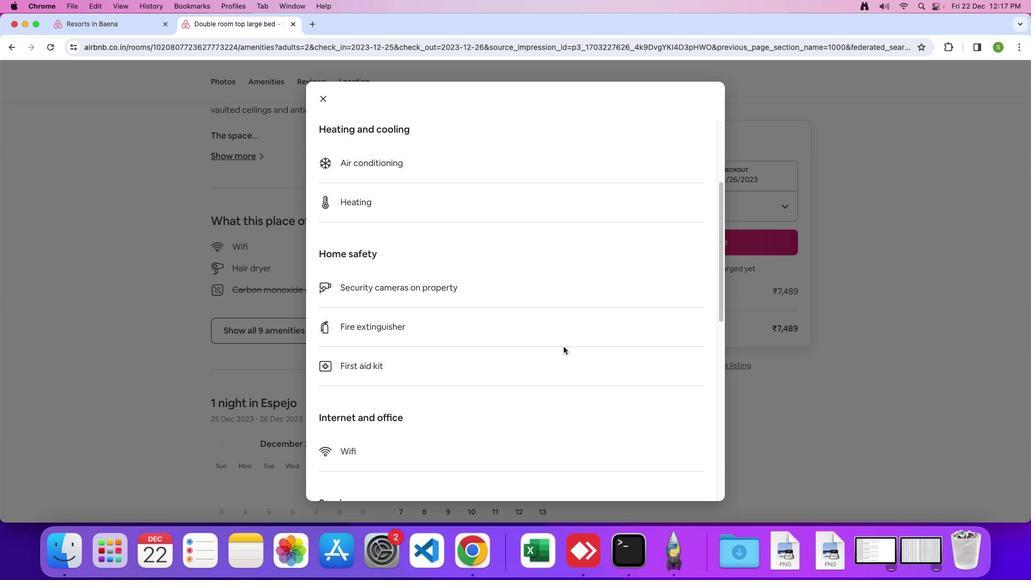 
Action: Mouse scrolled (563, 346) with delta (0, 0)
Screenshot: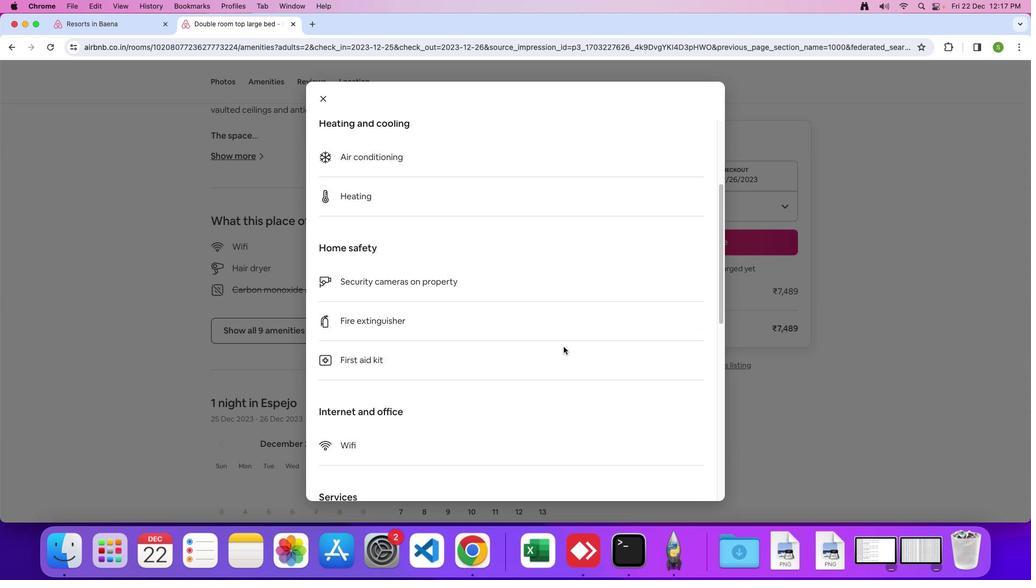 
Action: Mouse scrolled (563, 346) with delta (0, 0)
Screenshot: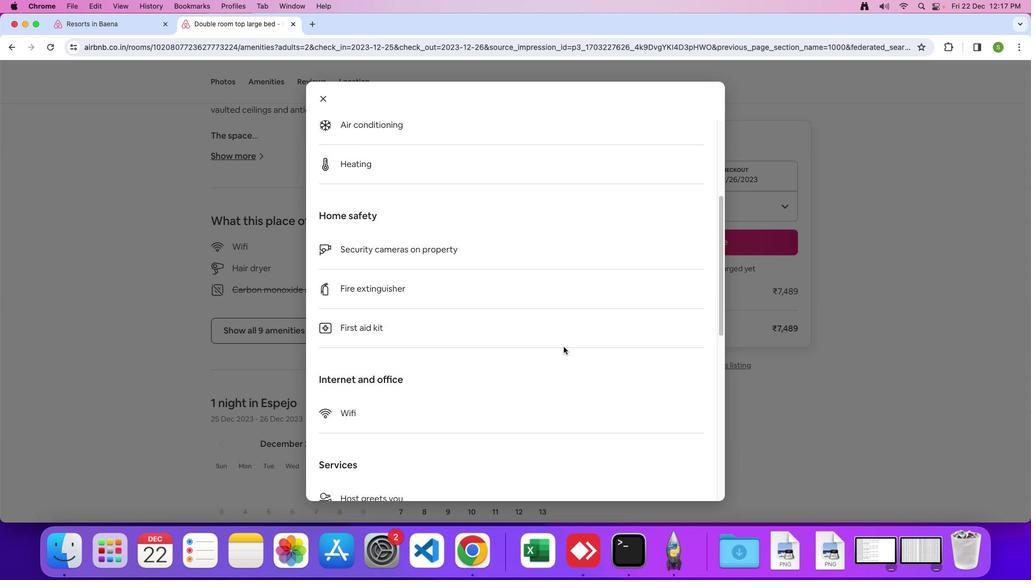 
Action: Mouse scrolled (563, 346) with delta (0, 0)
Screenshot: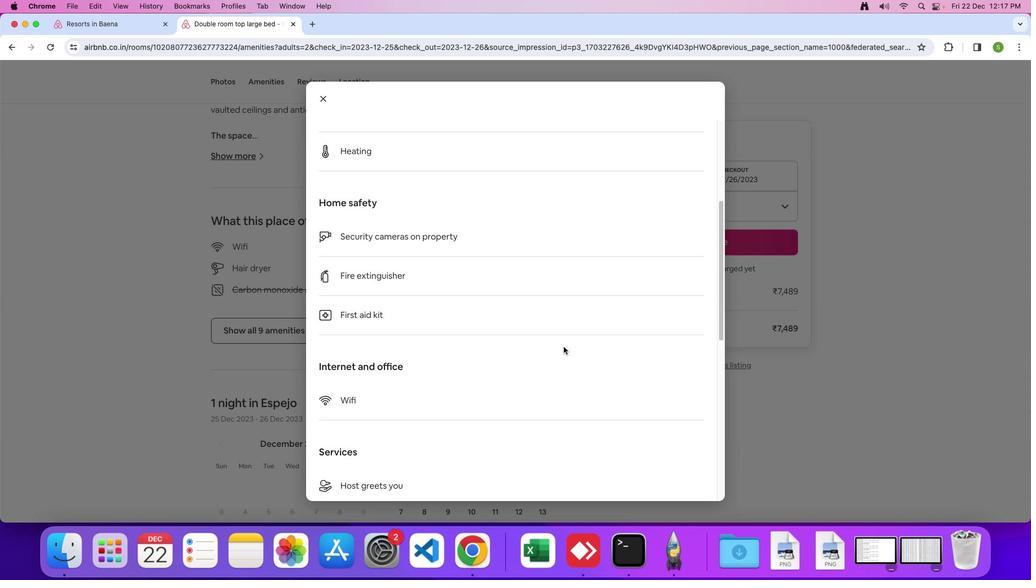 
Action: Mouse scrolled (563, 346) with delta (0, 0)
Screenshot: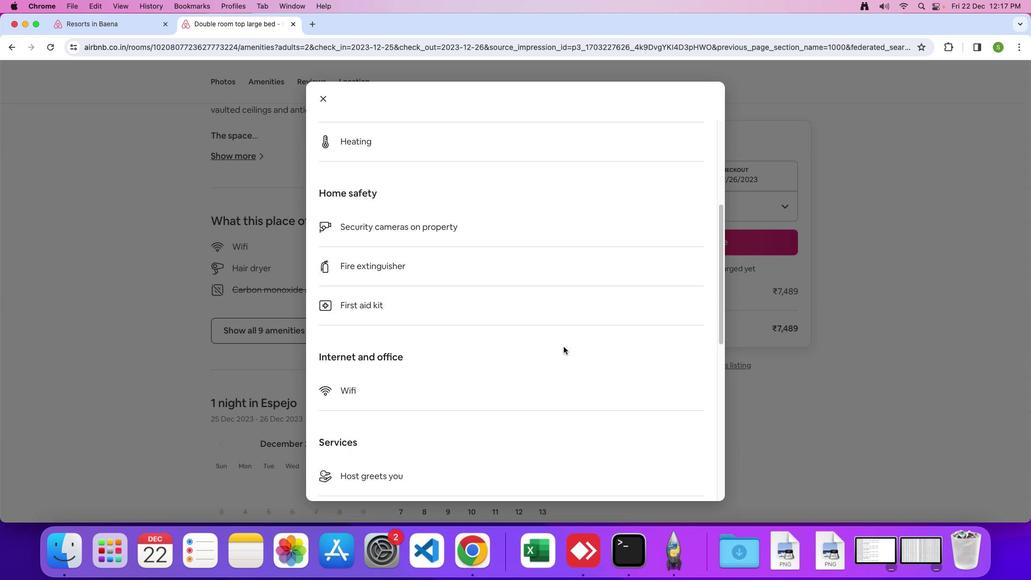 
Action: Mouse scrolled (563, 346) with delta (0, 0)
Screenshot: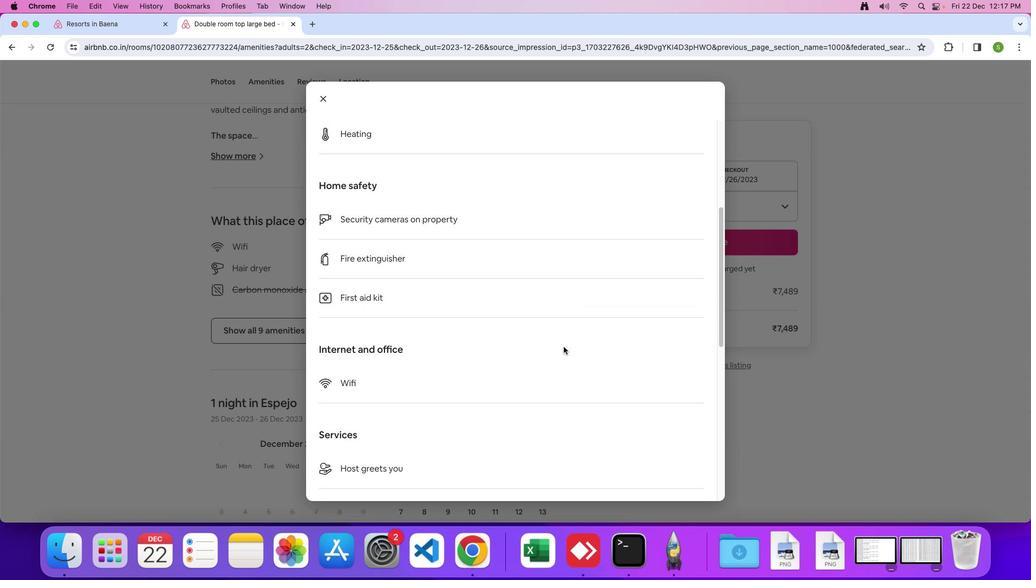 
Action: Mouse scrolled (563, 346) with delta (0, 0)
Screenshot: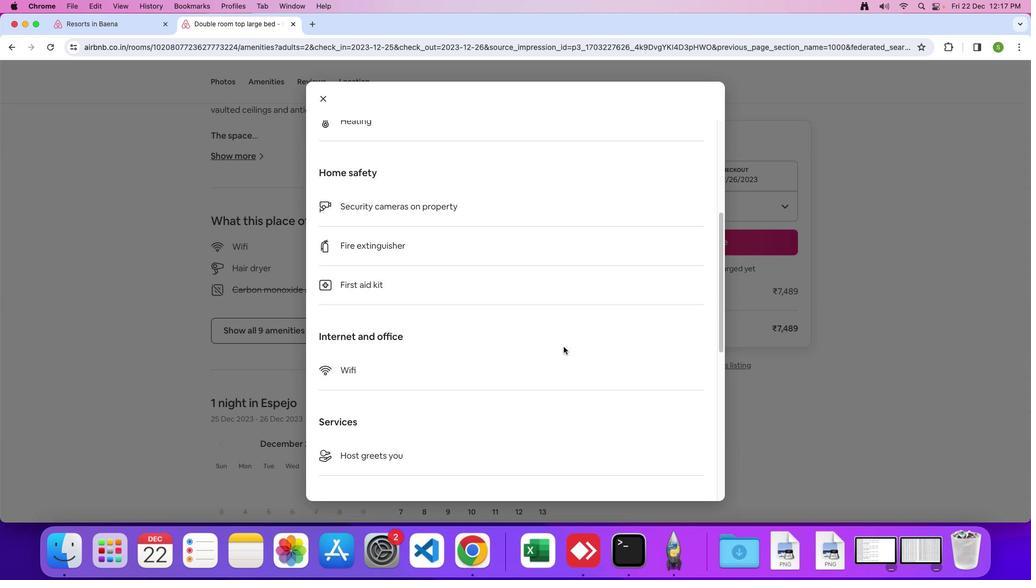 
Action: Mouse scrolled (563, 346) with delta (0, -1)
Screenshot: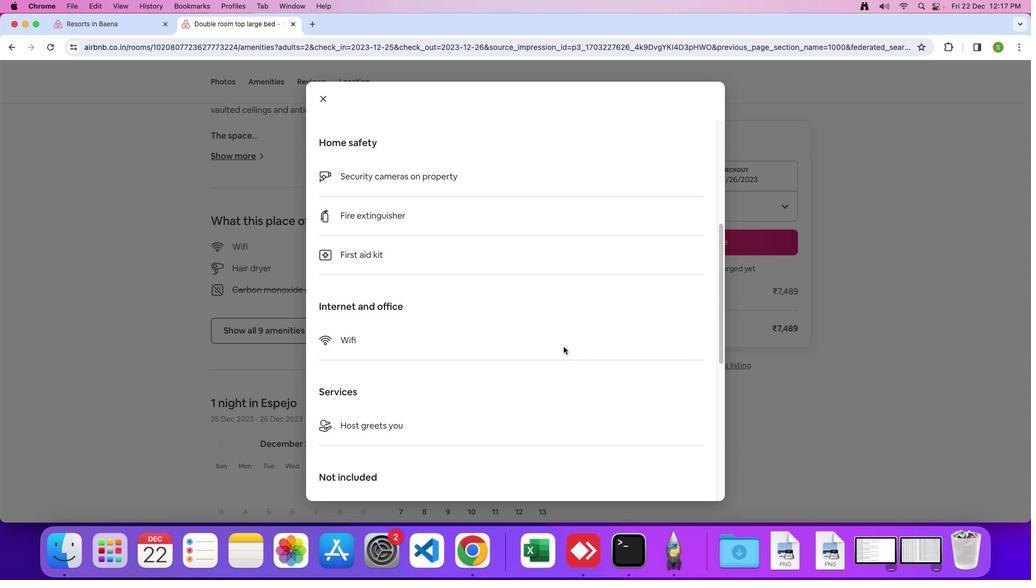 
Action: Mouse scrolled (563, 346) with delta (0, 0)
Screenshot: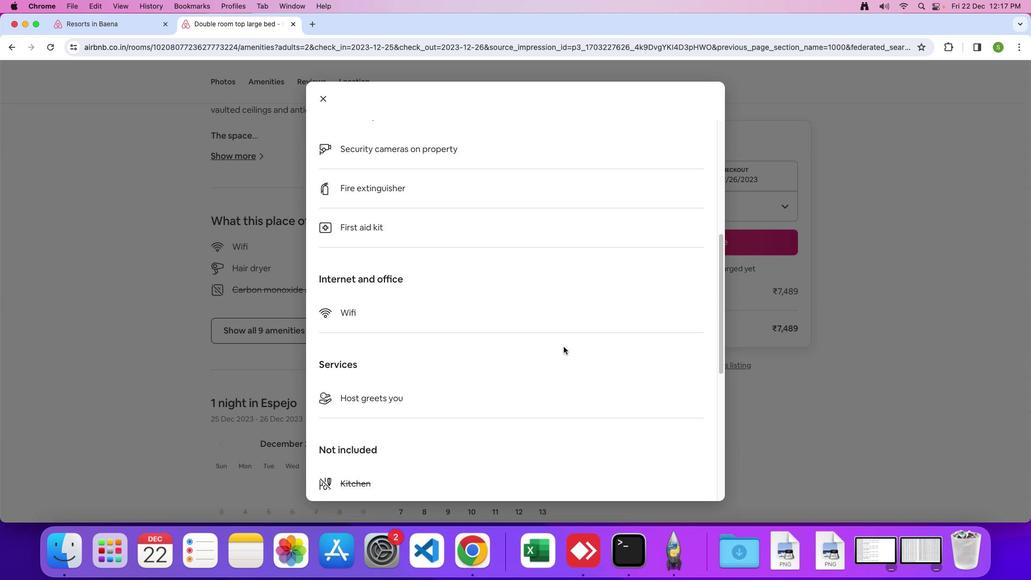 
Action: Mouse scrolled (563, 346) with delta (0, 0)
Screenshot: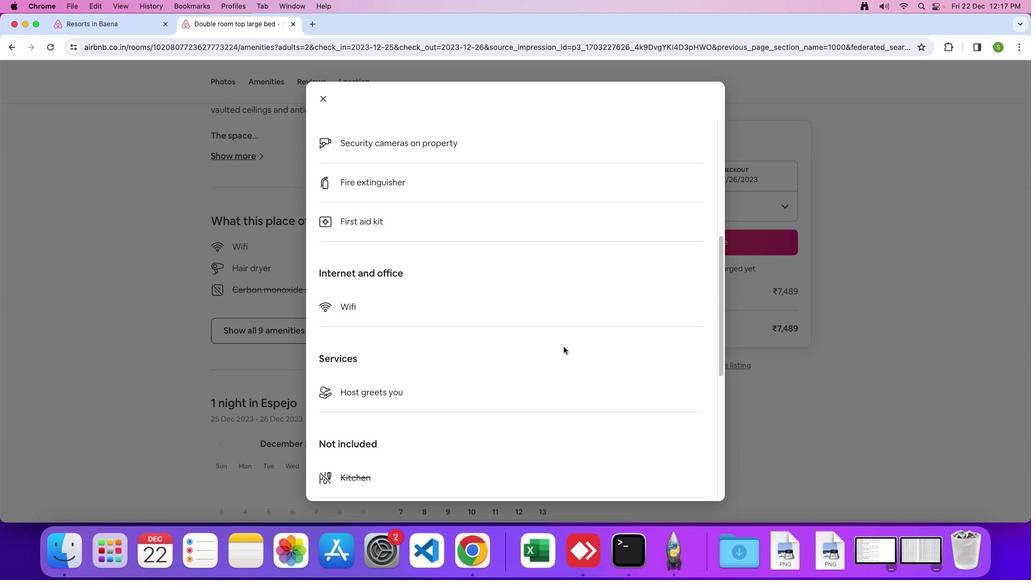 
Action: Mouse scrolled (563, 346) with delta (0, 0)
Screenshot: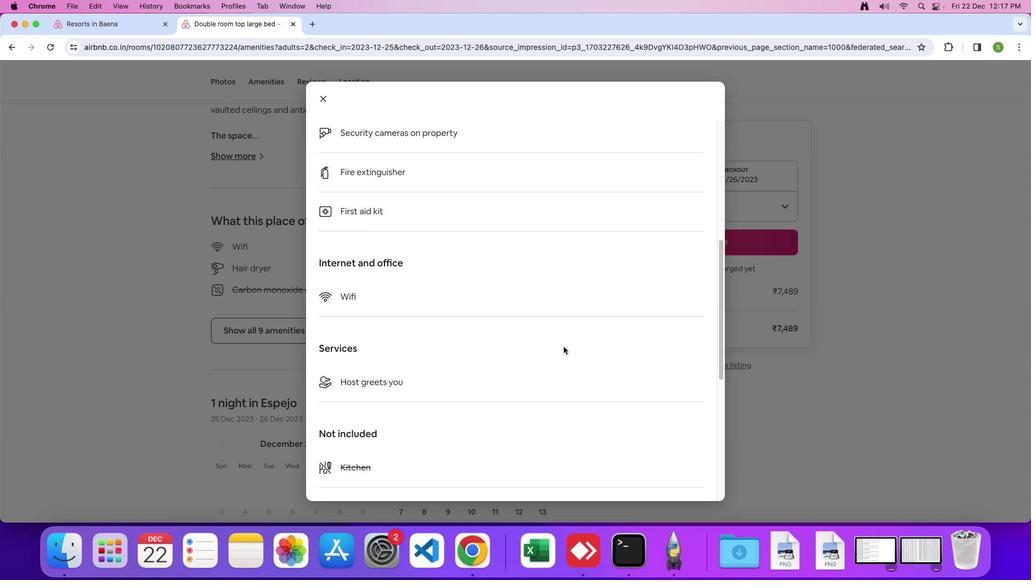 
Action: Mouse scrolled (563, 346) with delta (0, 0)
Screenshot: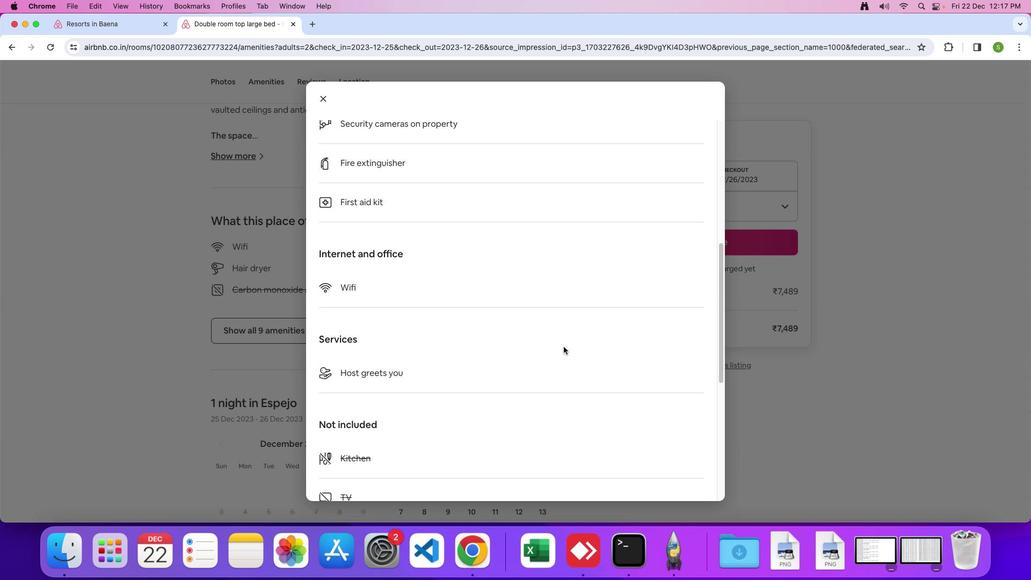 
Action: Mouse scrolled (563, 346) with delta (0, 0)
Screenshot: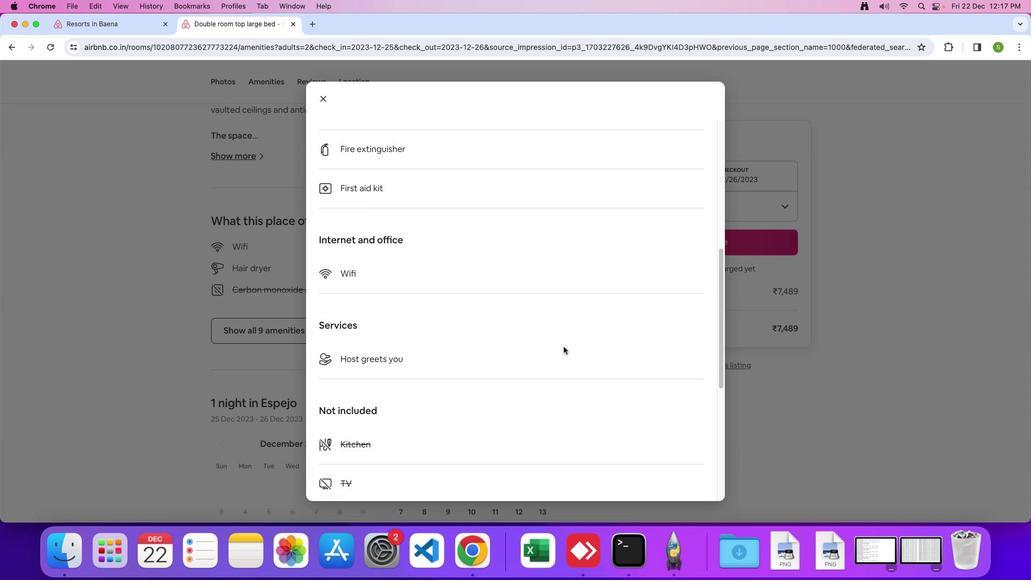 
Action: Mouse scrolled (563, 346) with delta (0, 0)
Screenshot: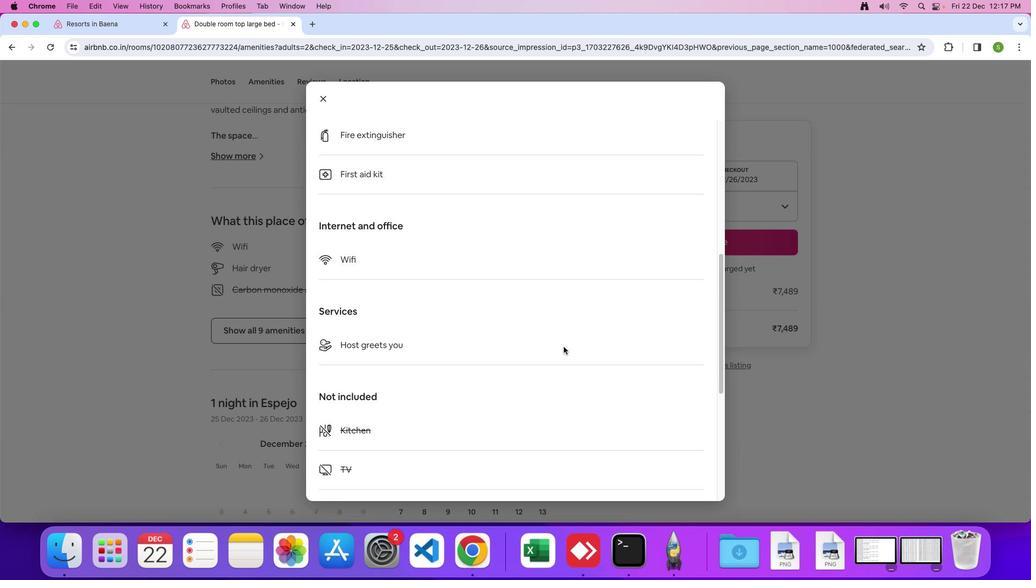 
Action: Mouse scrolled (563, 346) with delta (0, 0)
Screenshot: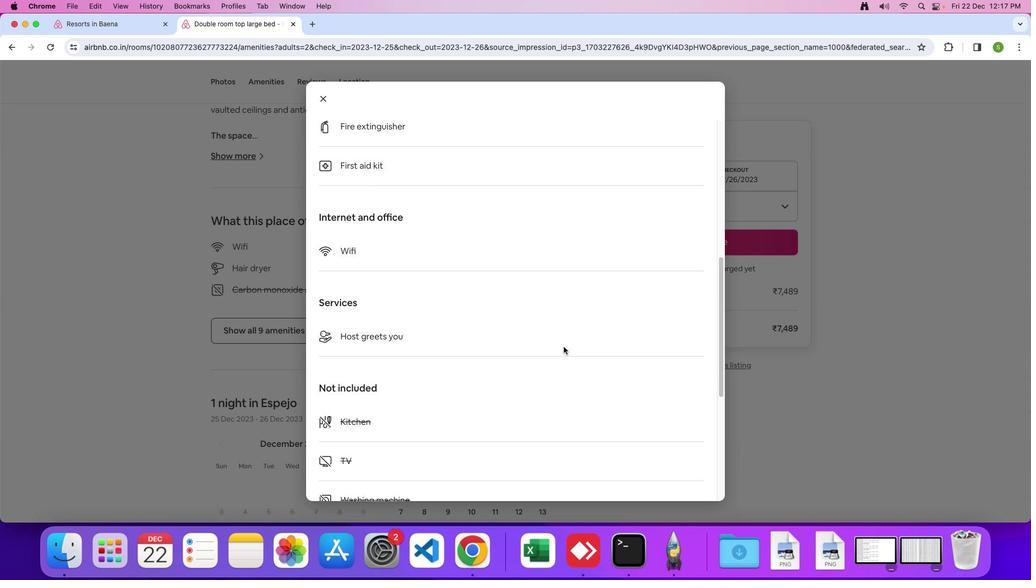 
Action: Mouse scrolled (563, 346) with delta (0, 0)
Screenshot: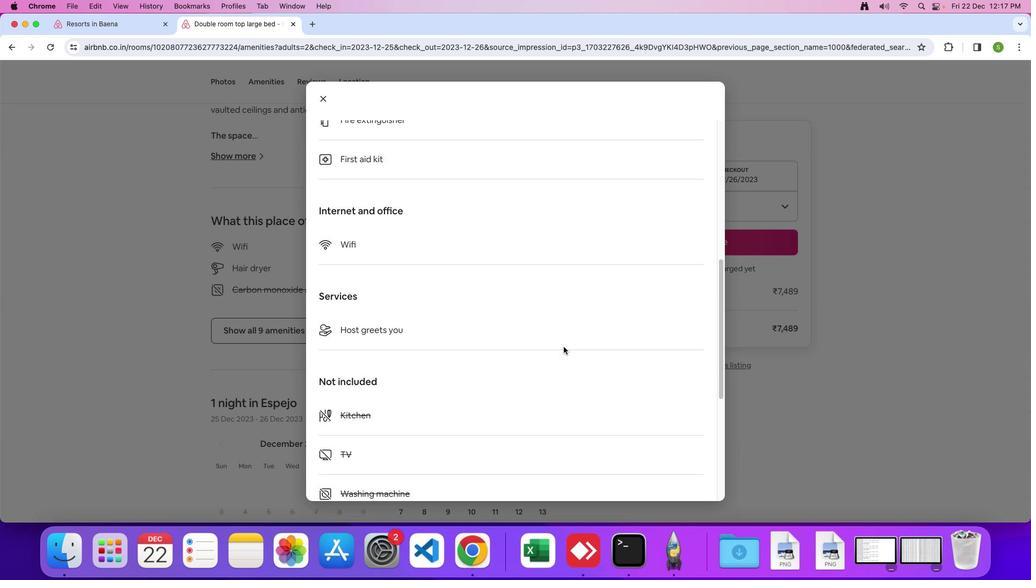 
Action: Mouse scrolled (563, 346) with delta (0, 0)
Screenshot: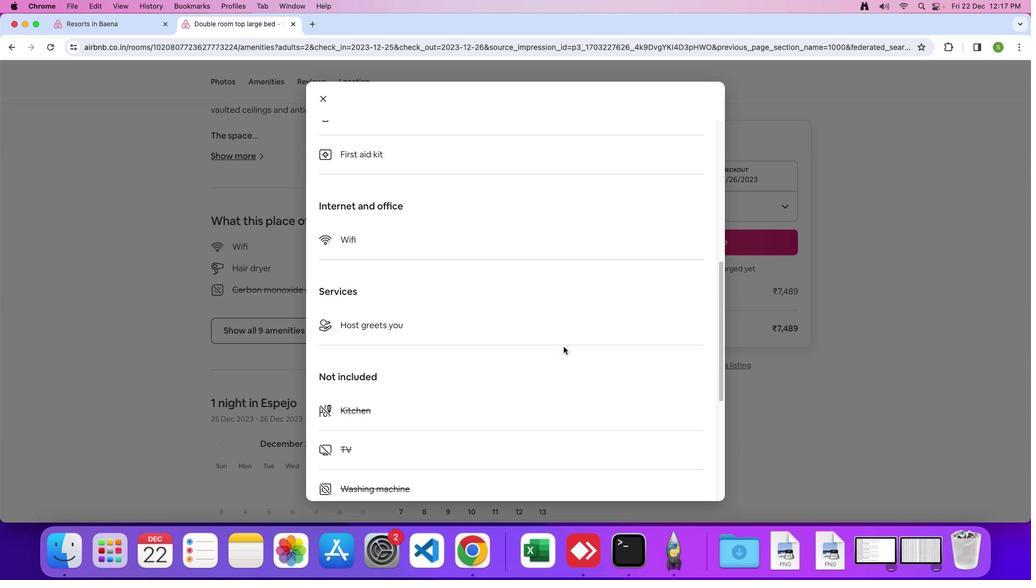 
Action: Mouse scrolled (563, 346) with delta (0, -1)
Screenshot: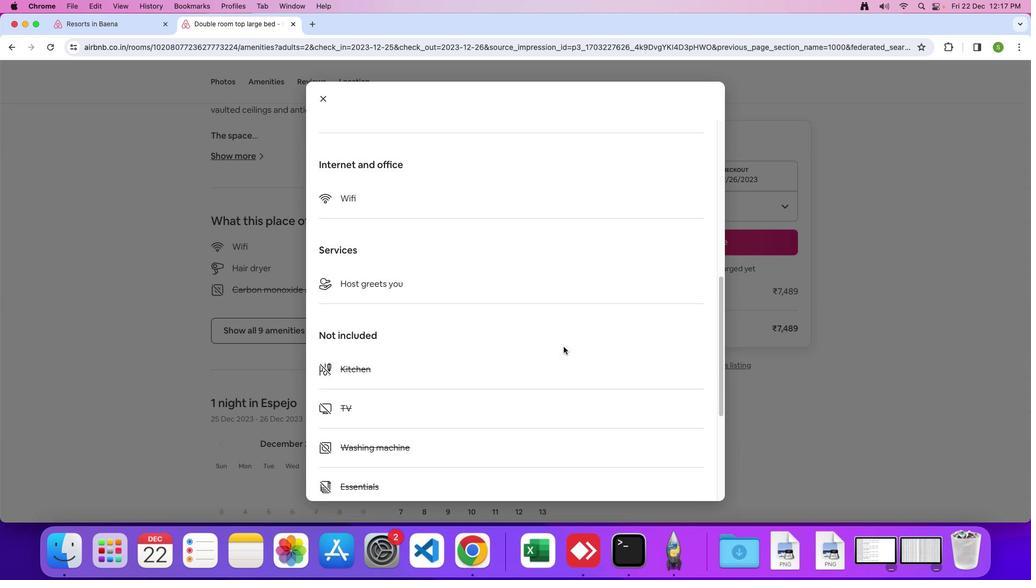 
Action: Mouse scrolled (563, 346) with delta (0, 0)
Screenshot: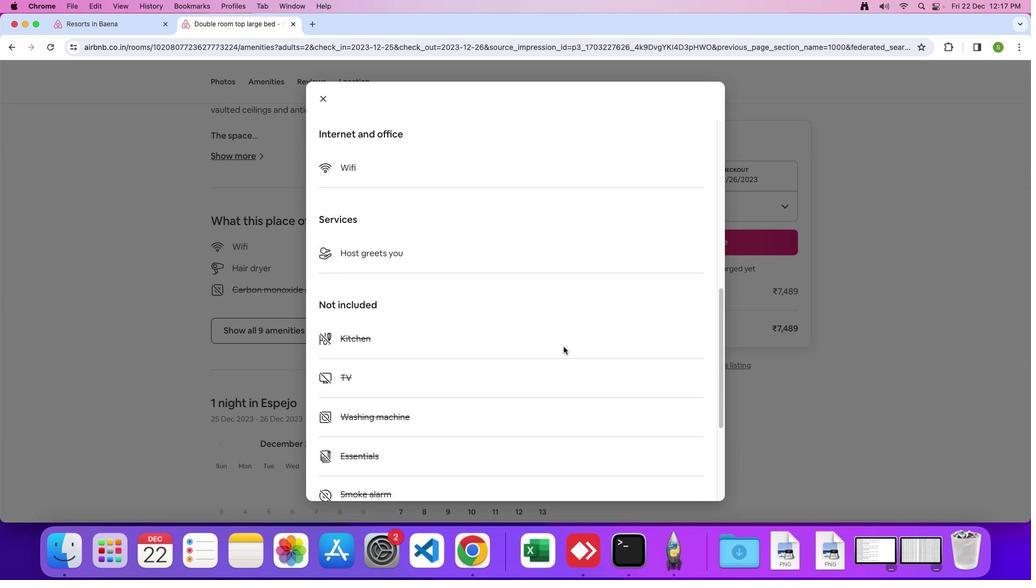 
Action: Mouse scrolled (563, 346) with delta (0, 0)
